 Task: Buy 1 Retainer Keys from Brake System section under best seller category for shipping address: Adam Smith, 319 Chandan Way, Irving, Texas 75063, Cell Number 6823134501. Pay from credit card ending with 6010, CVV 682
Action: Mouse moved to (30, 106)
Screenshot: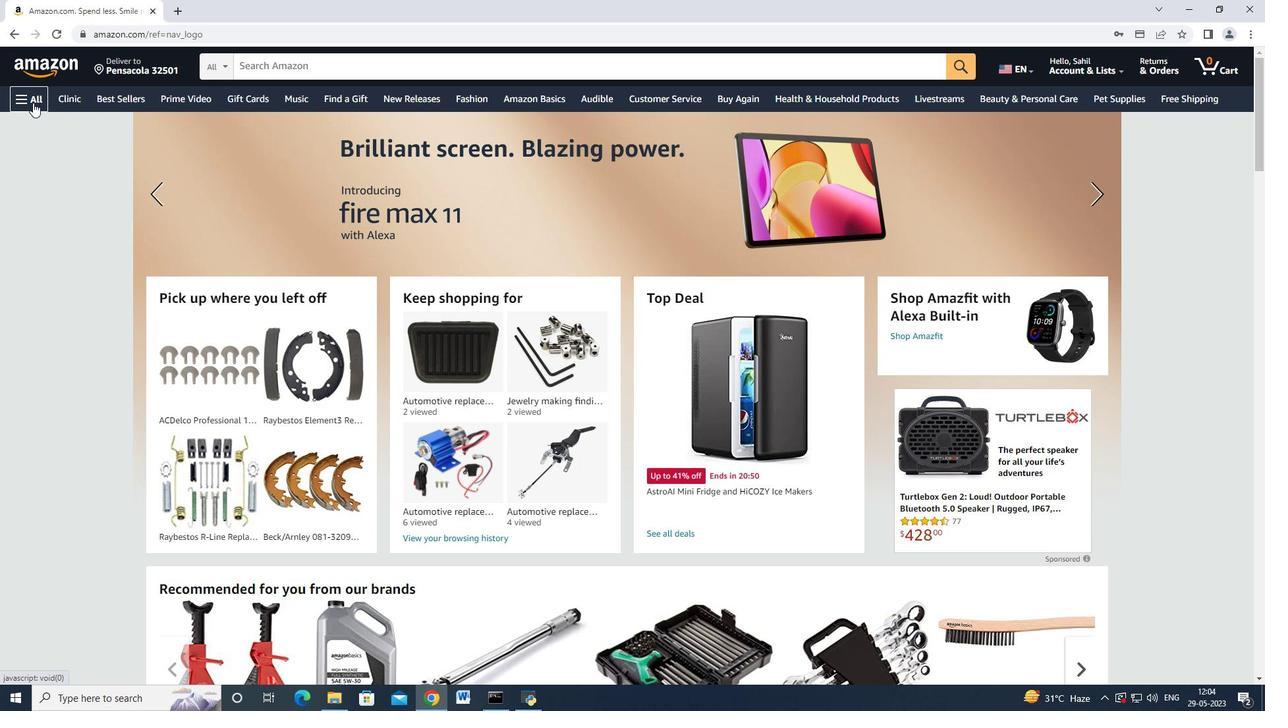 
Action: Mouse pressed left at (30, 106)
Screenshot: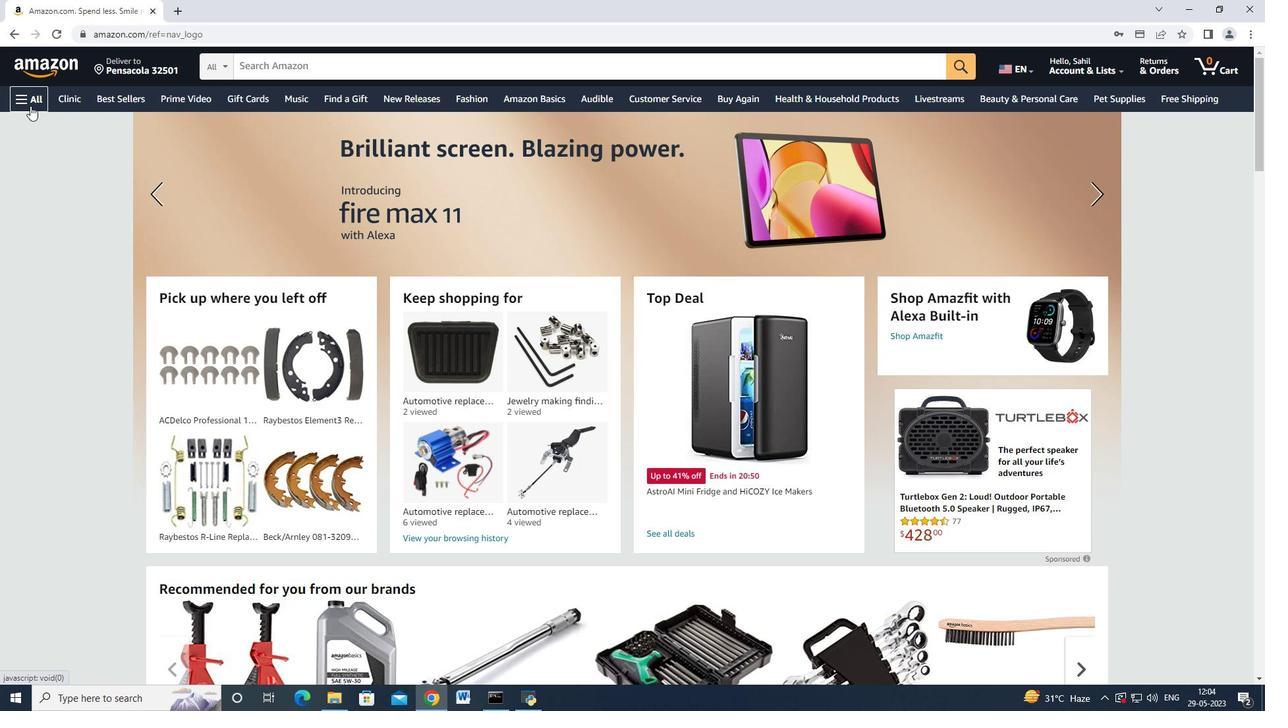 
Action: Mouse moved to (72, 187)
Screenshot: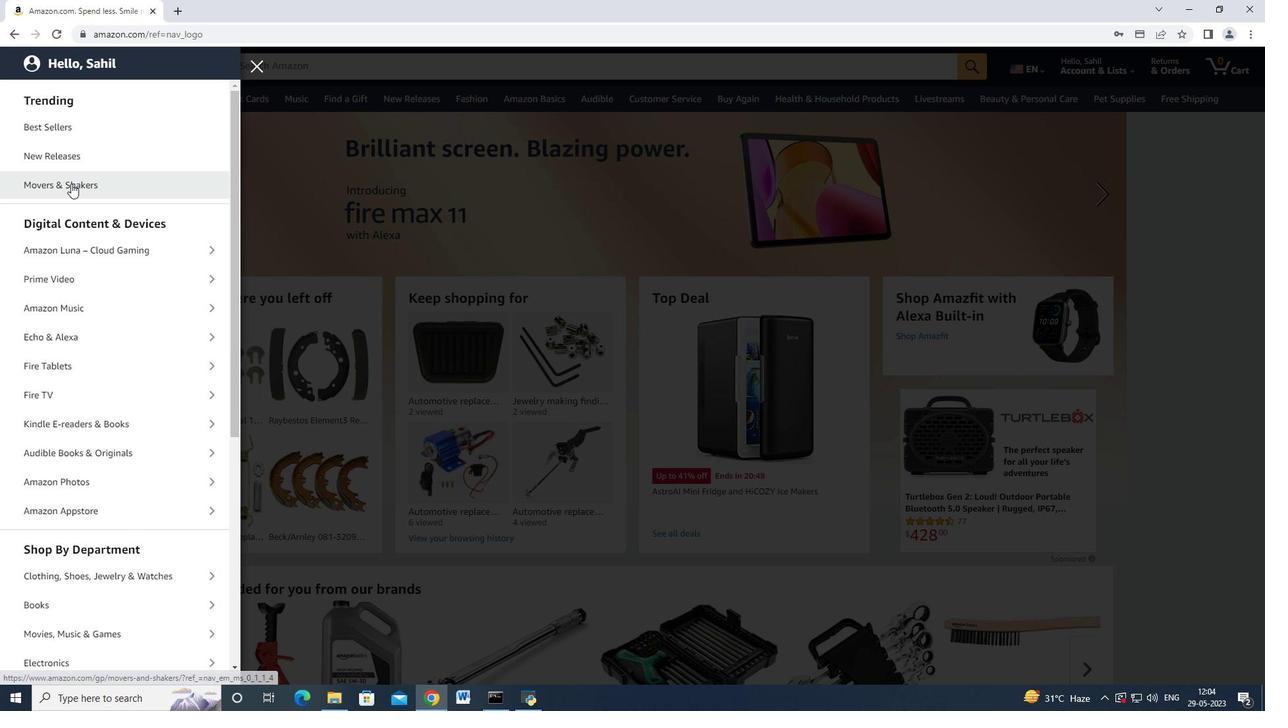 
Action: Mouse scrolled (72, 186) with delta (0, 0)
Screenshot: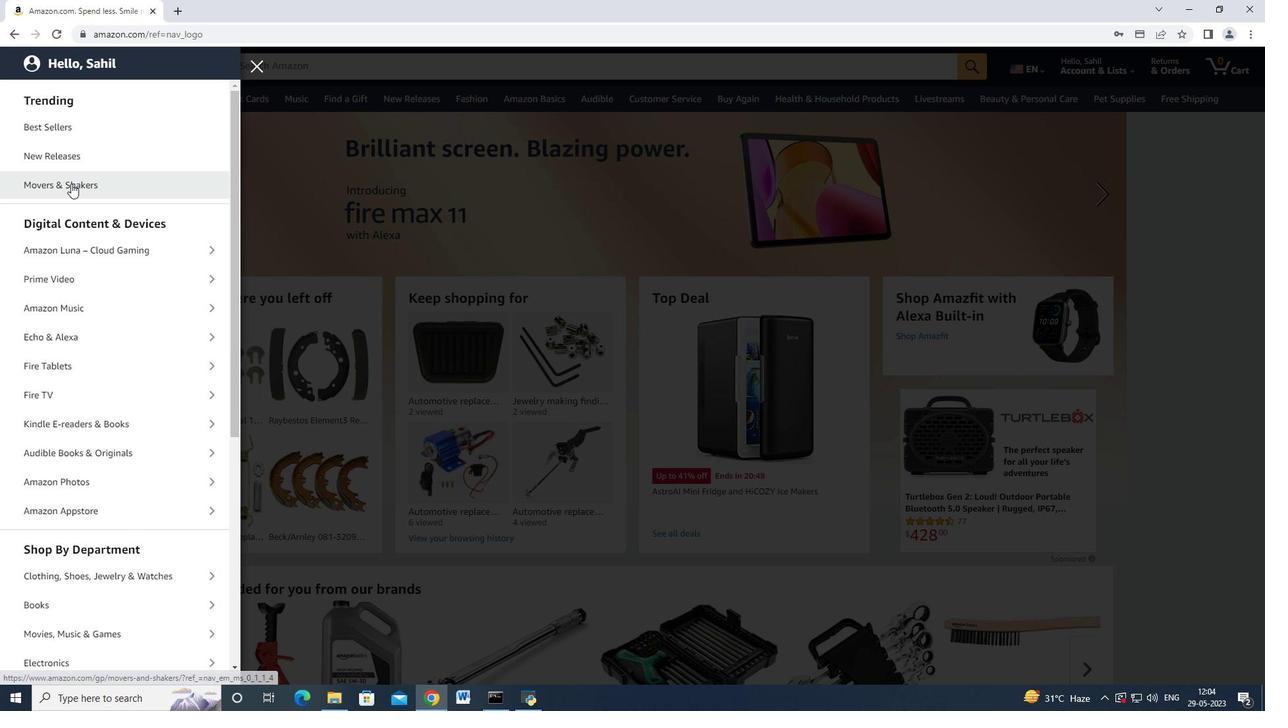 
Action: Mouse moved to (73, 195)
Screenshot: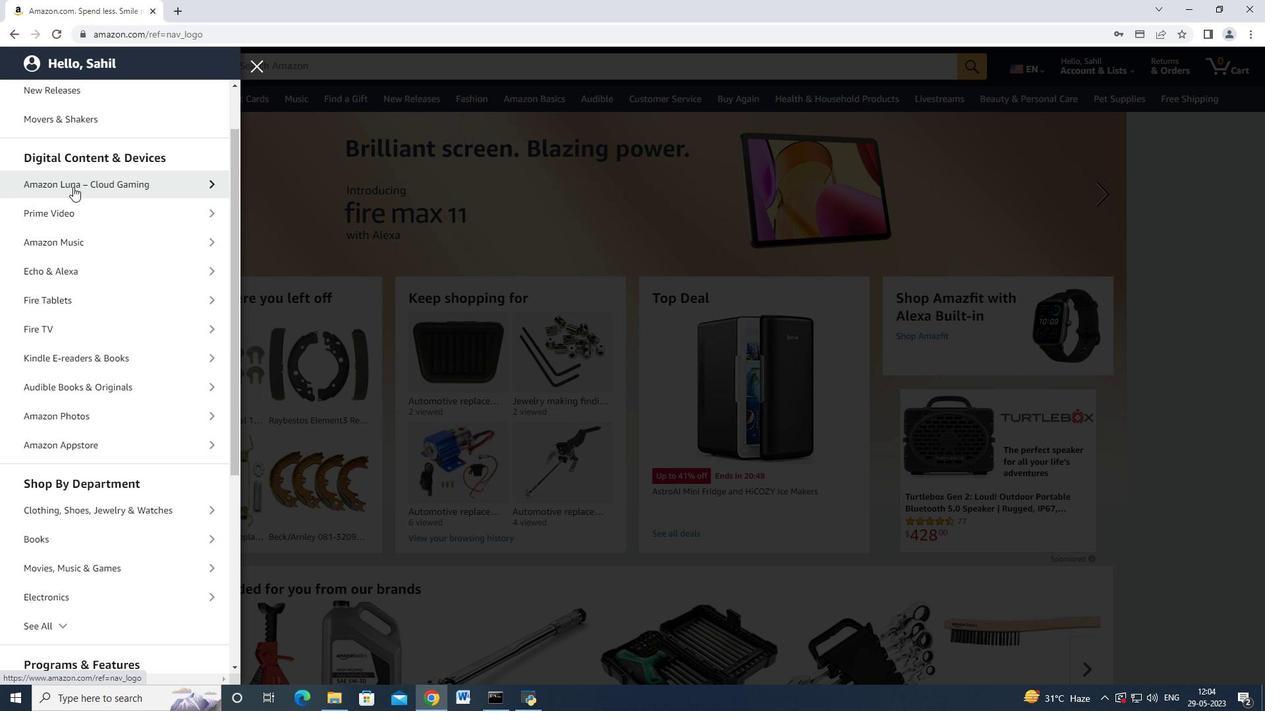 
Action: Mouse scrolled (73, 195) with delta (0, 0)
Screenshot: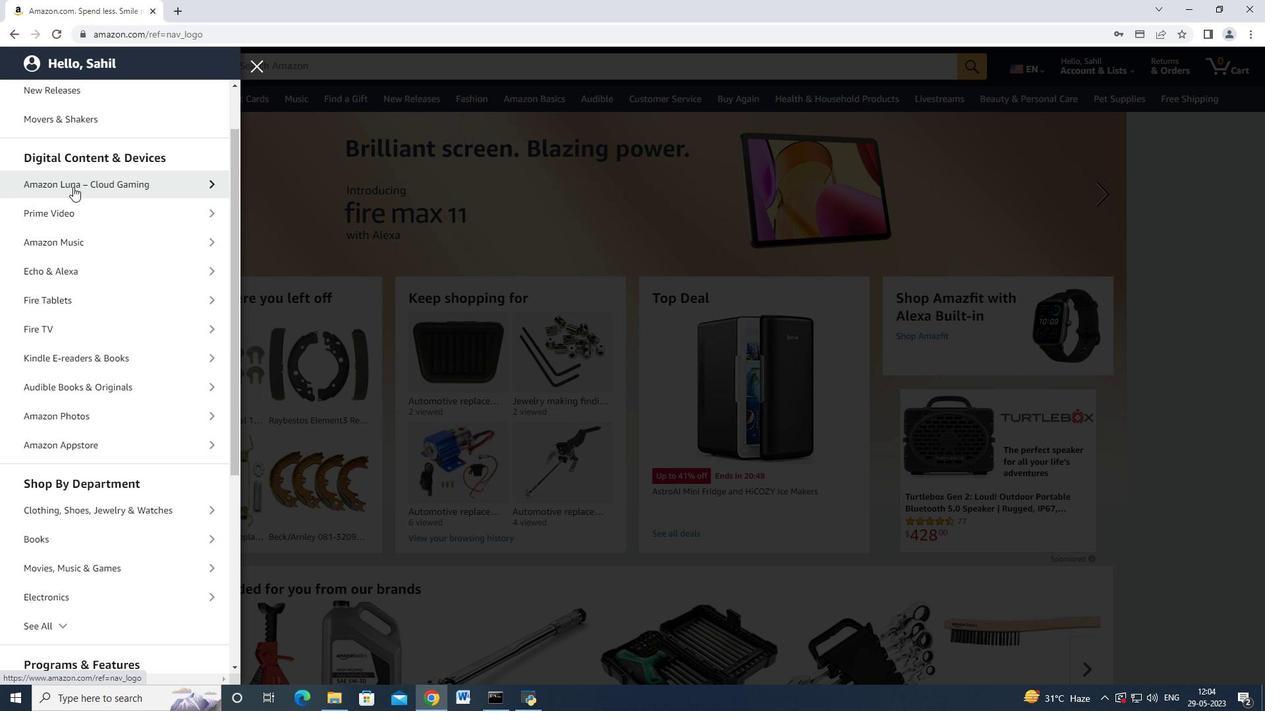 
Action: Mouse moved to (75, 207)
Screenshot: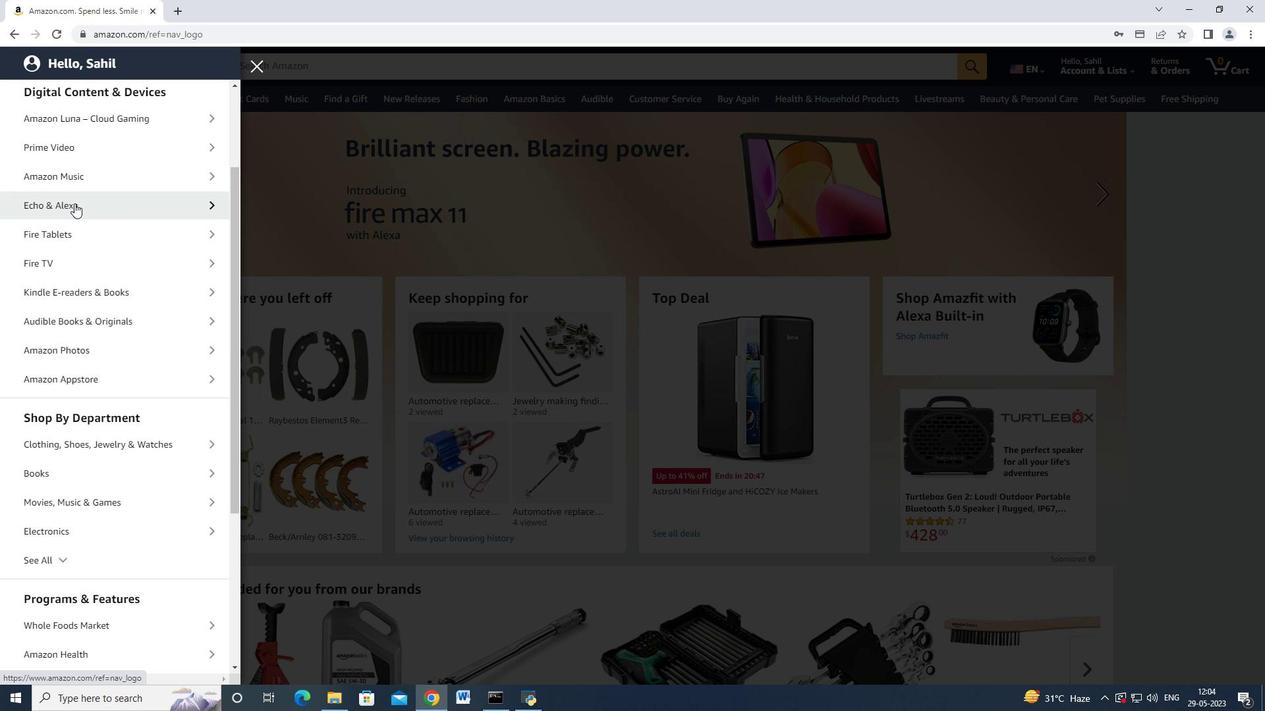 
Action: Mouse scrolled (75, 206) with delta (0, 0)
Screenshot: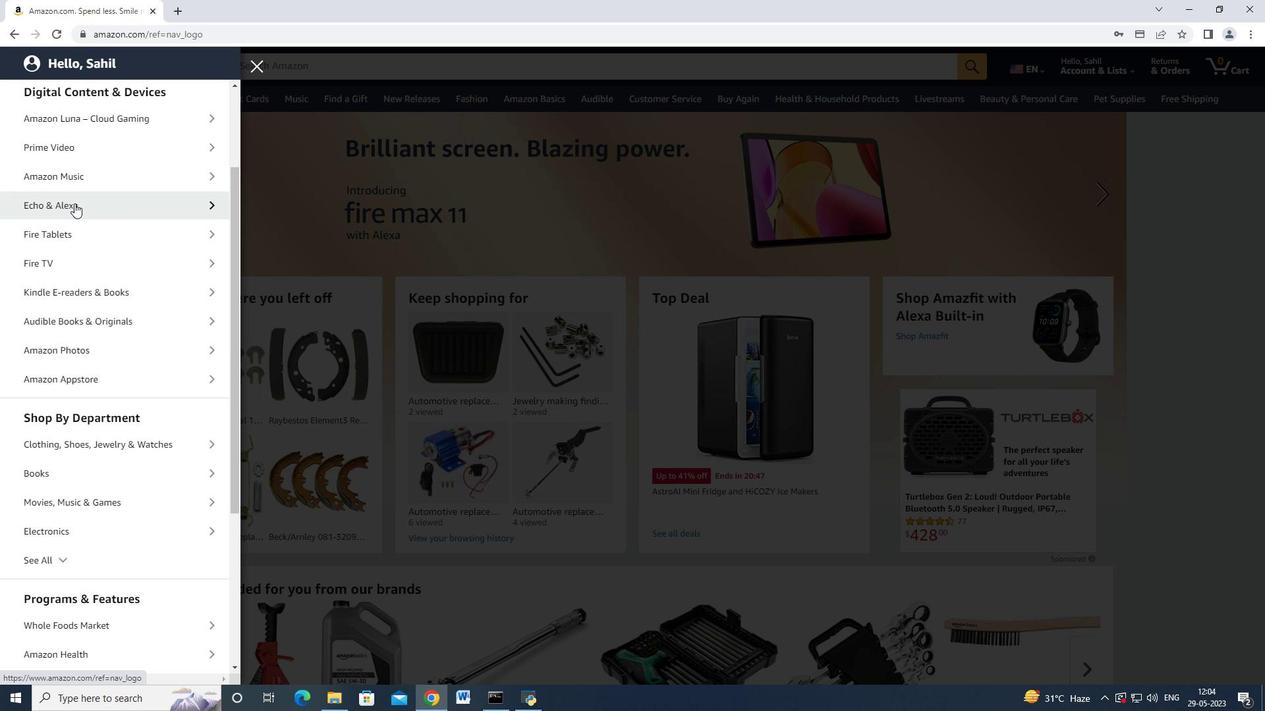 
Action: Mouse moved to (77, 228)
Screenshot: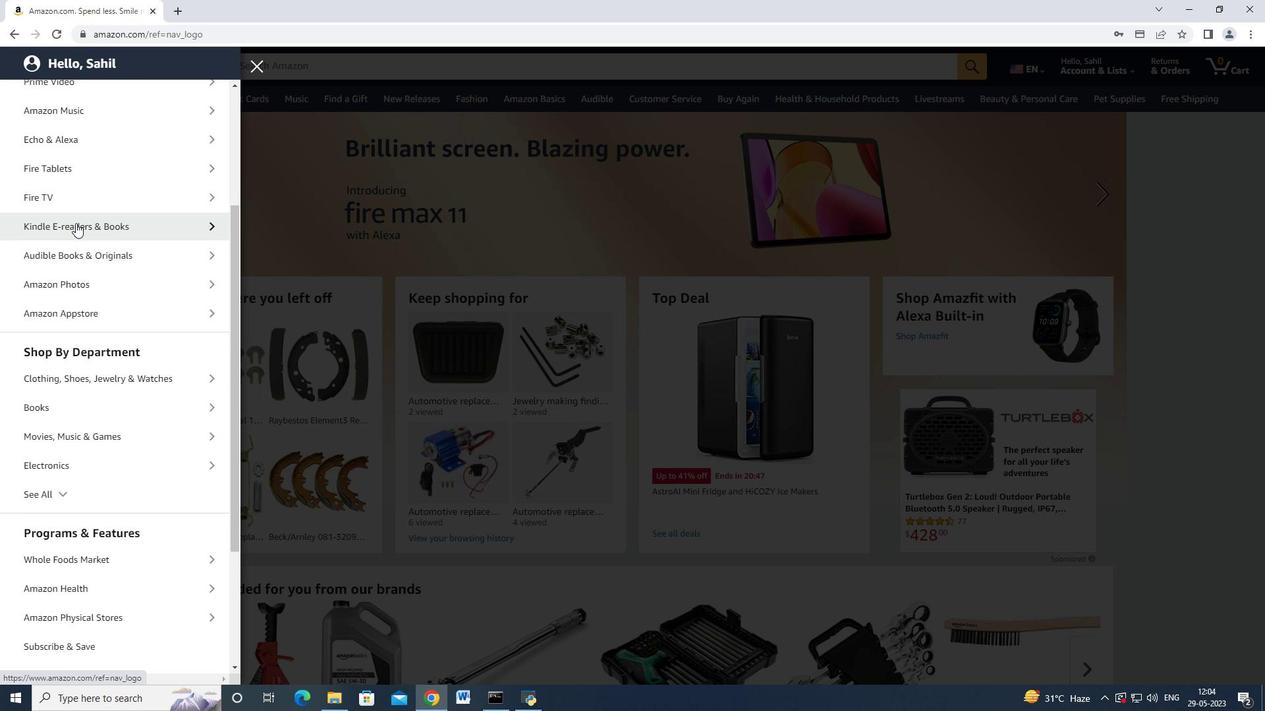
Action: Mouse scrolled (77, 228) with delta (0, 0)
Screenshot: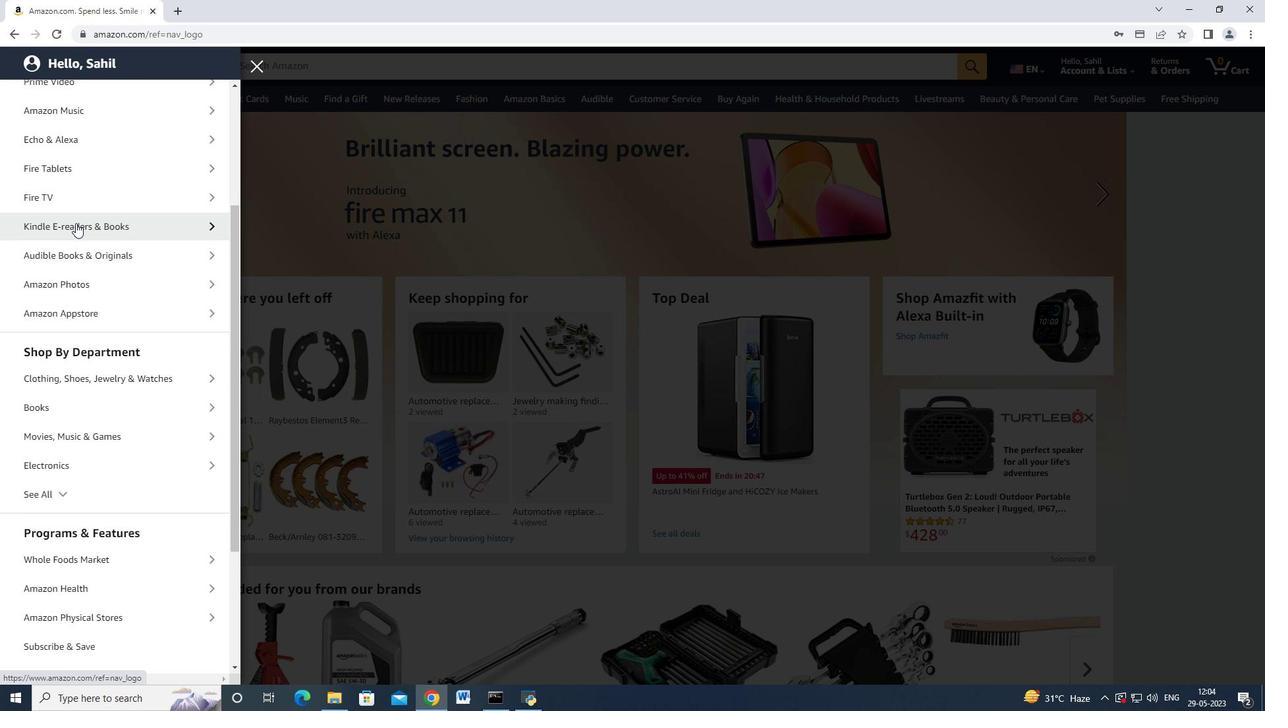 
Action: Mouse moved to (81, 233)
Screenshot: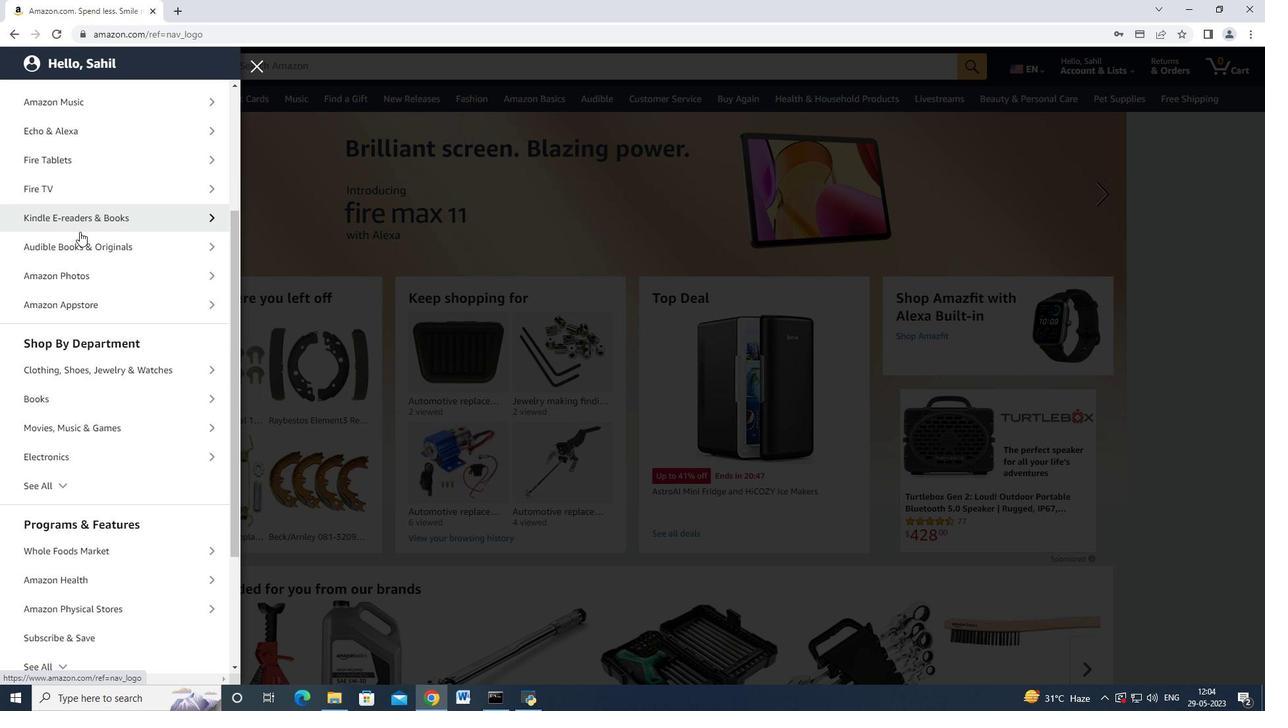 
Action: Mouse scrolled (81, 232) with delta (0, 0)
Screenshot: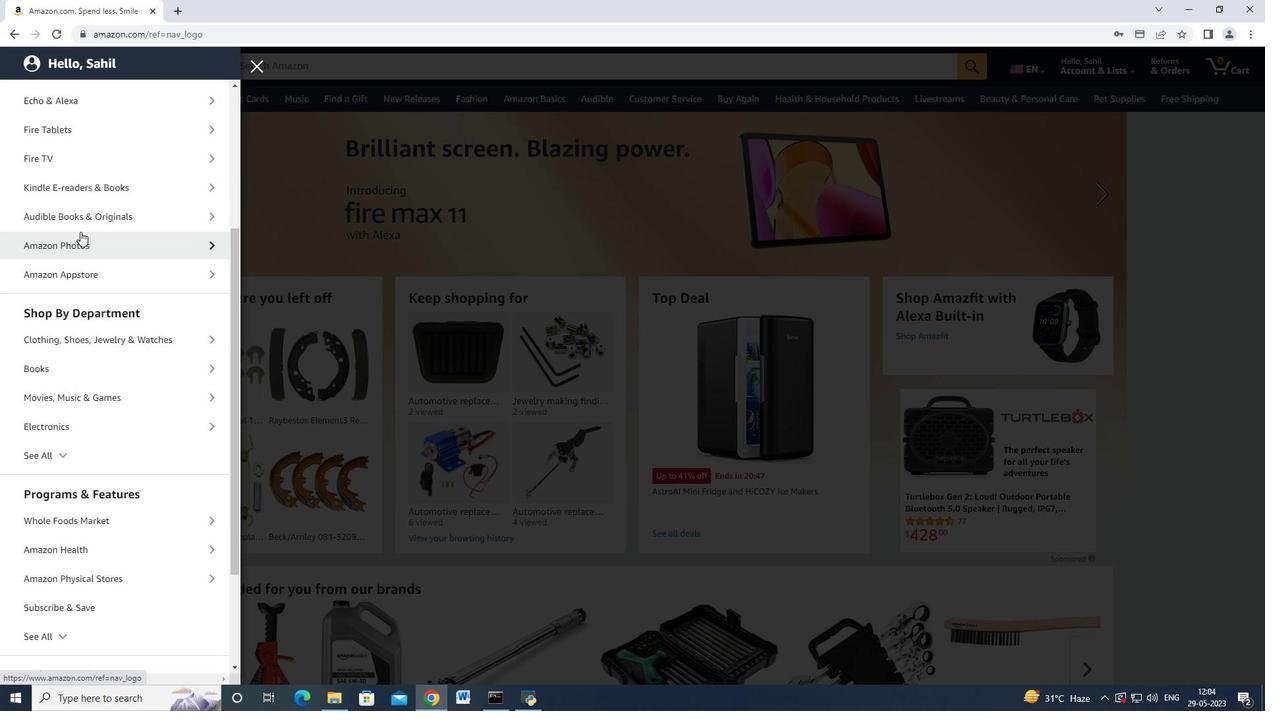 
Action: Mouse moved to (98, 257)
Screenshot: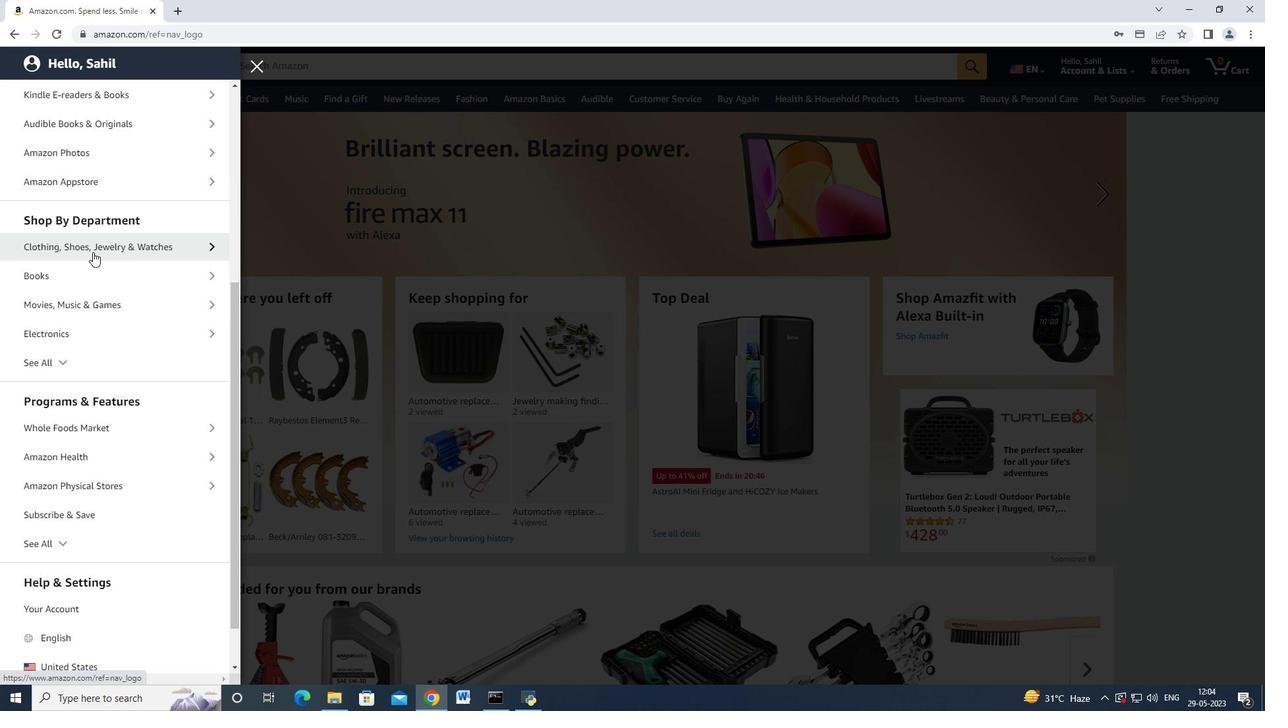 
Action: Mouse scrolled (98, 257) with delta (0, 0)
Screenshot: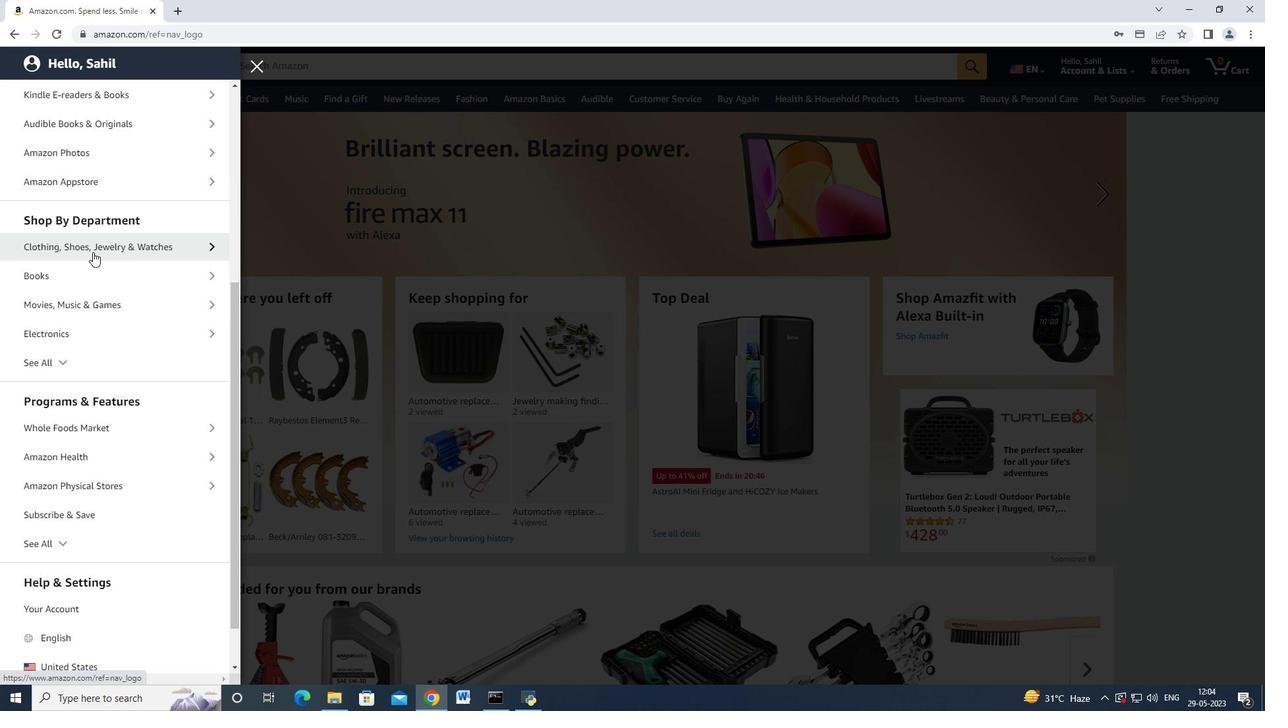 
Action: Mouse moved to (108, 312)
Screenshot: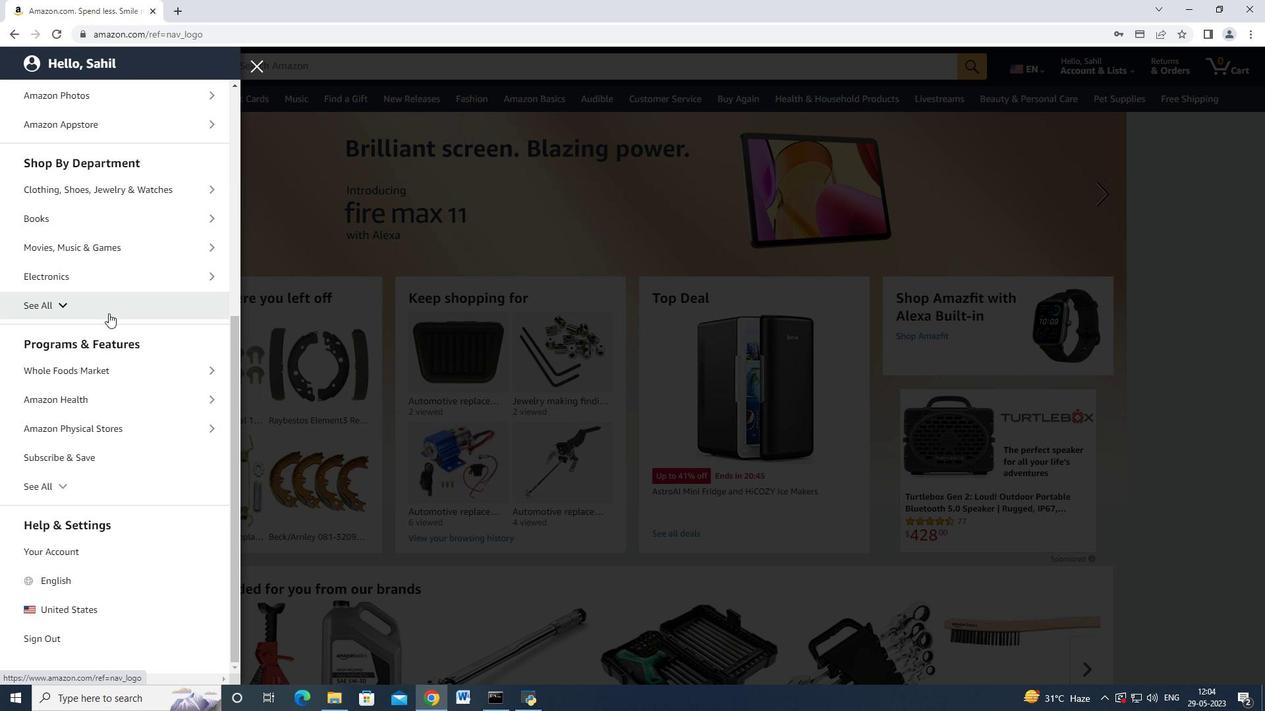 
Action: Mouse pressed left at (108, 312)
Screenshot: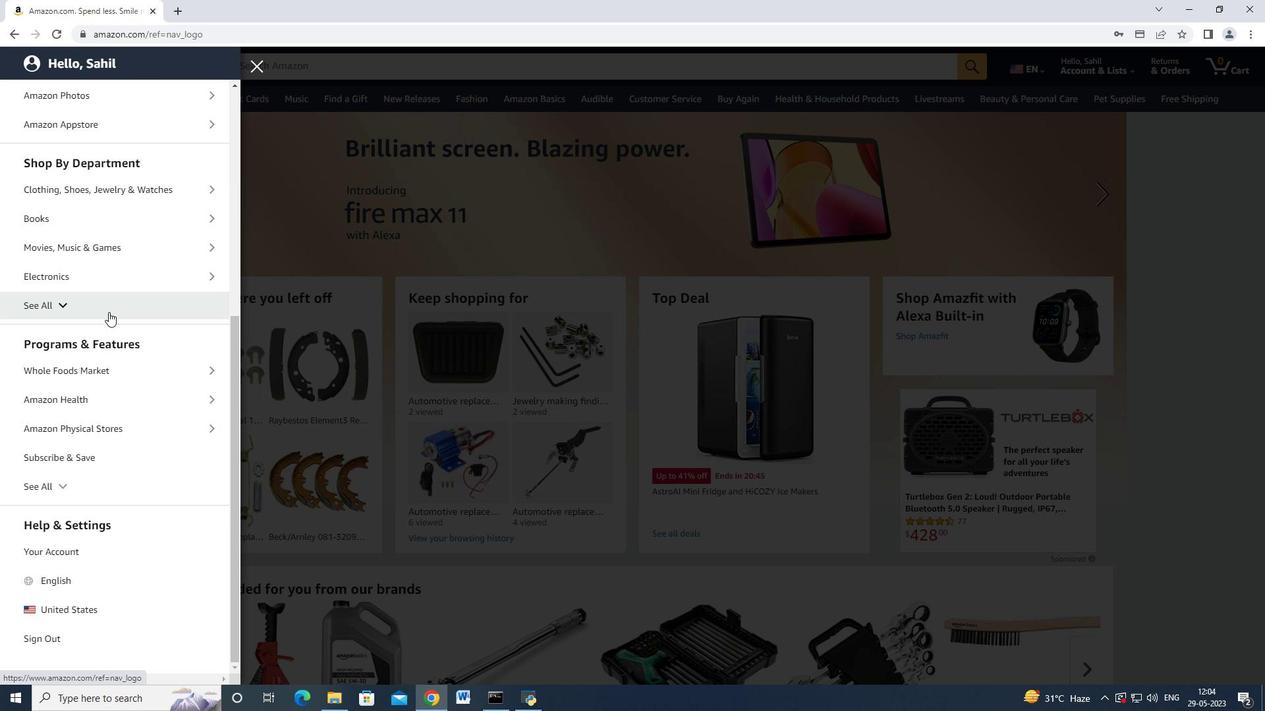 
Action: Mouse moved to (111, 441)
Screenshot: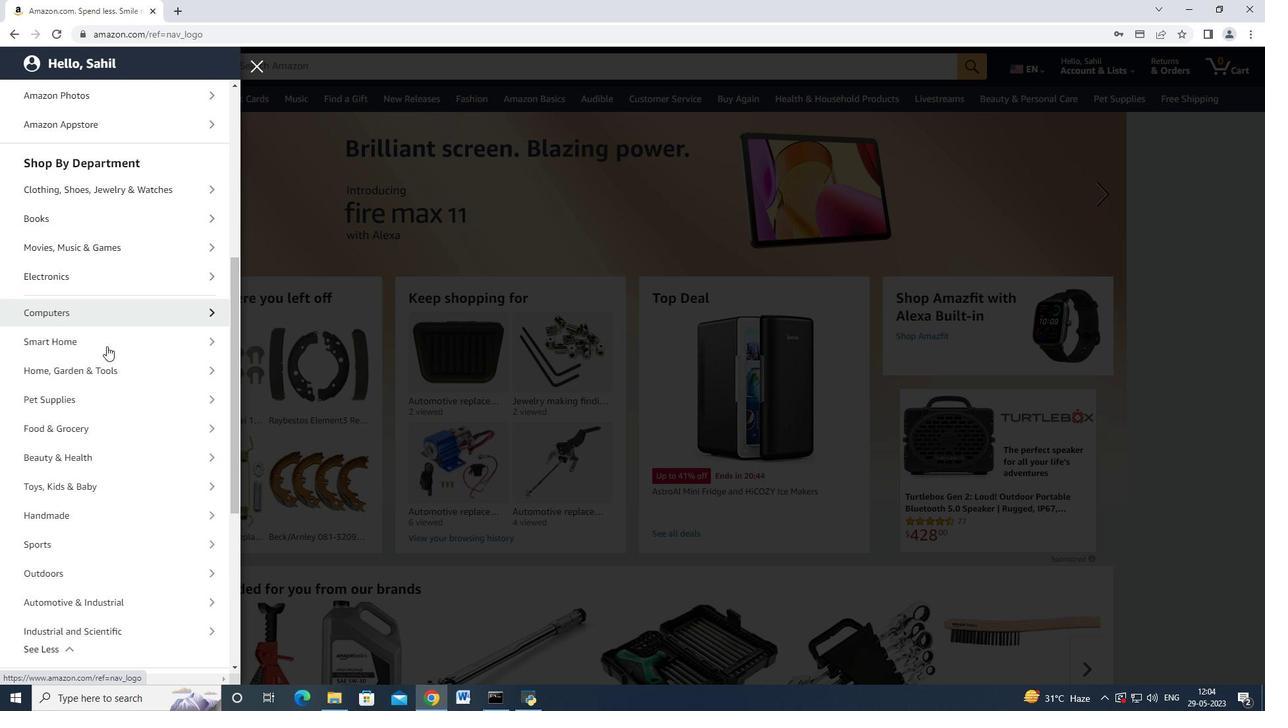 
Action: Mouse scrolled (111, 440) with delta (0, 0)
Screenshot: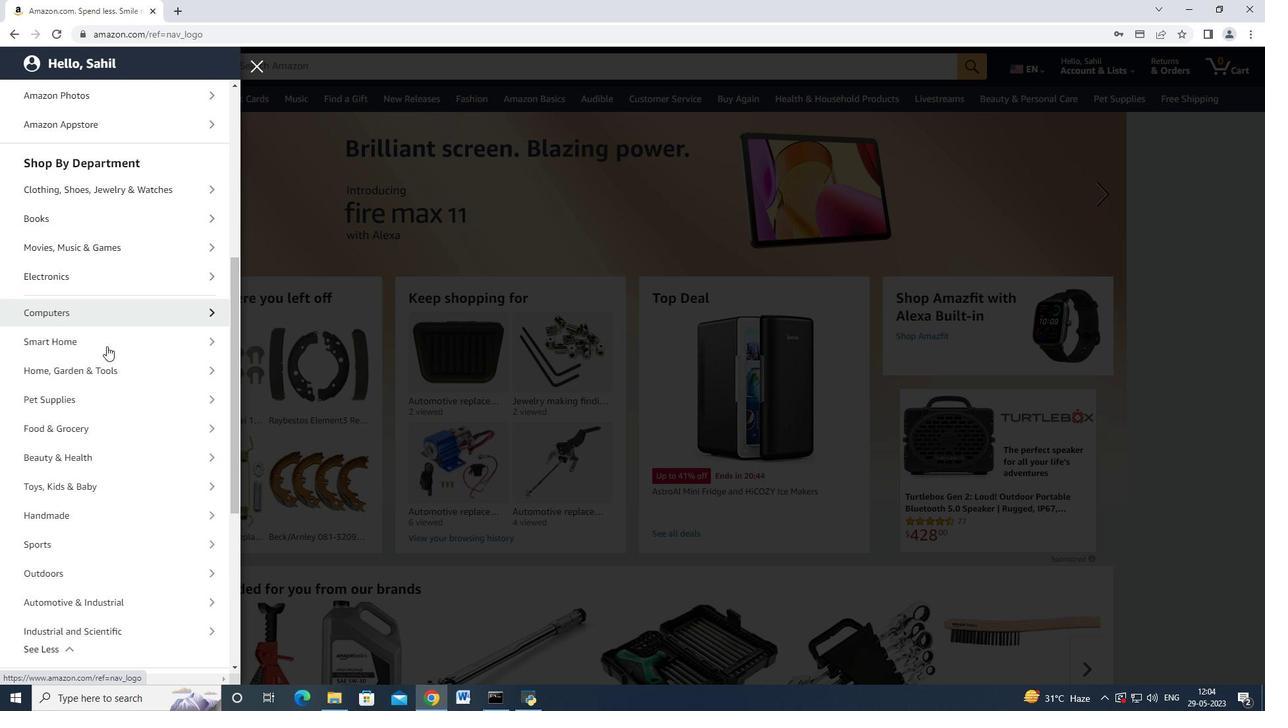 
Action: Mouse moved to (108, 455)
Screenshot: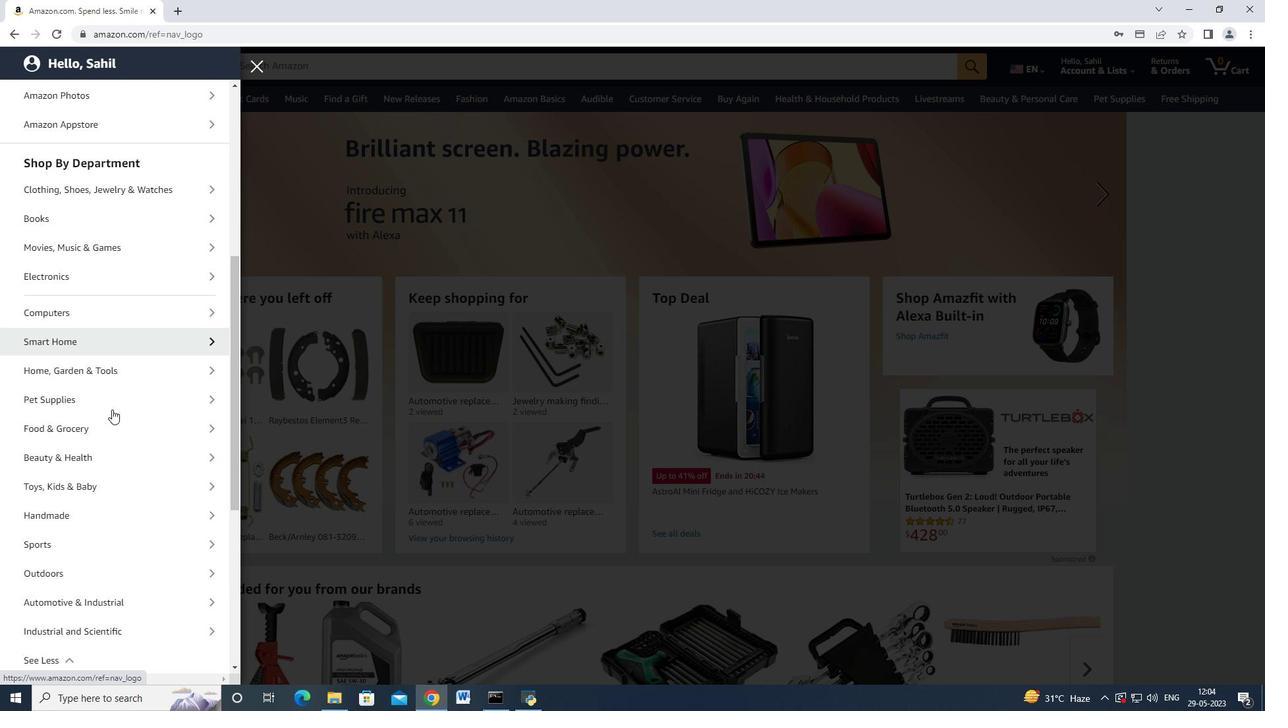 
Action: Mouse scrolled (108, 454) with delta (0, 0)
Screenshot: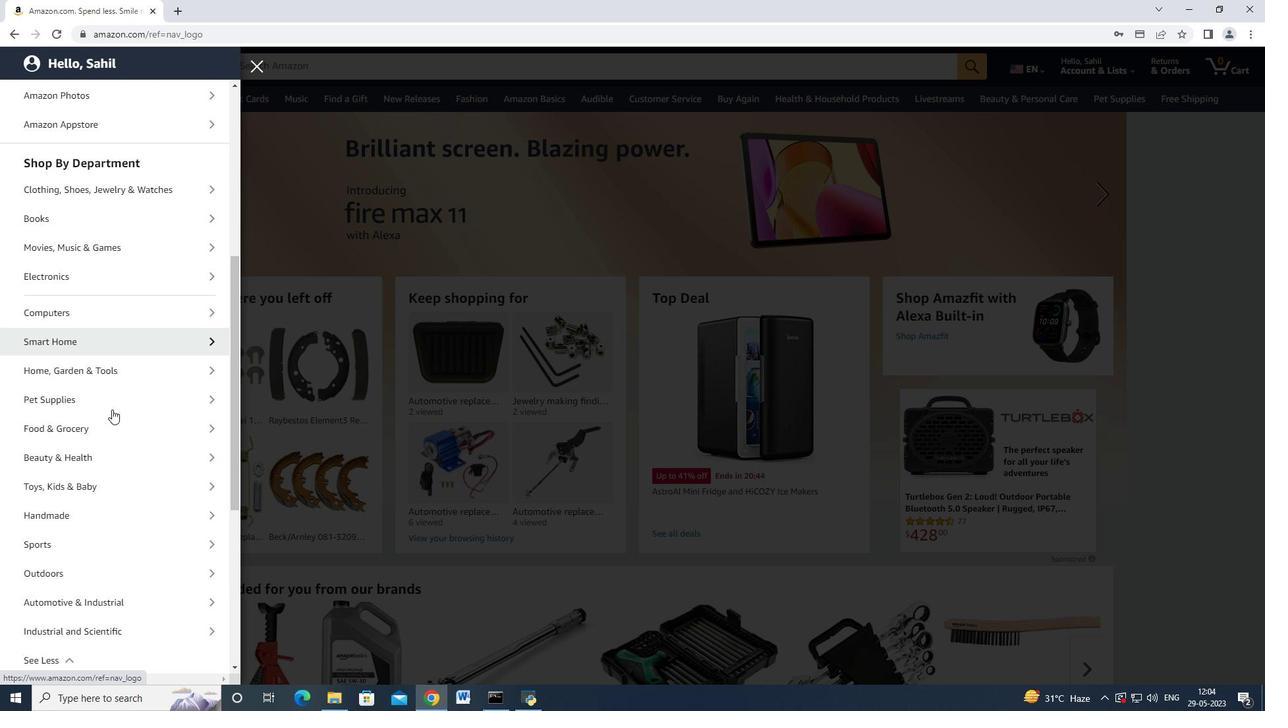
Action: Mouse moved to (112, 456)
Screenshot: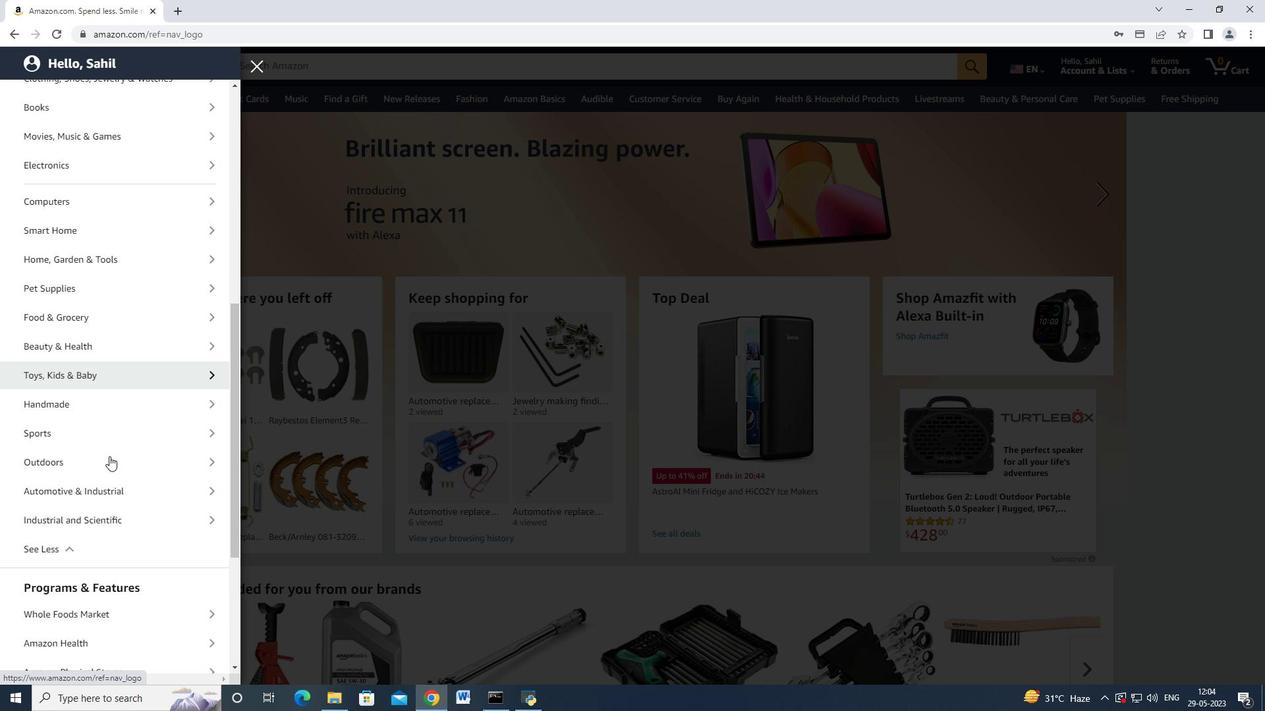 
Action: Mouse scrolled (112, 456) with delta (0, 0)
Screenshot: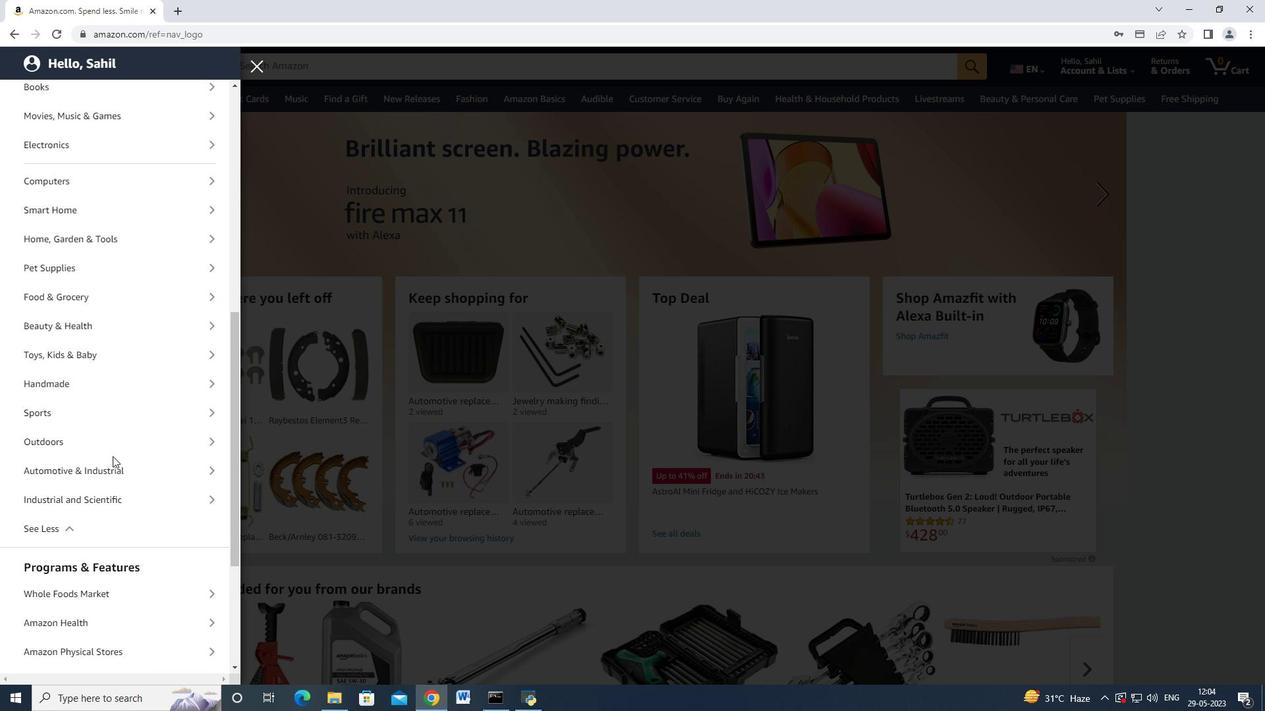 
Action: Mouse moved to (96, 410)
Screenshot: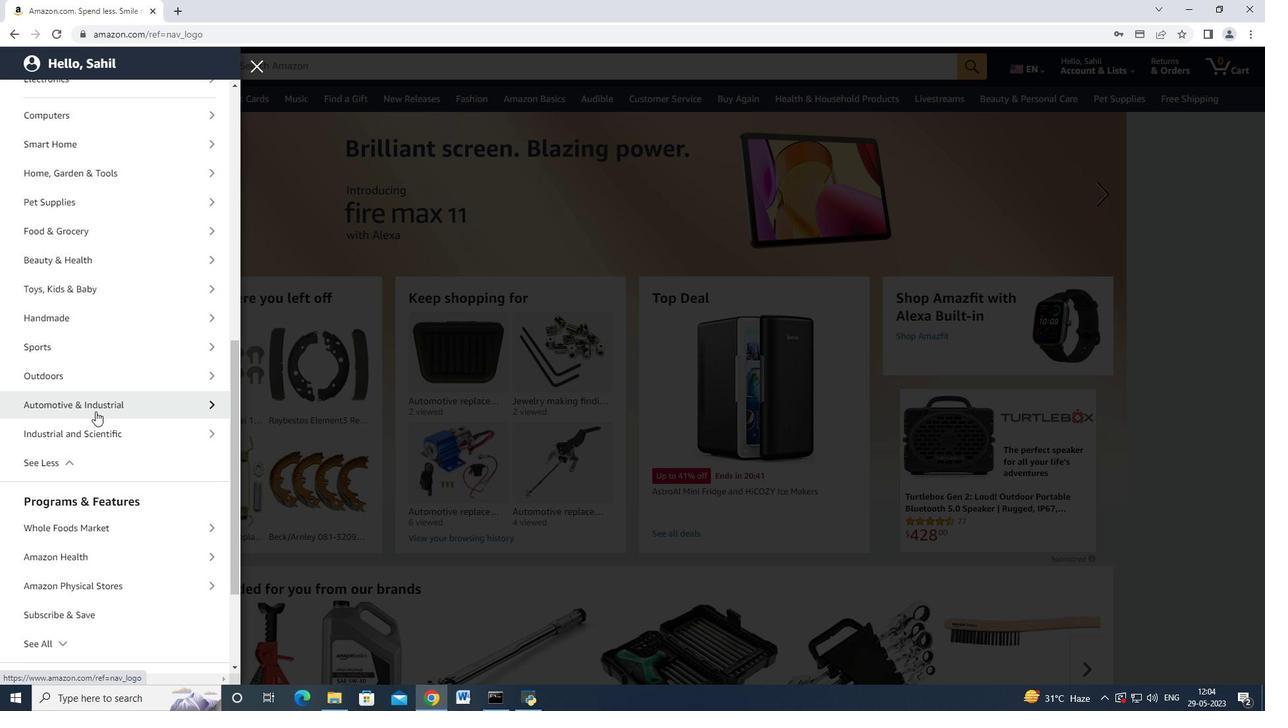 
Action: Mouse pressed left at (96, 410)
Screenshot: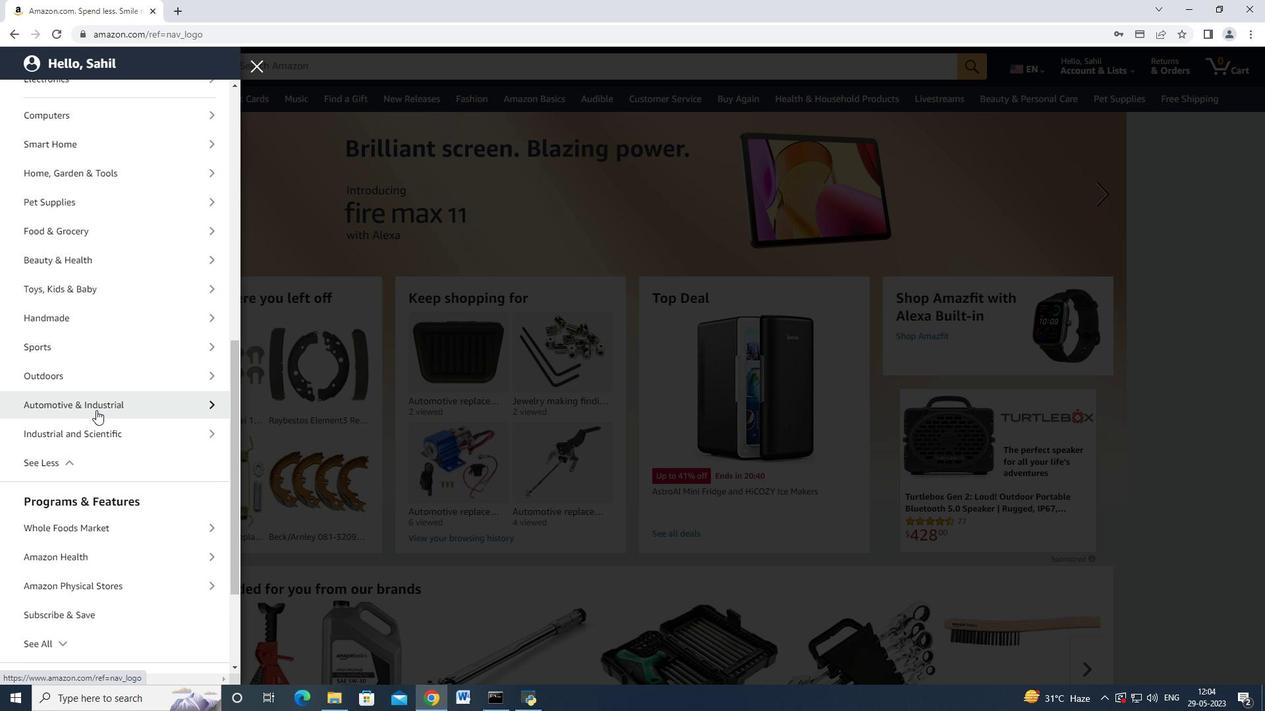 
Action: Mouse moved to (103, 161)
Screenshot: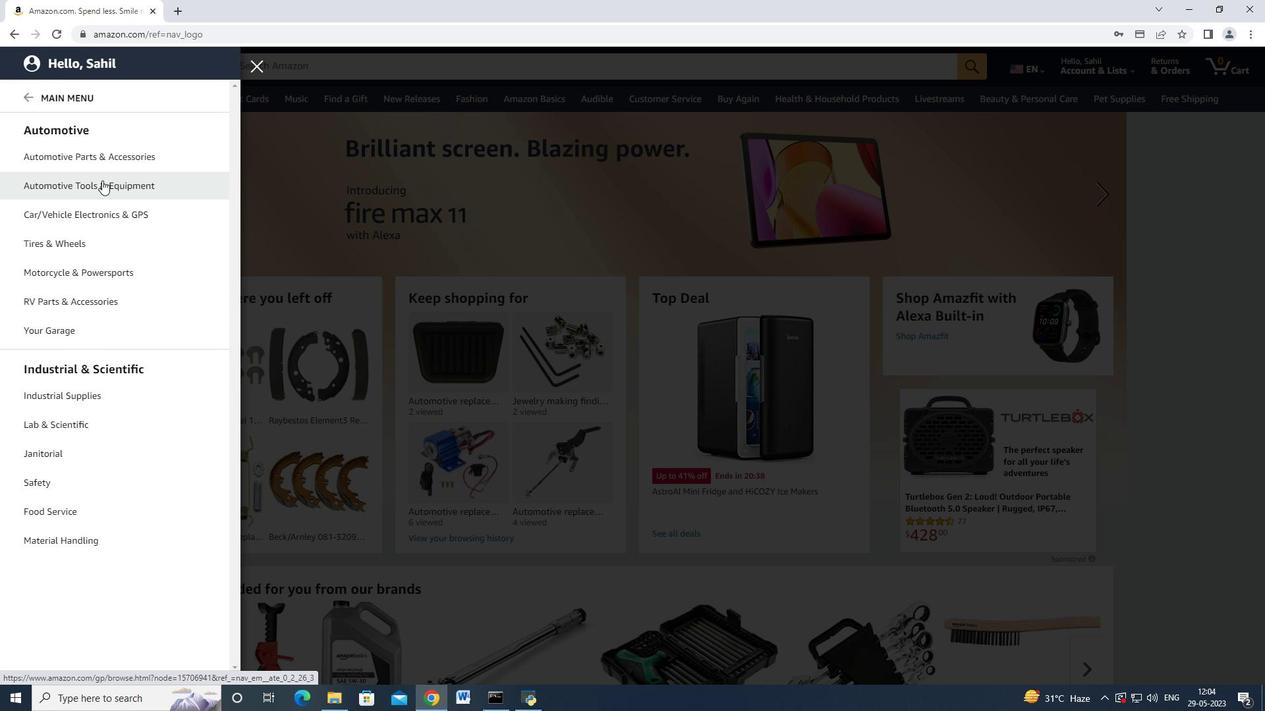 
Action: Mouse pressed left at (103, 161)
Screenshot: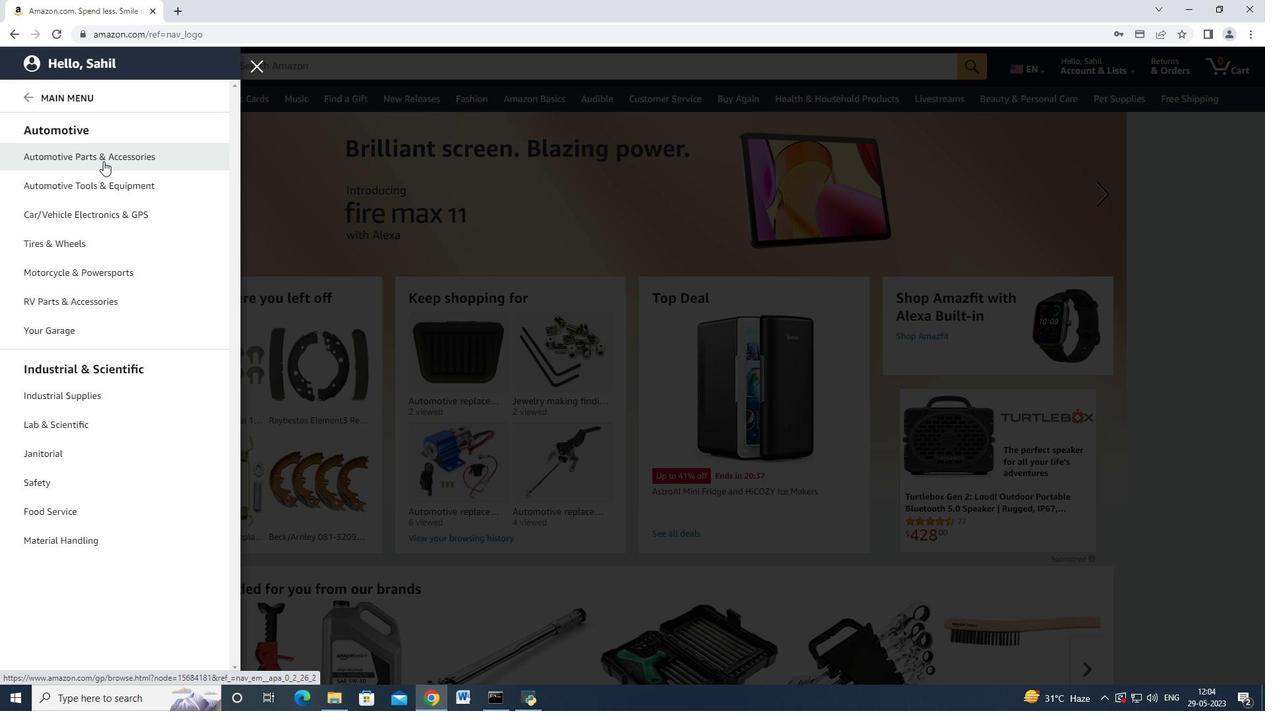 
Action: Mouse moved to (423, 365)
Screenshot: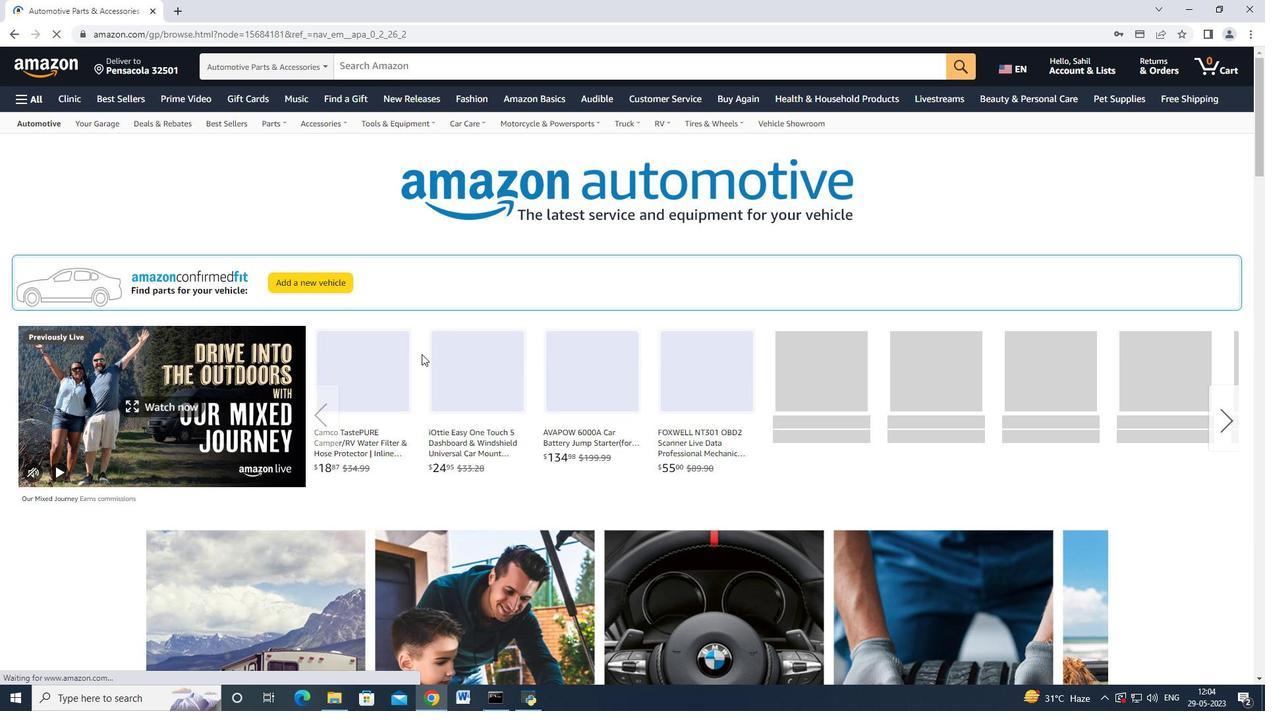 
Action: Mouse scrolled (423, 365) with delta (0, 0)
Screenshot: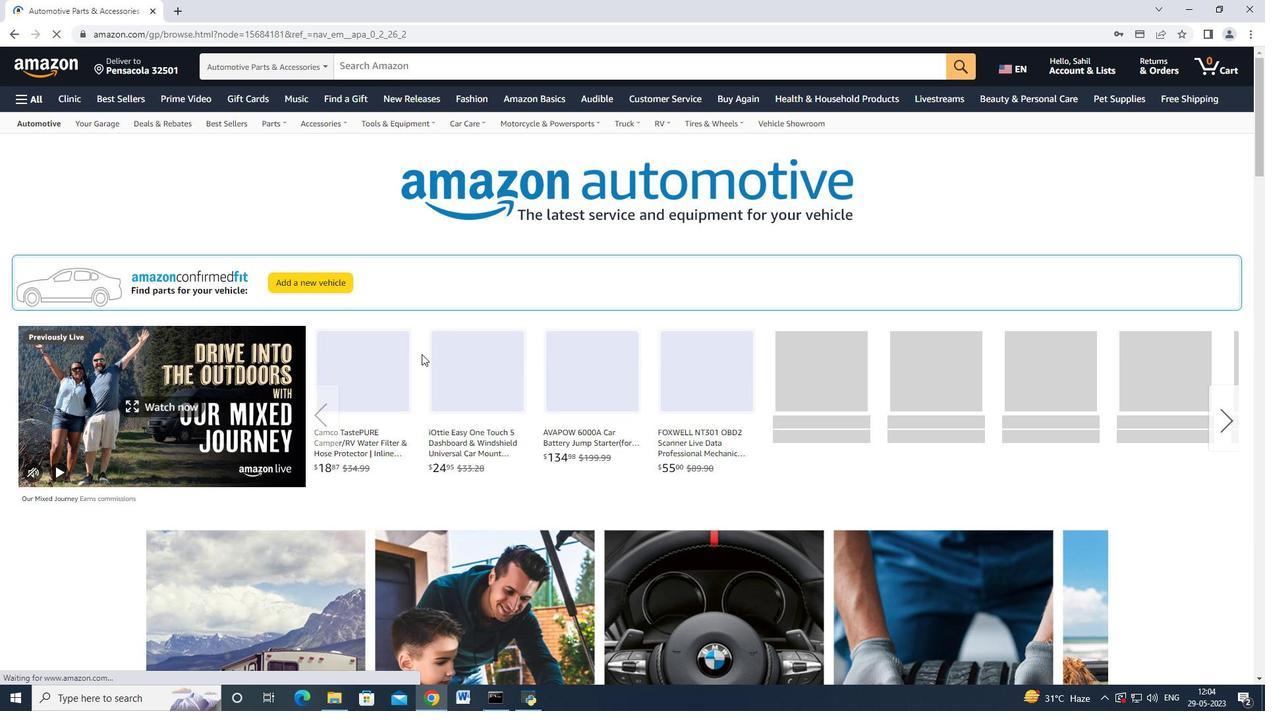 
Action: Mouse scrolled (423, 365) with delta (0, 0)
Screenshot: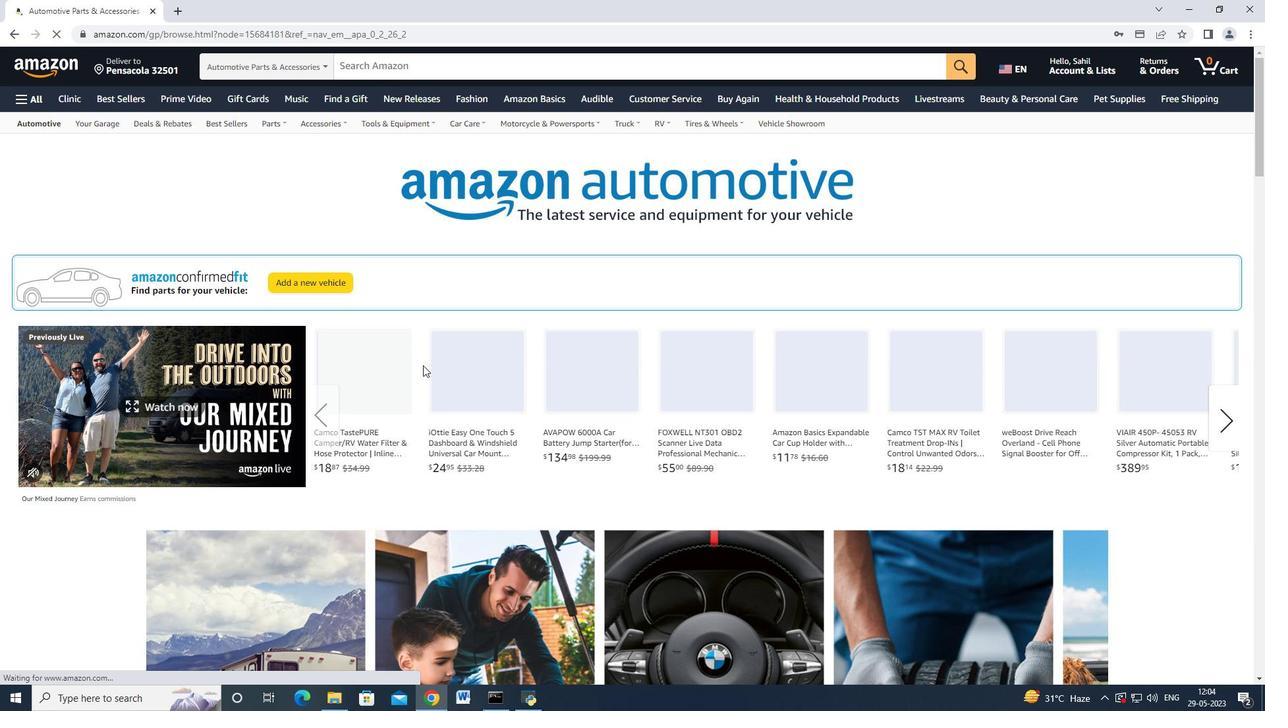 
Action: Mouse moved to (435, 363)
Screenshot: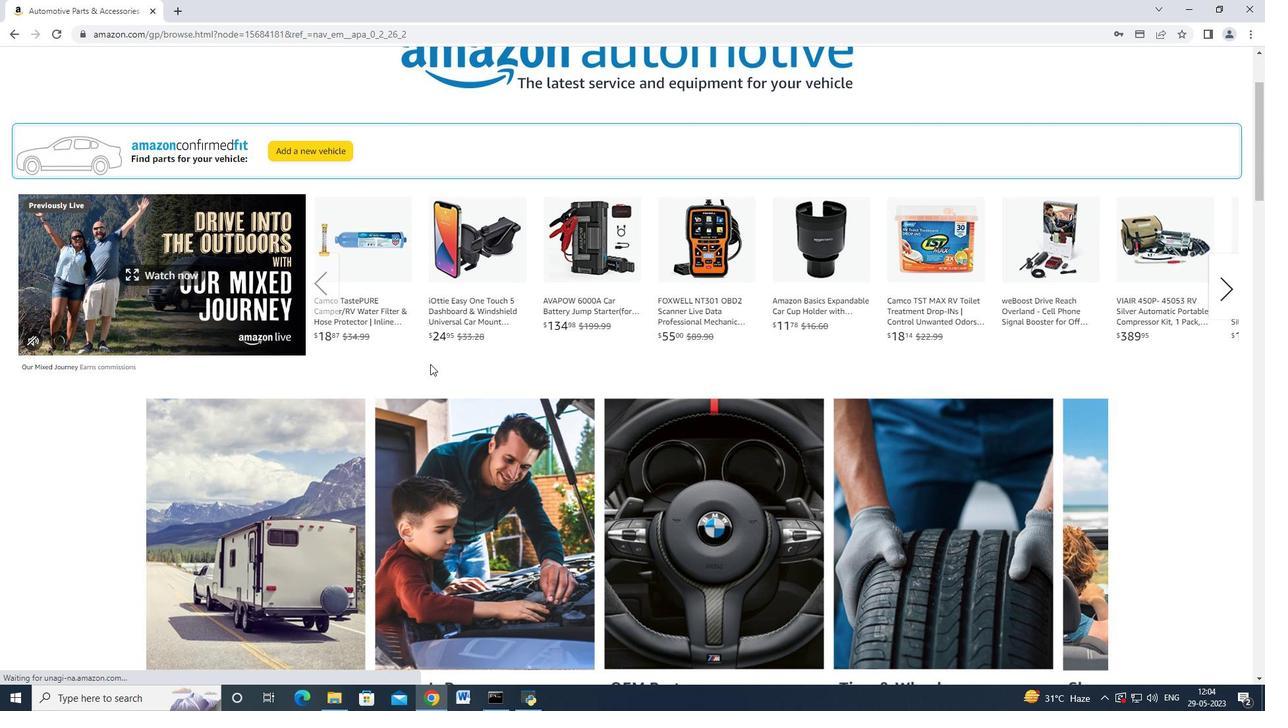 
Action: Mouse scrolled (435, 362) with delta (0, 0)
Screenshot: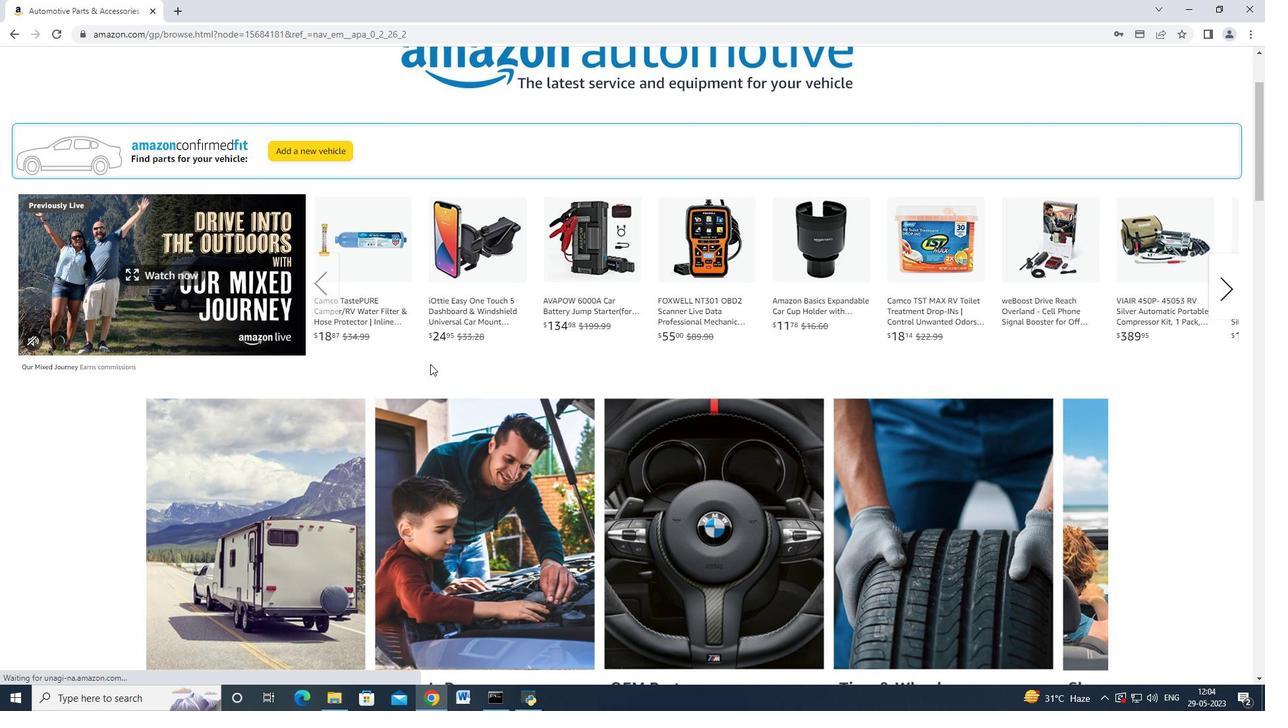 
Action: Mouse moved to (456, 330)
Screenshot: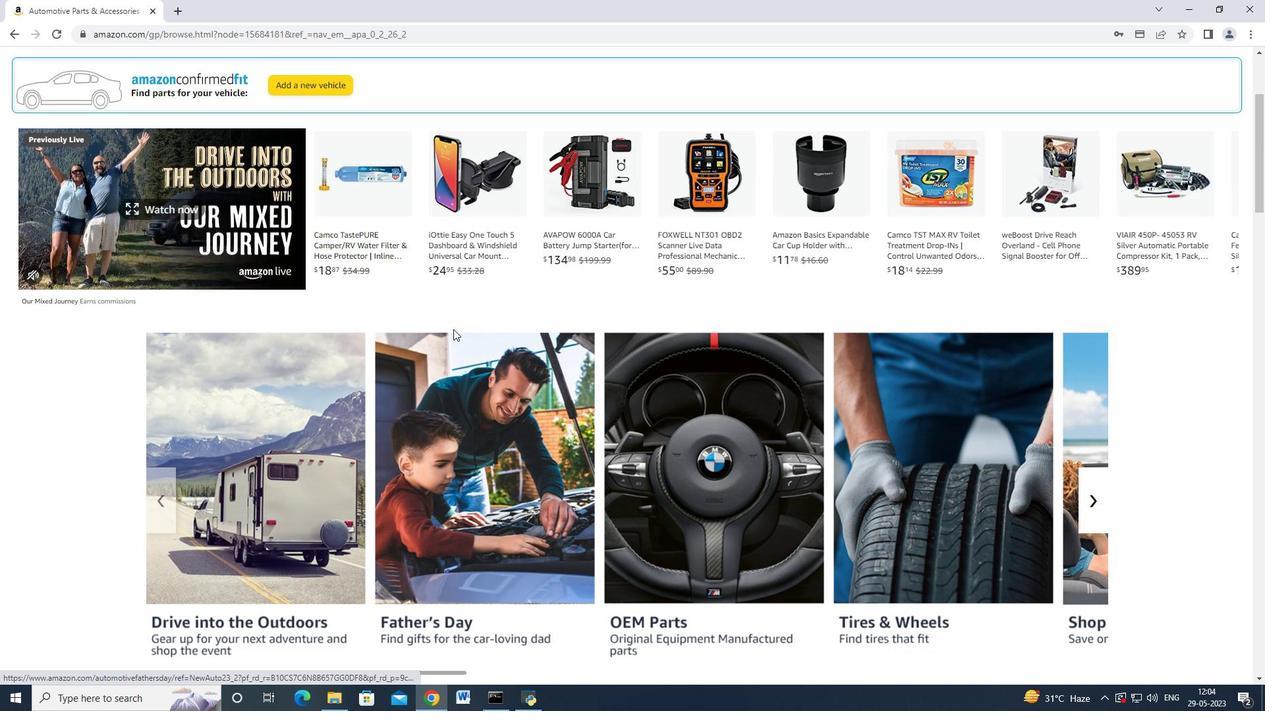 
Action: Mouse scrolled (456, 329) with delta (0, 0)
Screenshot: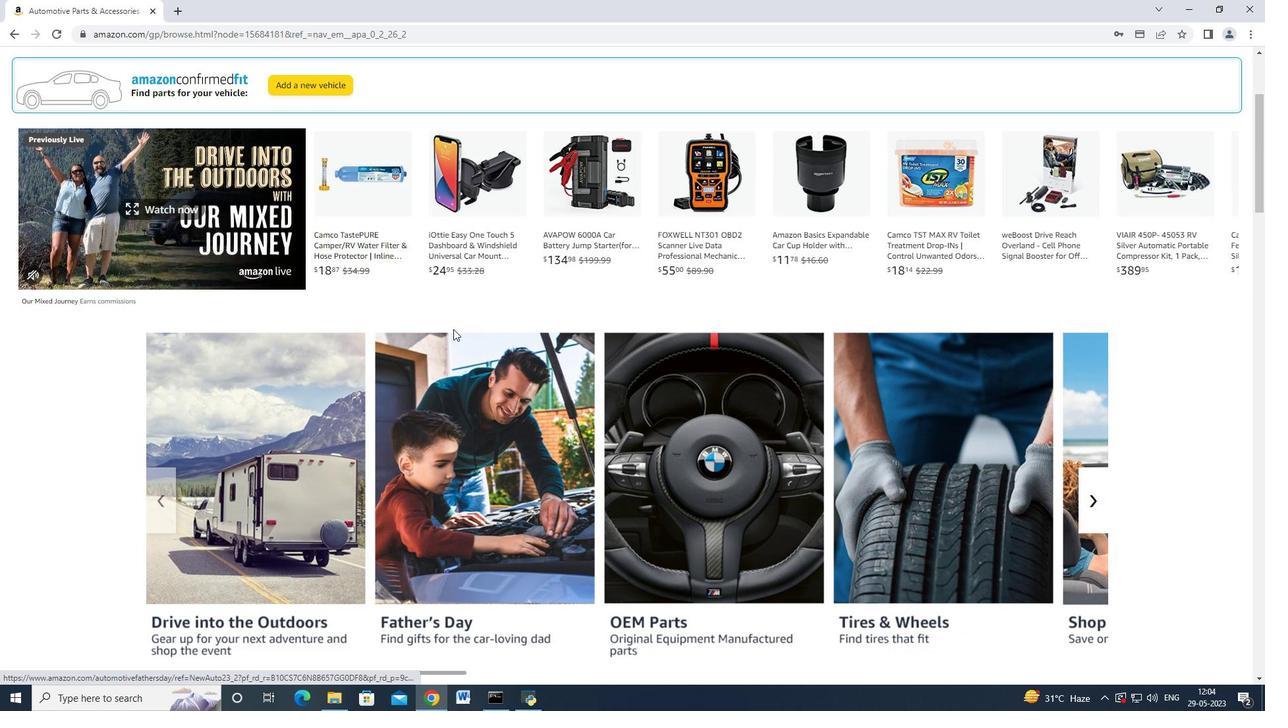 
Action: Mouse moved to (466, 305)
Screenshot: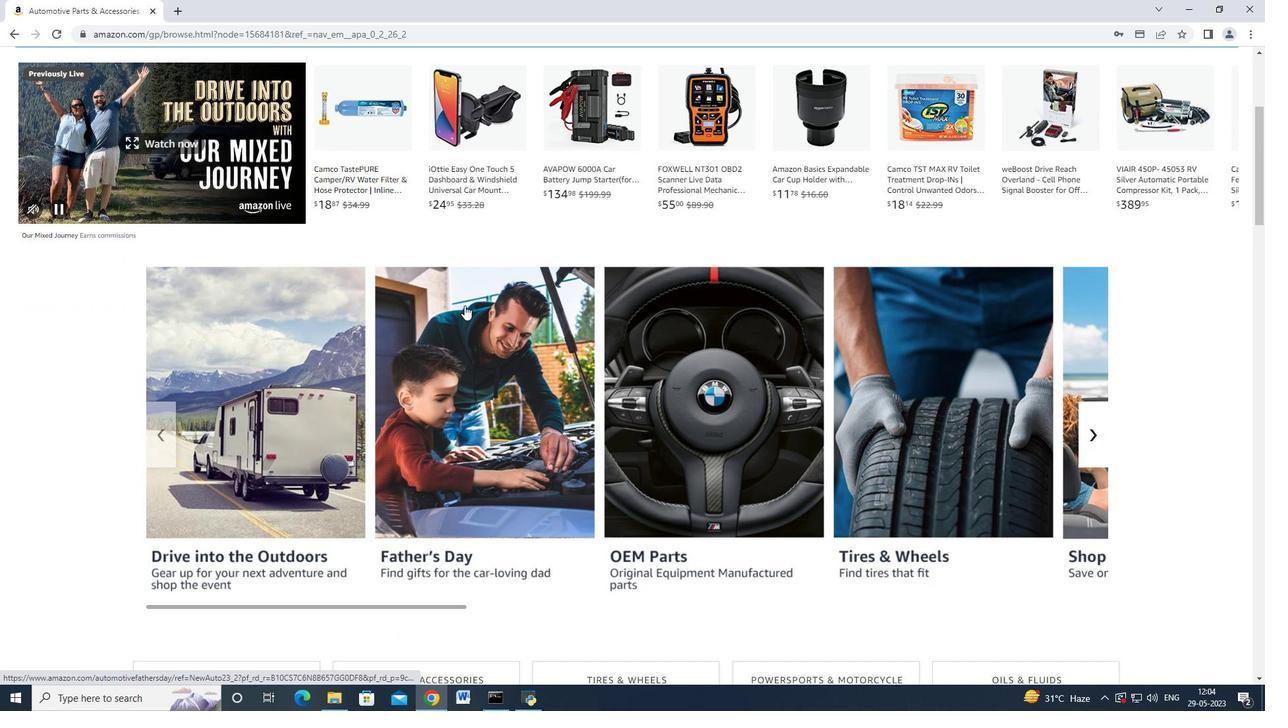 
Action: Mouse scrolled (466, 304) with delta (0, 0)
Screenshot: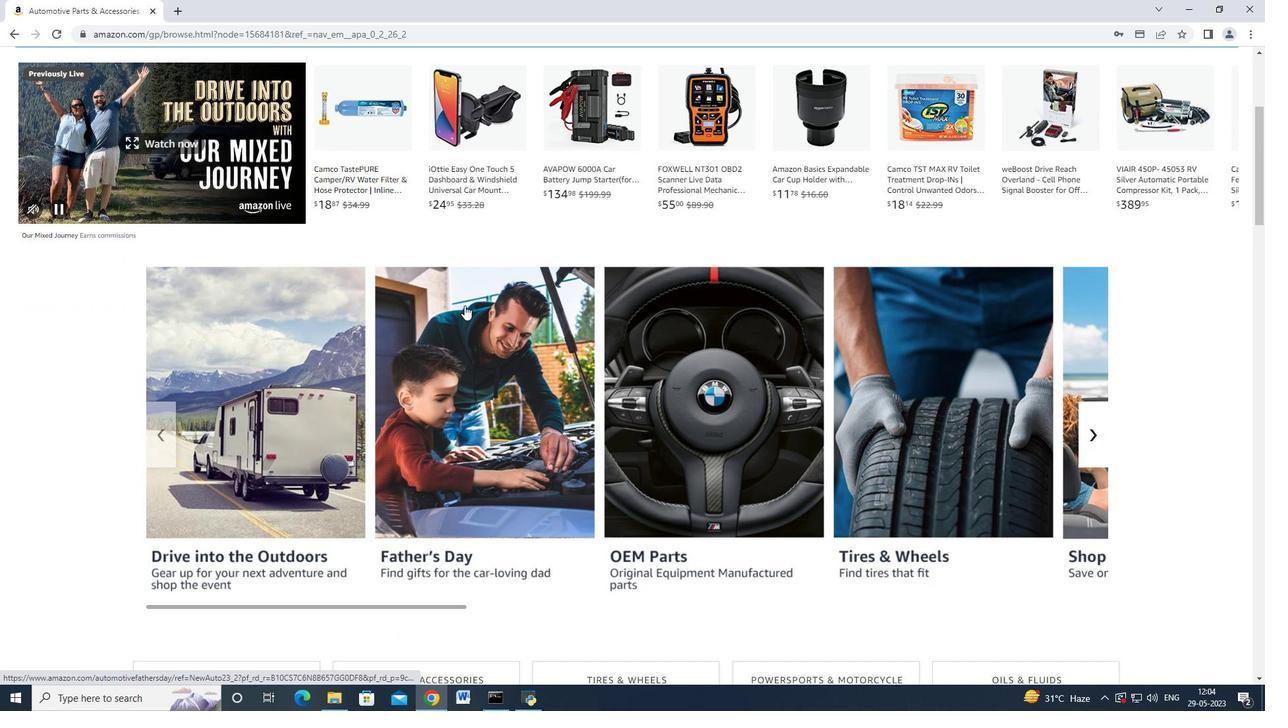 
Action: Mouse moved to (467, 290)
Screenshot: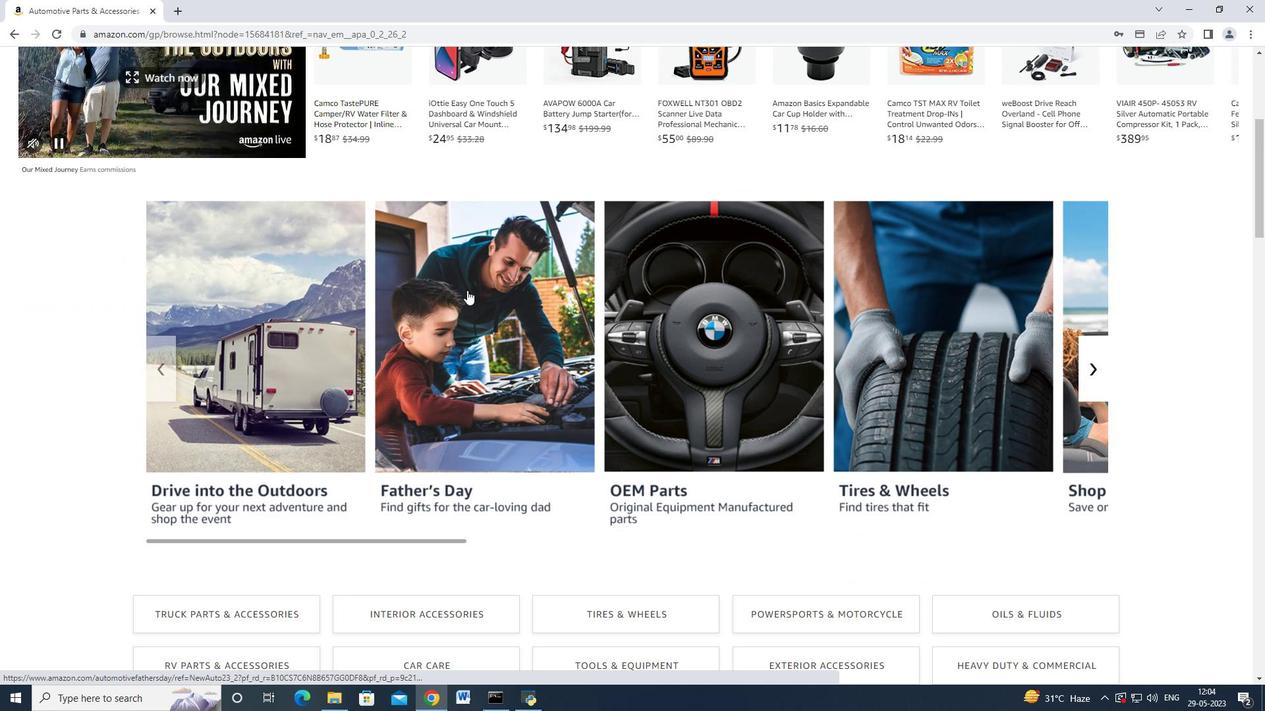 
Action: Mouse scrolled (467, 290) with delta (0, 0)
Screenshot: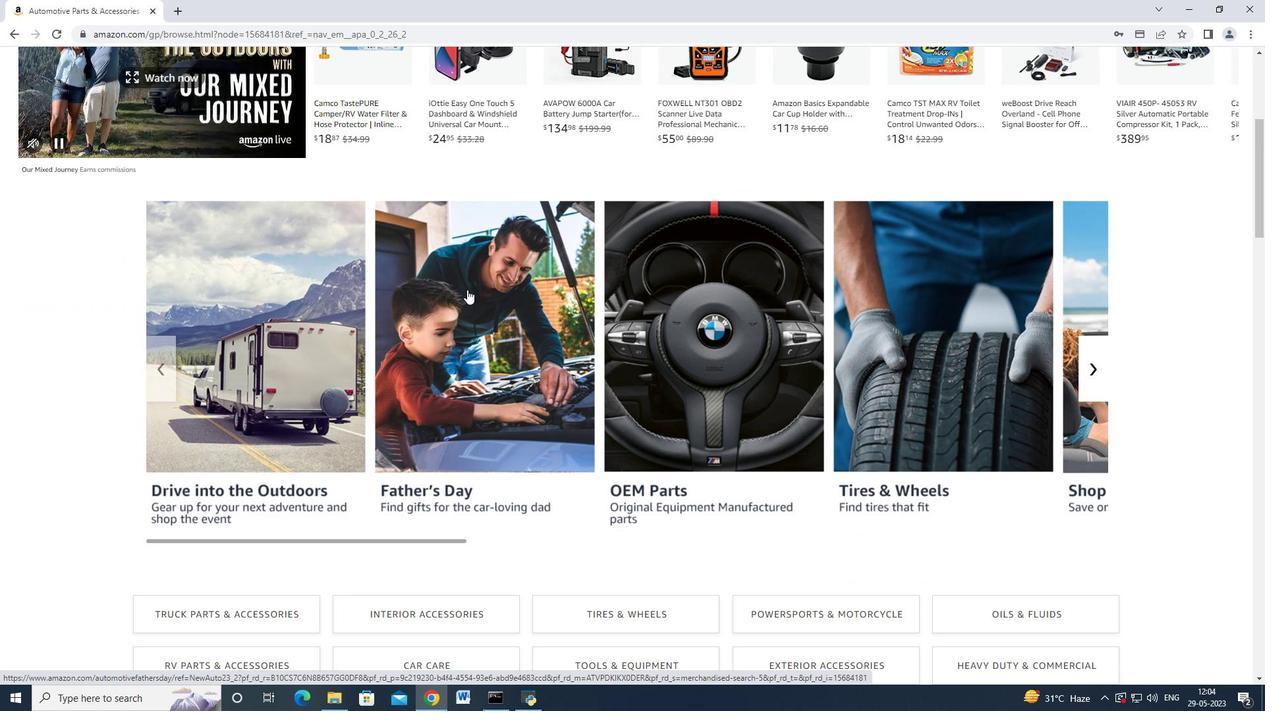 
Action: Mouse scrolled (467, 290) with delta (0, 0)
Screenshot: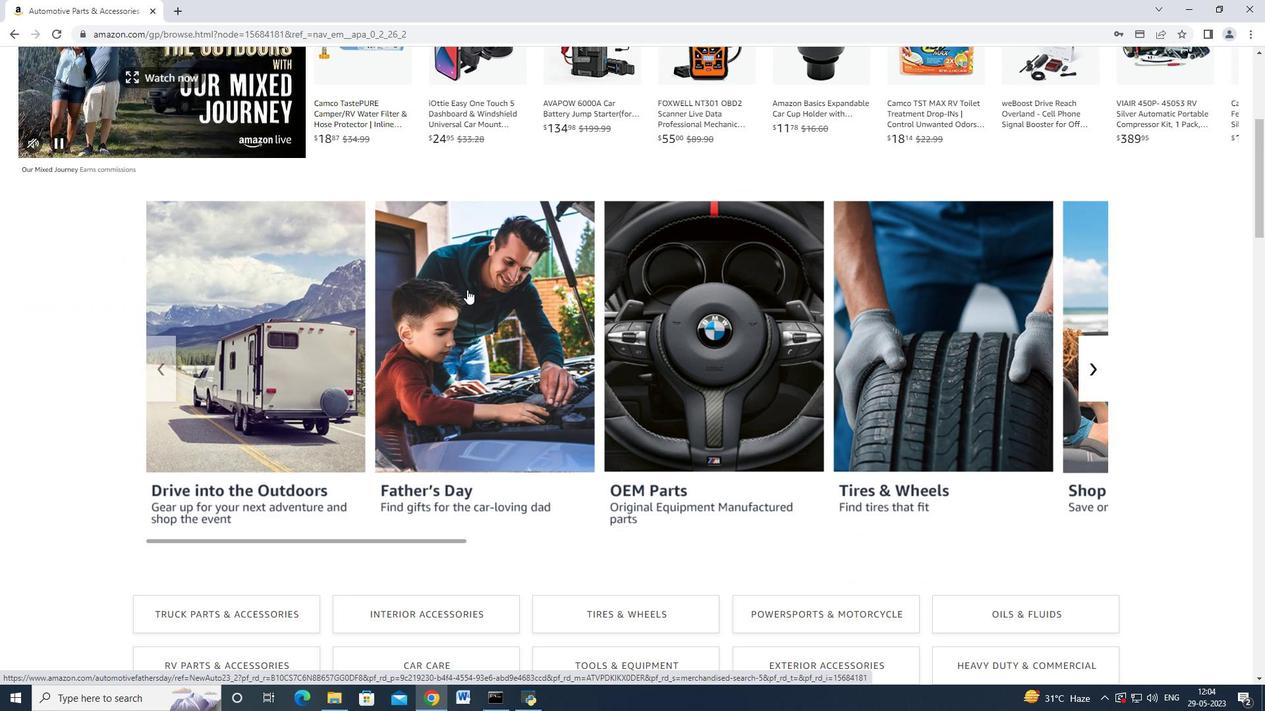 
Action: Mouse scrolled (467, 290) with delta (0, 0)
Screenshot: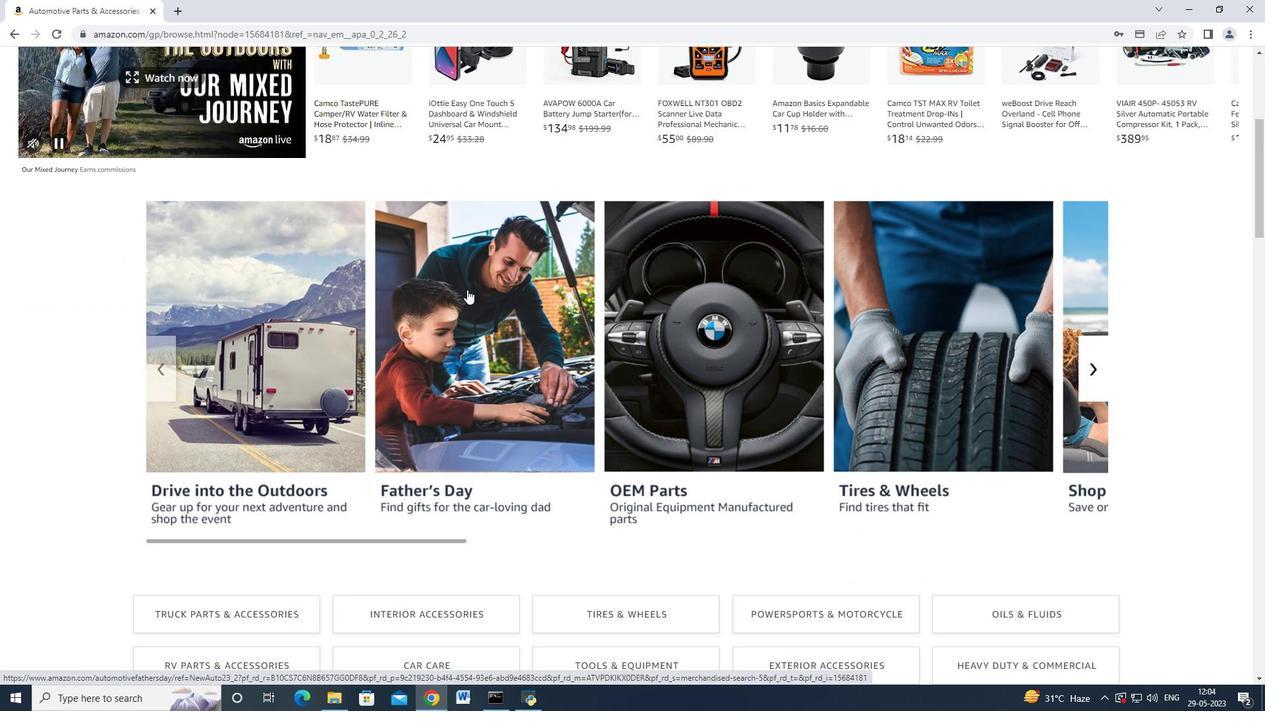 
Action: Mouse scrolled (467, 290) with delta (0, 0)
Screenshot: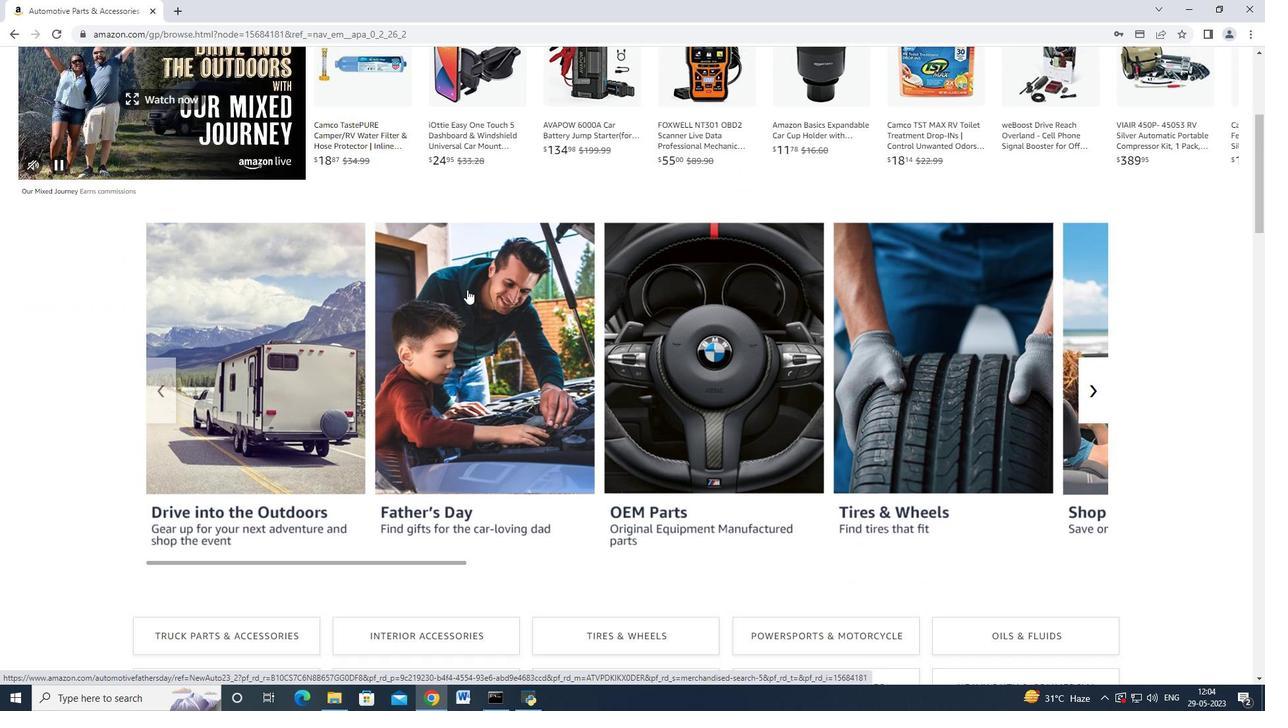 
Action: Mouse moved to (467, 285)
Screenshot: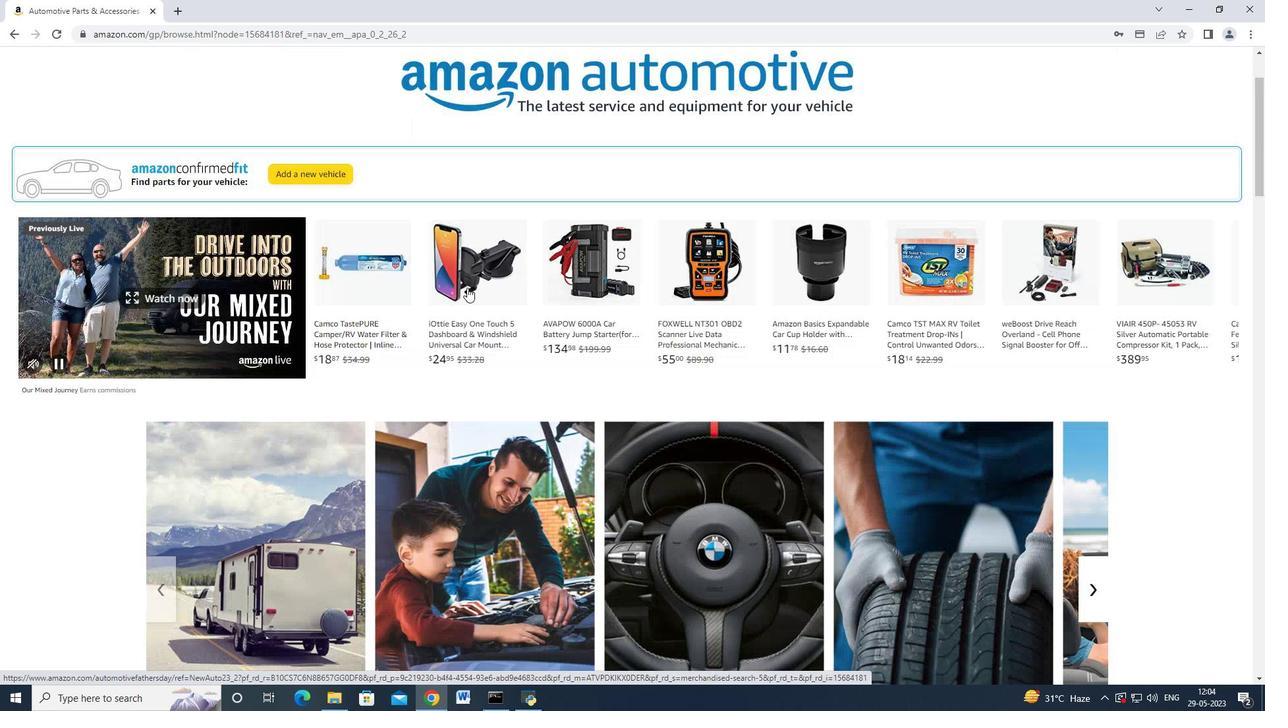 
Action: Mouse scrolled (467, 286) with delta (0, 0)
Screenshot: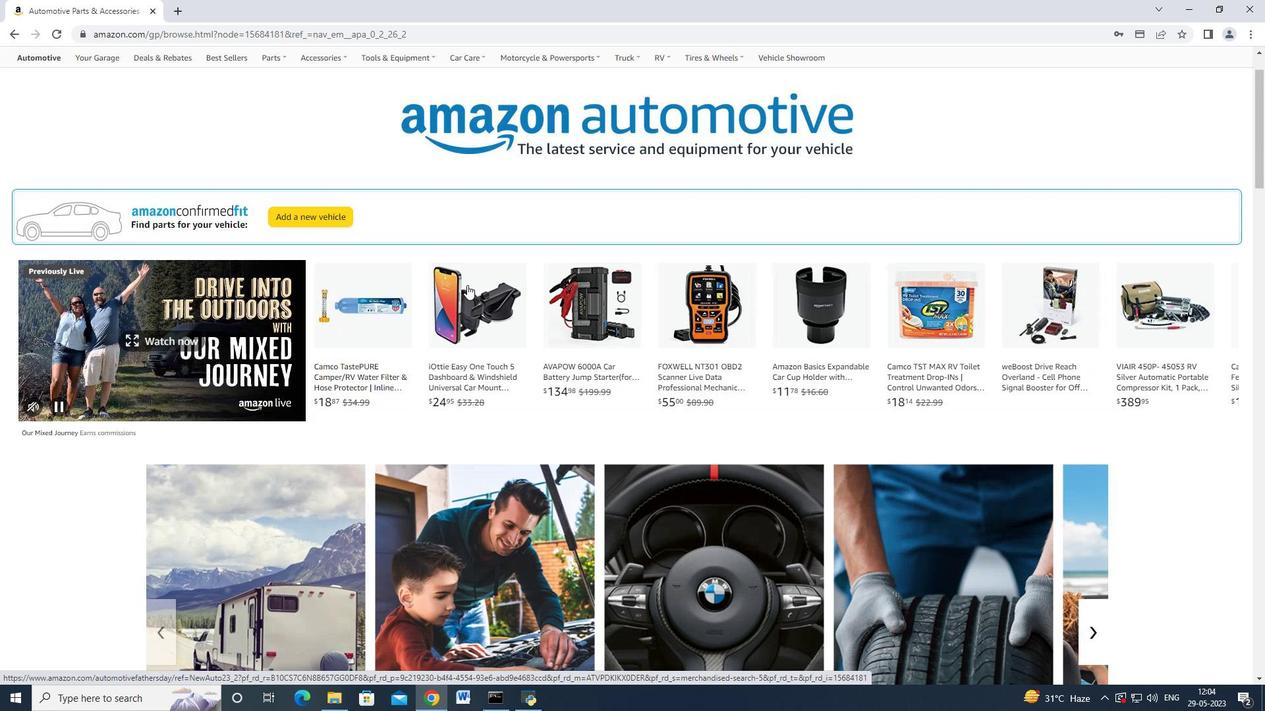 
Action: Mouse scrolled (467, 286) with delta (0, 0)
Screenshot: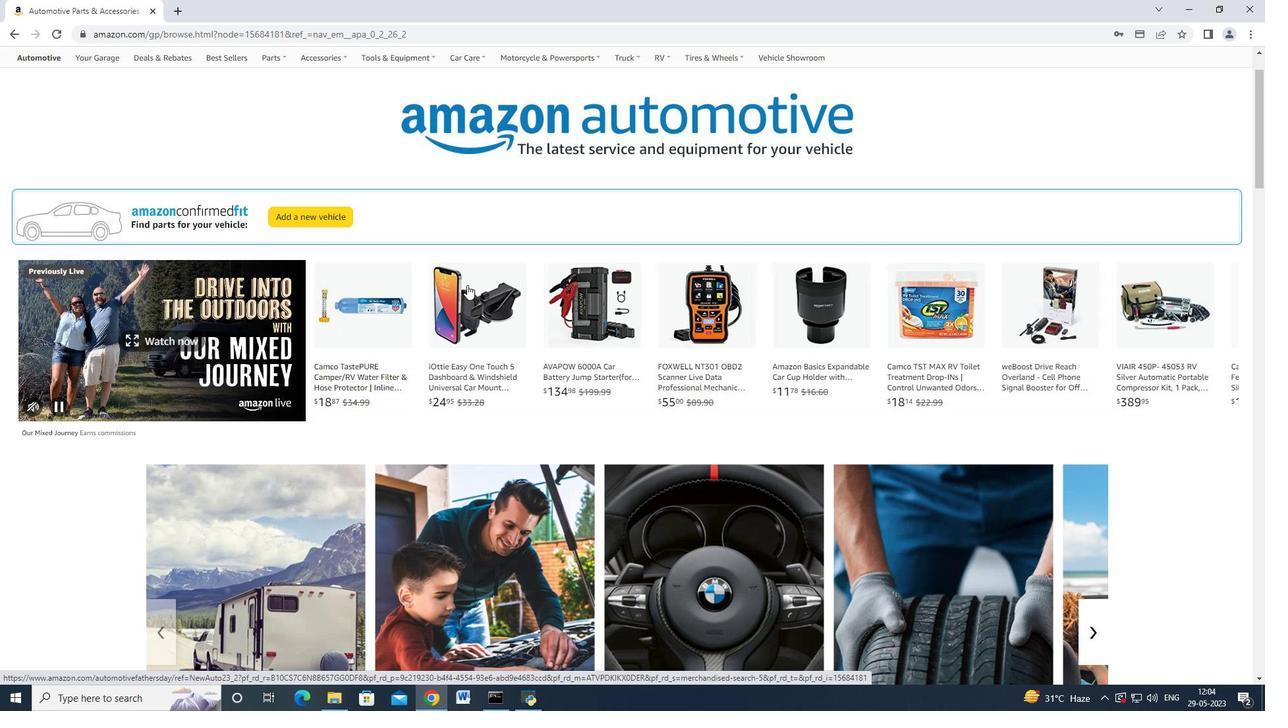
Action: Mouse scrolled (467, 286) with delta (0, 0)
Screenshot: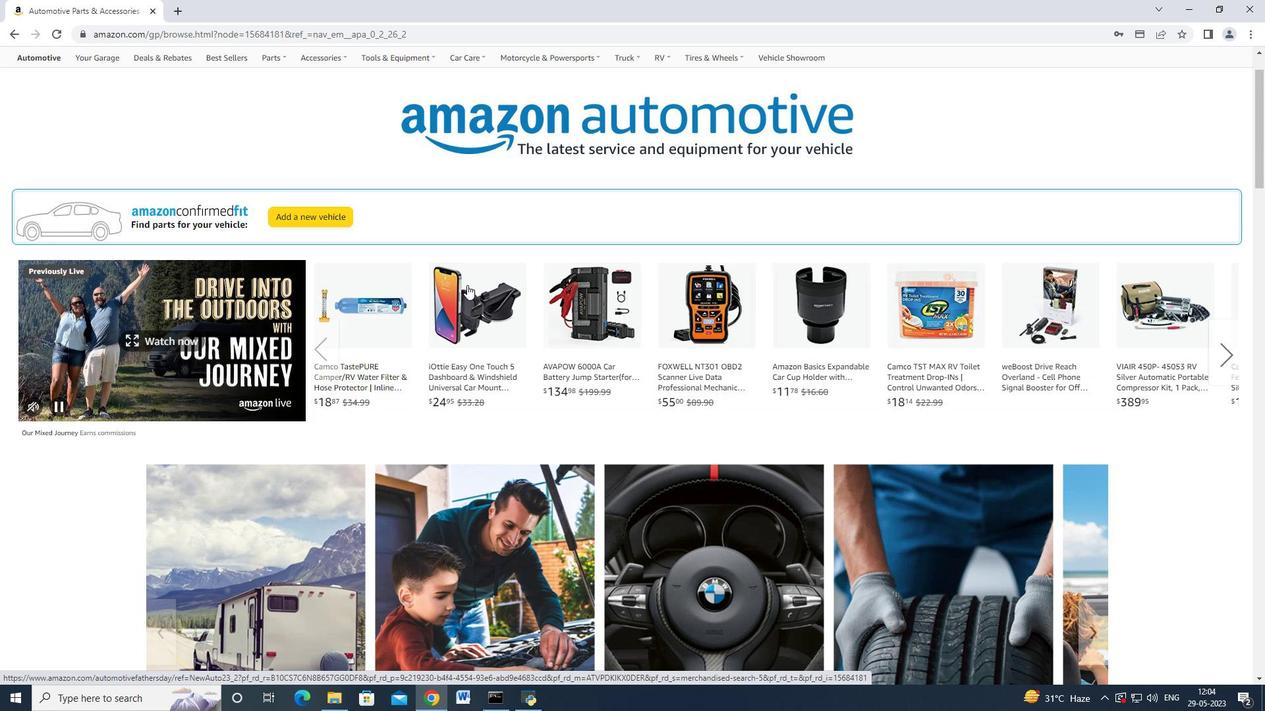 
Action: Mouse moved to (467, 278)
Screenshot: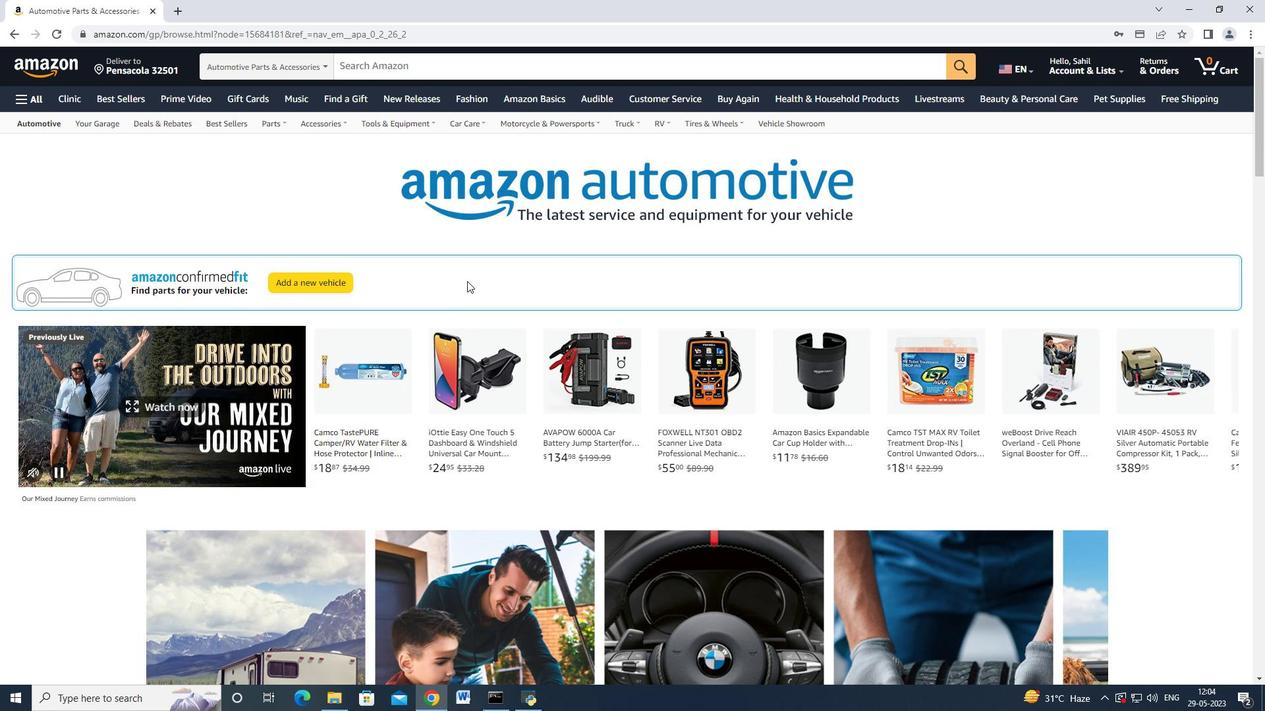 
Action: Mouse scrolled (467, 278) with delta (0, 0)
Screenshot: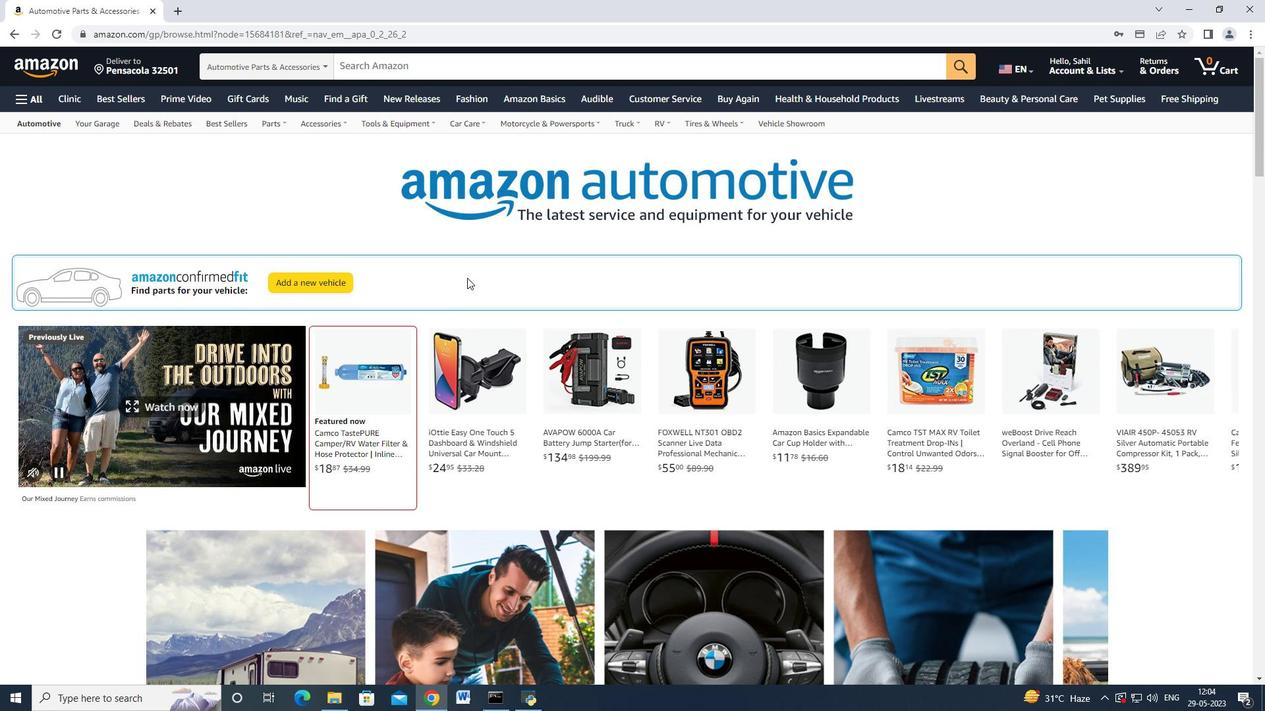 
Action: Mouse moved to (467, 276)
Screenshot: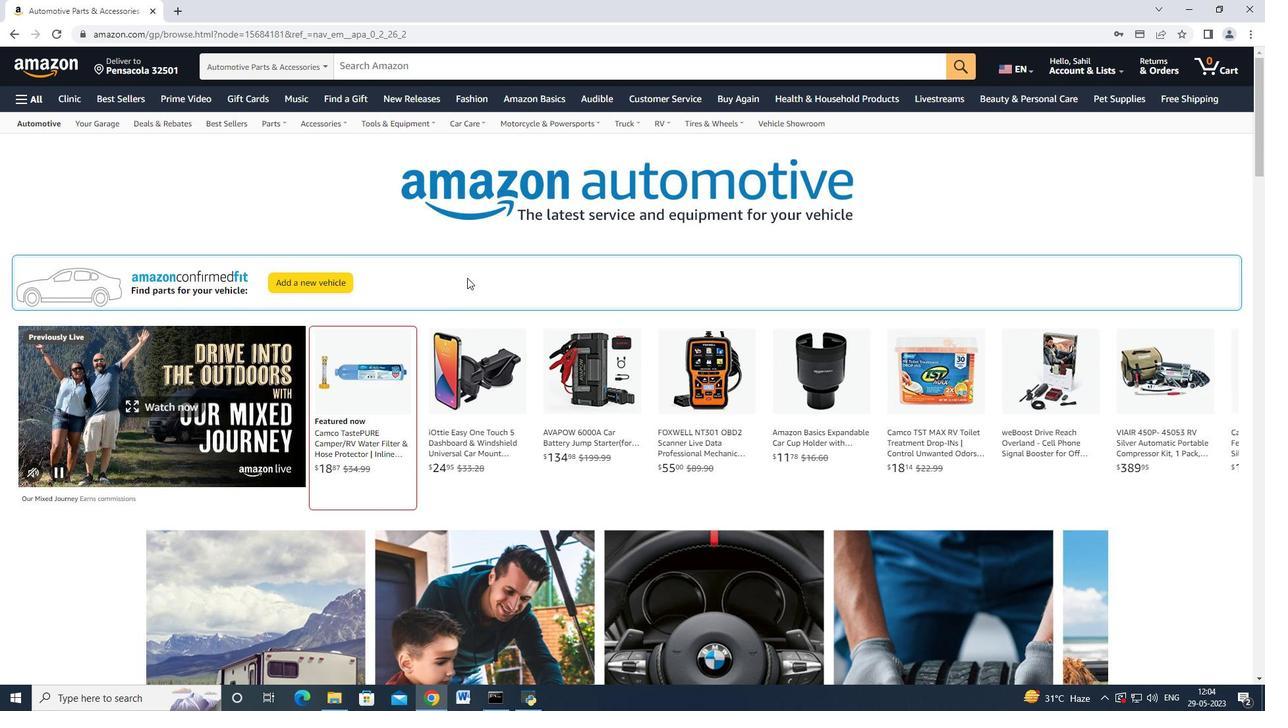 
Action: Mouse scrolled (467, 275) with delta (0, 0)
Screenshot: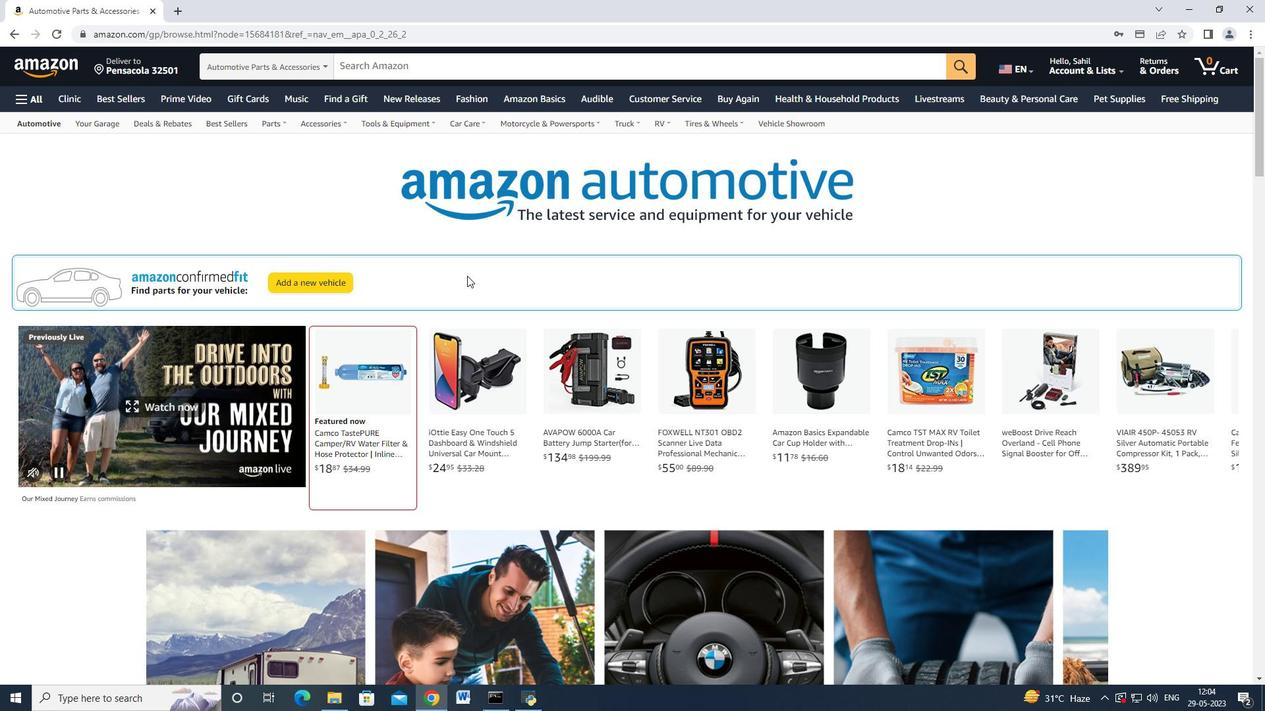 
Action: Mouse scrolled (467, 275) with delta (0, 0)
Screenshot: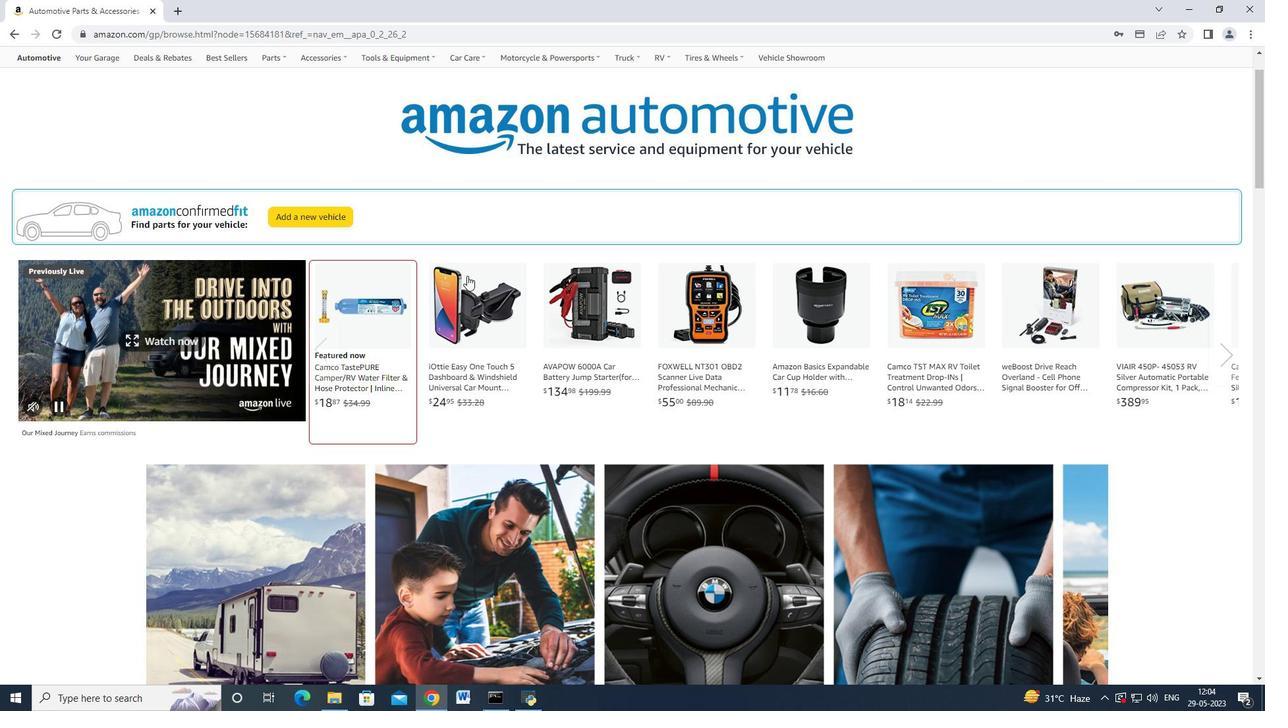 
Action: Mouse scrolled (467, 275) with delta (0, 0)
Screenshot: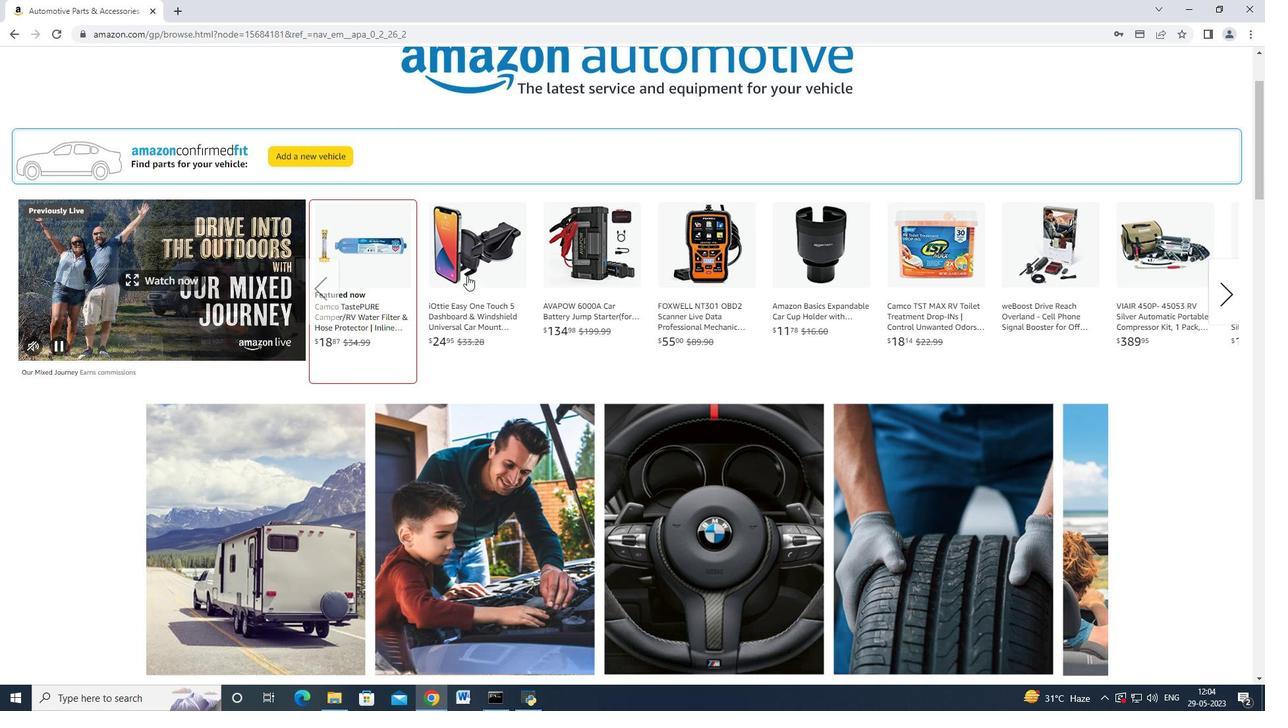 
Action: Mouse scrolled (467, 275) with delta (0, 0)
Screenshot: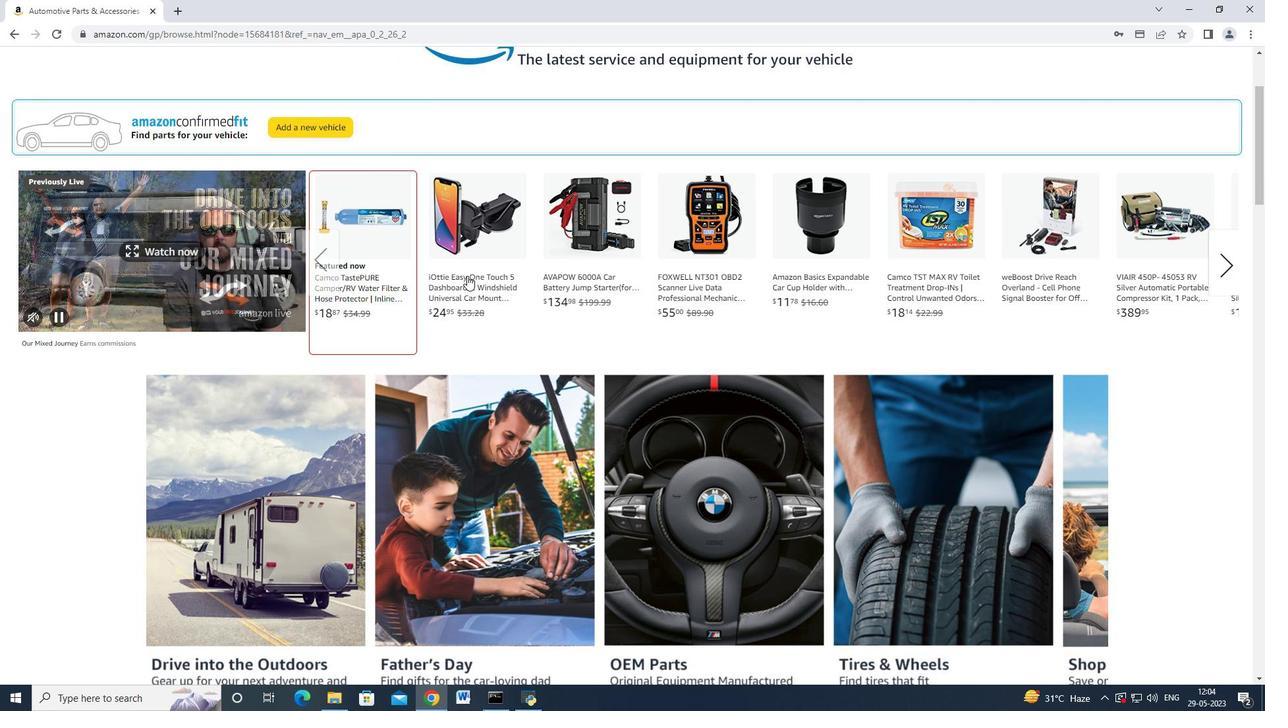 
Action: Mouse scrolled (467, 275) with delta (0, 0)
Screenshot: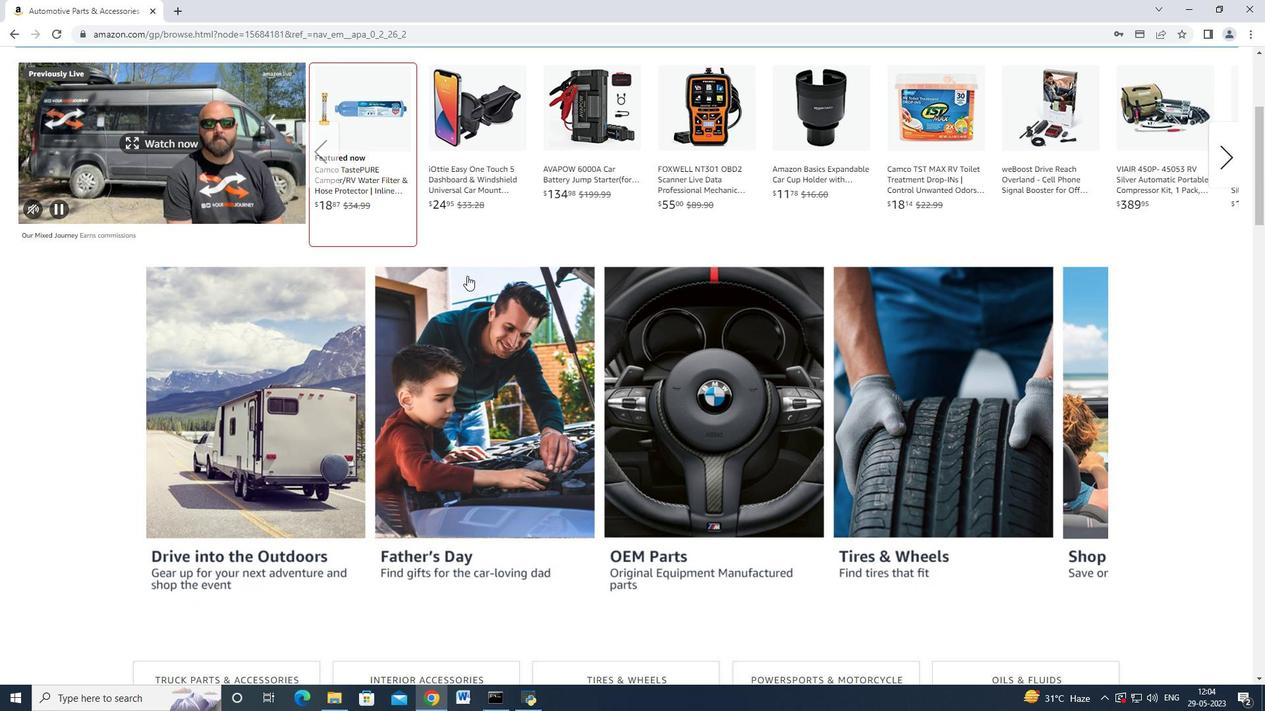 
Action: Mouse scrolled (467, 275) with delta (0, 0)
Screenshot: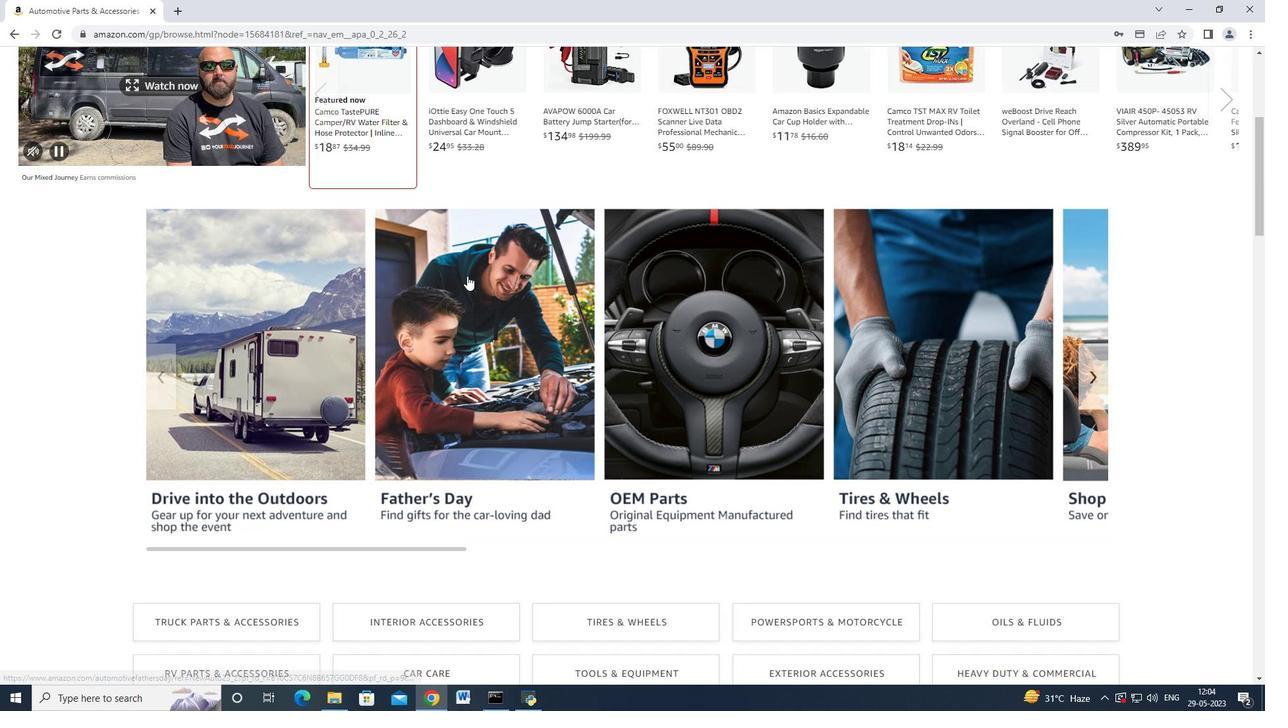 
Action: Mouse scrolled (467, 275) with delta (0, 0)
Screenshot: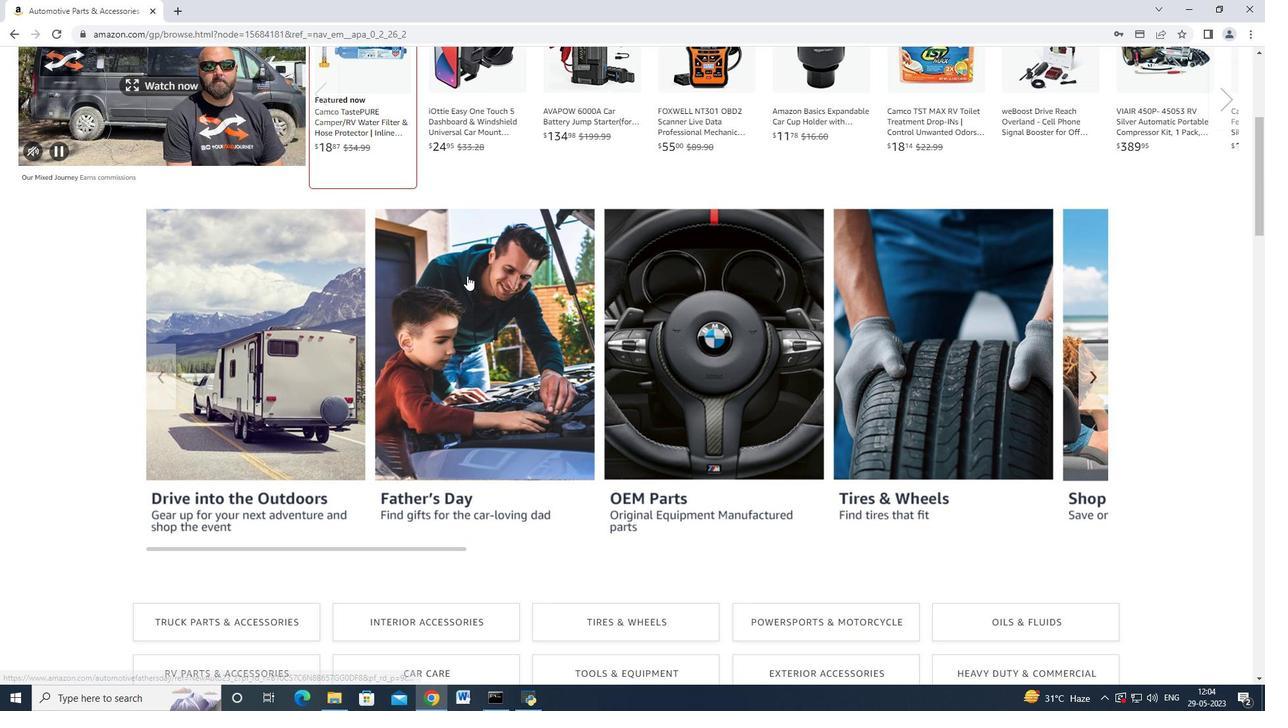 
Action: Mouse moved to (468, 271)
Screenshot: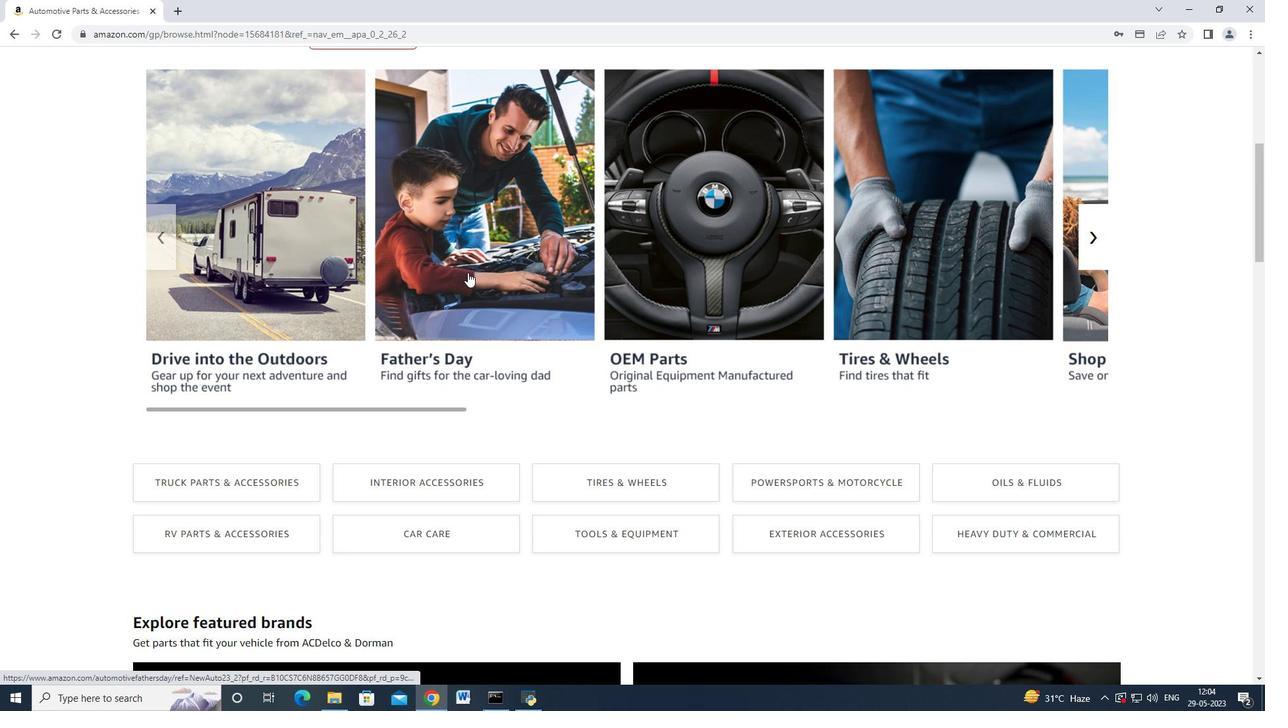 
Action: Mouse scrolled (468, 270) with delta (0, 0)
Screenshot: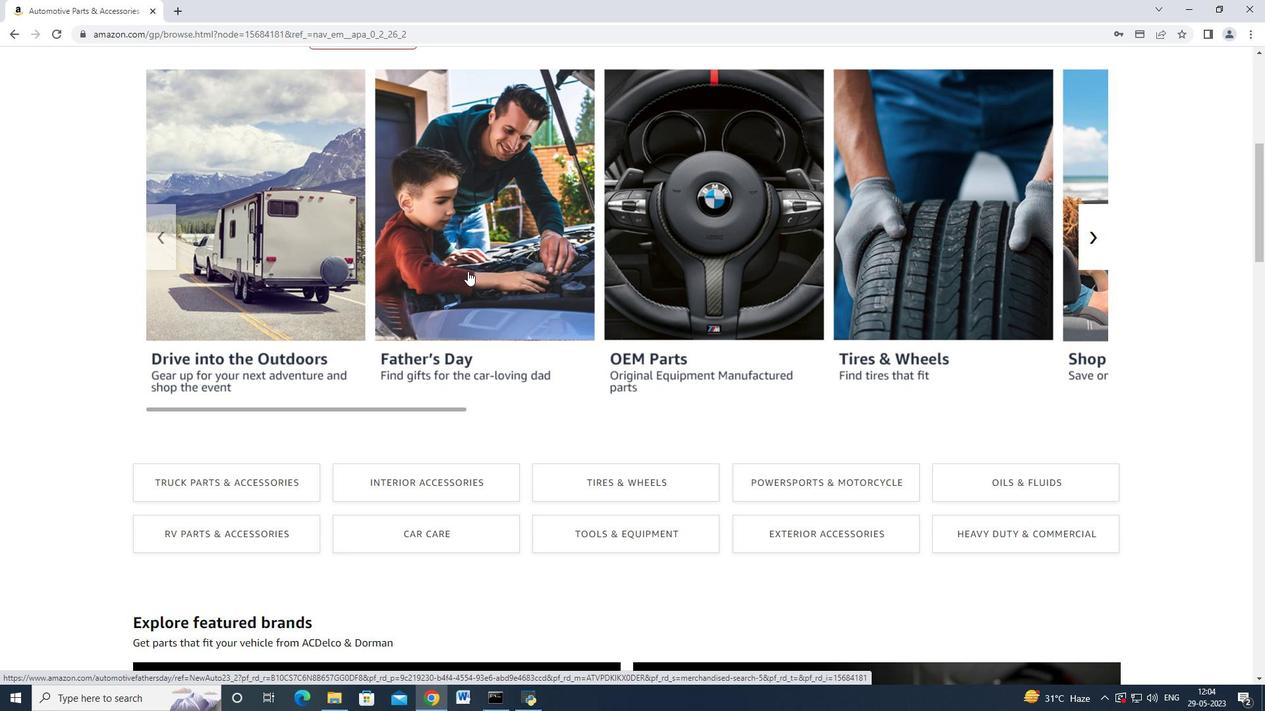 
Action: Mouse scrolled (468, 270) with delta (0, 0)
Screenshot: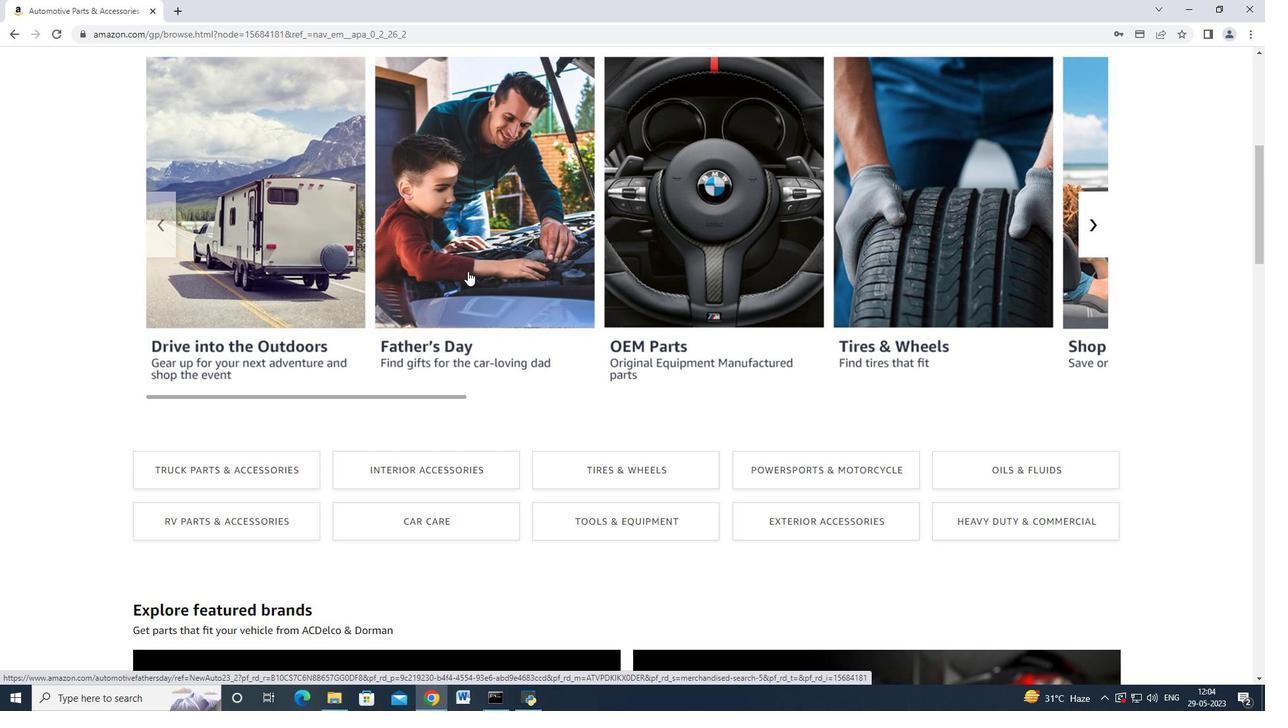 
Action: Mouse moved to (466, 264)
Screenshot: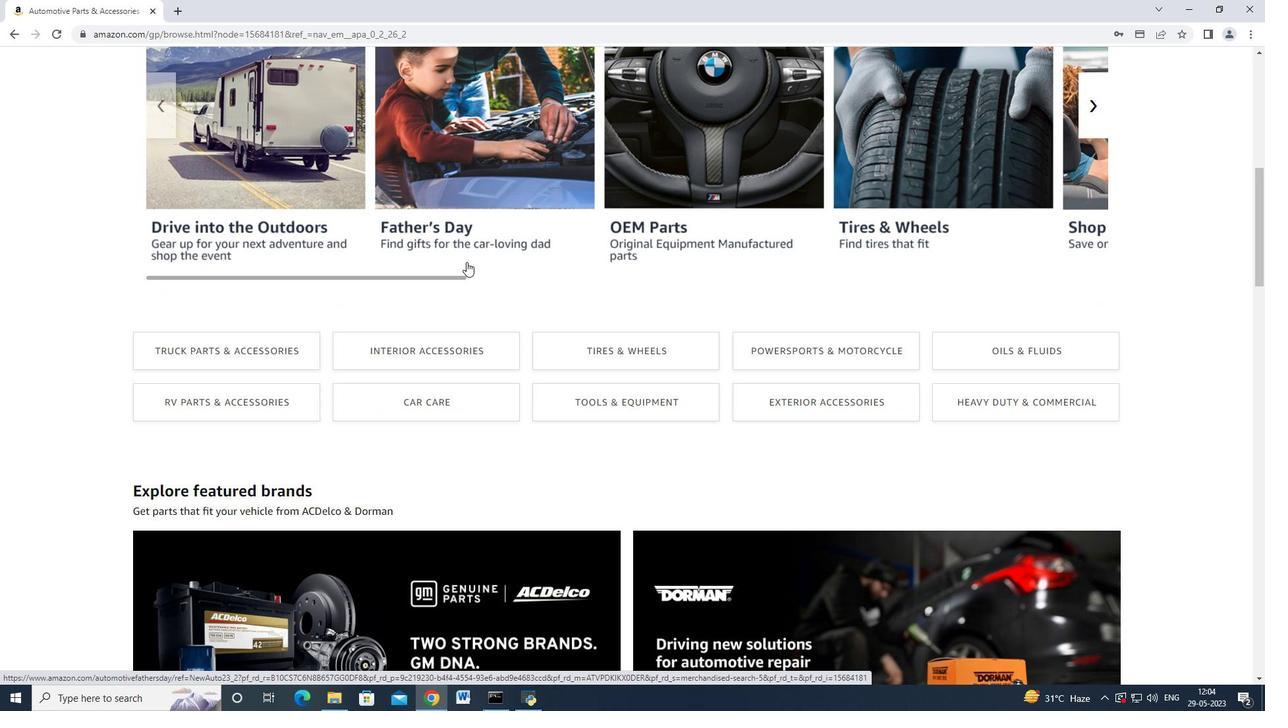 
Action: Mouse scrolled (466, 264) with delta (0, 0)
Screenshot: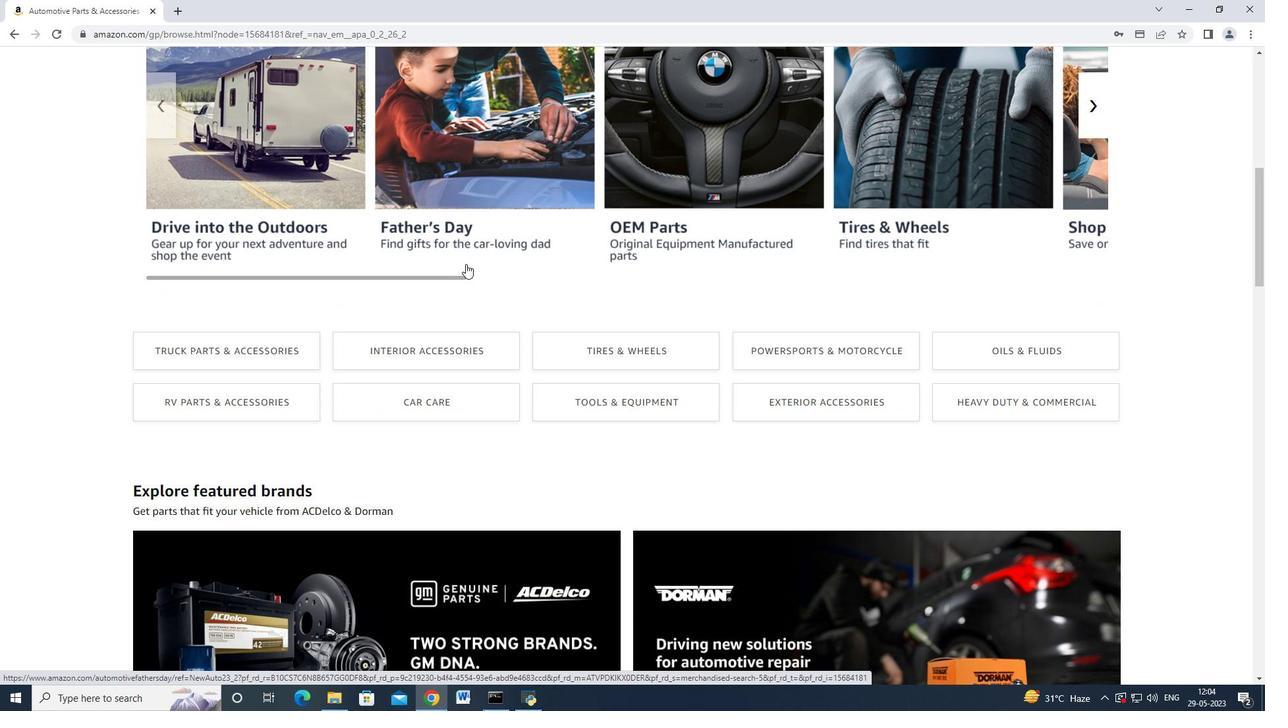 
Action: Mouse scrolled (466, 264) with delta (0, 0)
Screenshot: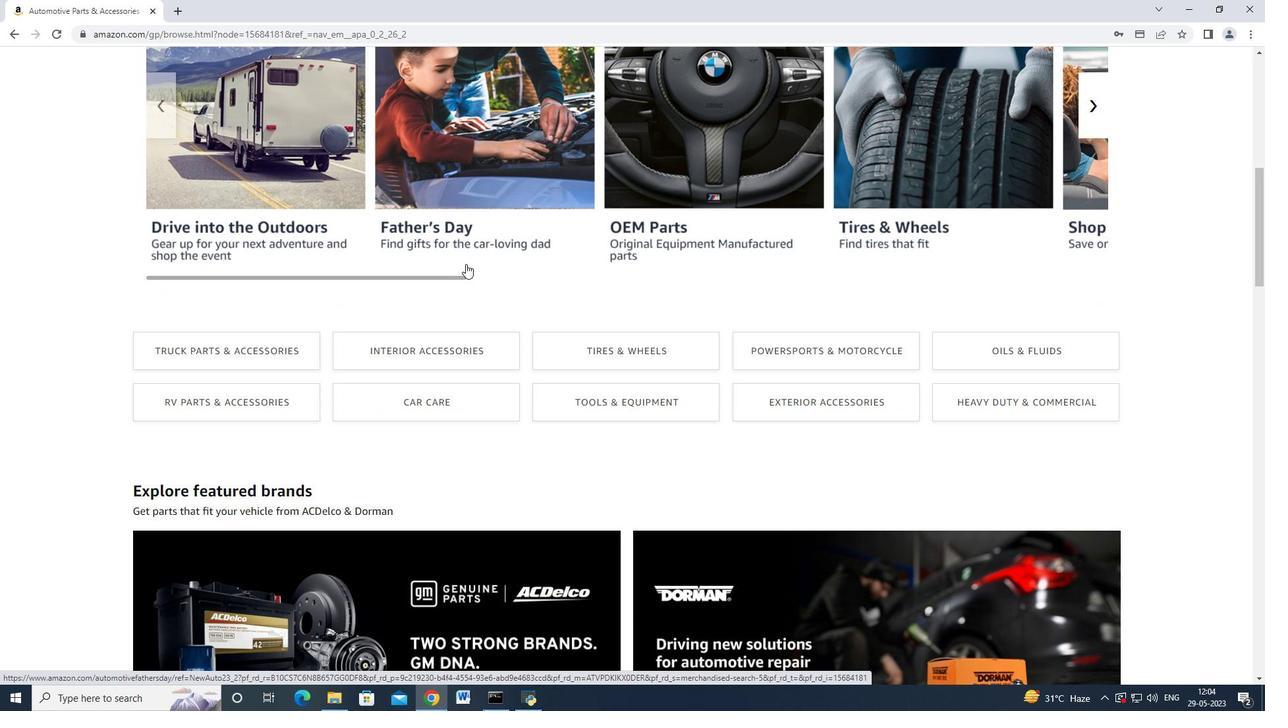
Action: Mouse scrolled (466, 264) with delta (0, 0)
Screenshot: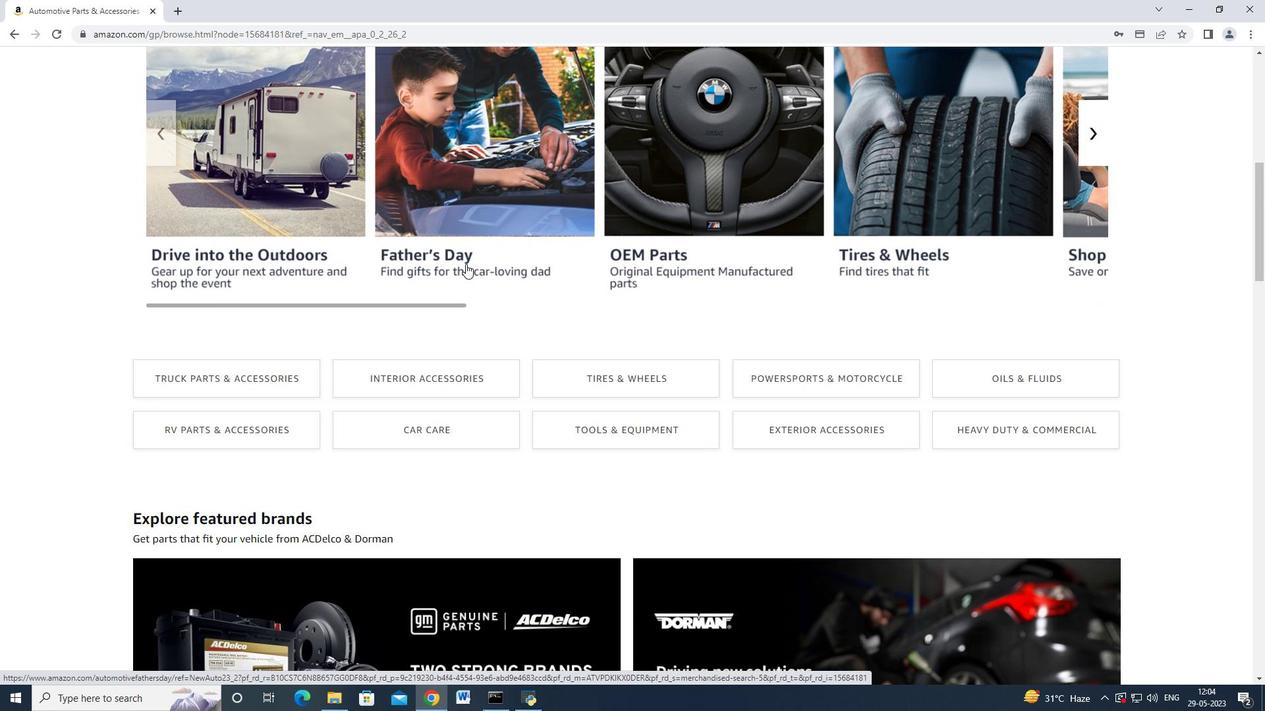 
Action: Mouse scrolled (466, 264) with delta (0, 0)
Screenshot: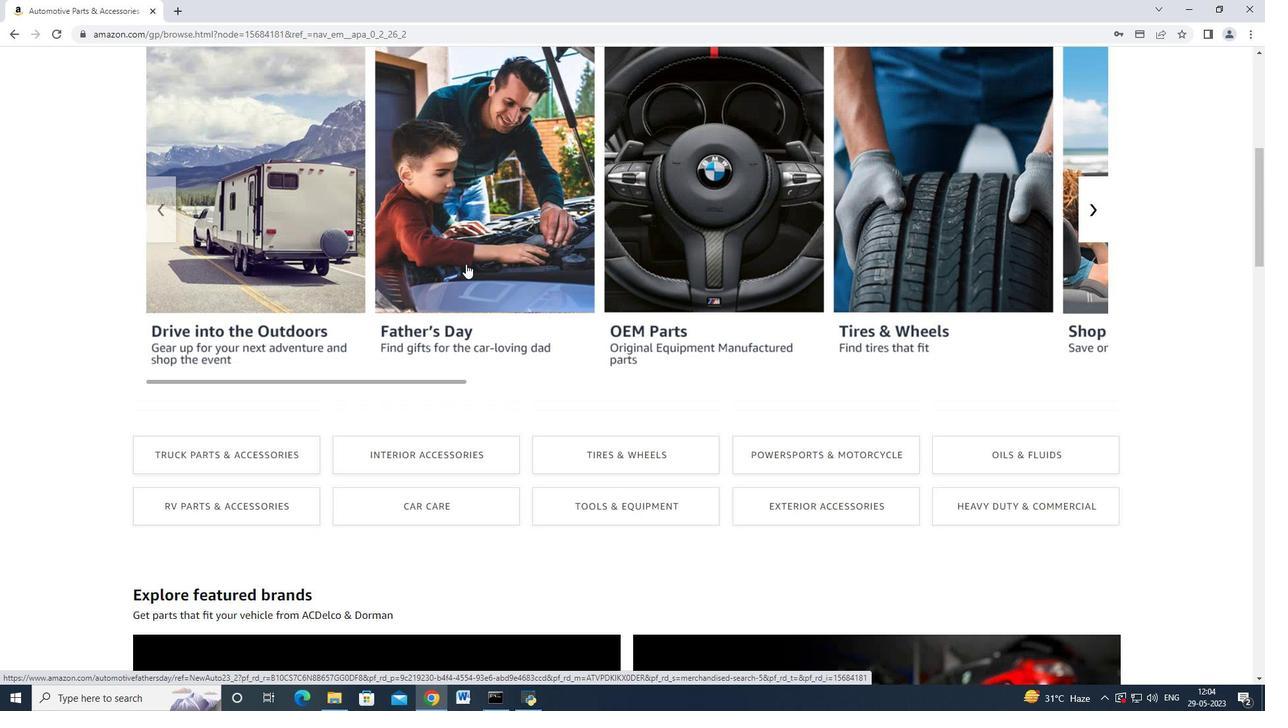 
Action: Mouse moved to (456, 260)
Screenshot: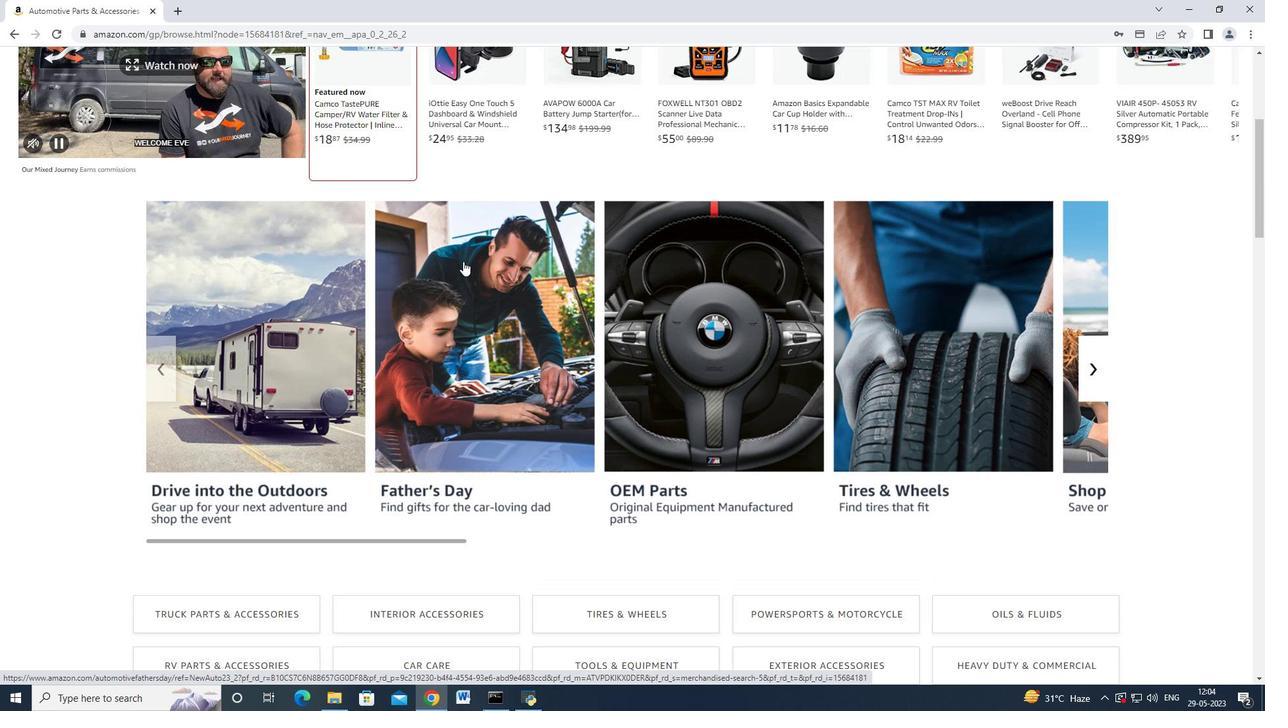 
Action: Mouse scrolled (456, 261) with delta (0, 0)
Screenshot: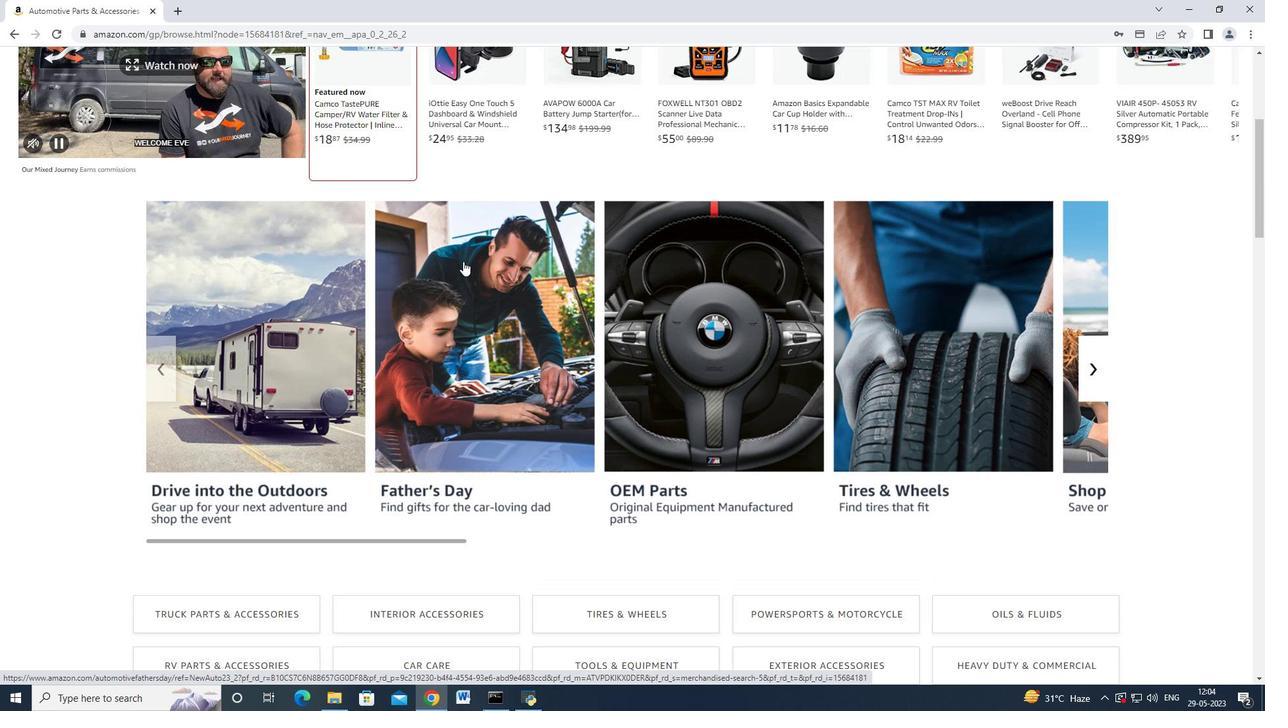 
Action: Mouse scrolled (456, 261) with delta (0, 0)
Screenshot: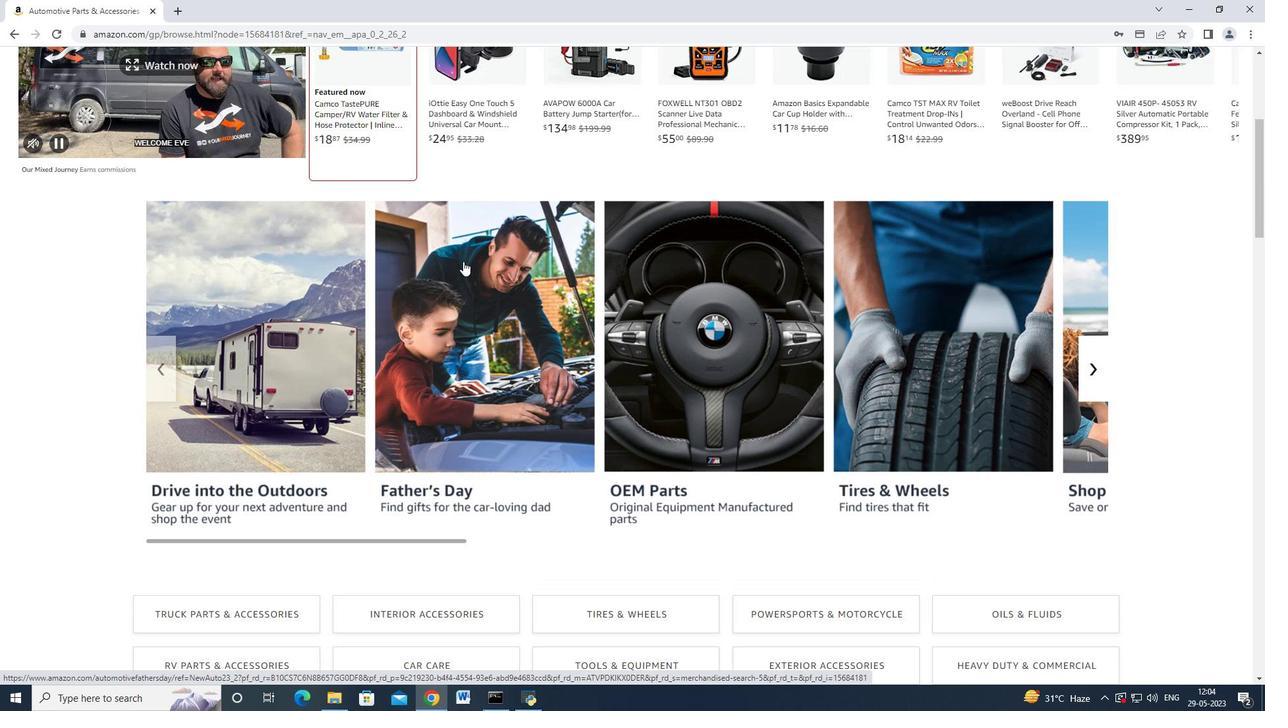 
Action: Mouse scrolled (456, 261) with delta (0, 0)
Screenshot: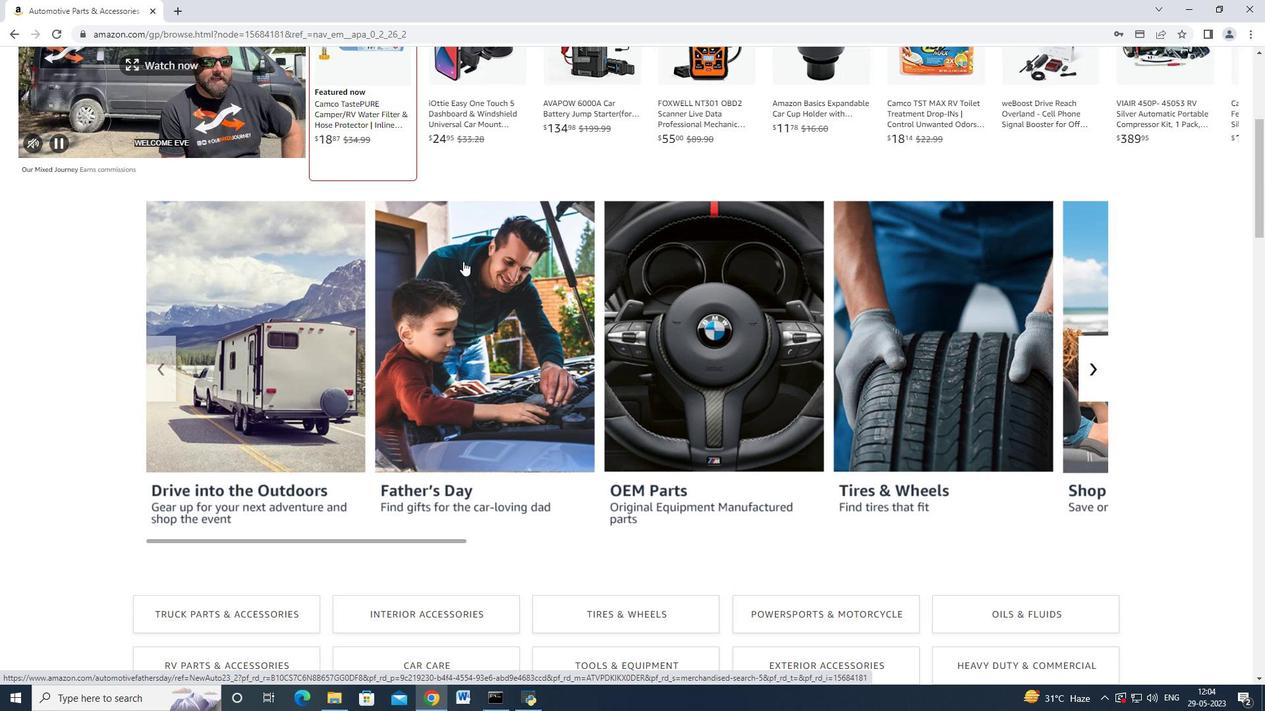 
Action: Mouse moved to (455, 260)
Screenshot: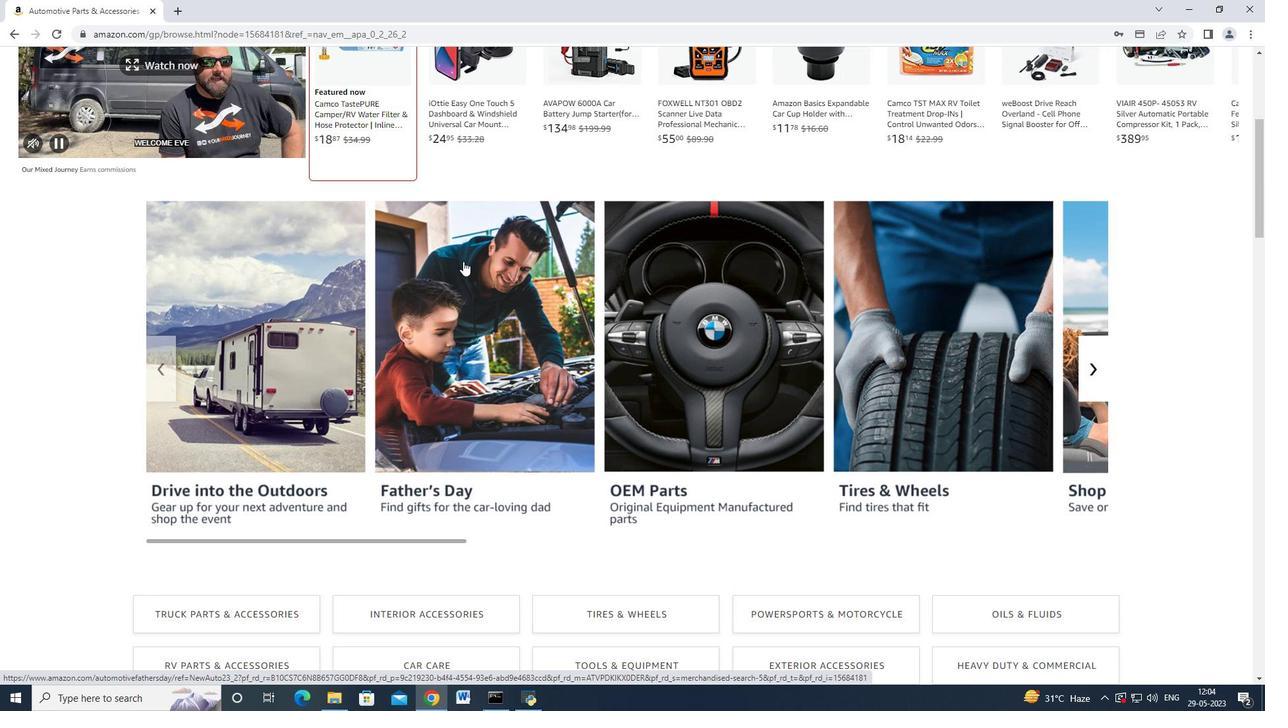 
Action: Mouse scrolled (455, 261) with delta (0, 0)
Screenshot: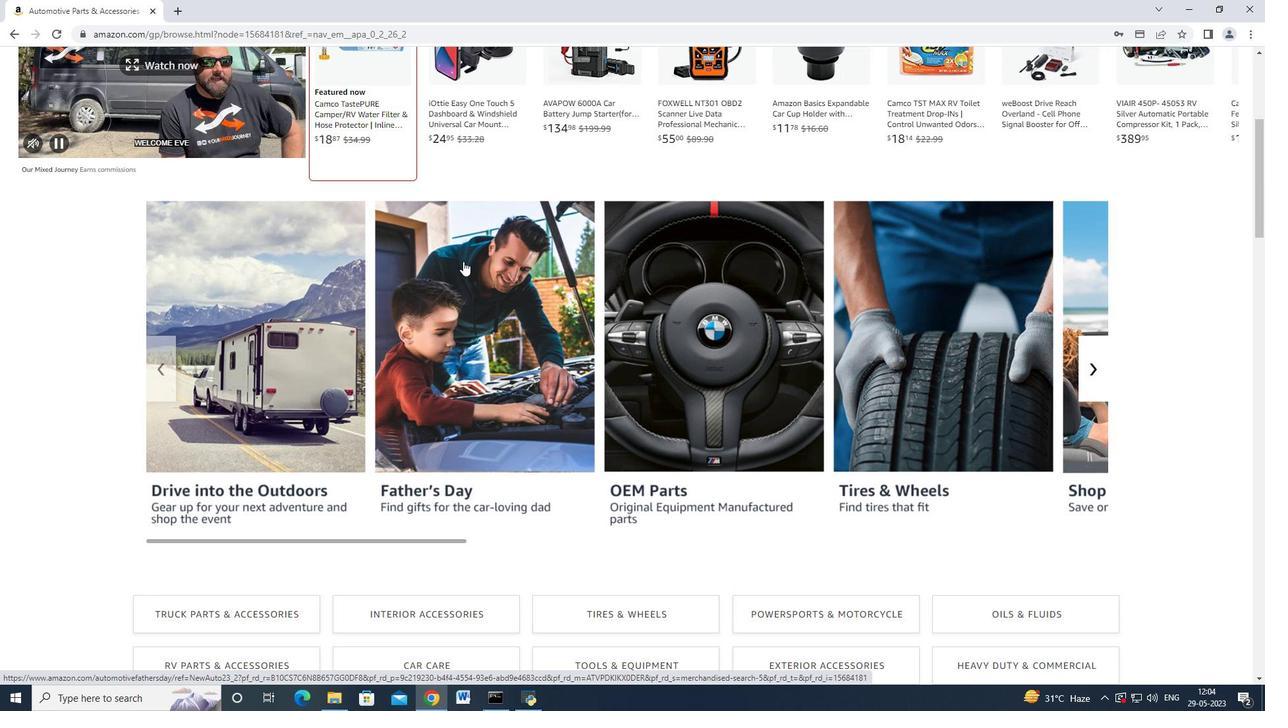 
Action: Mouse scrolled (455, 261) with delta (0, 0)
Screenshot: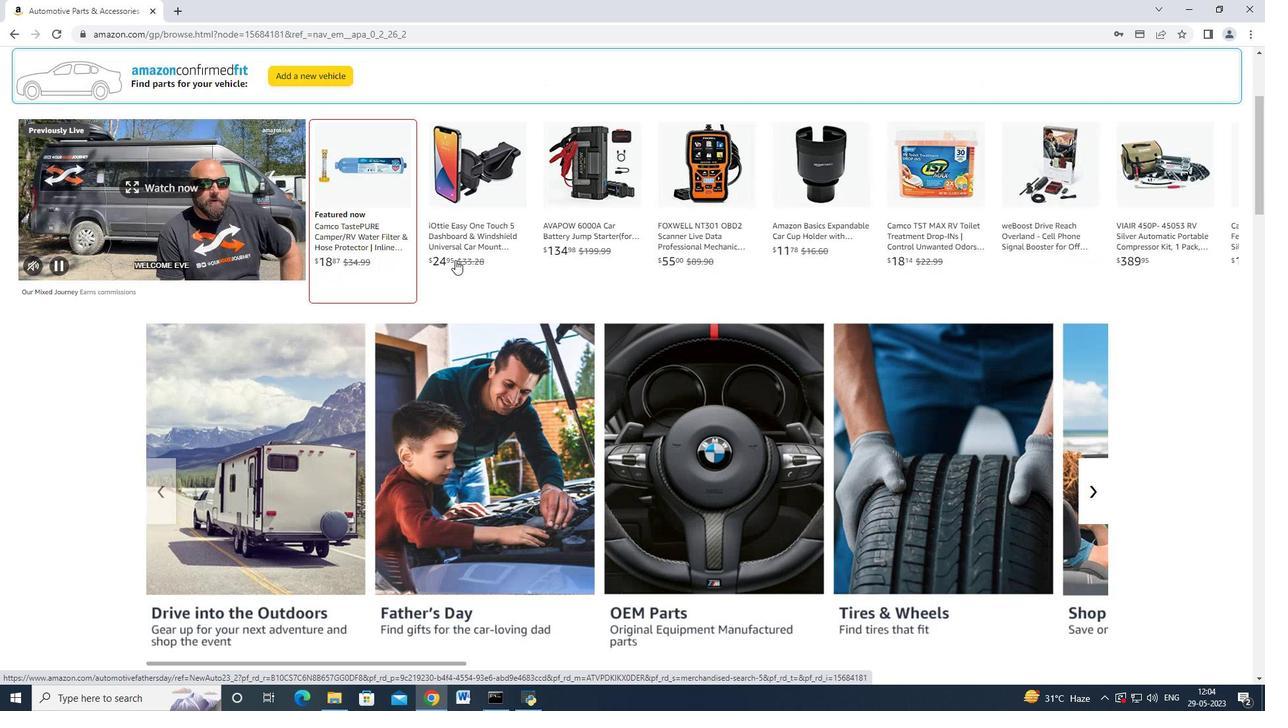 
Action: Mouse scrolled (455, 261) with delta (0, 0)
Screenshot: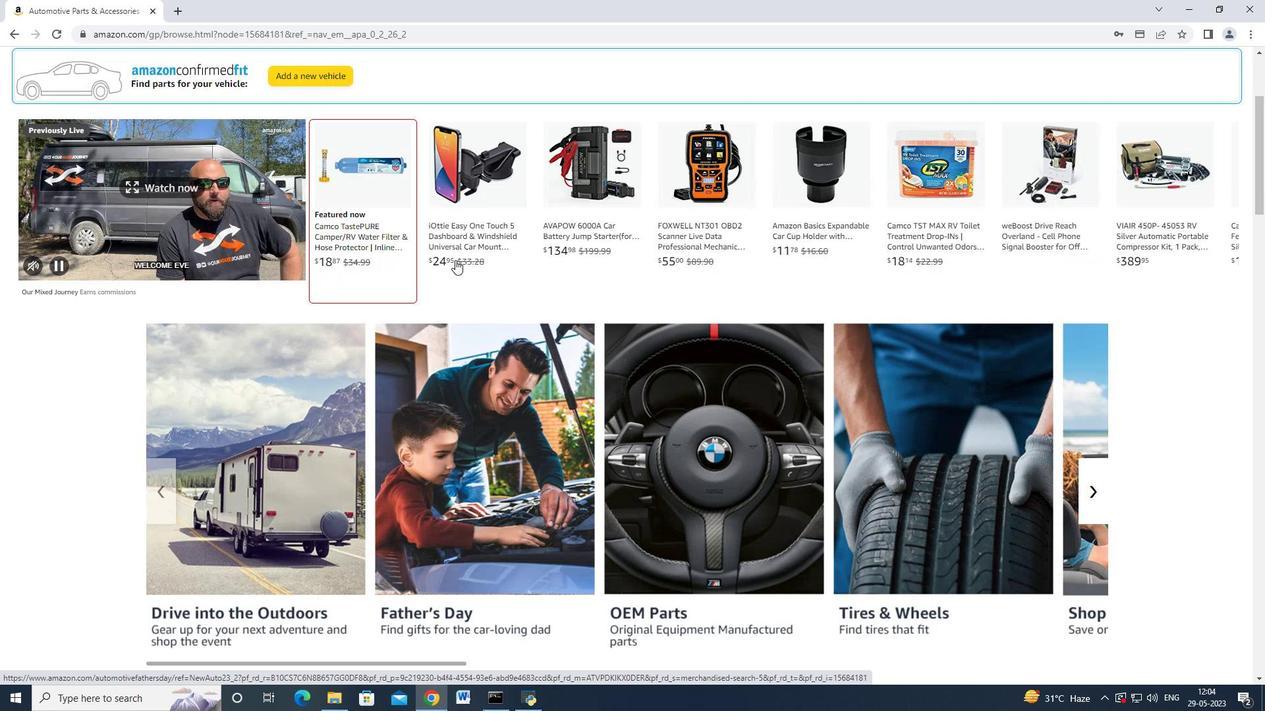 
Action: Mouse scrolled (455, 261) with delta (0, 0)
Screenshot: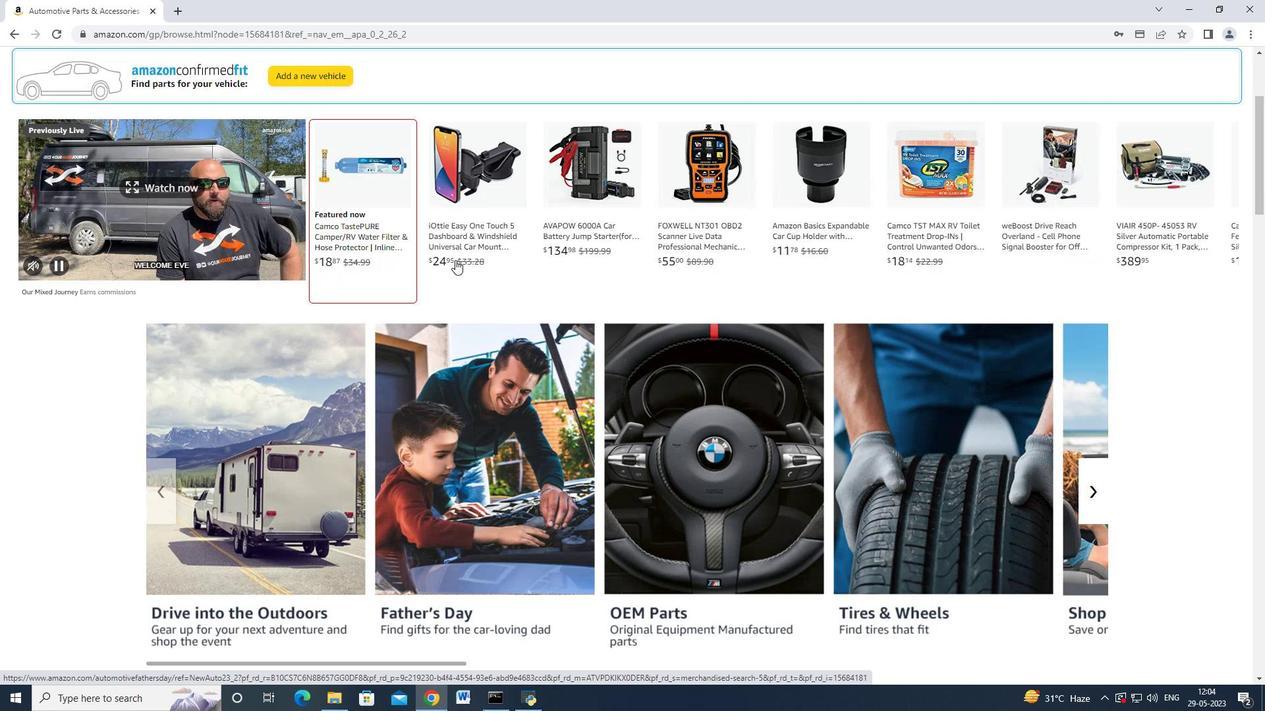 
Action: Mouse scrolled (455, 261) with delta (0, 0)
Screenshot: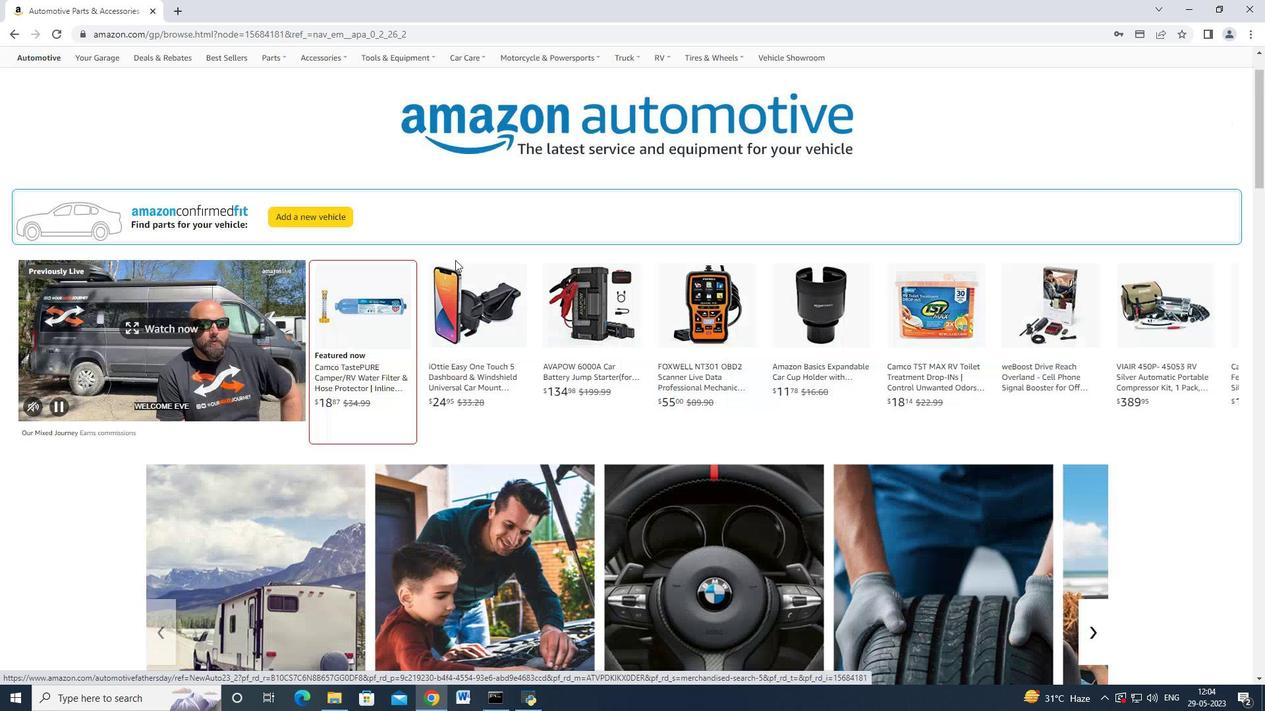
Action: Mouse scrolled (455, 261) with delta (0, 0)
Screenshot: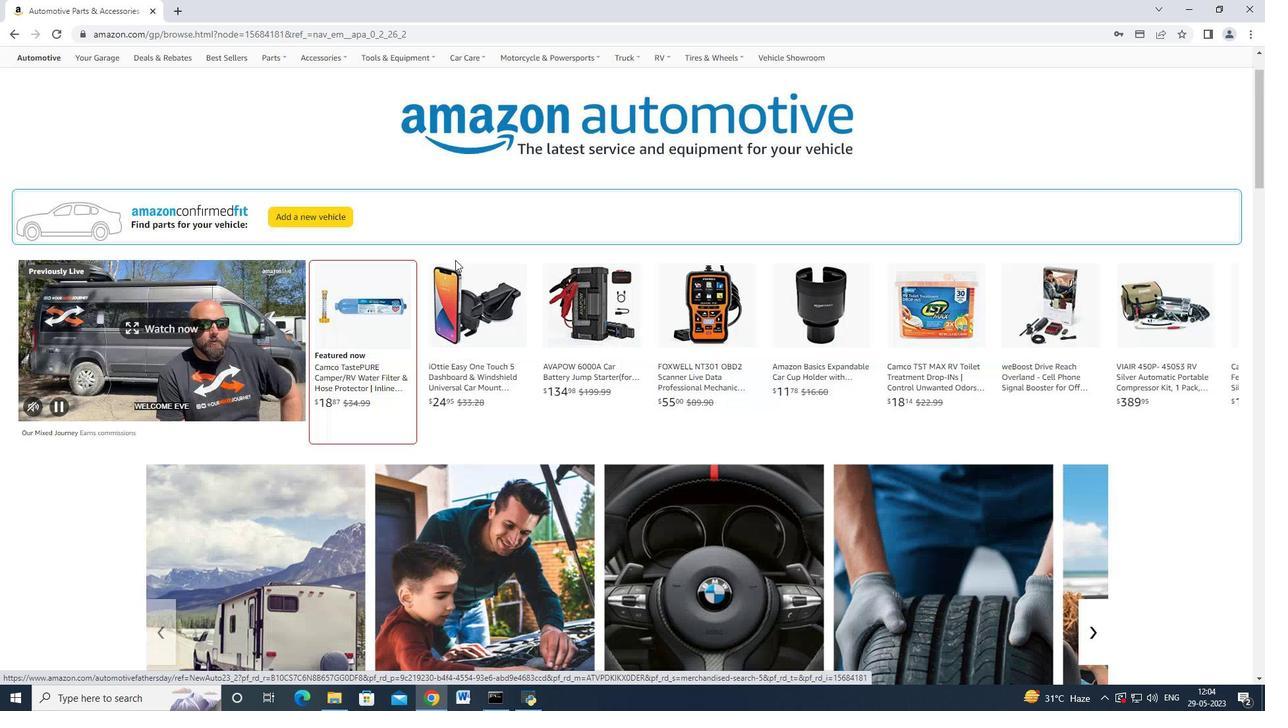 
Action: Mouse scrolled (455, 261) with delta (0, 0)
Screenshot: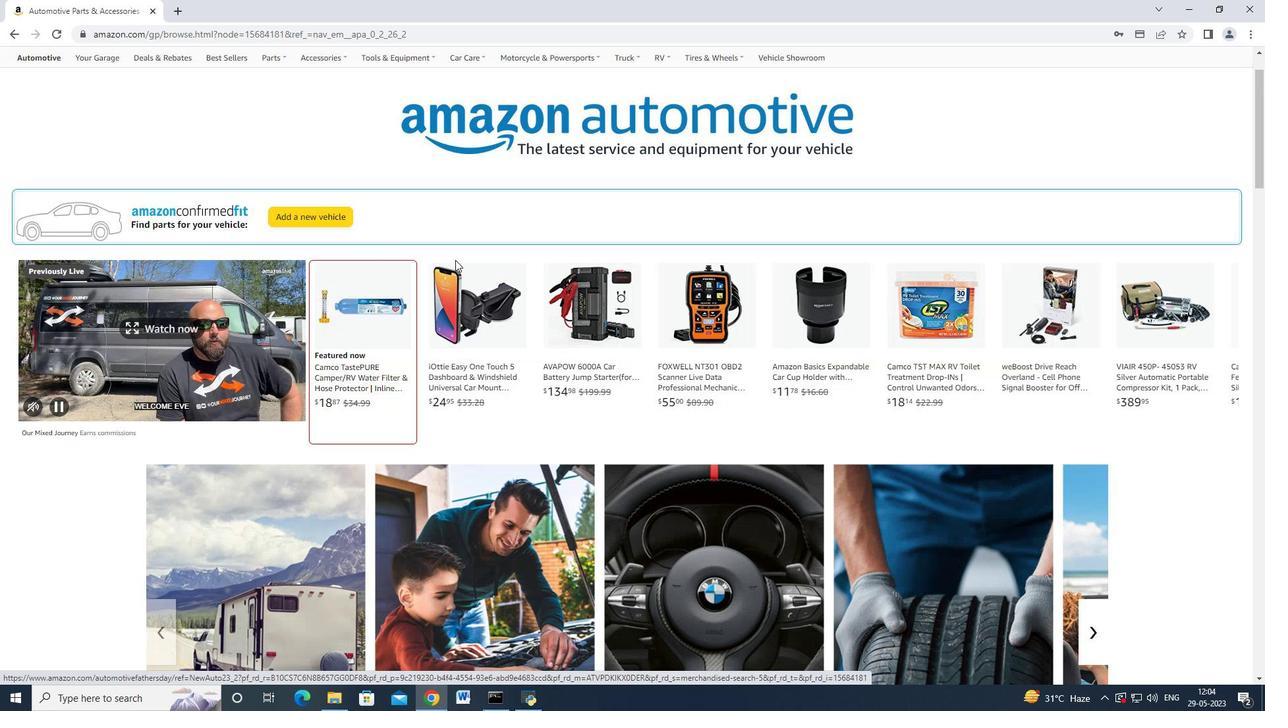 
Action: Mouse moved to (229, 119)
Screenshot: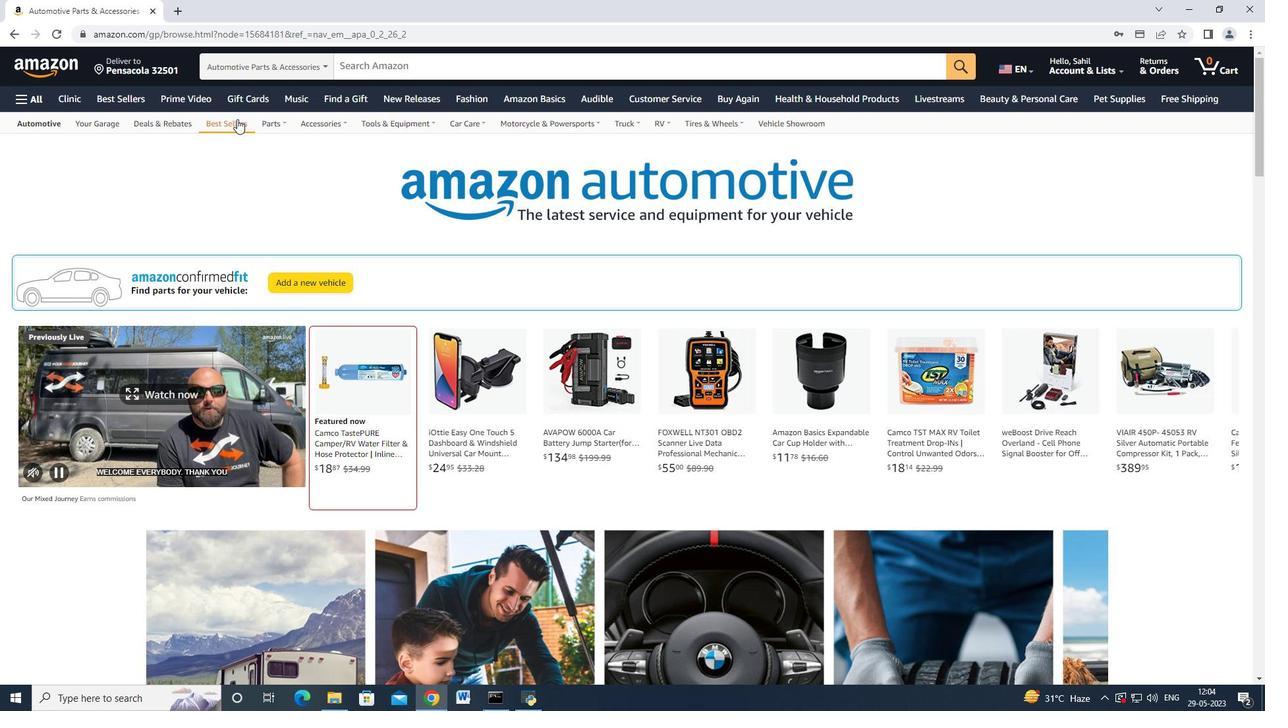 
Action: Mouse pressed left at (229, 119)
Screenshot: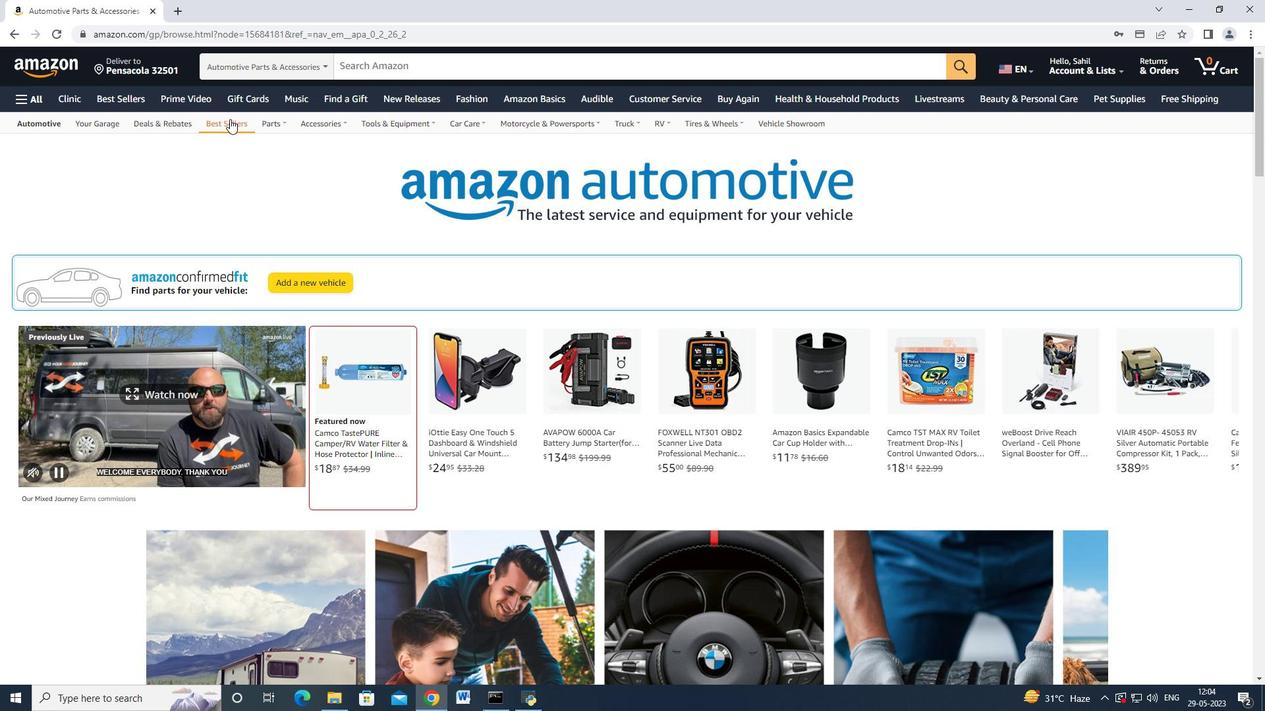 
Action: Mouse moved to (85, 386)
Screenshot: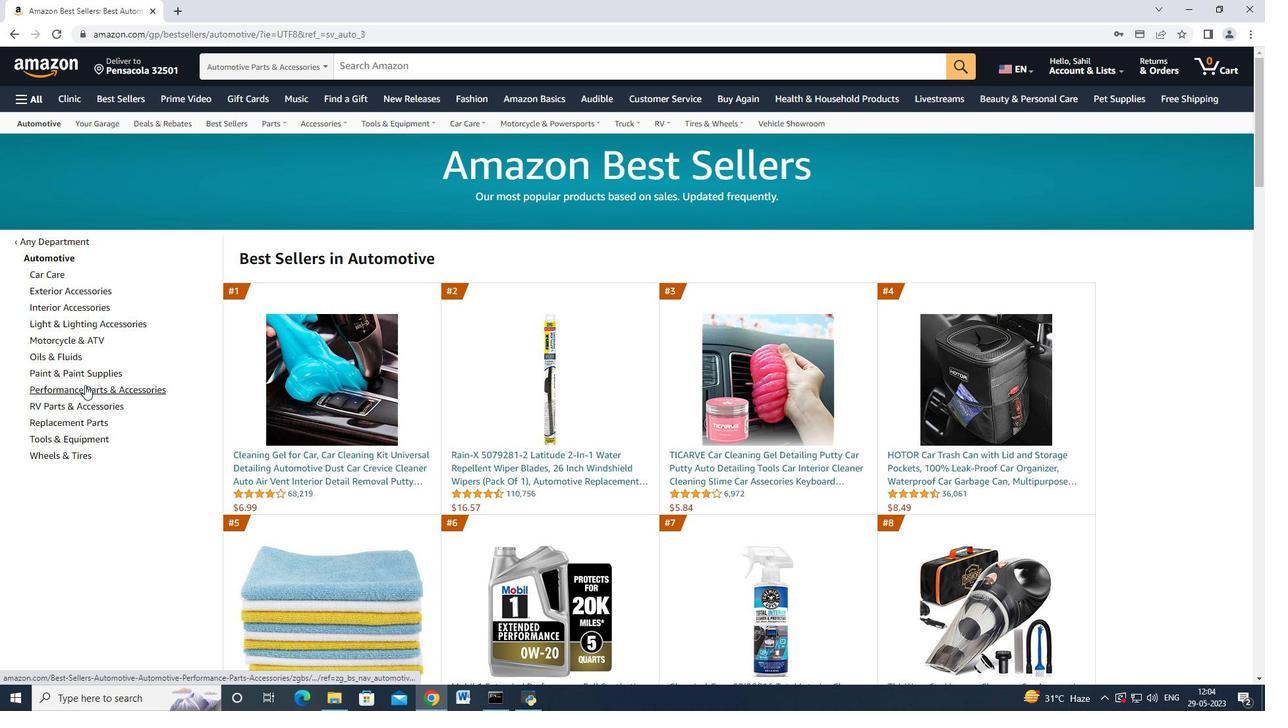 
Action: Mouse pressed left at (85, 386)
Screenshot: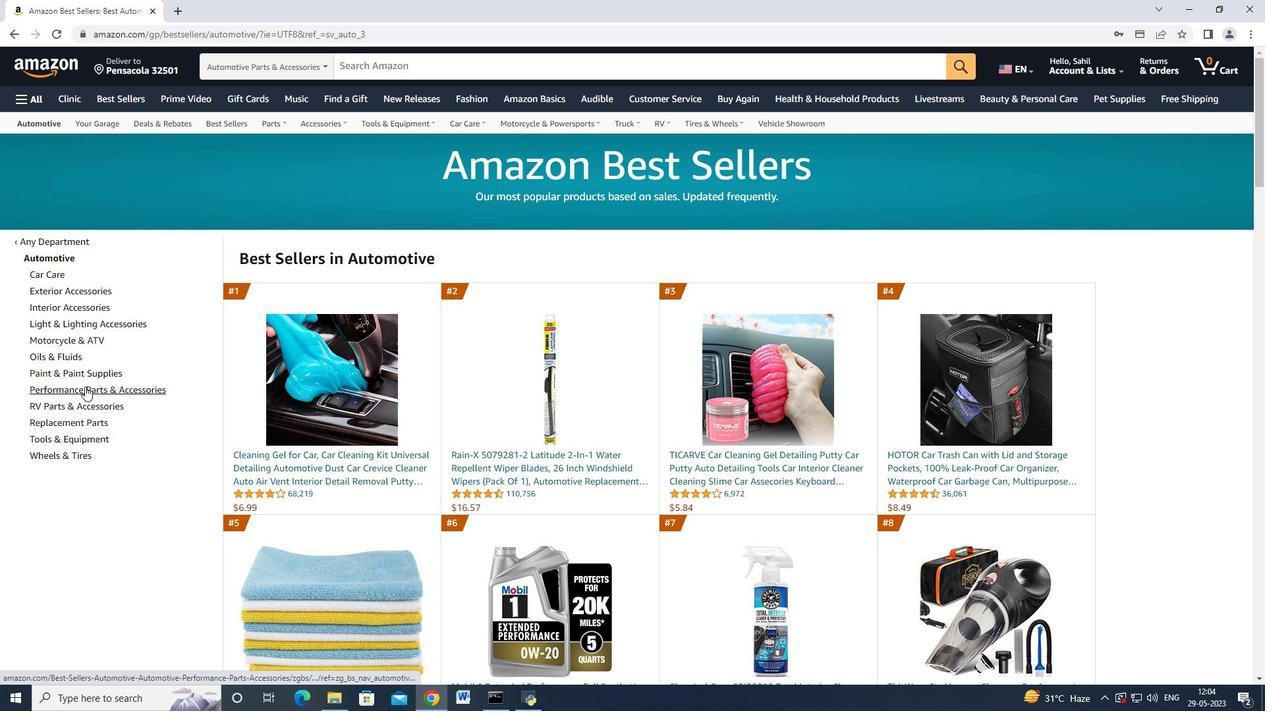 
Action: Mouse moved to (11, 34)
Screenshot: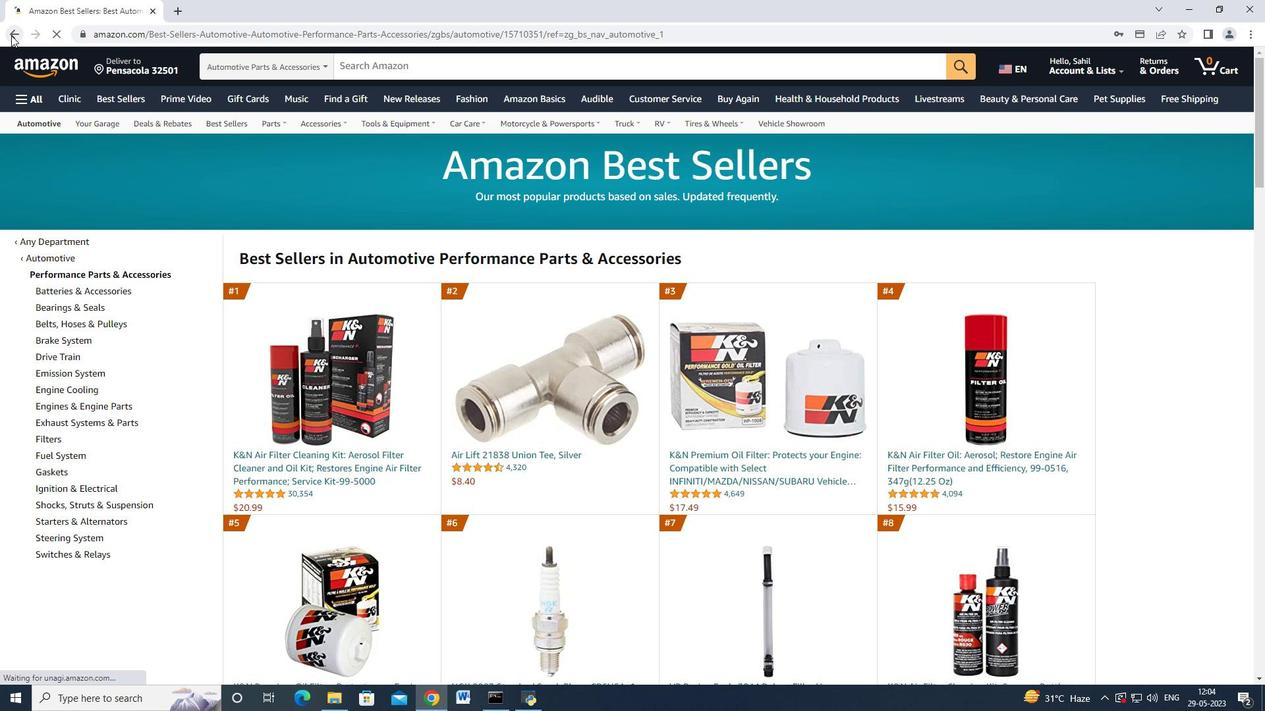 
Action: Mouse pressed left at (11, 34)
Screenshot: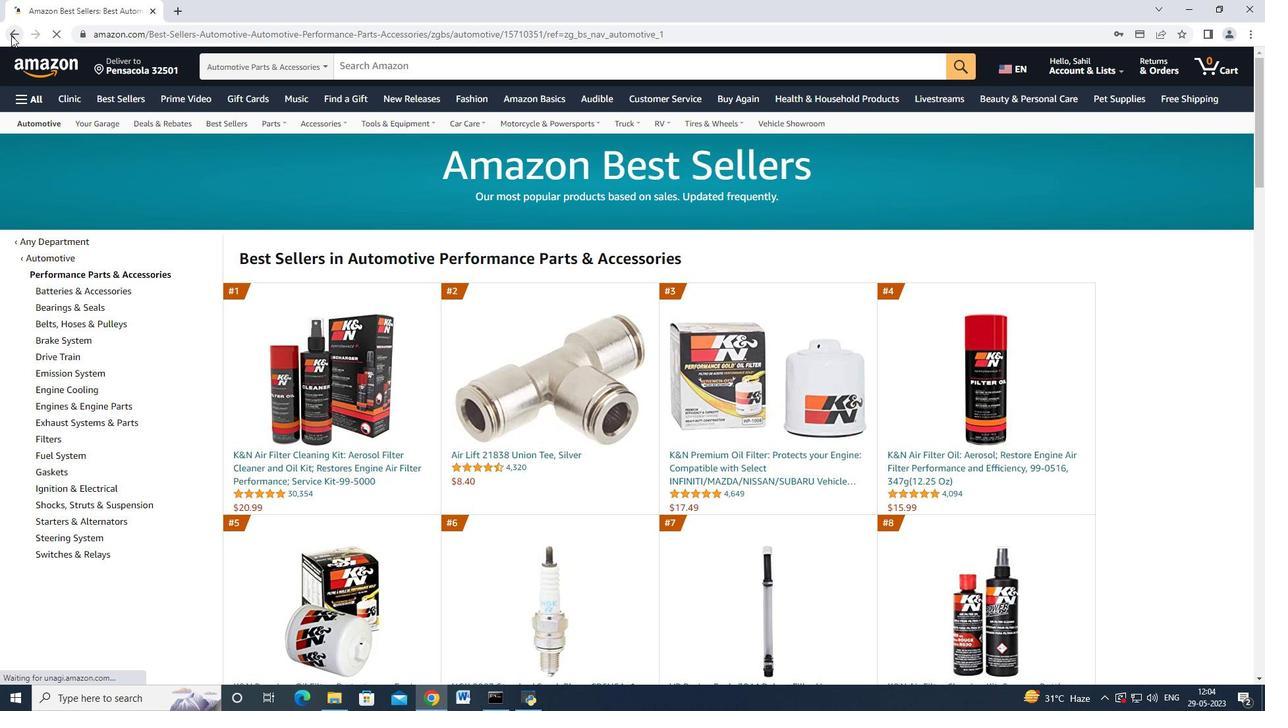 
Action: Mouse moved to (71, 423)
Screenshot: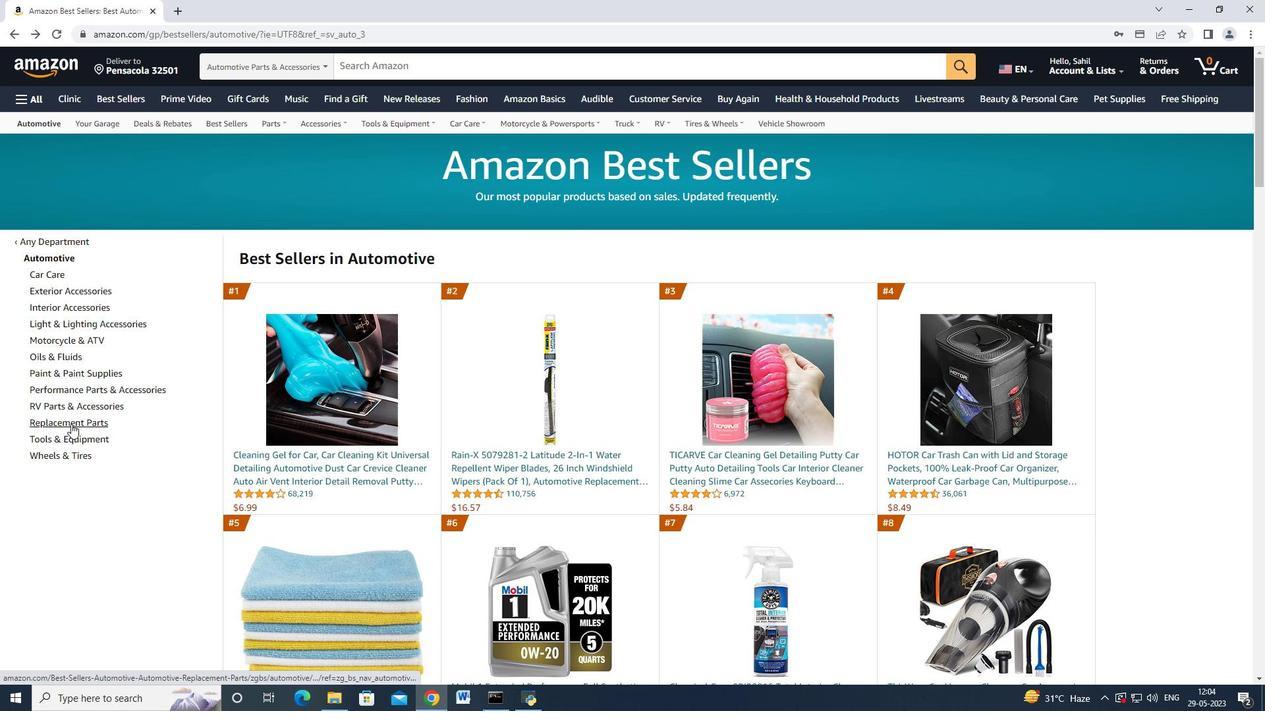 
Action: Mouse pressed left at (71, 423)
Screenshot: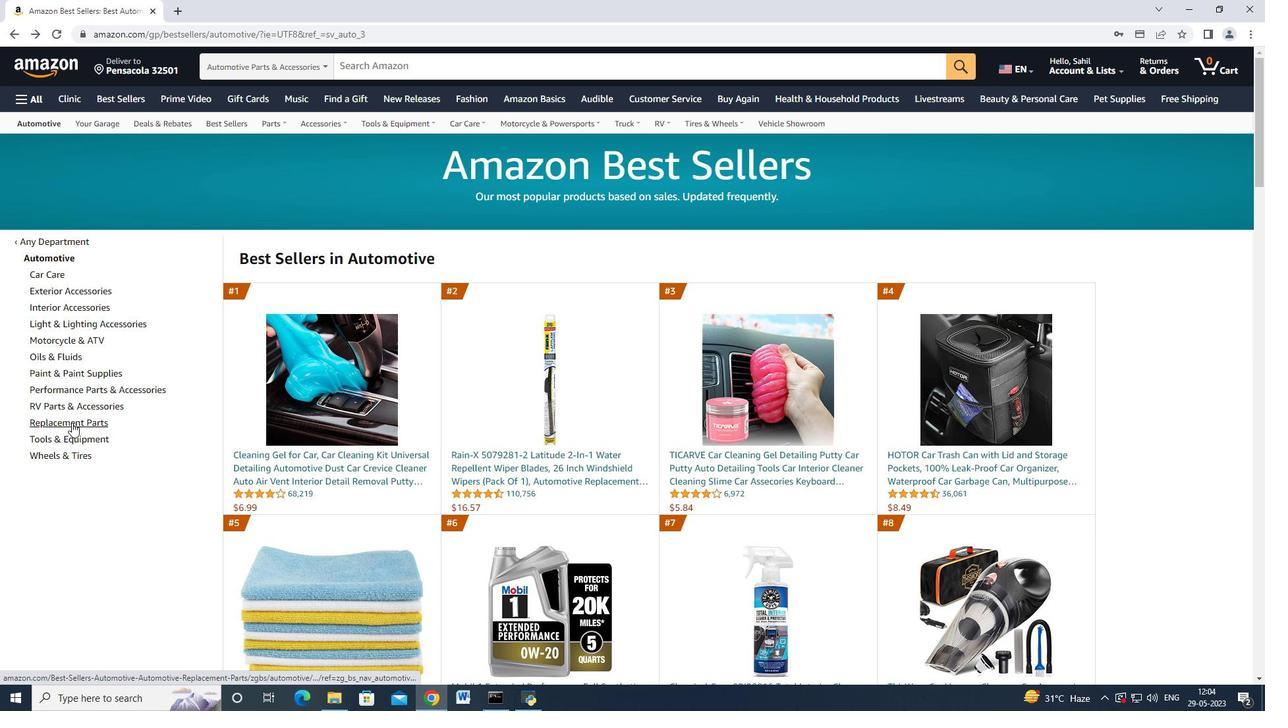 
Action: Mouse moved to (191, 412)
Screenshot: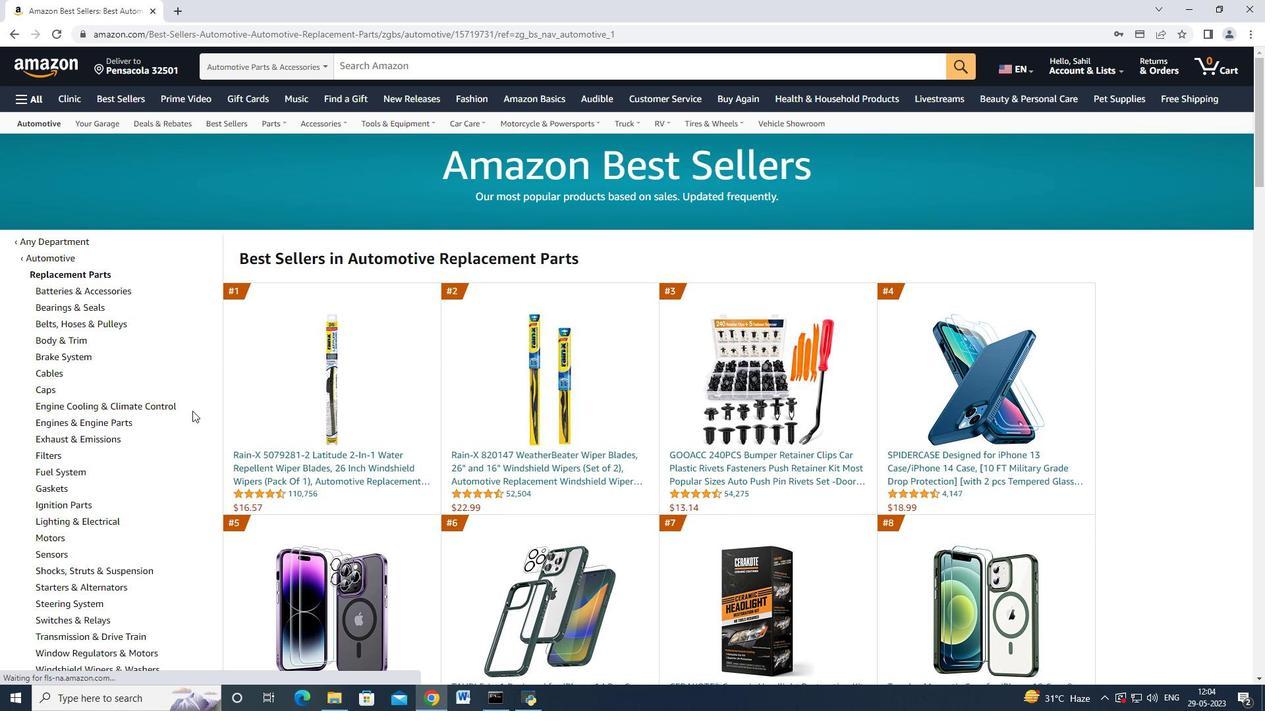 
Action: Mouse scrolled (191, 411) with delta (0, 0)
Screenshot: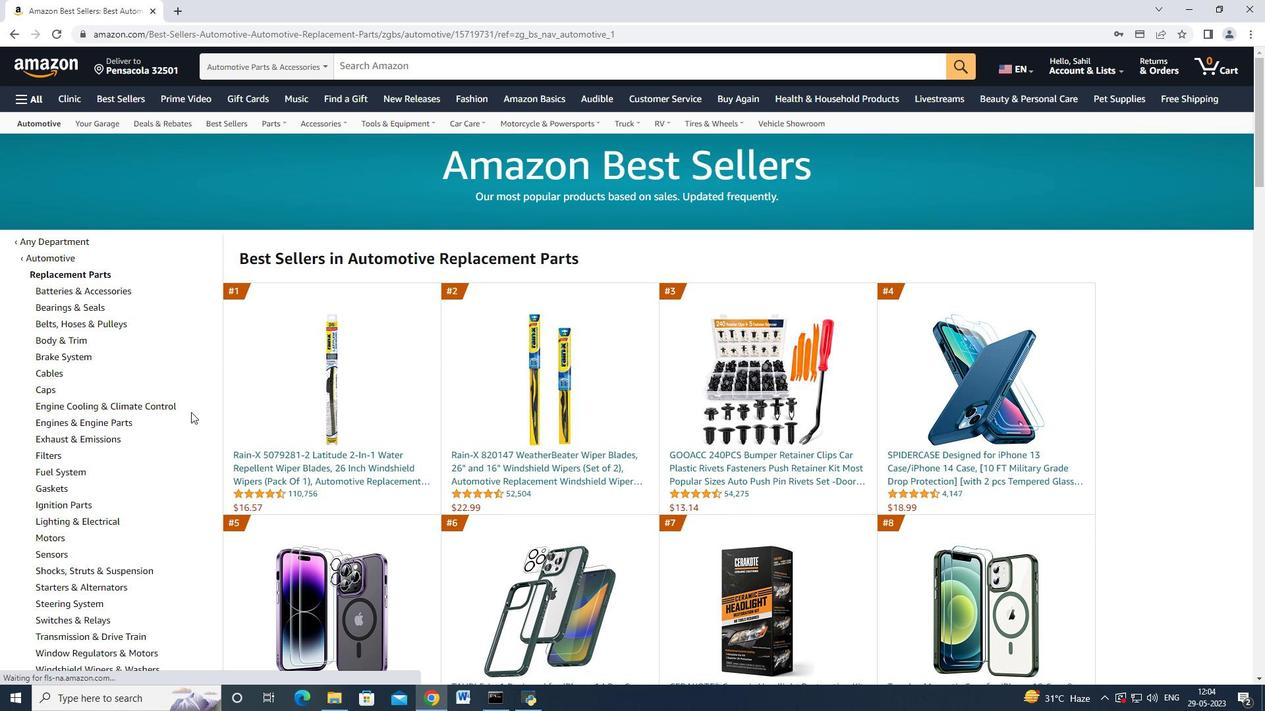 
Action: Mouse scrolled (191, 411) with delta (0, 0)
Screenshot: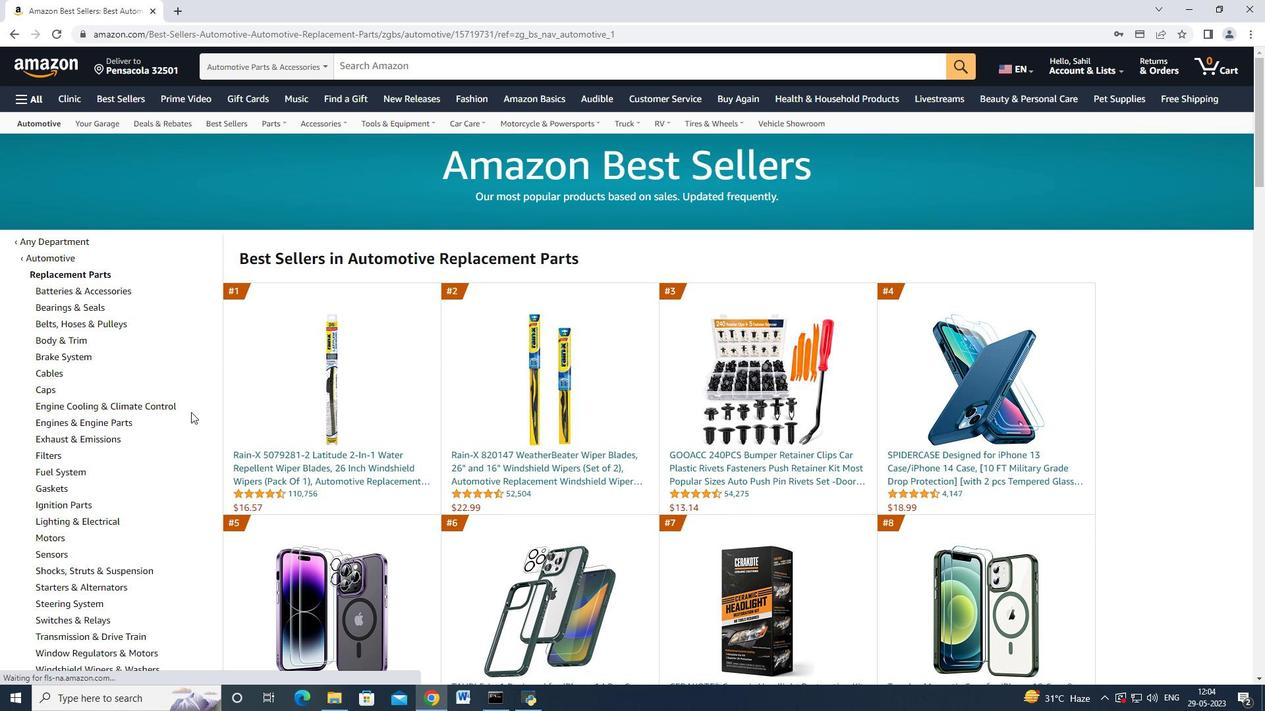 
Action: Mouse moved to (57, 222)
Screenshot: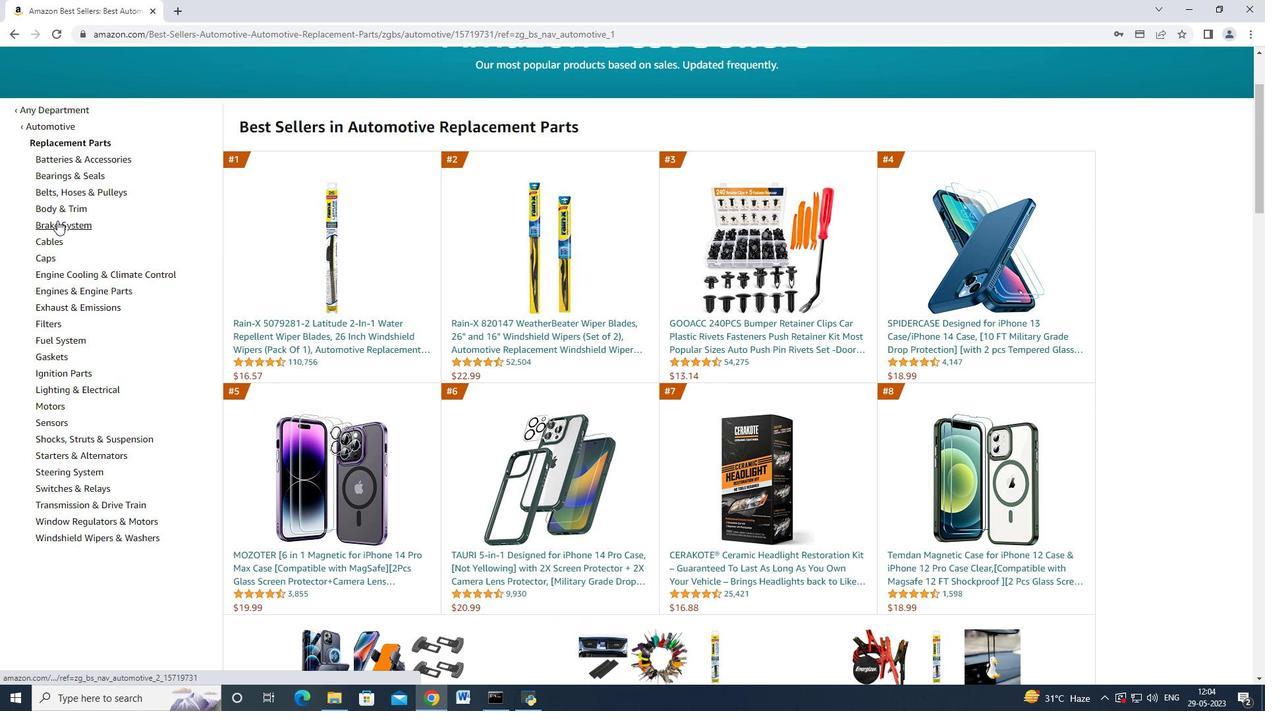 
Action: Mouse pressed left at (57, 222)
Screenshot: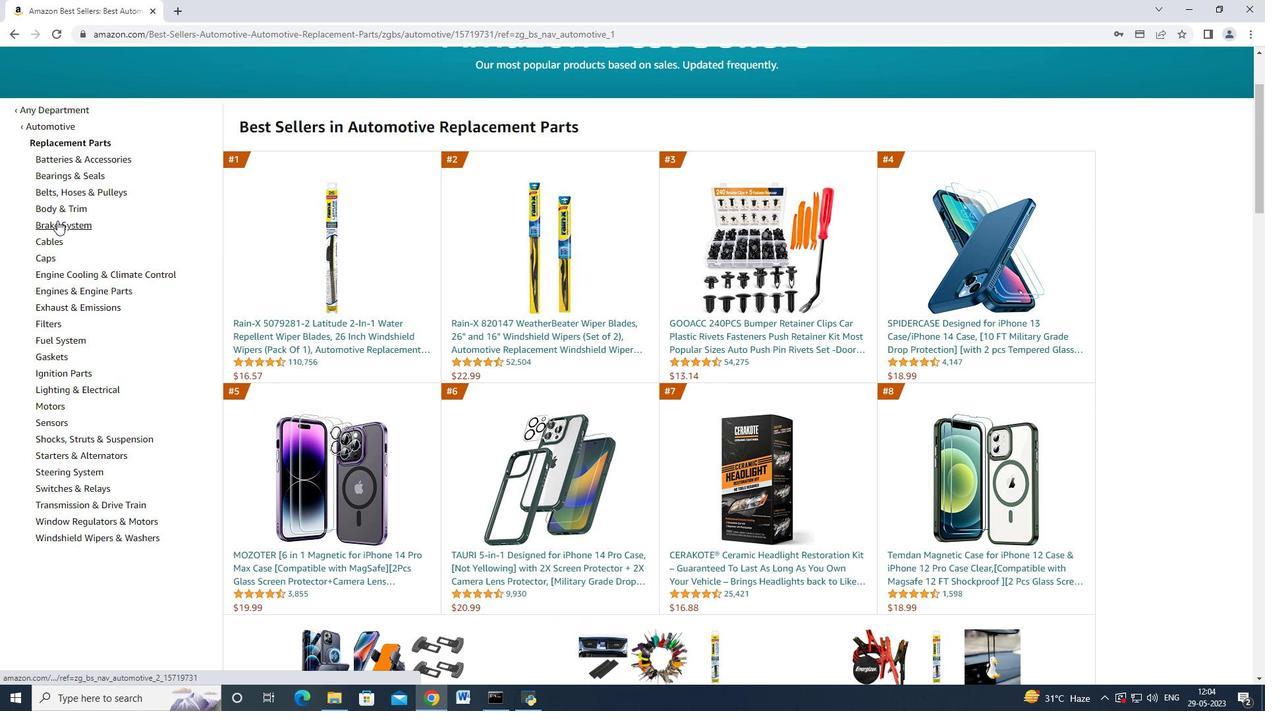 
Action: Mouse moved to (45, 395)
Screenshot: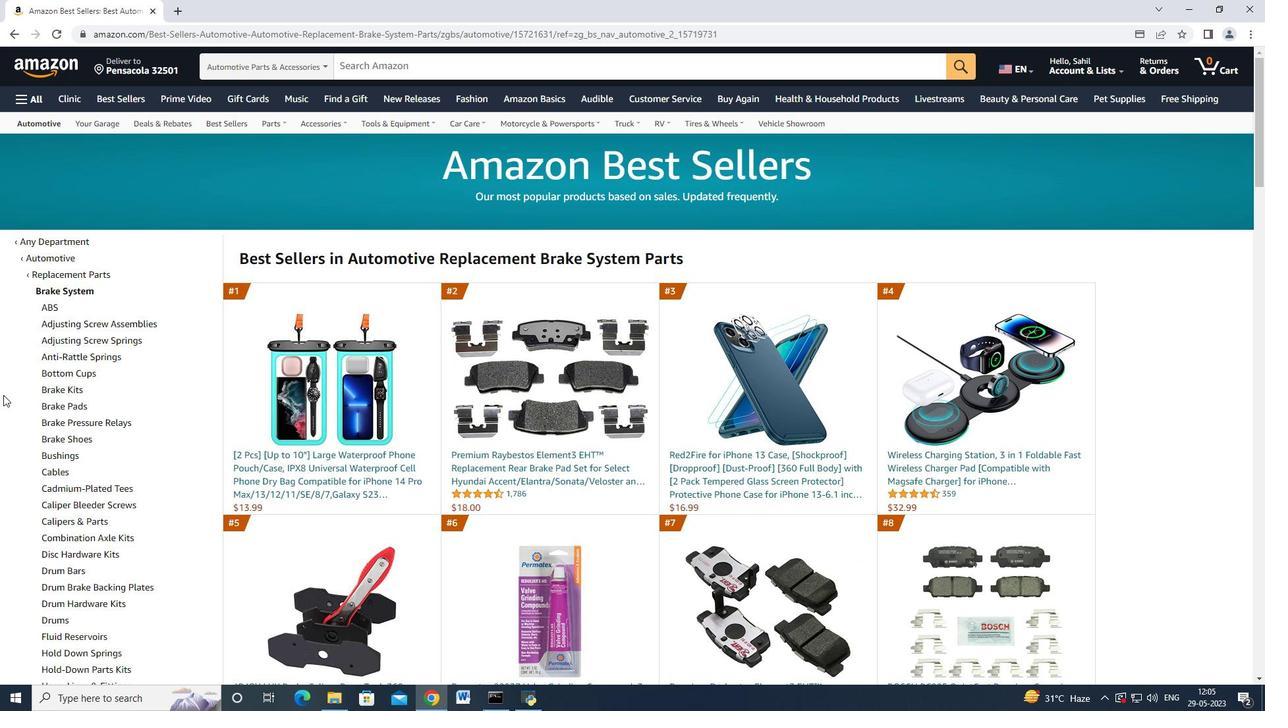 
Action: Mouse scrolled (45, 394) with delta (0, 0)
Screenshot: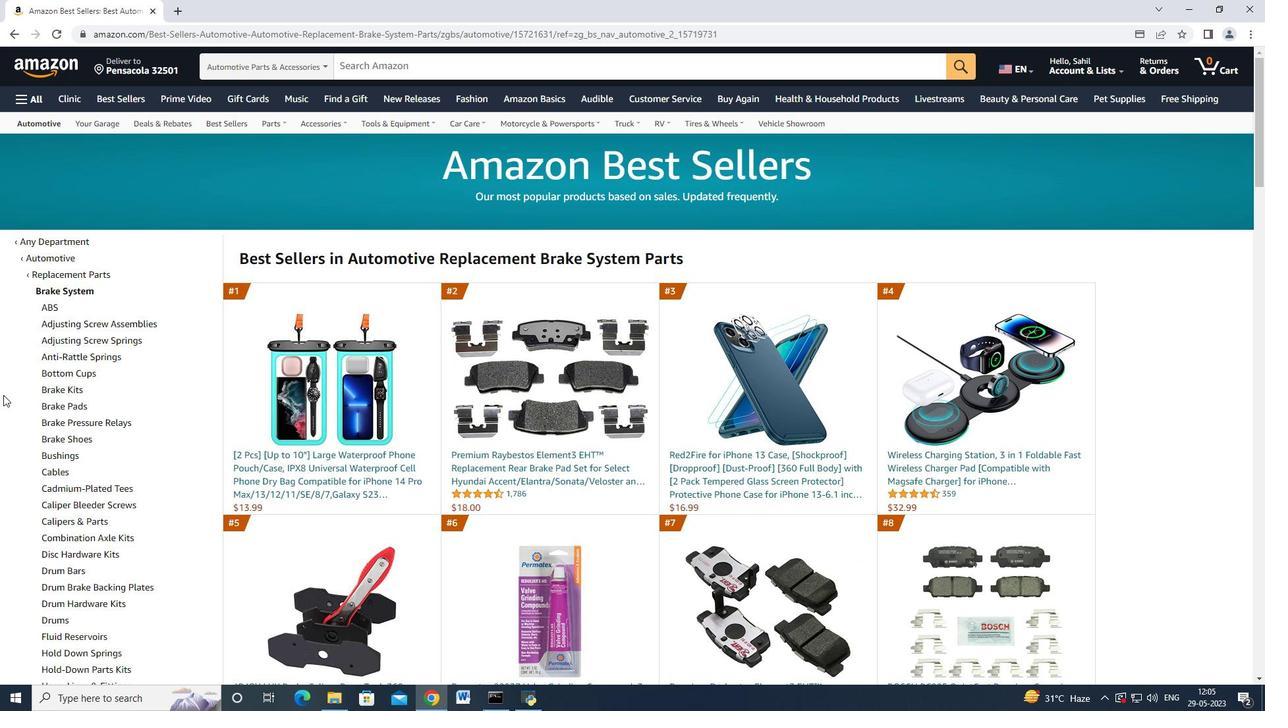 
Action: Mouse moved to (52, 396)
Screenshot: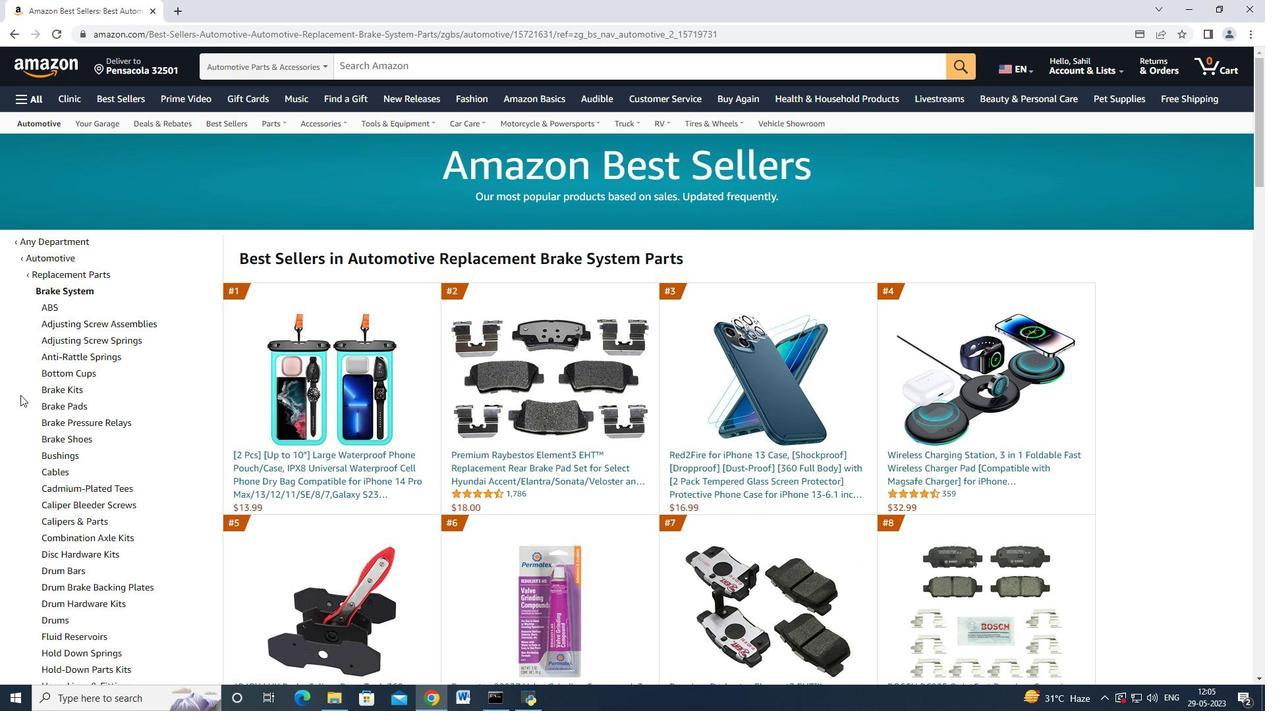 
Action: Mouse scrolled (52, 395) with delta (0, 0)
Screenshot: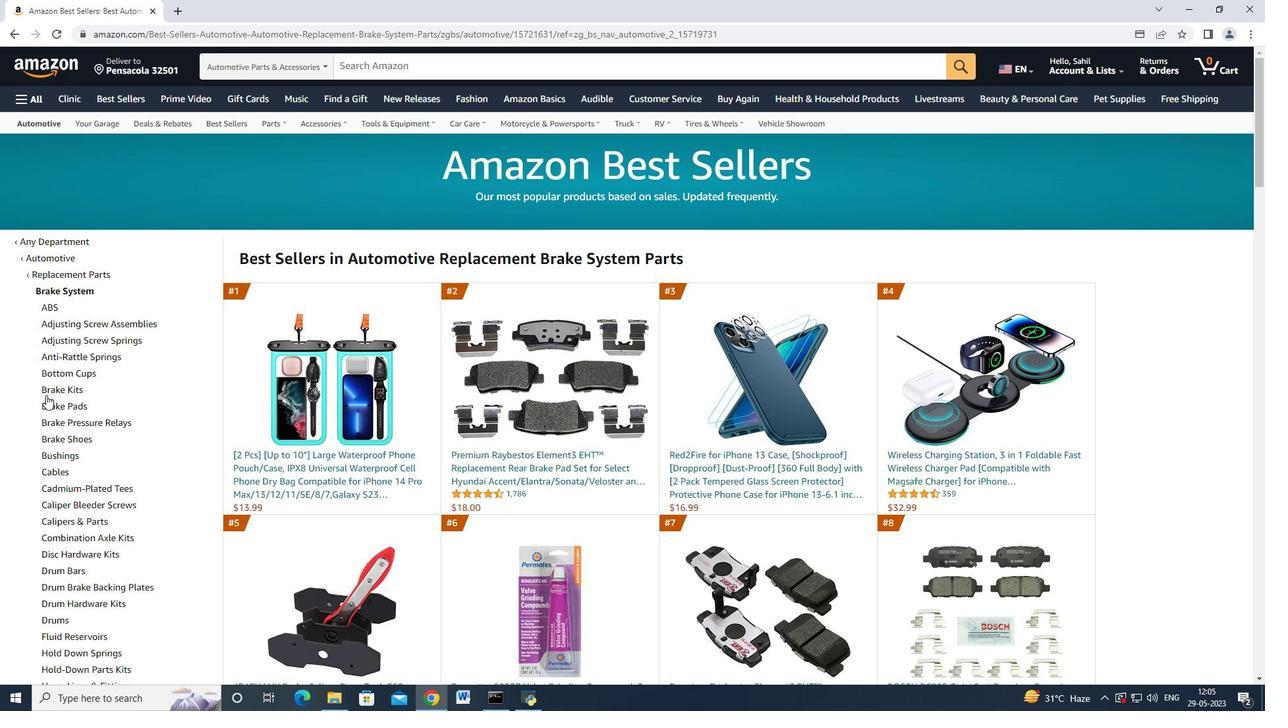 
Action: Mouse moved to (51, 398)
Screenshot: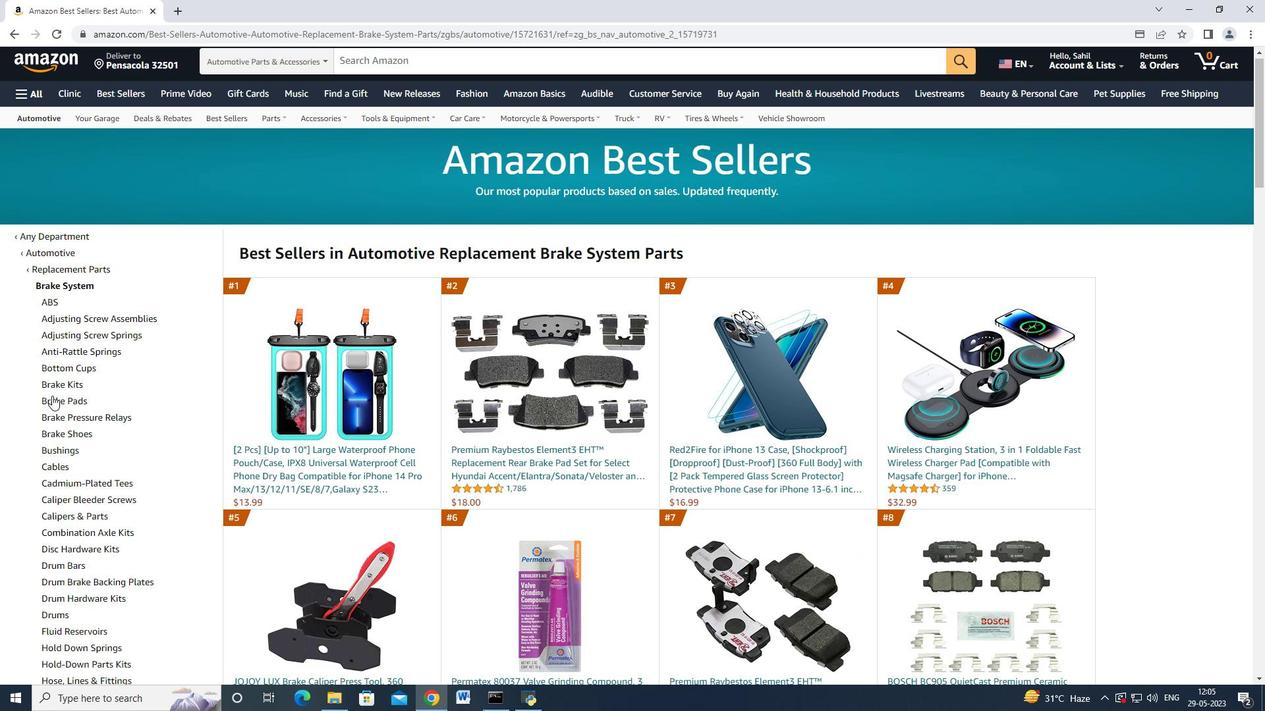 
Action: Mouse scrolled (51, 398) with delta (0, 0)
Screenshot: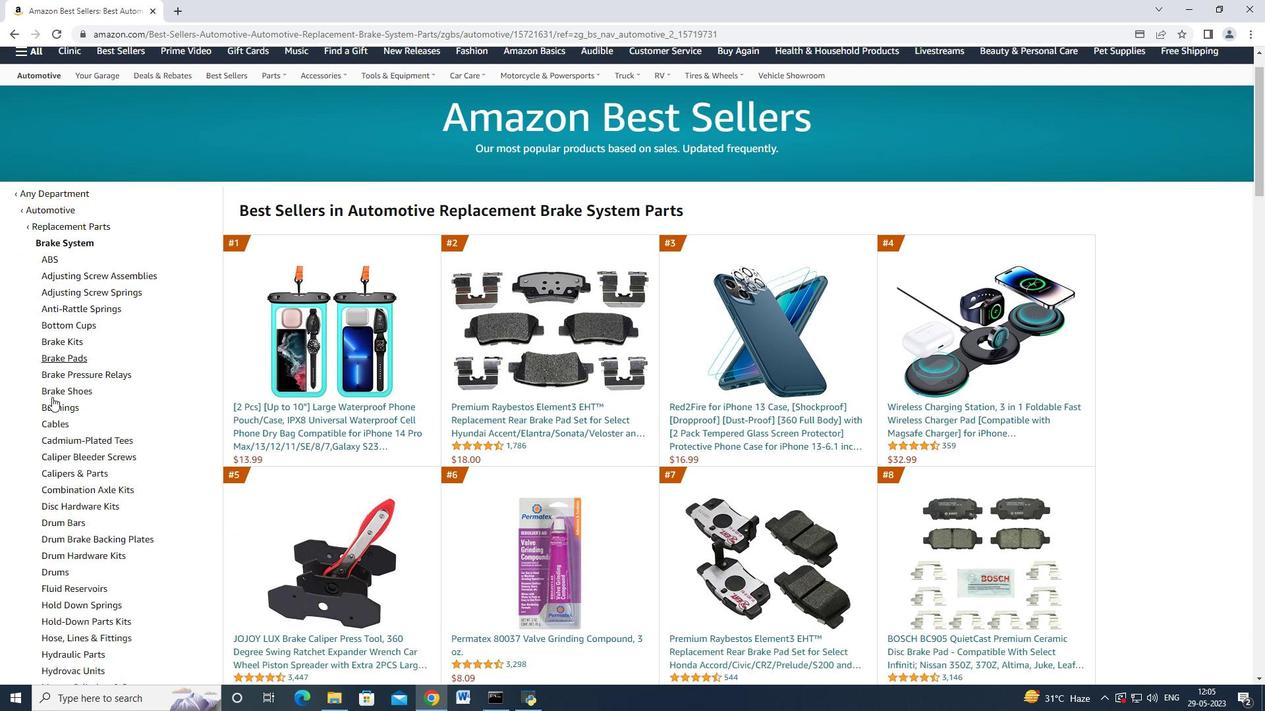 
Action: Mouse scrolled (51, 398) with delta (0, 0)
Screenshot: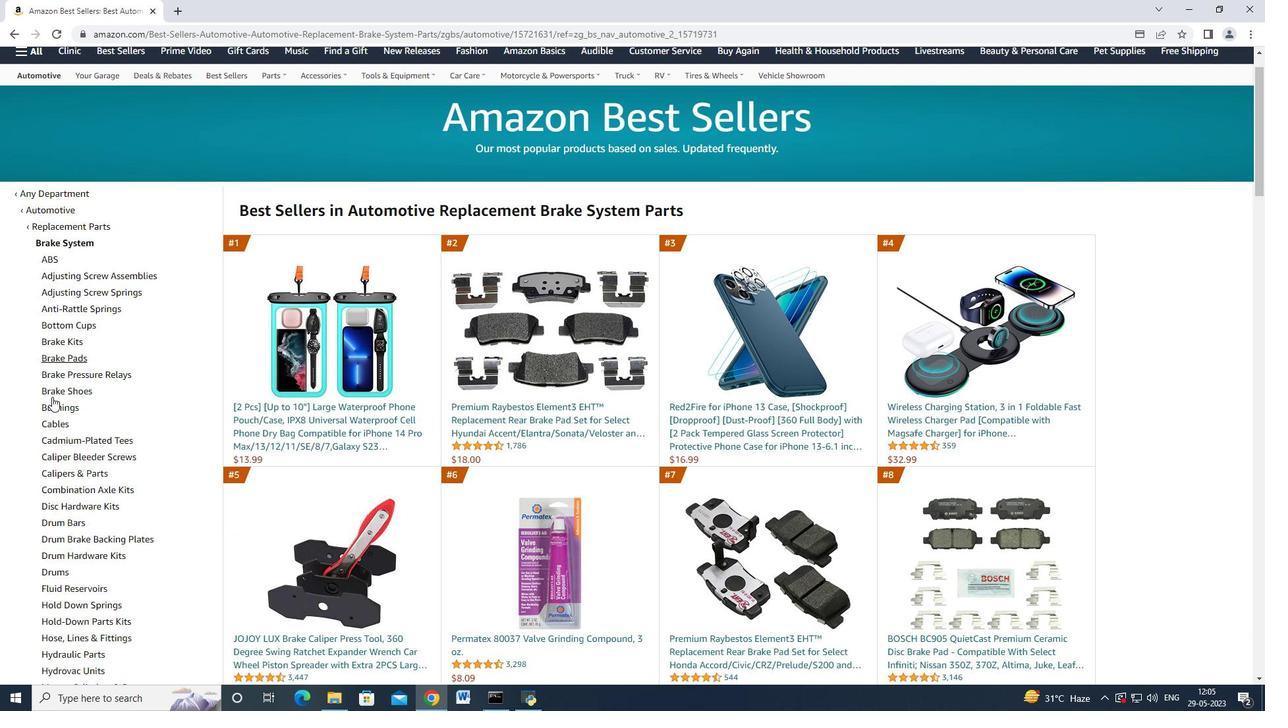 
Action: Mouse moved to (51, 399)
Screenshot: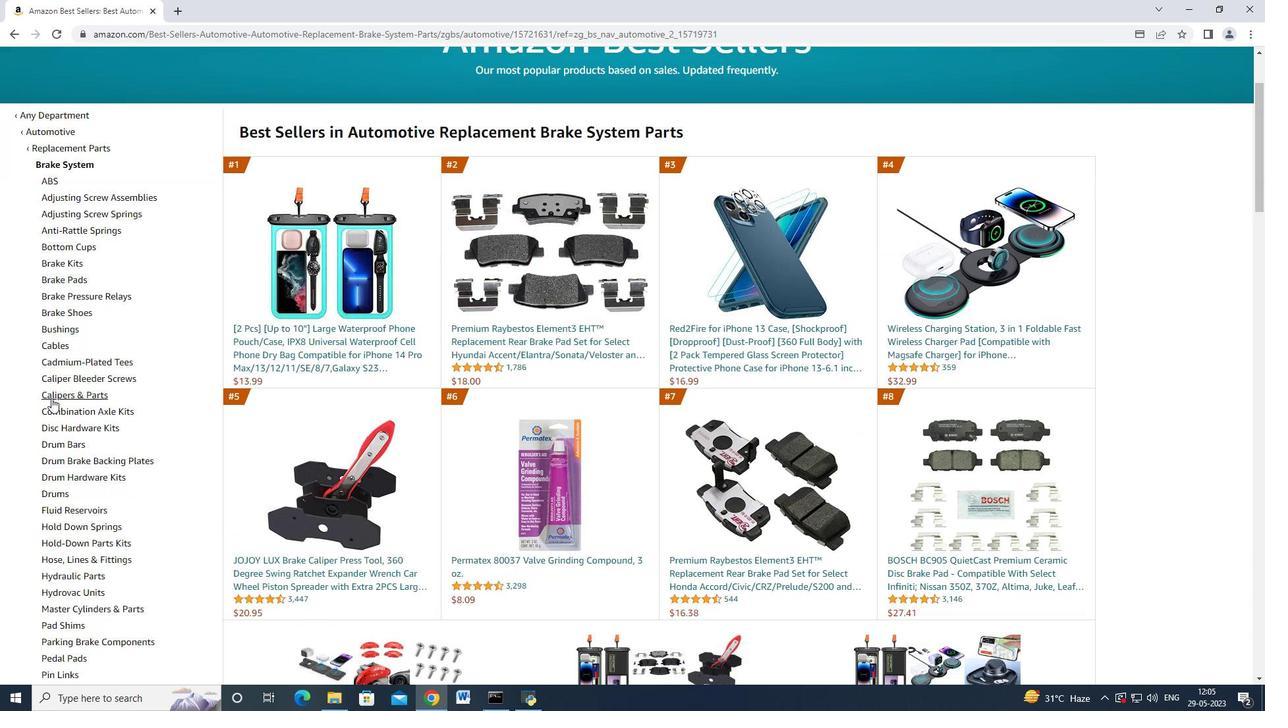 
Action: Mouse scrolled (51, 398) with delta (0, 0)
Screenshot: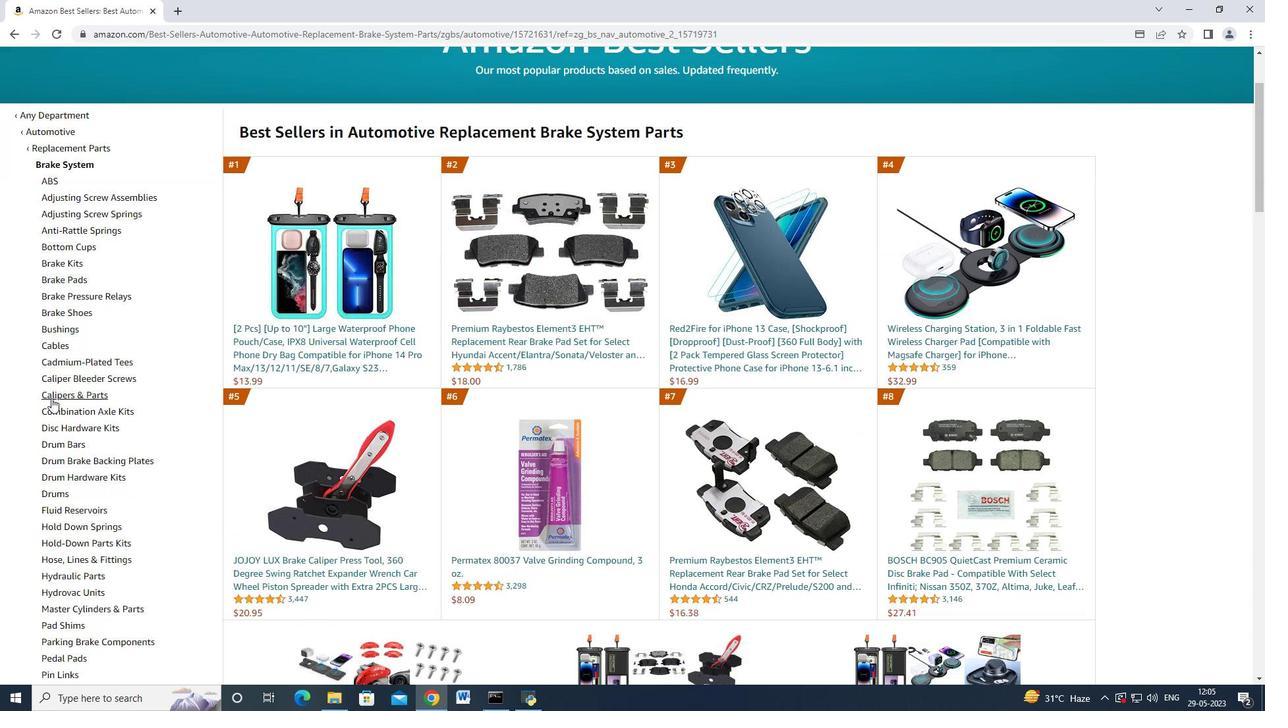 
Action: Mouse moved to (73, 471)
Screenshot: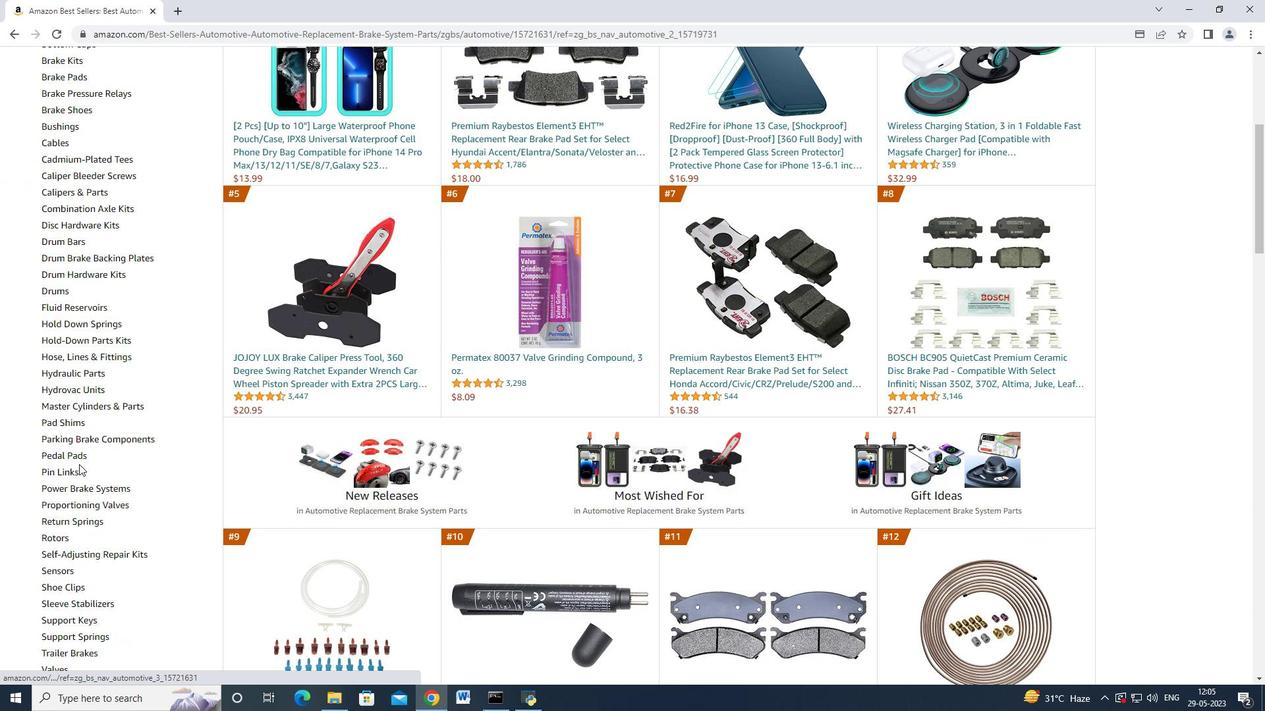 
Action: Mouse pressed left at (73, 471)
Screenshot: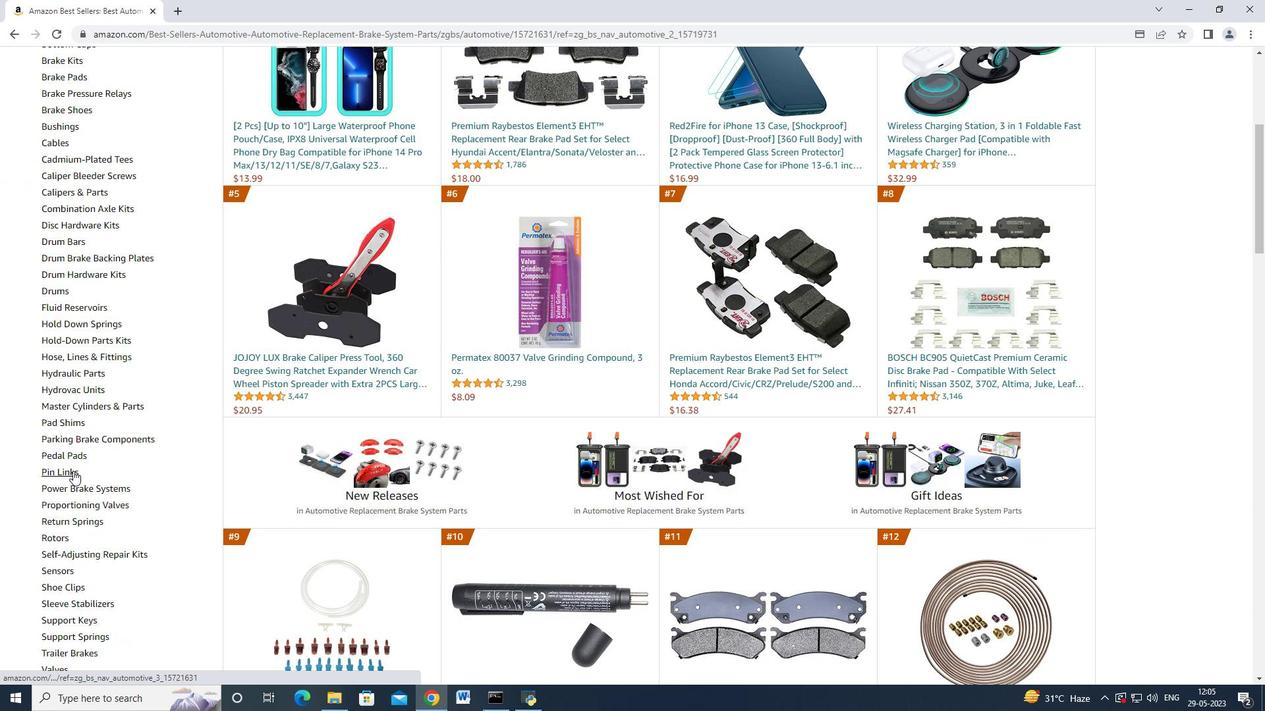 
Action: Mouse moved to (81, 345)
Screenshot: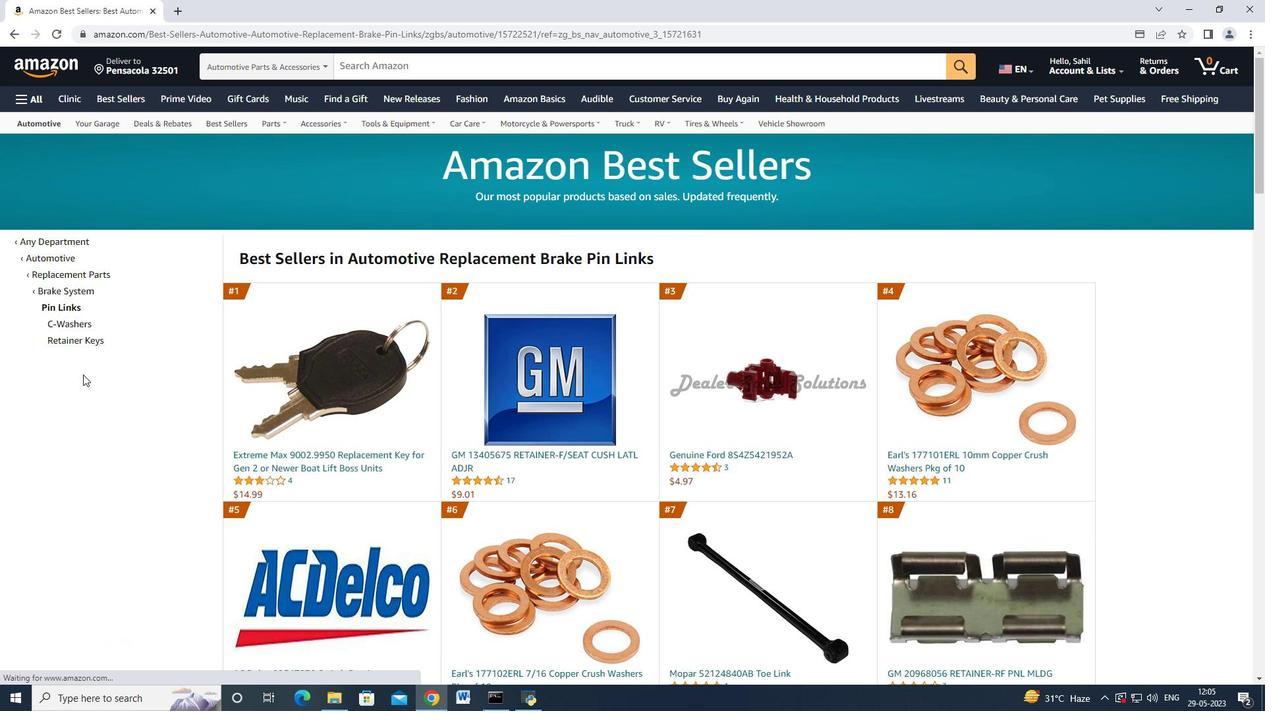 
Action: Mouse pressed left at (81, 345)
Screenshot: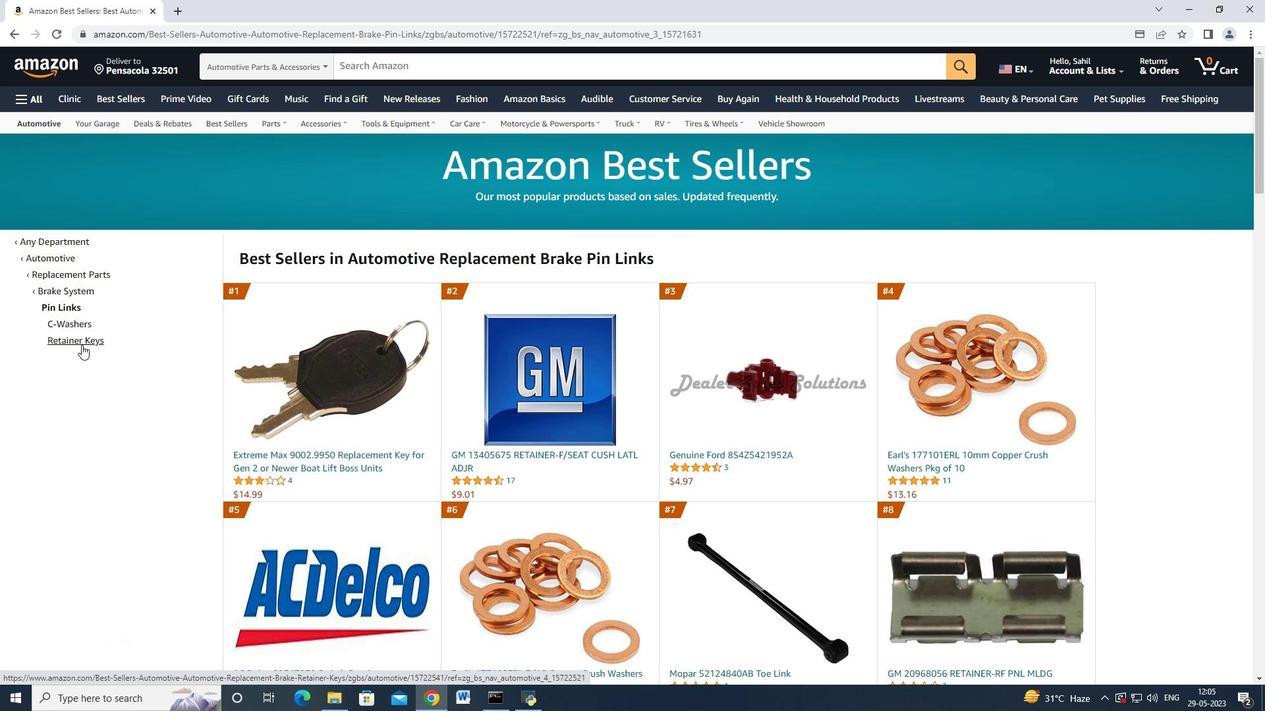 
Action: Mouse moved to (506, 351)
Screenshot: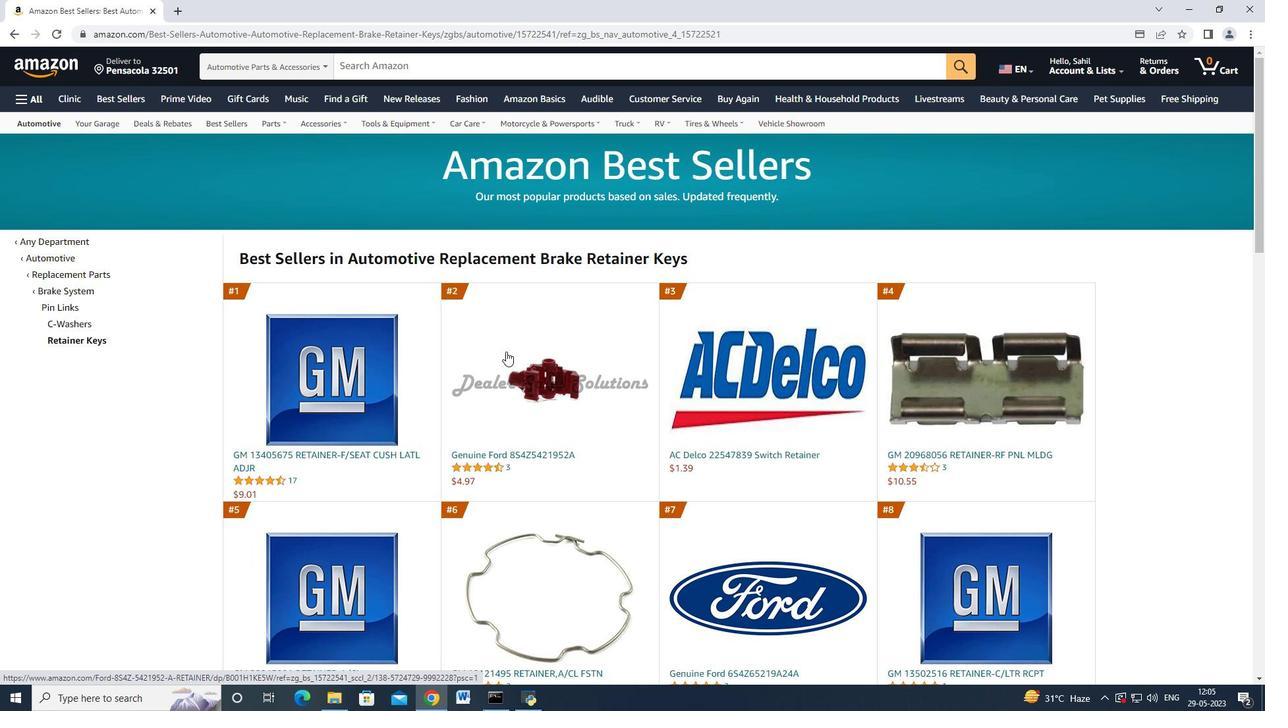 
Action: Mouse scrolled (506, 351) with delta (0, 0)
Screenshot: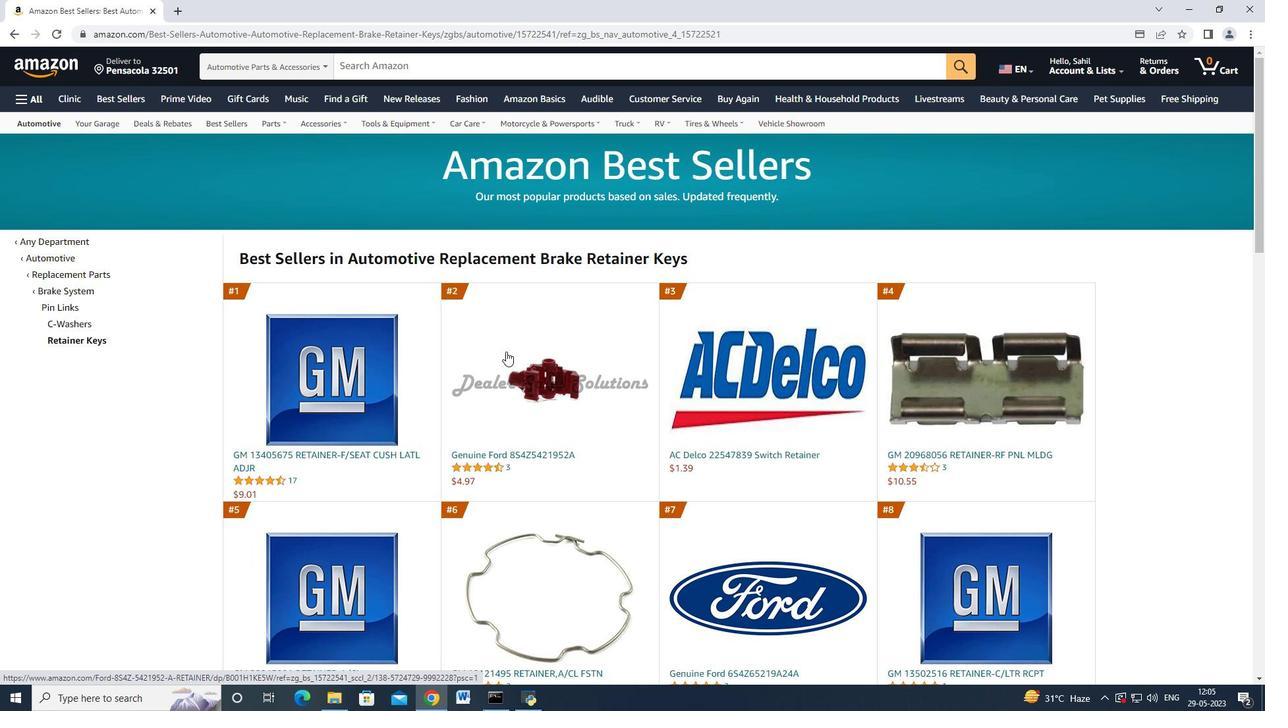 
Action: Mouse scrolled (506, 351) with delta (0, 0)
Screenshot: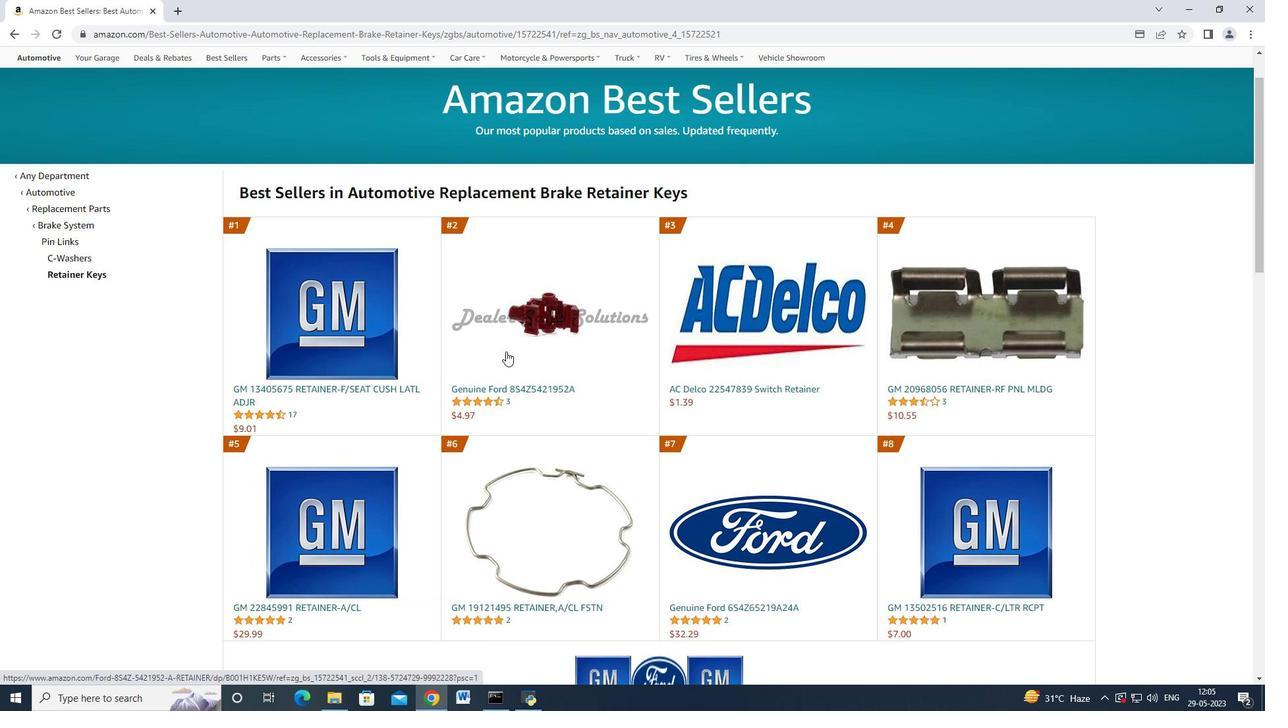 
Action: Mouse scrolled (506, 351) with delta (0, 0)
Screenshot: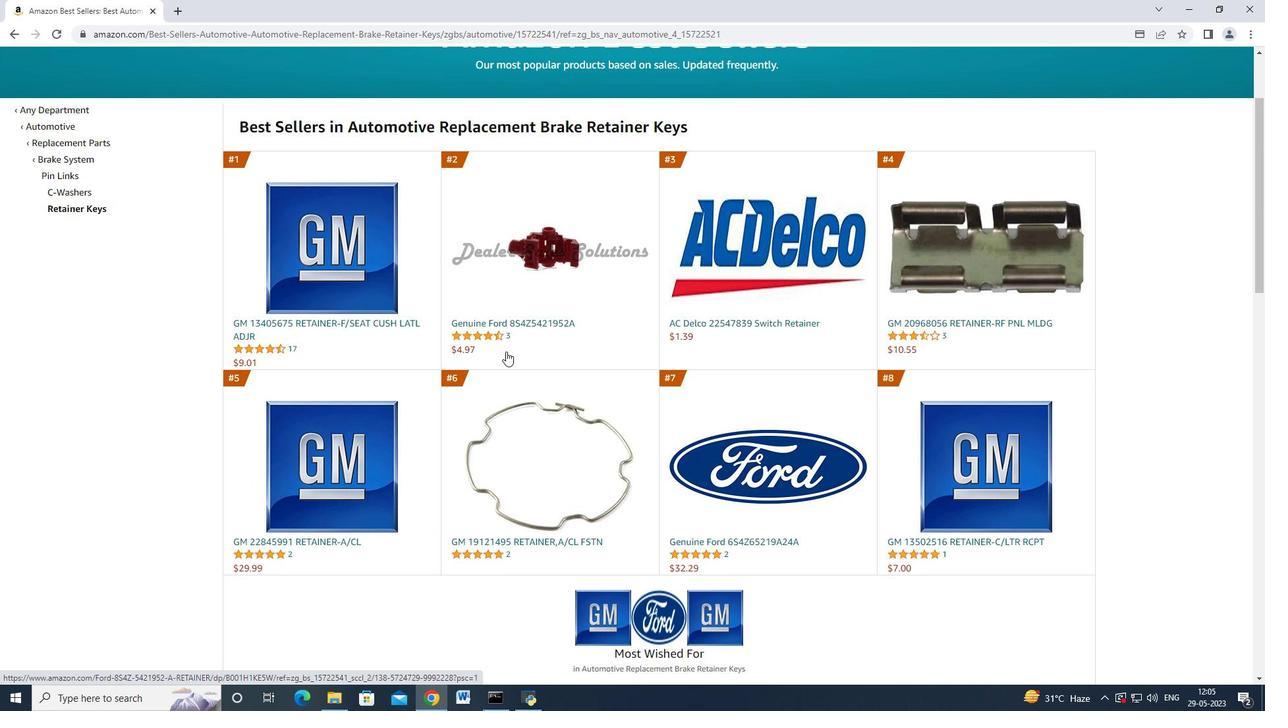 
Action: Mouse moved to (375, 280)
Screenshot: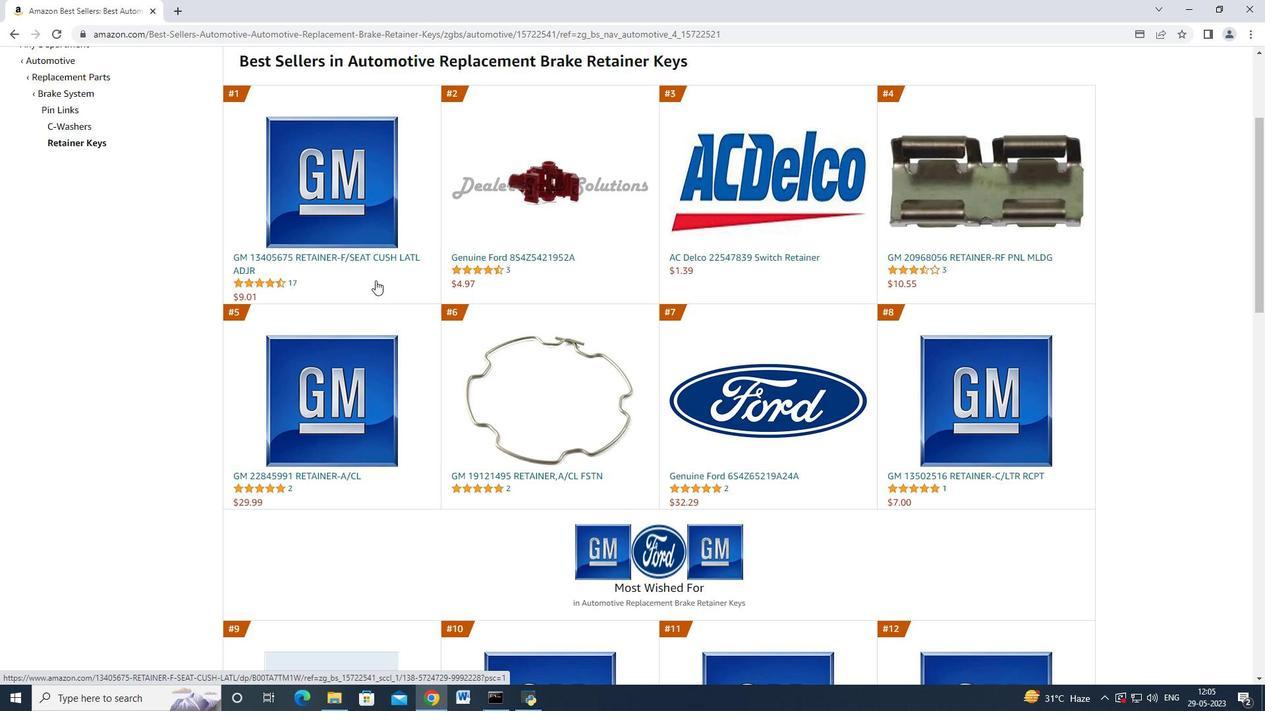 
Action: Mouse scrolled (375, 281) with delta (0, 0)
Screenshot: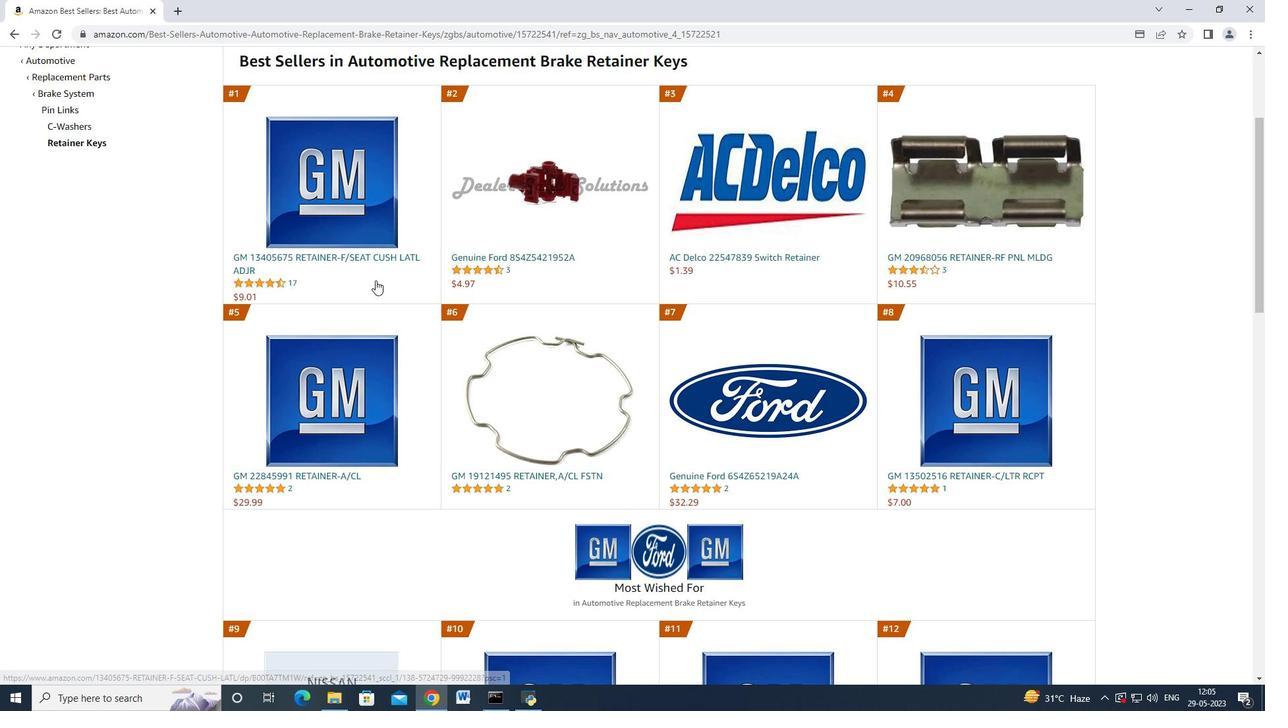 
Action: Mouse moved to (378, 282)
Screenshot: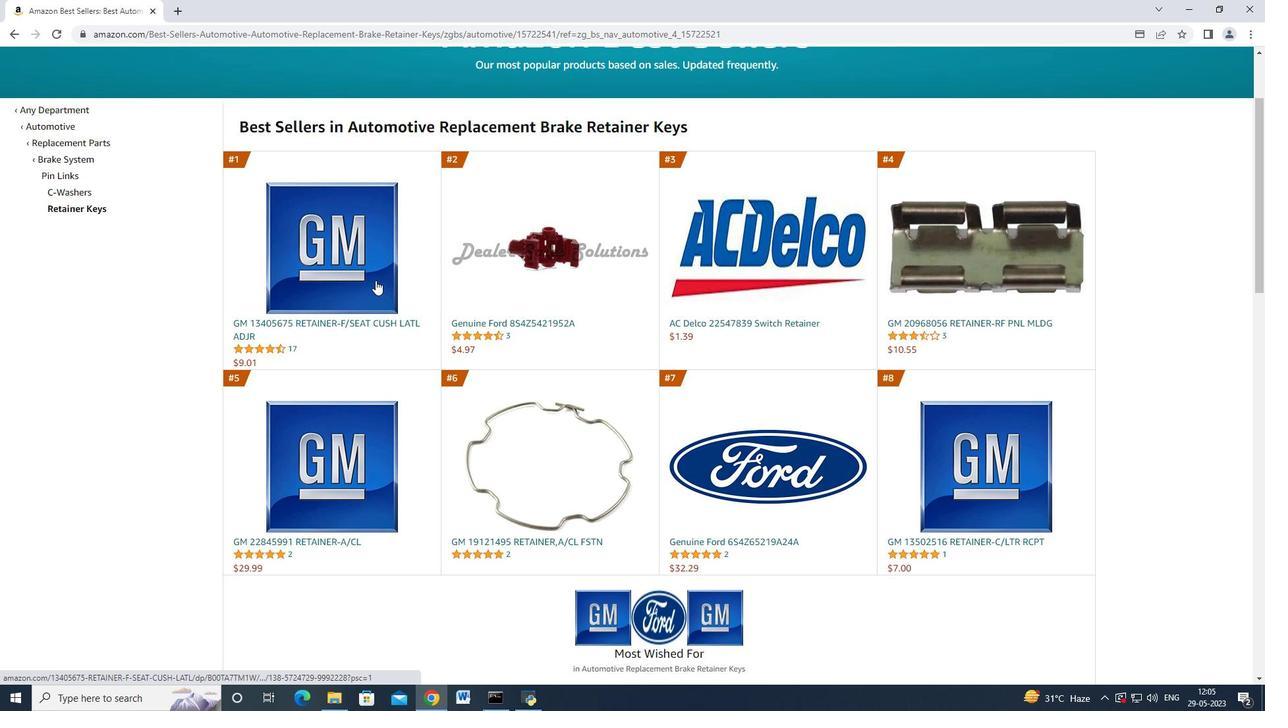
Action: Mouse scrolled (378, 281) with delta (0, 0)
Screenshot: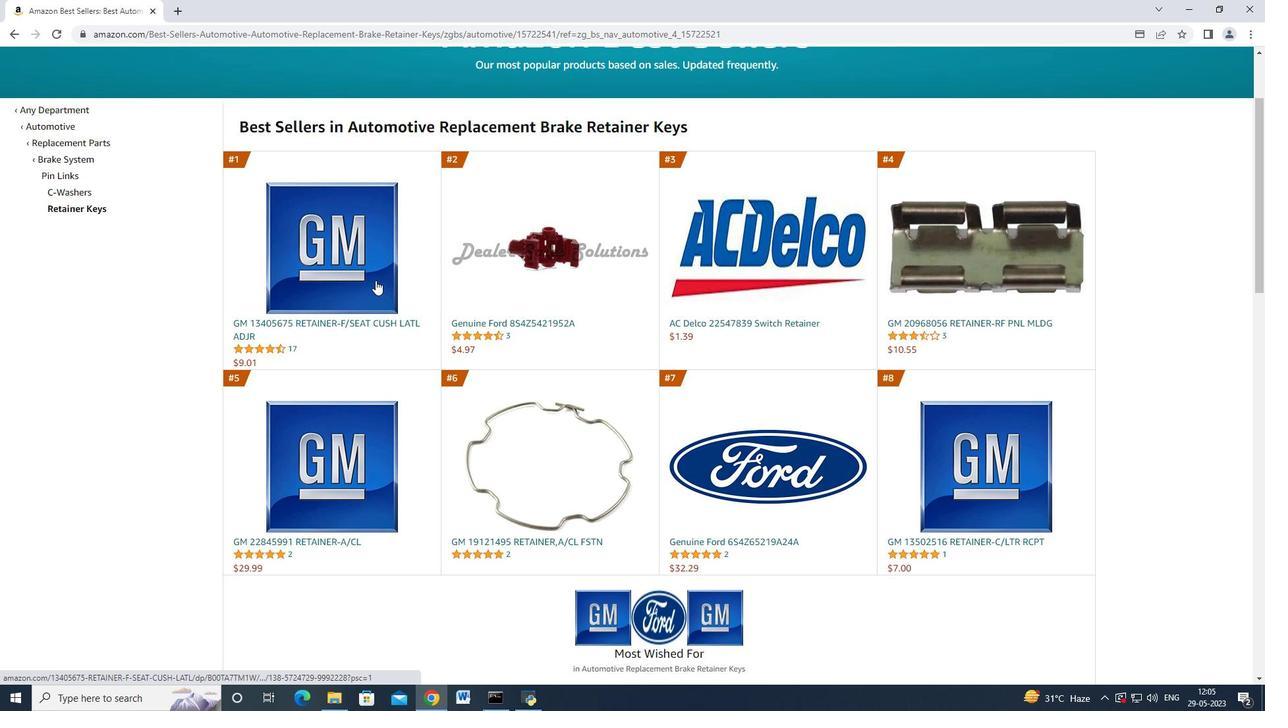 
Action: Mouse moved to (547, 472)
Screenshot: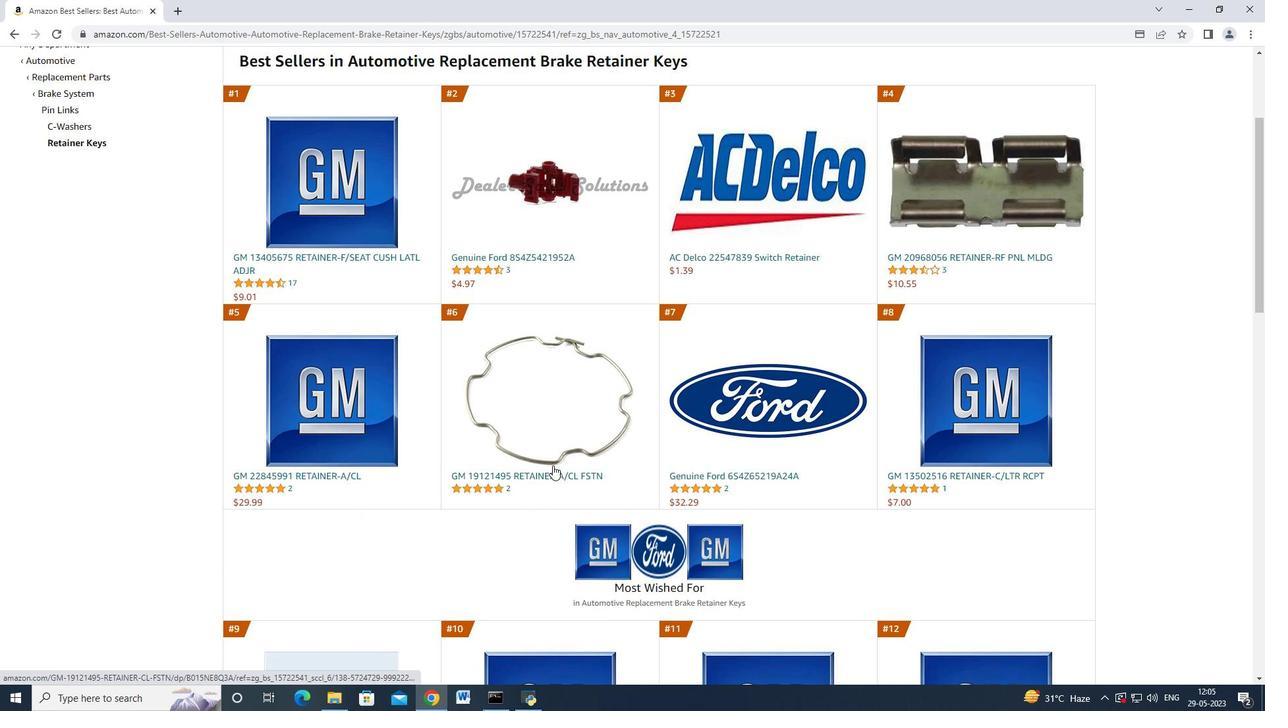 
Action: Mouse pressed left at (547, 472)
Screenshot: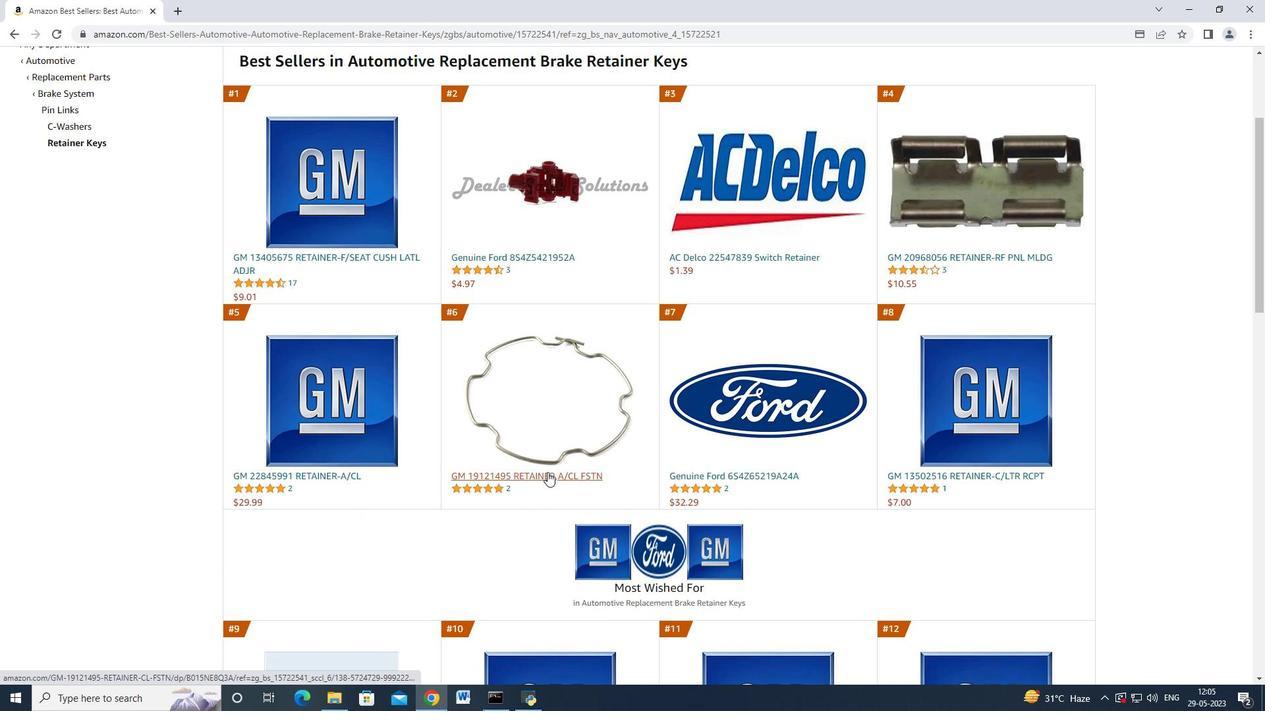 
Action: Mouse moved to (5, 30)
Screenshot: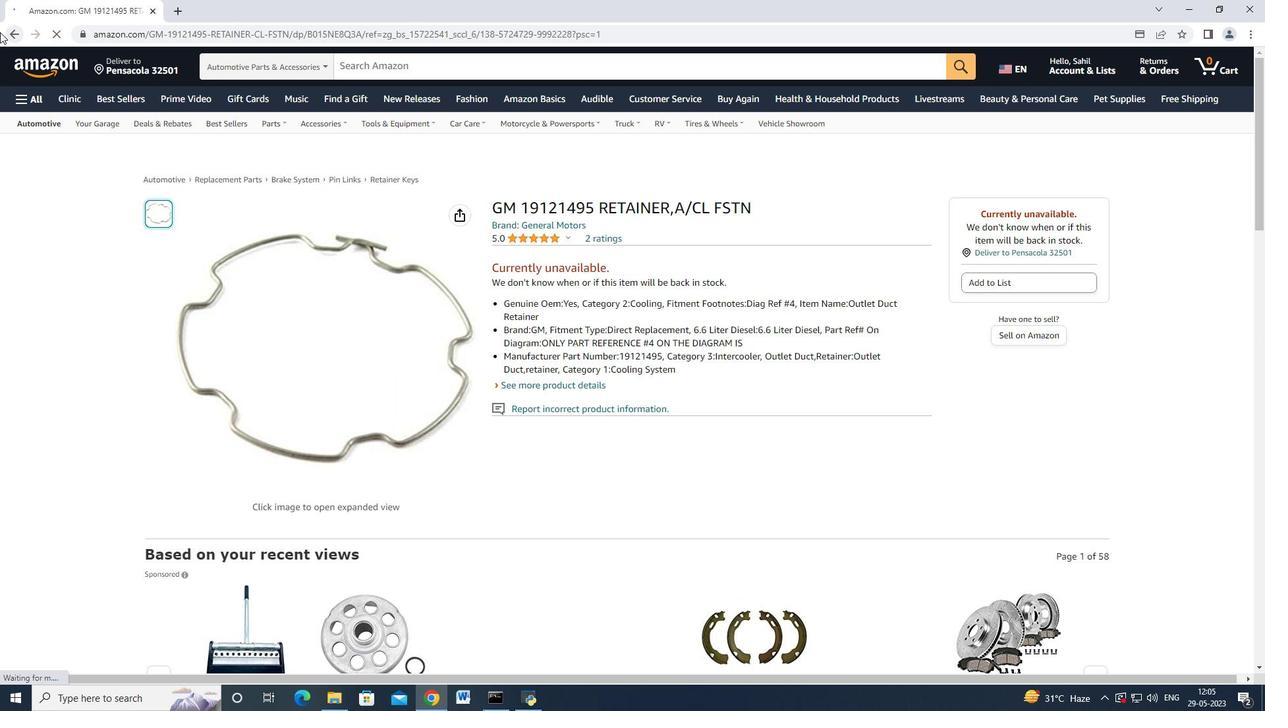 
Action: Mouse pressed left at (5, 30)
Screenshot: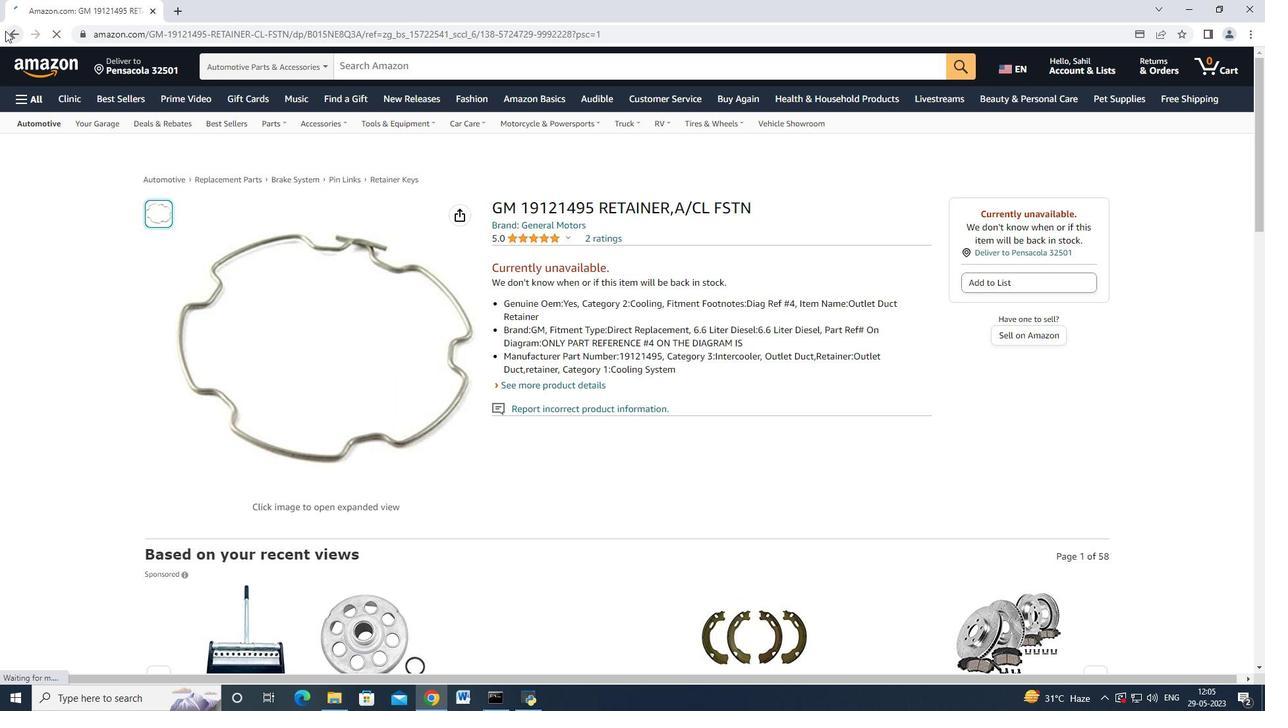 
Action: Mouse moved to (404, 261)
Screenshot: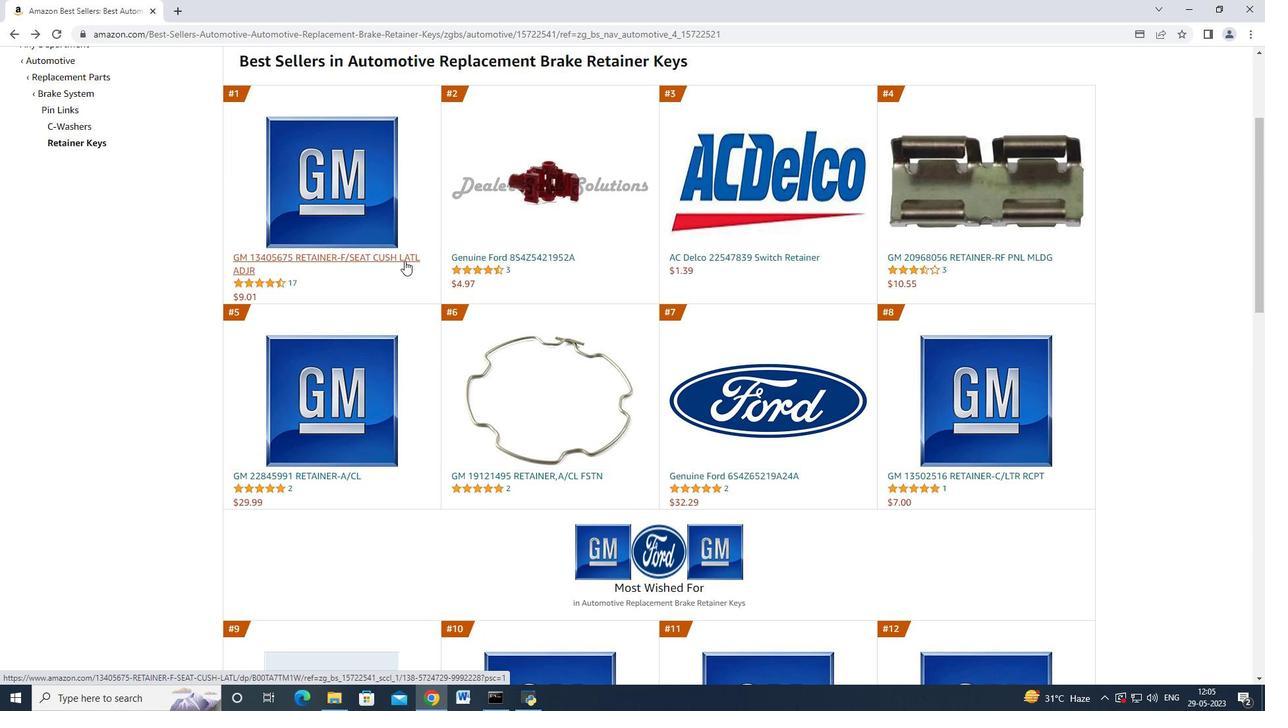 
Action: Mouse scrolled (404, 261) with delta (0, 0)
Screenshot: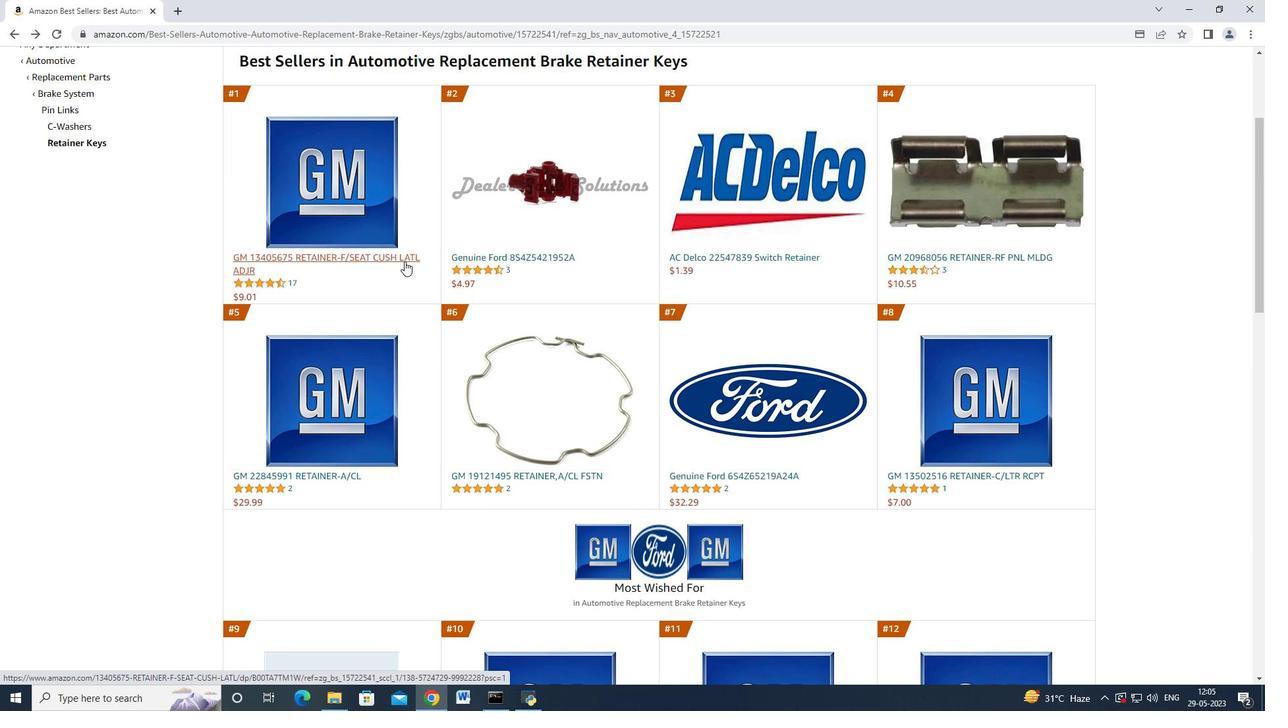 
Action: Mouse scrolled (404, 261) with delta (0, 0)
Screenshot: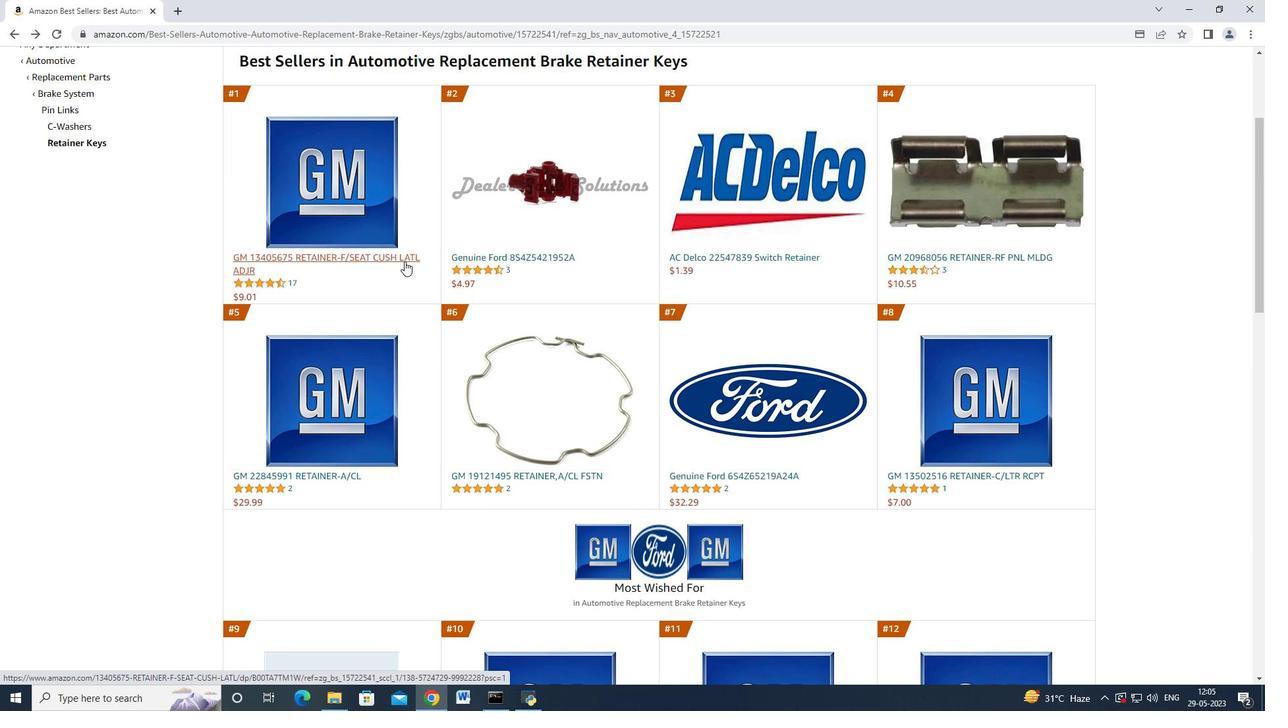 
Action: Mouse scrolled (404, 261) with delta (0, 0)
Screenshot: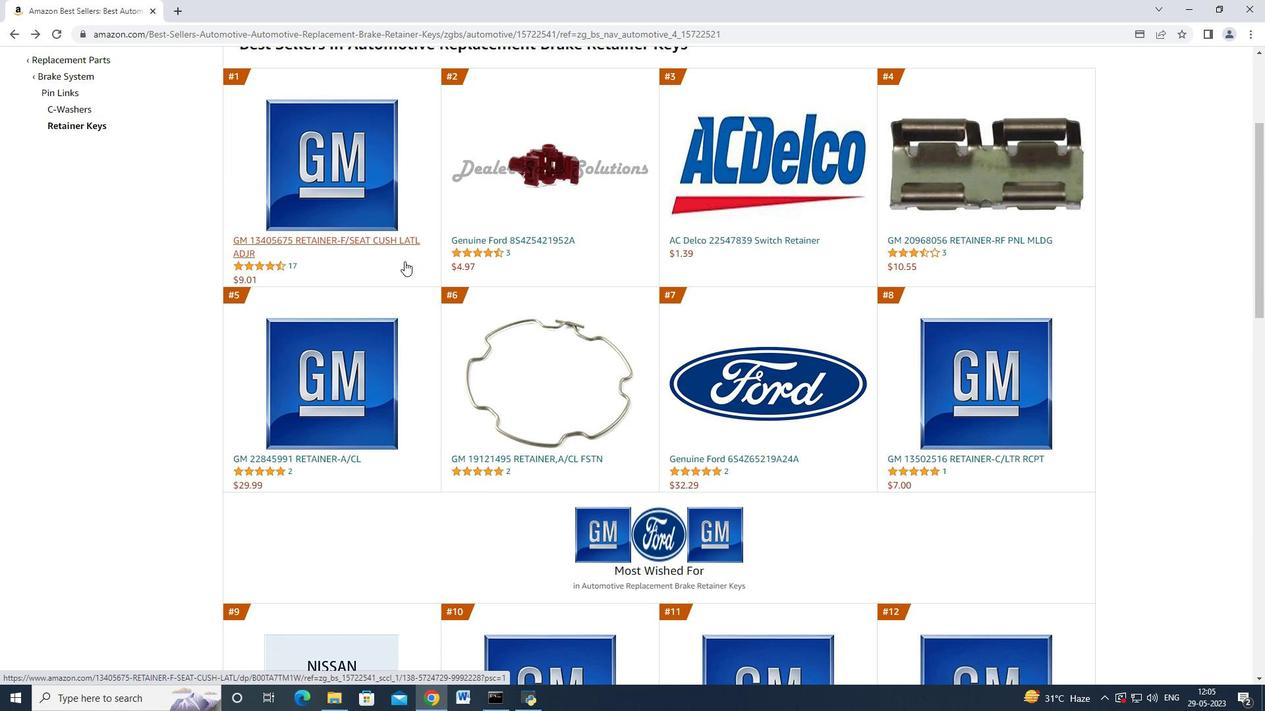 
Action: Mouse scrolled (404, 261) with delta (0, 0)
Screenshot: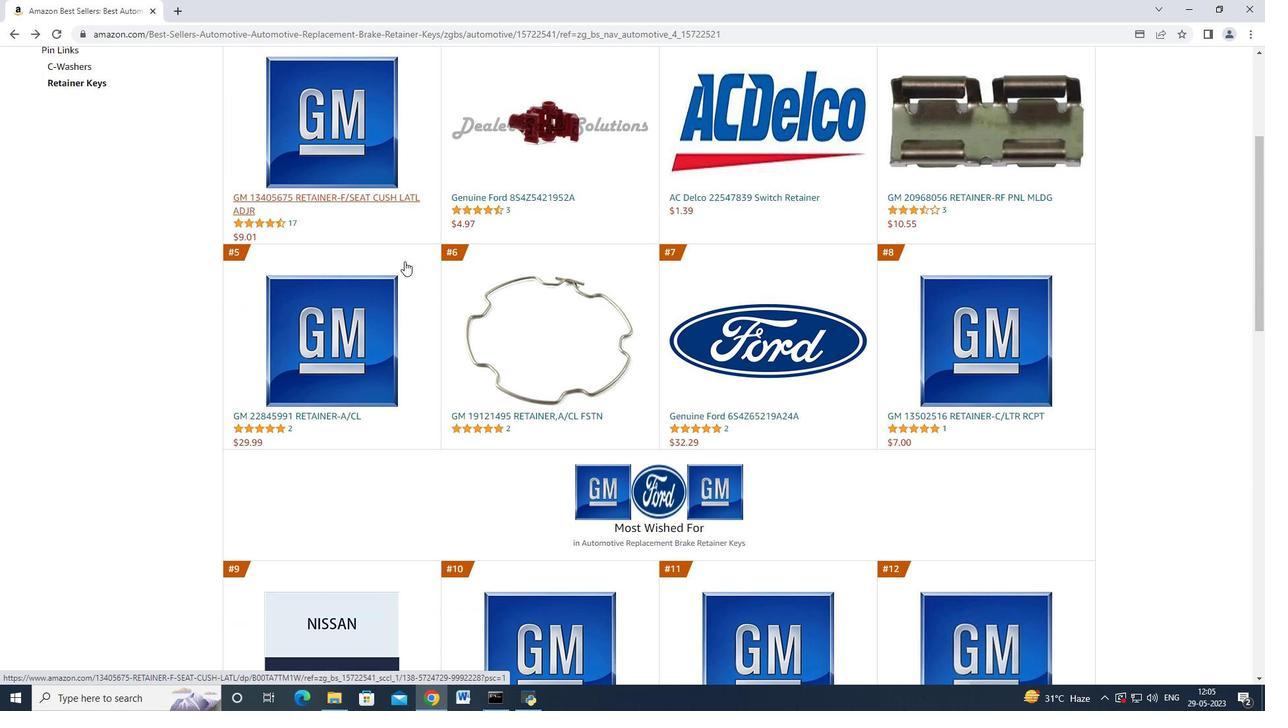 
Action: Mouse scrolled (404, 261) with delta (0, 0)
Screenshot: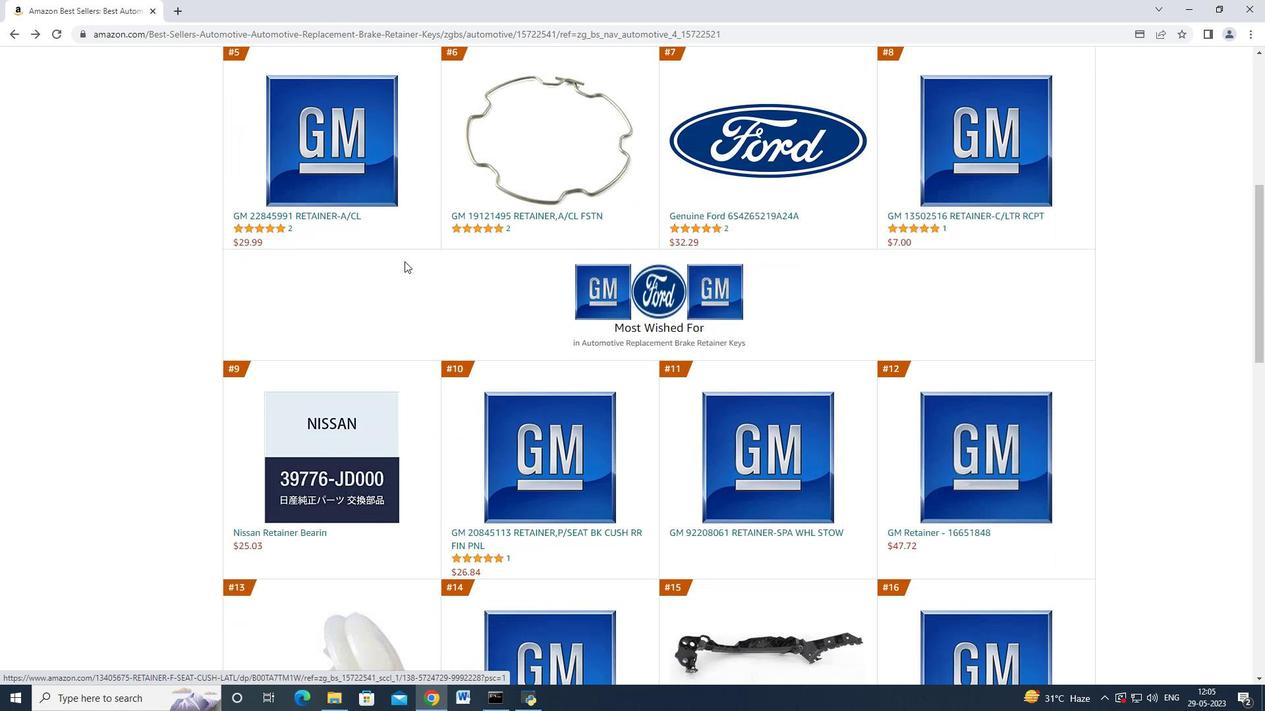 
Action: Mouse scrolled (404, 262) with delta (0, 0)
Screenshot: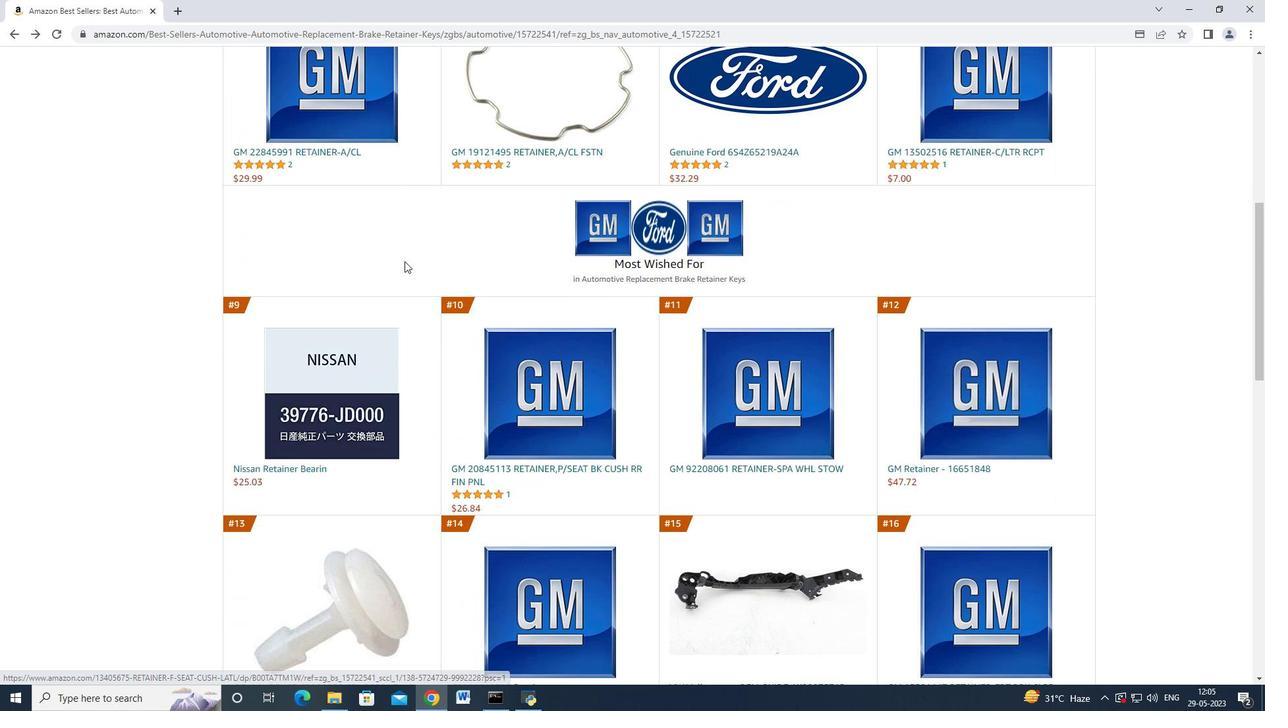 
Action: Mouse scrolled (404, 262) with delta (0, 0)
Screenshot: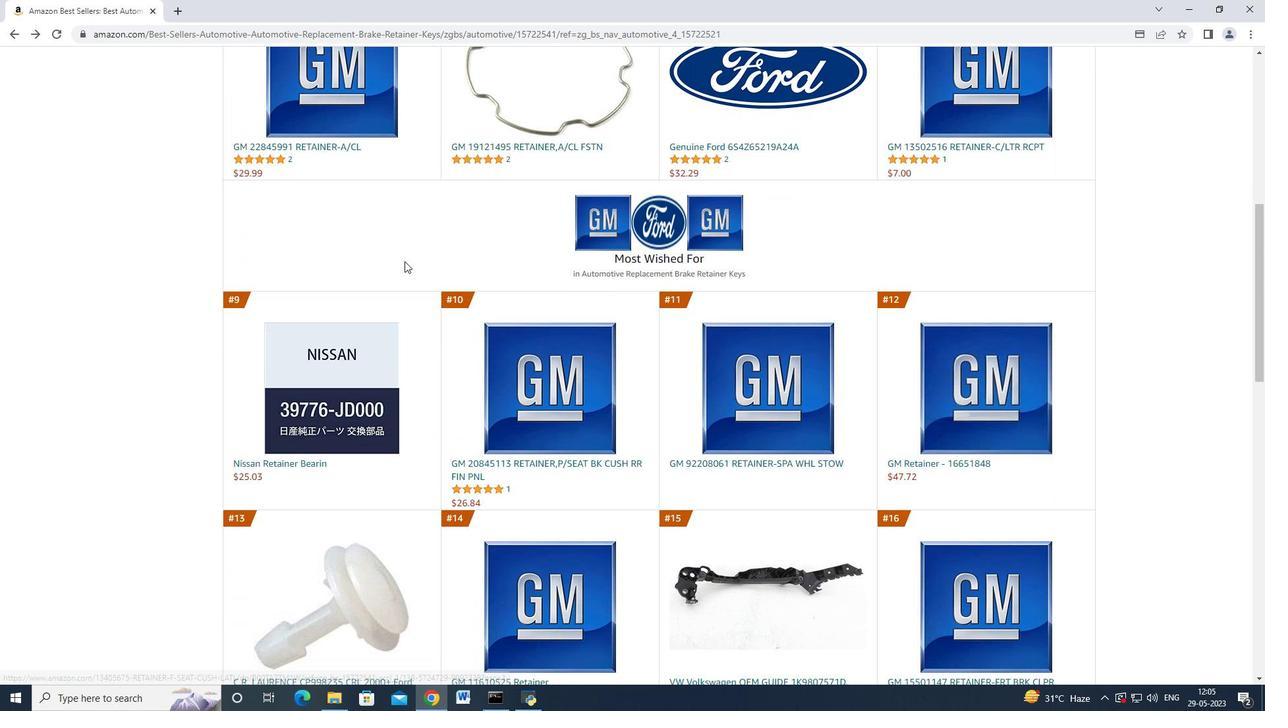 
Action: Mouse scrolled (404, 262) with delta (0, 0)
Screenshot: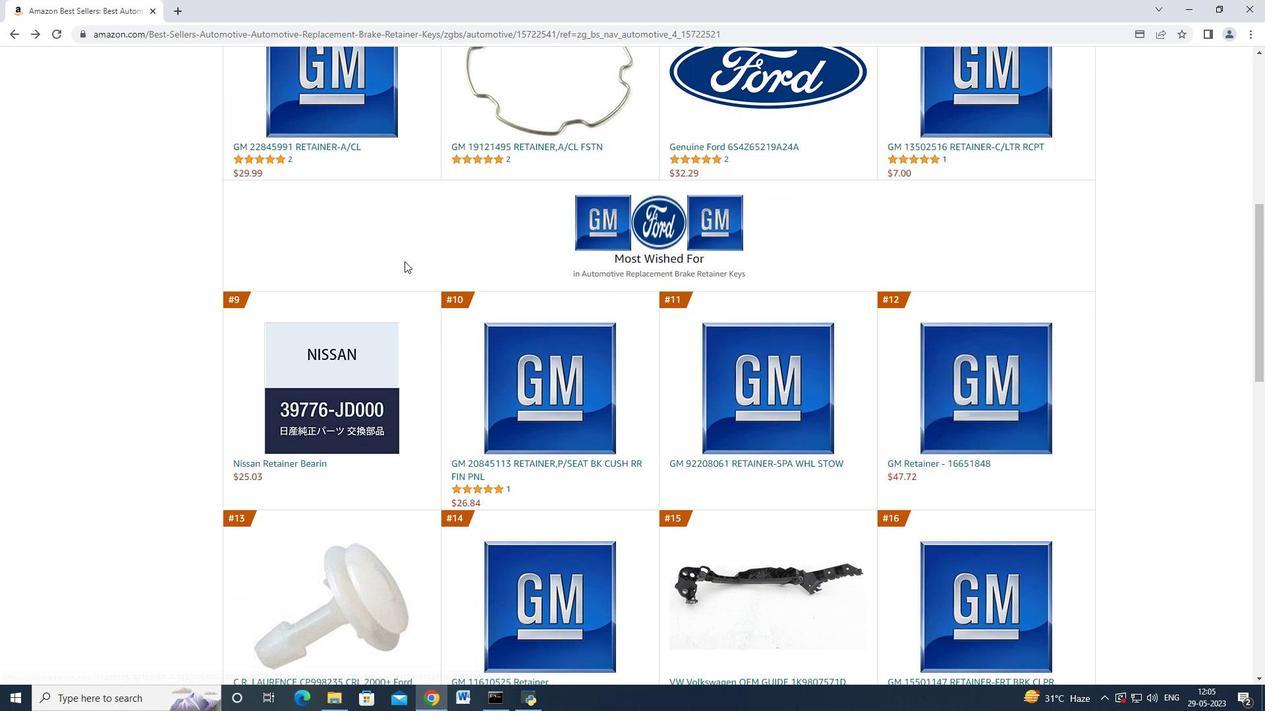
Action: Mouse scrolled (404, 262) with delta (0, 0)
Screenshot: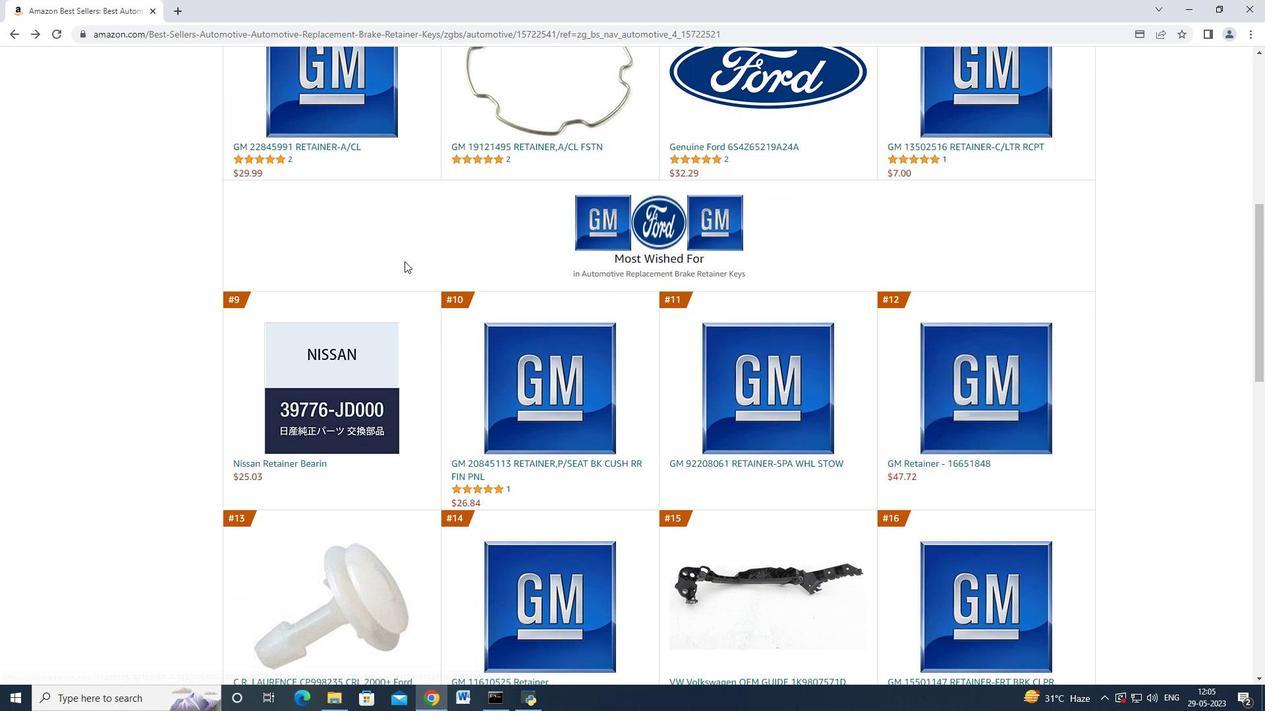 
Action: Mouse scrolled (404, 262) with delta (0, 0)
Screenshot: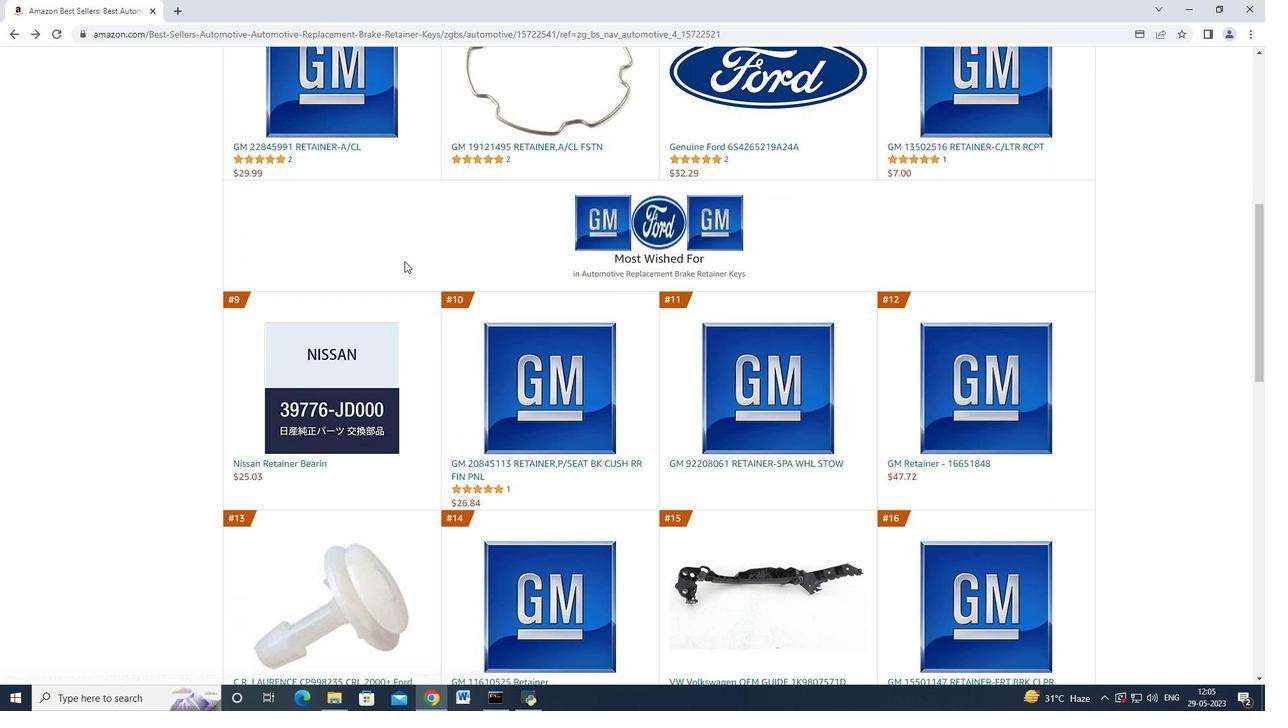 
Action: Mouse scrolled (404, 261) with delta (0, 0)
Screenshot: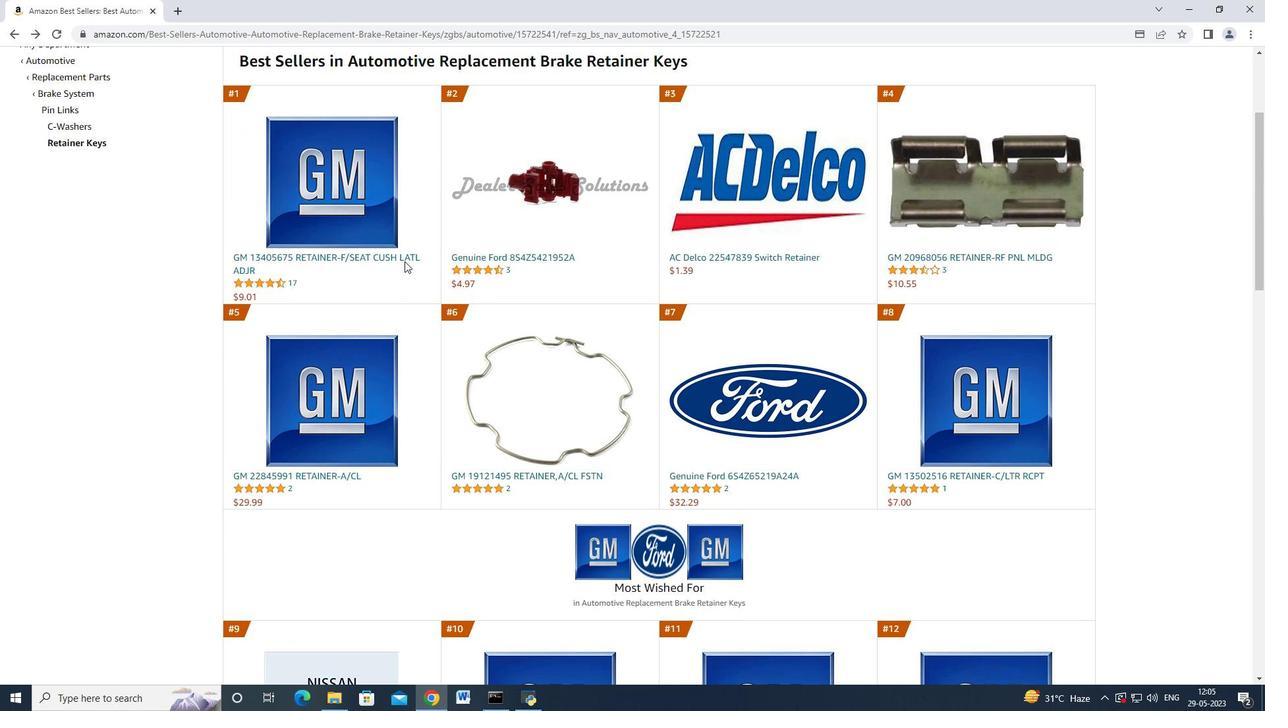 
Action: Mouse scrolled (404, 261) with delta (0, 0)
Screenshot: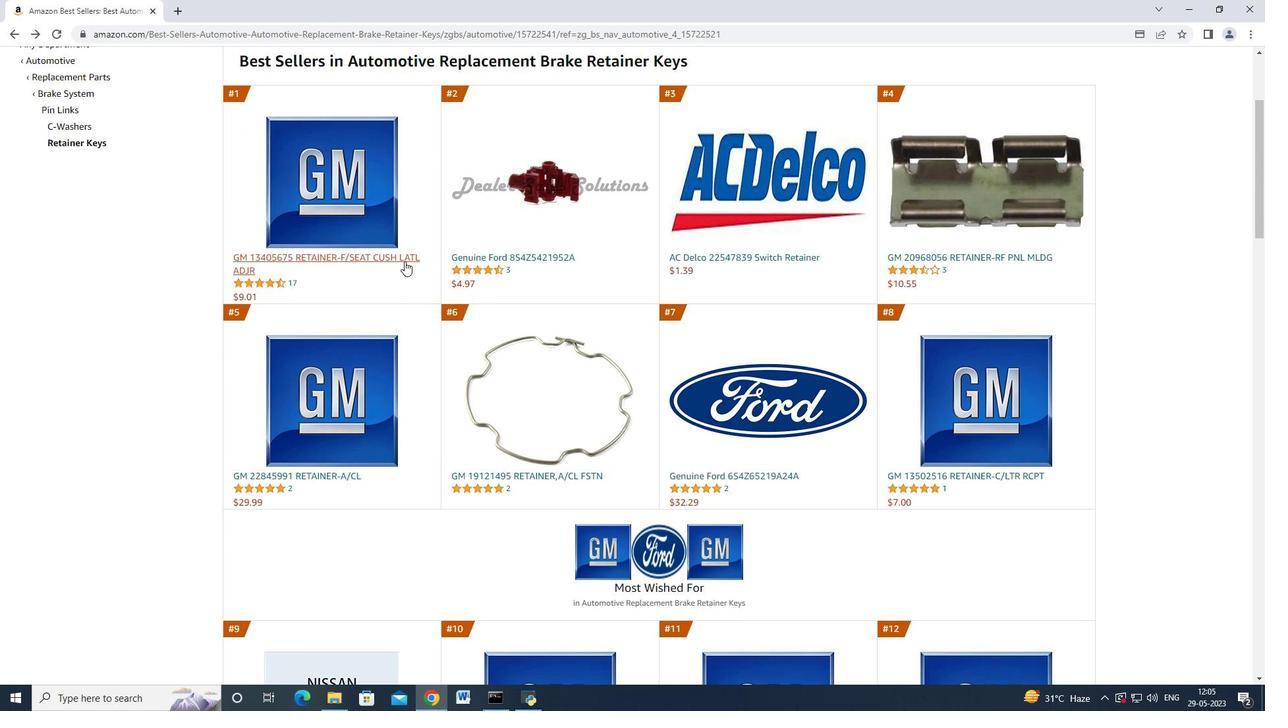 
Action: Mouse scrolled (404, 261) with delta (0, 0)
Screenshot: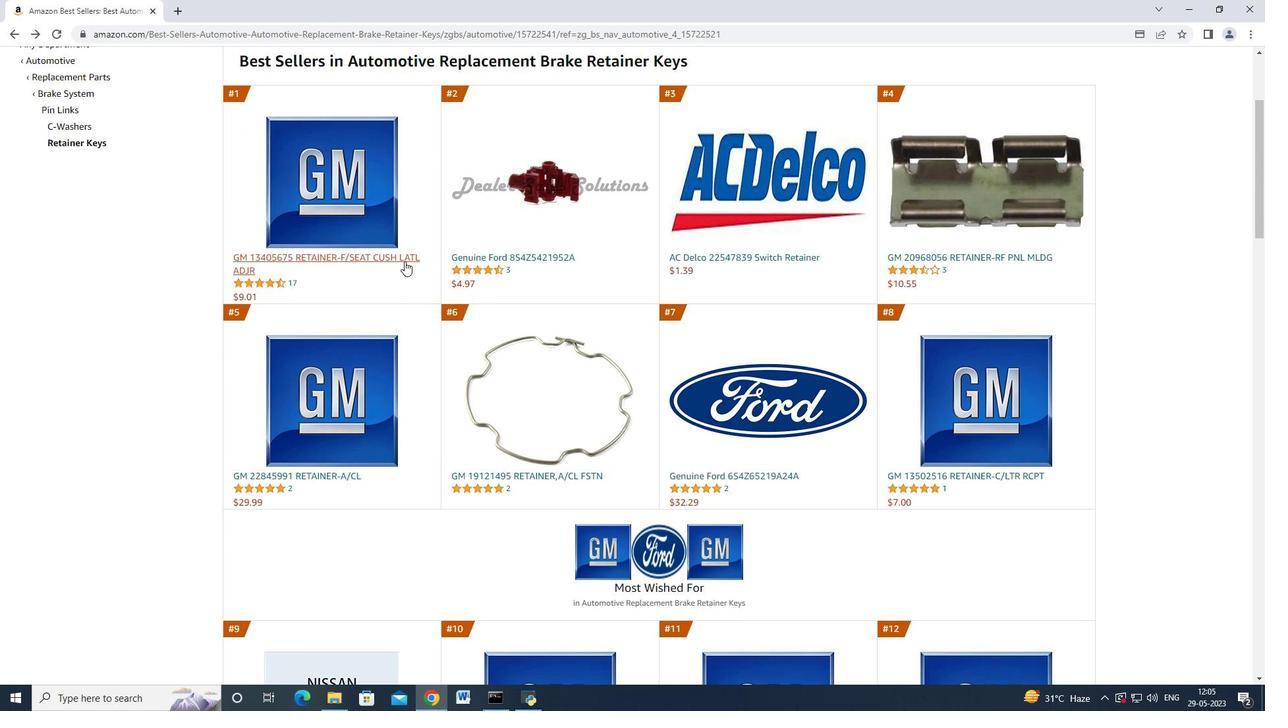 
Action: Mouse scrolled (404, 261) with delta (0, 0)
Screenshot: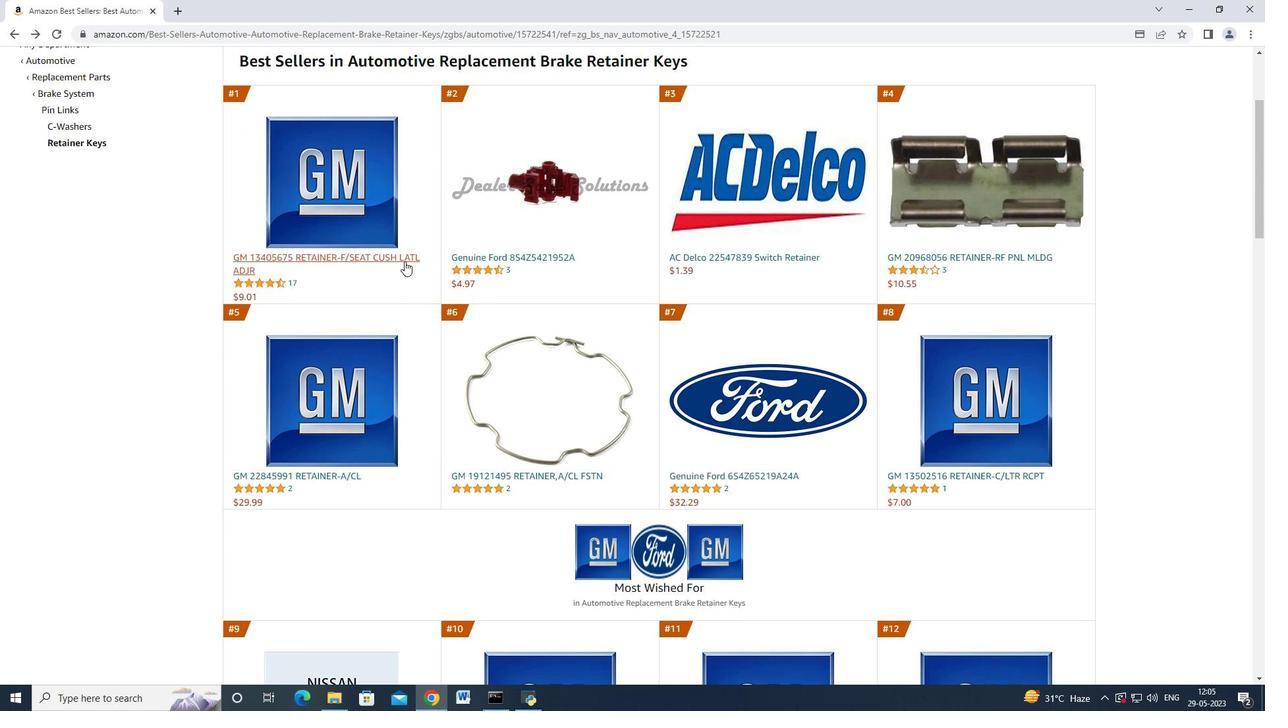 
Action: Mouse scrolled (404, 261) with delta (0, 0)
Screenshot: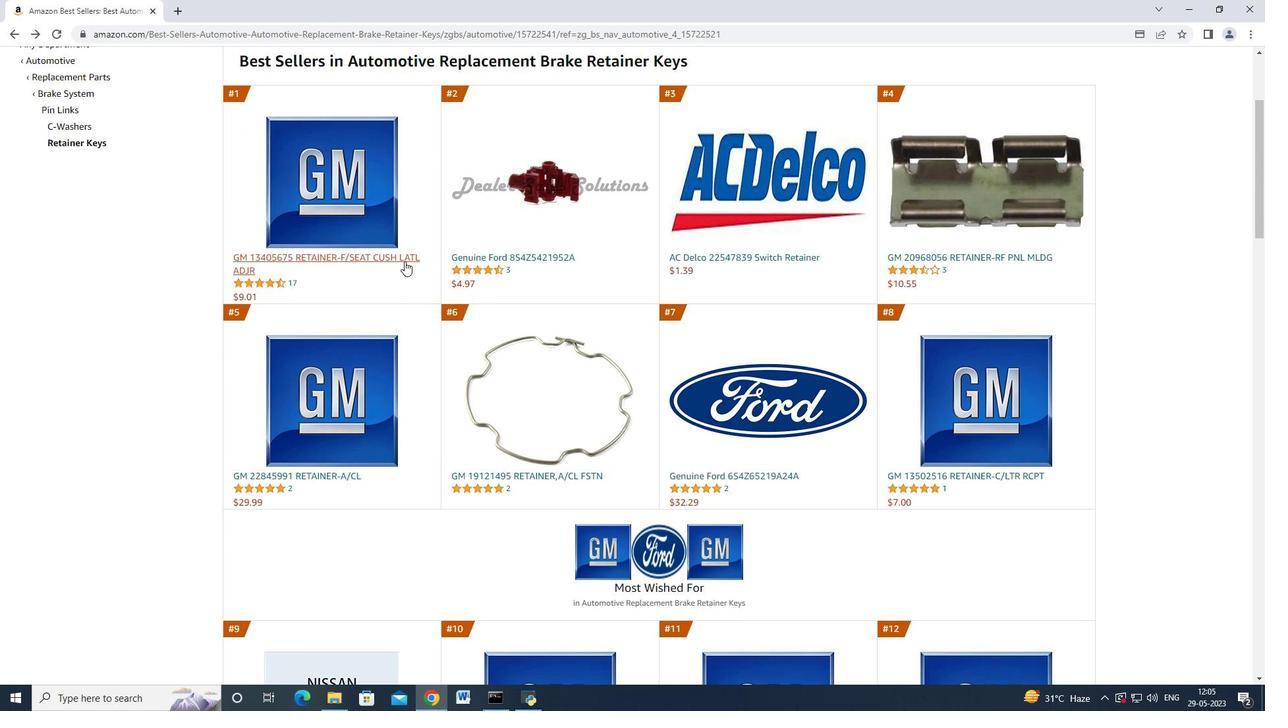 
Action: Mouse scrolled (404, 261) with delta (0, 0)
Screenshot: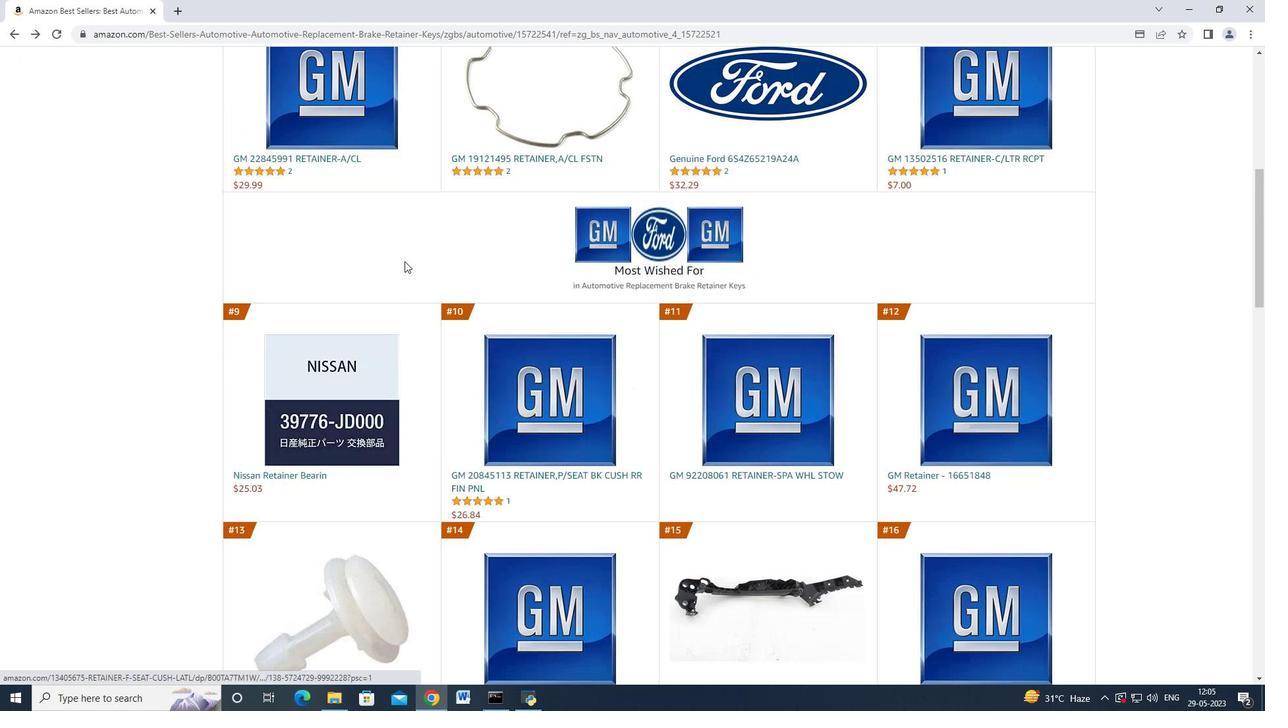 
Action: Mouse scrolled (404, 261) with delta (0, 0)
Screenshot: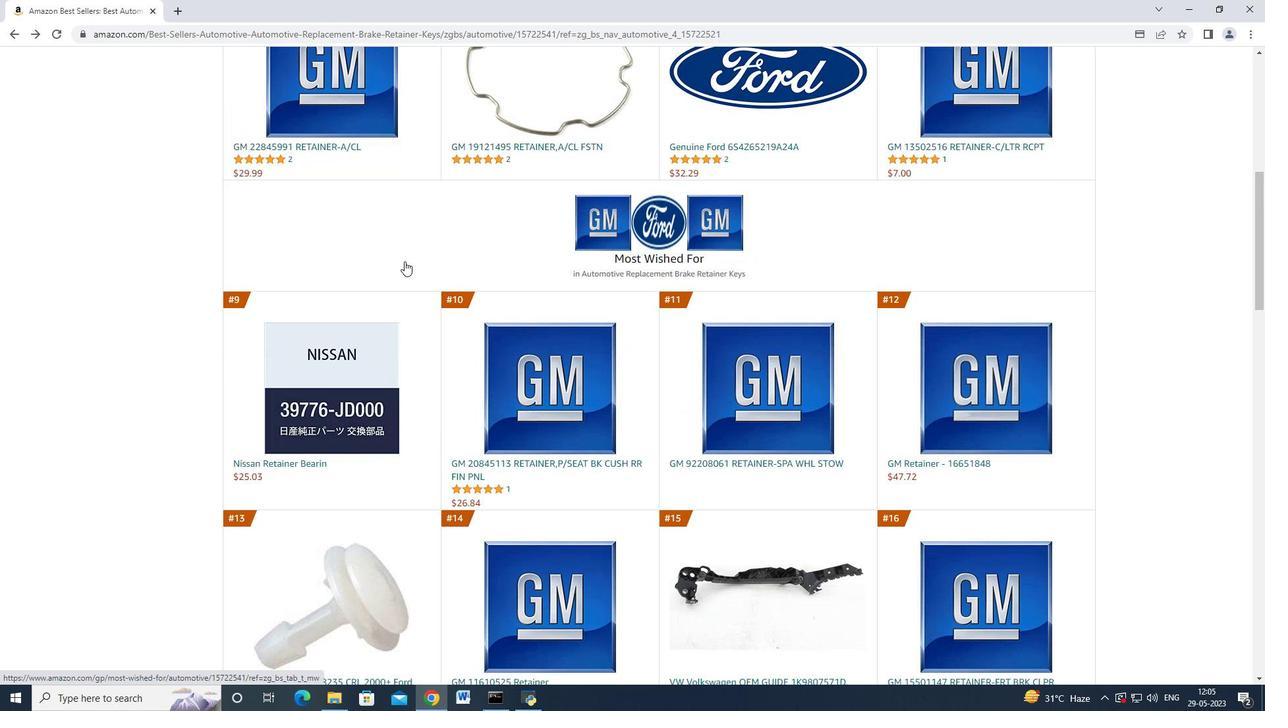 
Action: Mouse scrolled (404, 261) with delta (0, 0)
Screenshot: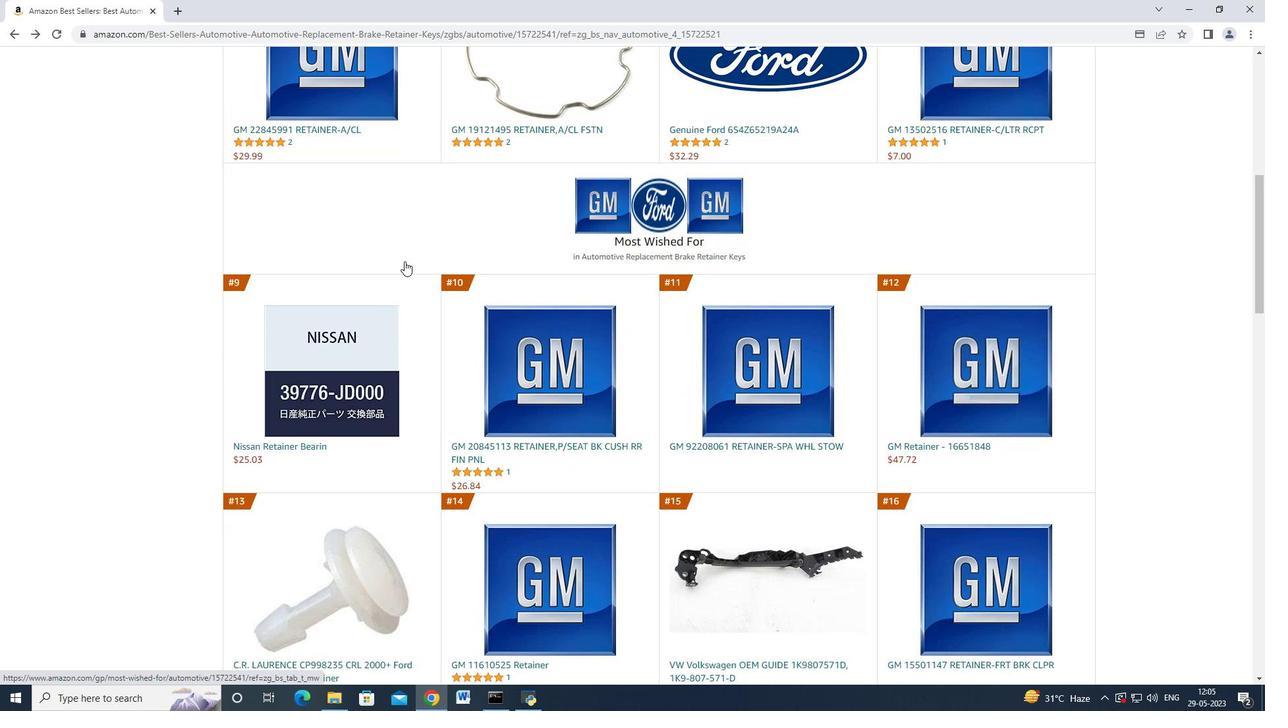 
Action: Mouse scrolled (404, 262) with delta (0, 0)
Screenshot: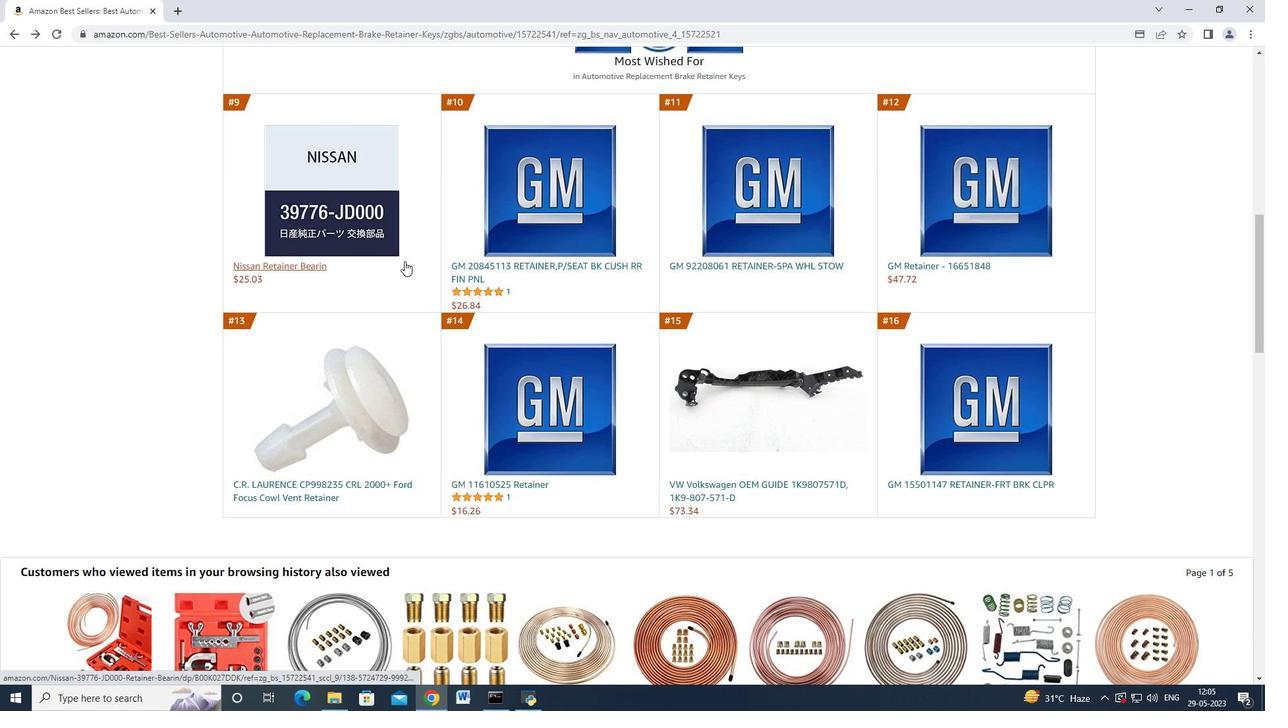 
Action: Mouse scrolled (404, 262) with delta (0, 0)
Screenshot: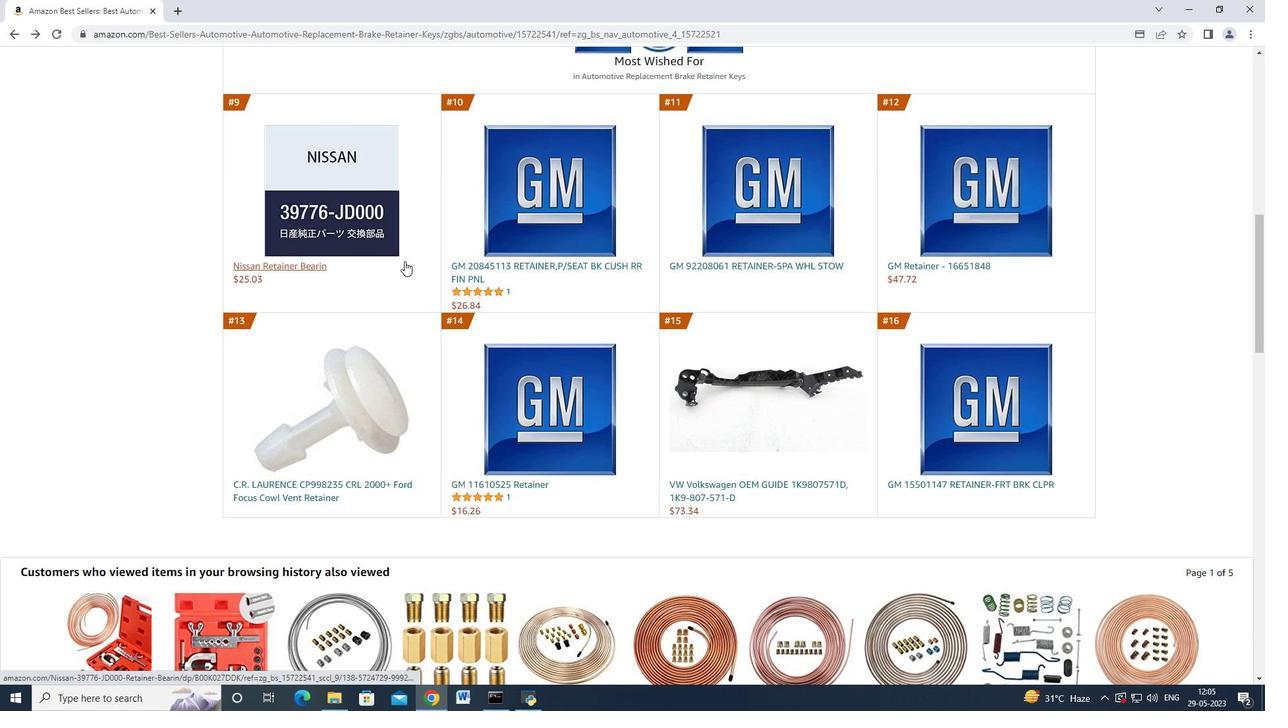 
Action: Mouse scrolled (404, 262) with delta (0, 0)
Screenshot: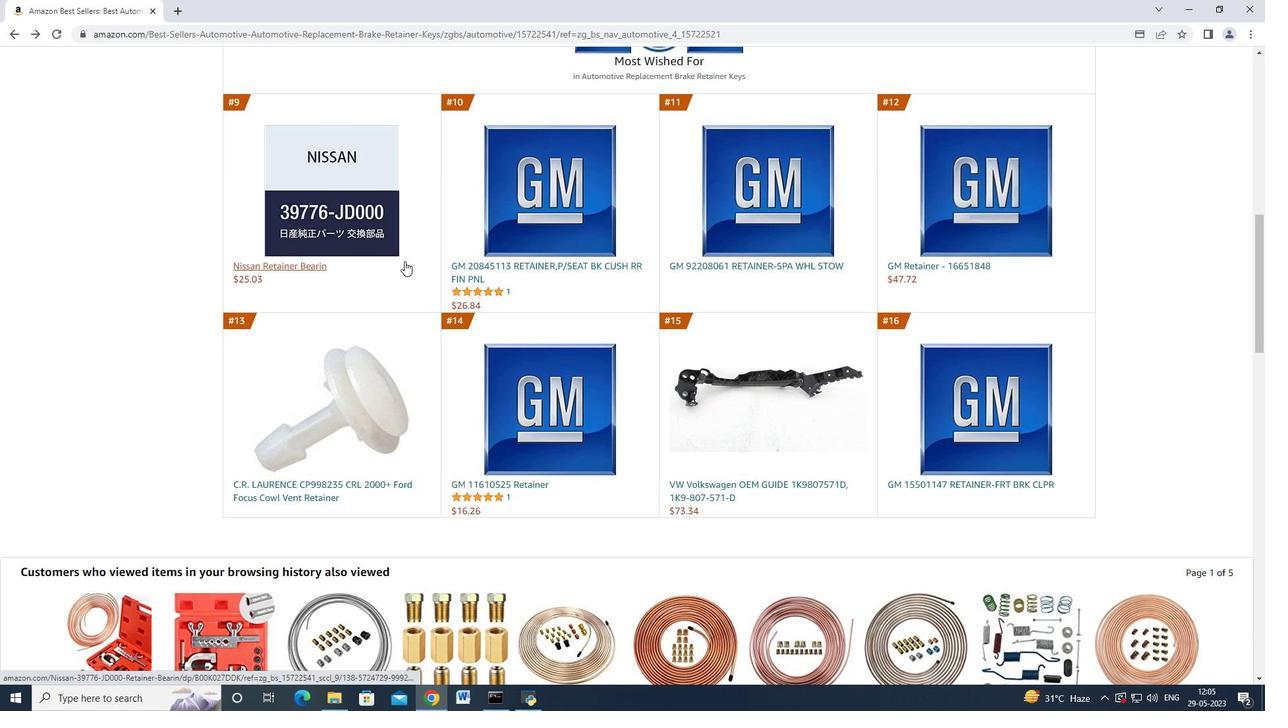 
Action: Mouse scrolled (404, 262) with delta (0, 0)
Screenshot: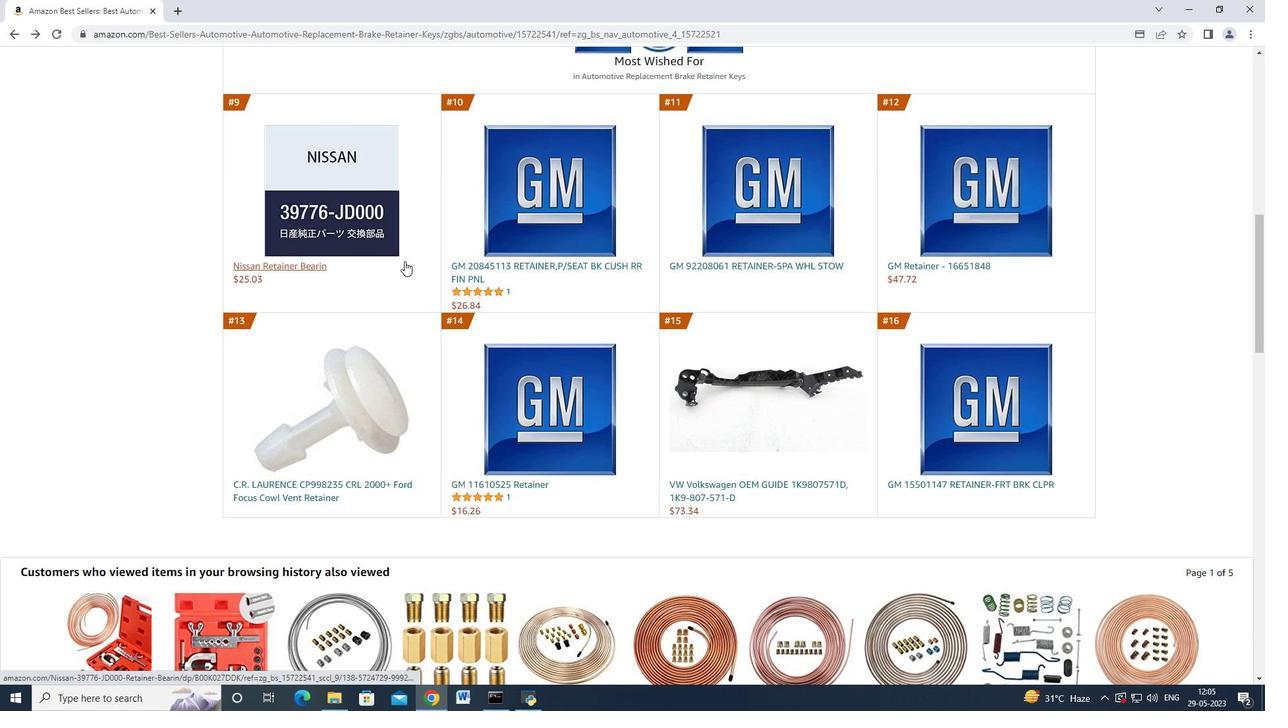 
Action: Mouse moved to (404, 261)
Screenshot: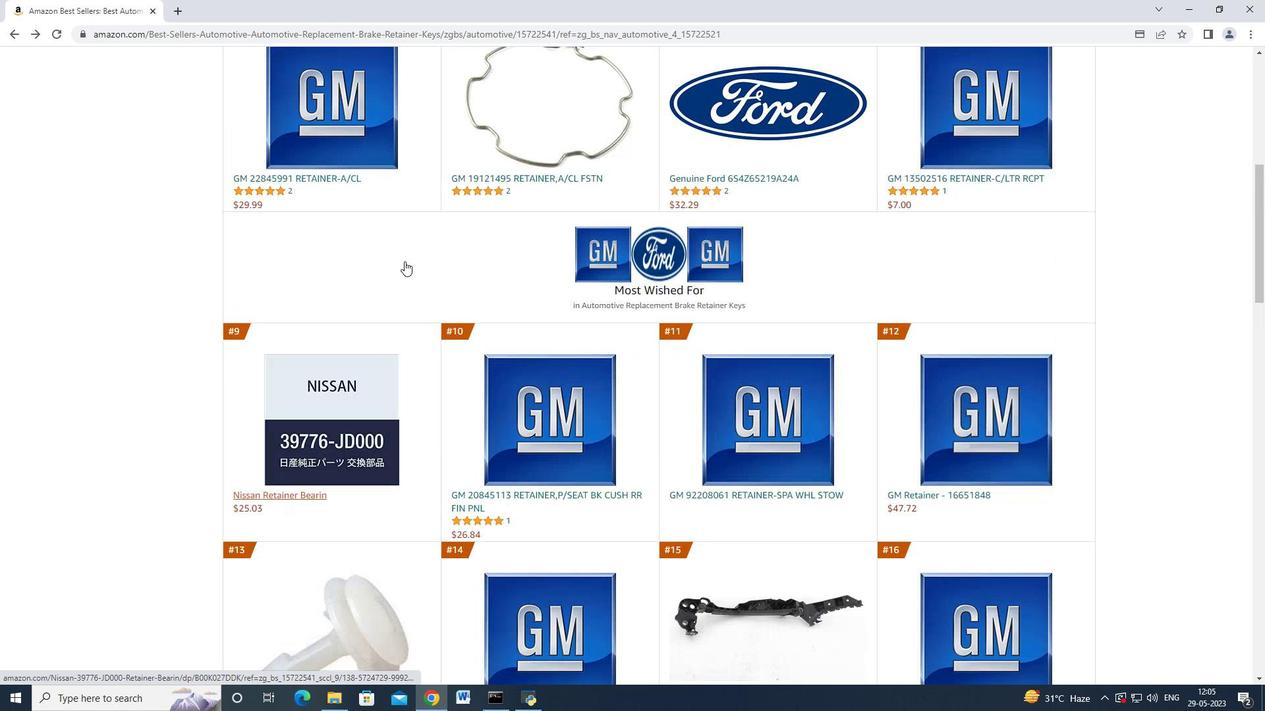 
Action: Mouse scrolled (404, 262) with delta (0, 0)
Screenshot: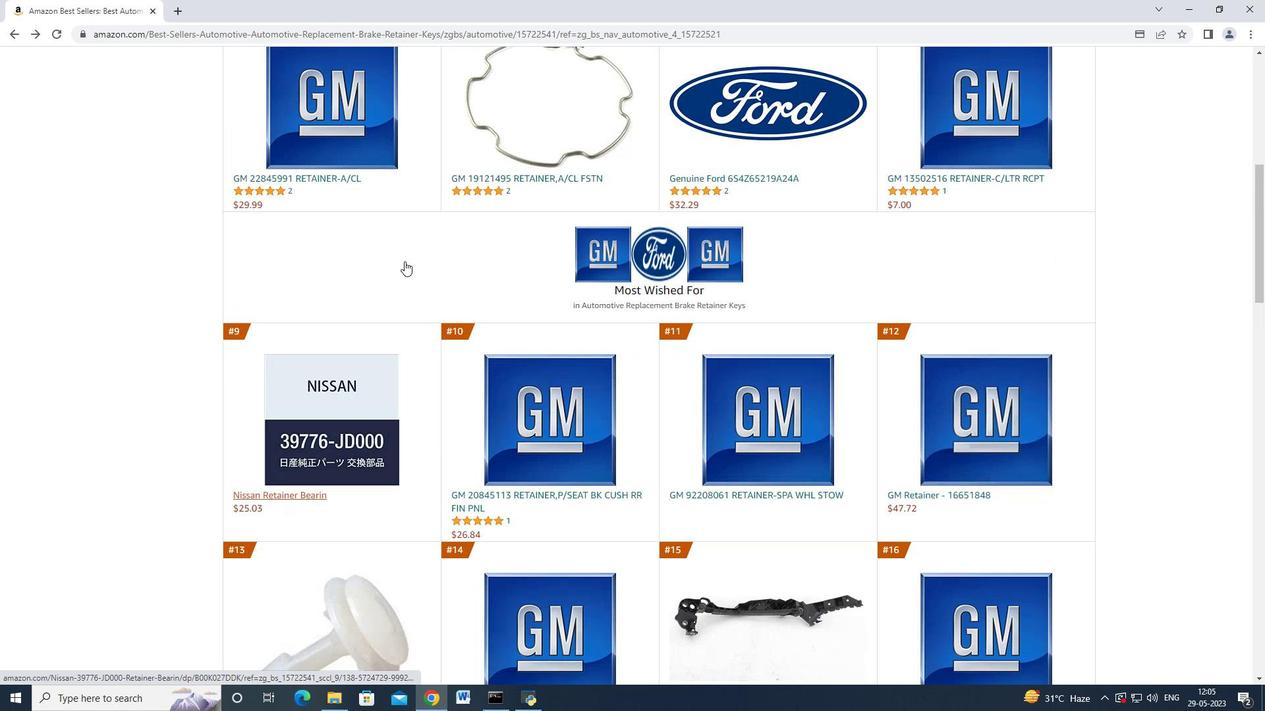 
Action: Mouse scrolled (404, 262) with delta (0, 0)
Screenshot: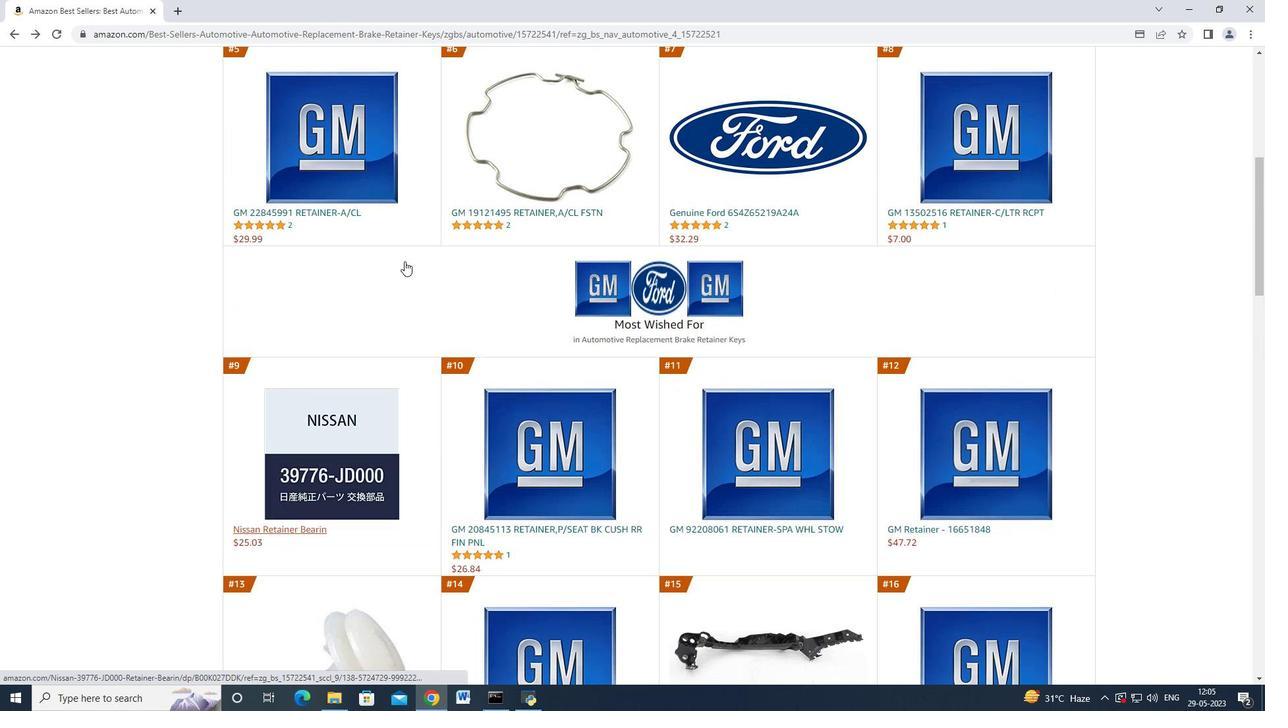 
Action: Mouse scrolled (404, 262) with delta (0, 0)
Screenshot: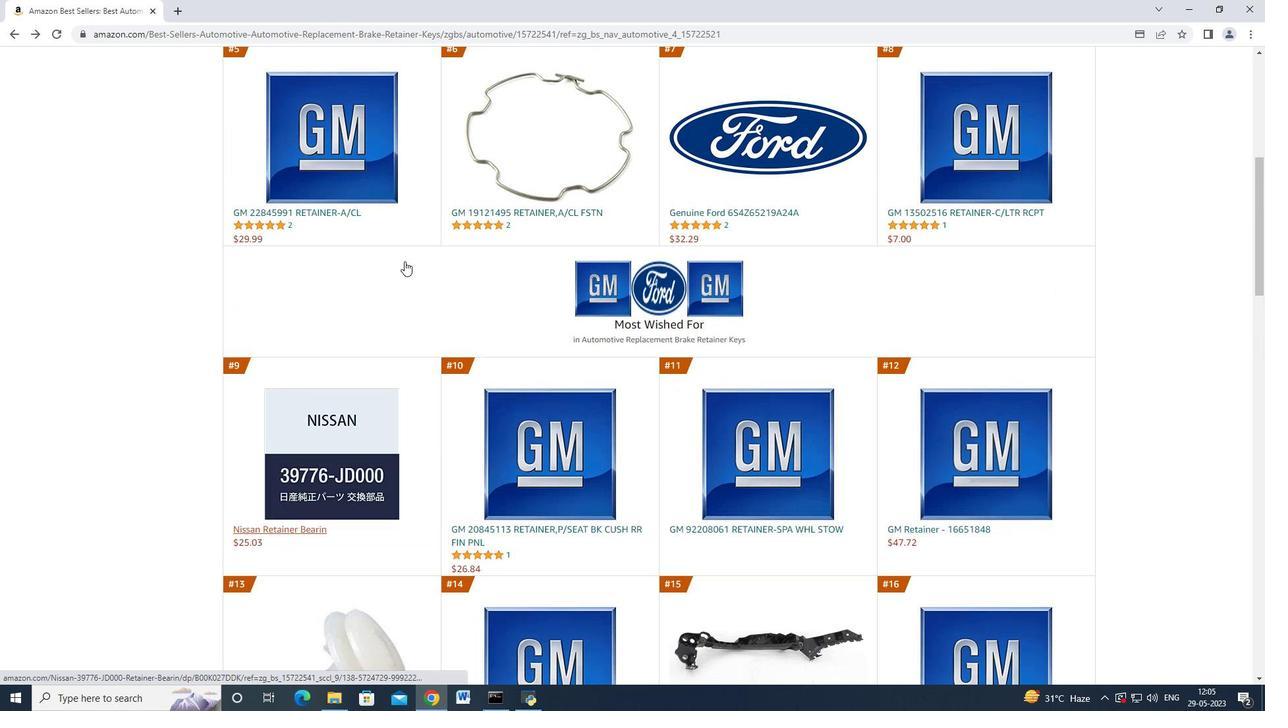 
Action: Mouse scrolled (404, 262) with delta (0, 0)
Screenshot: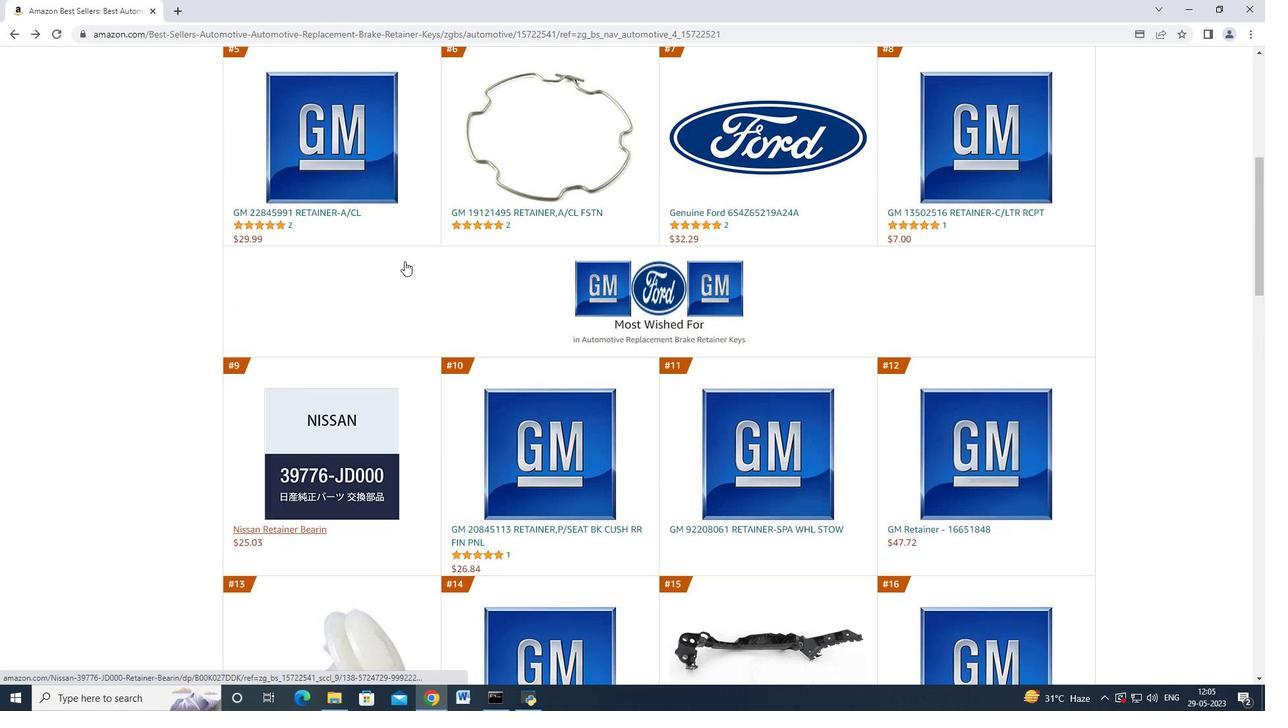 
Action: Mouse scrolled (404, 262) with delta (0, 0)
Screenshot: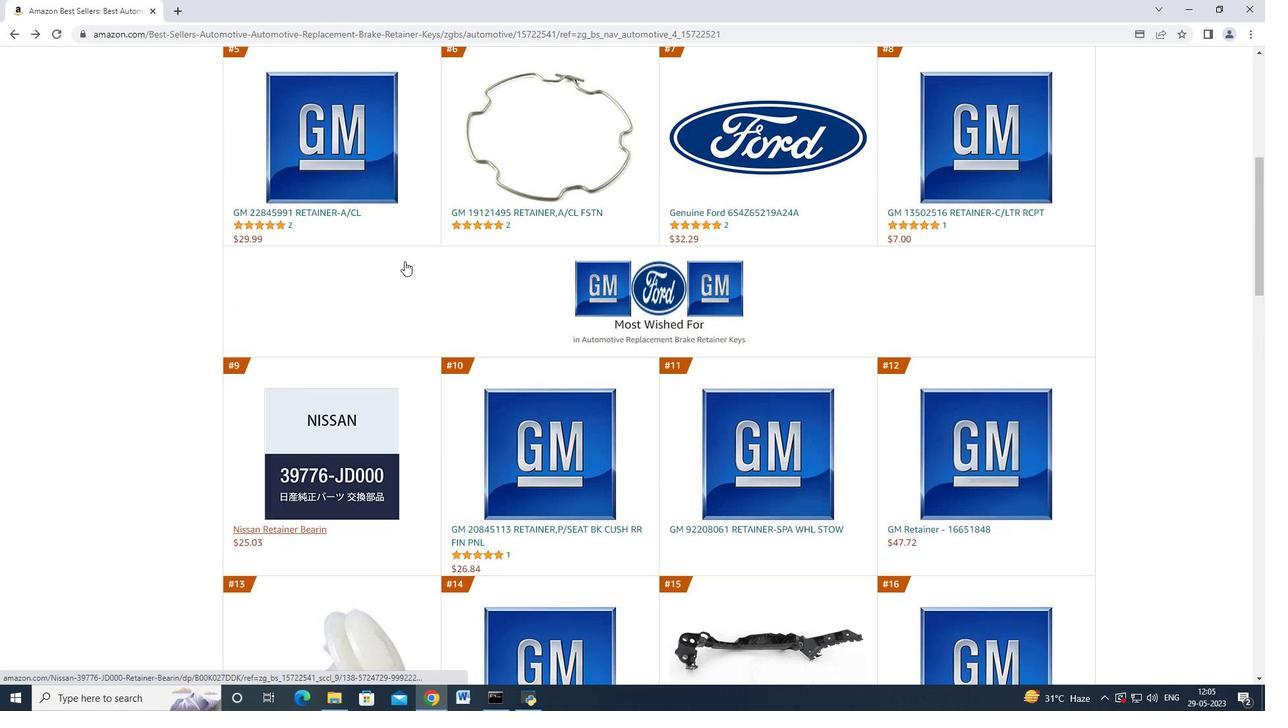 
Action: Mouse moved to (404, 261)
Screenshot: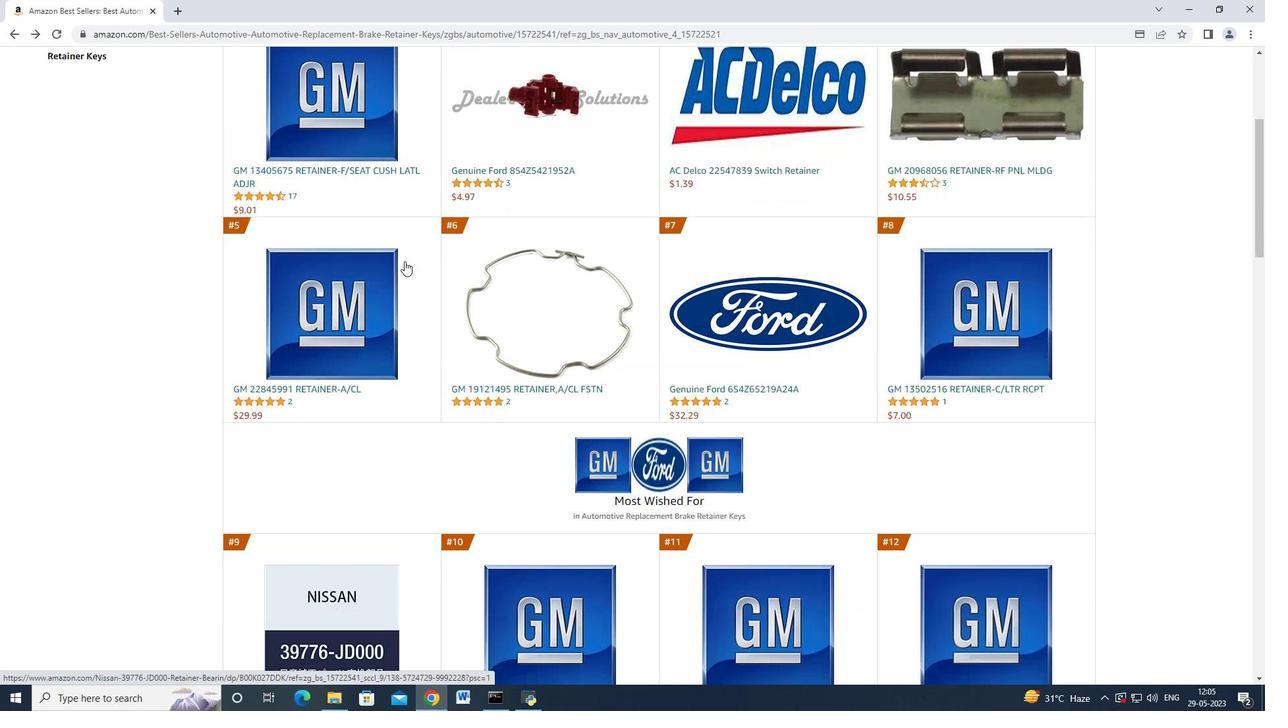
Action: Mouse scrolled (404, 261) with delta (0, 0)
Screenshot: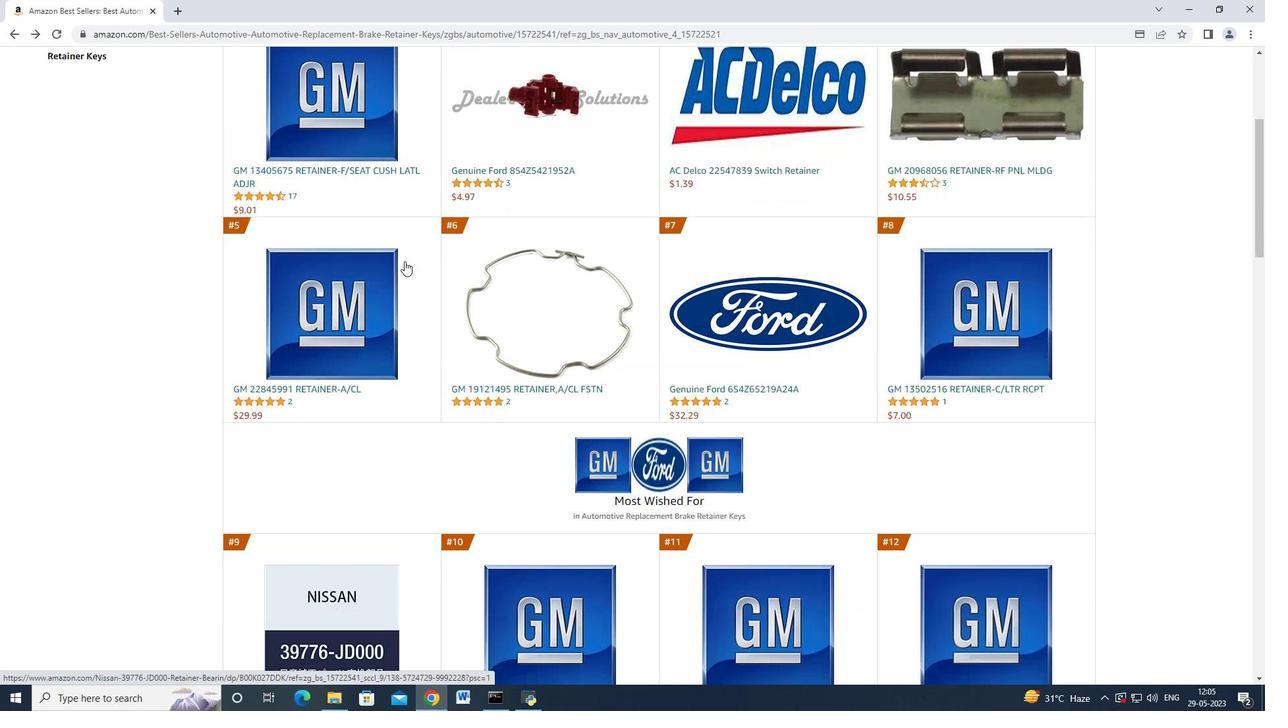 
Action: Mouse moved to (405, 261)
Screenshot: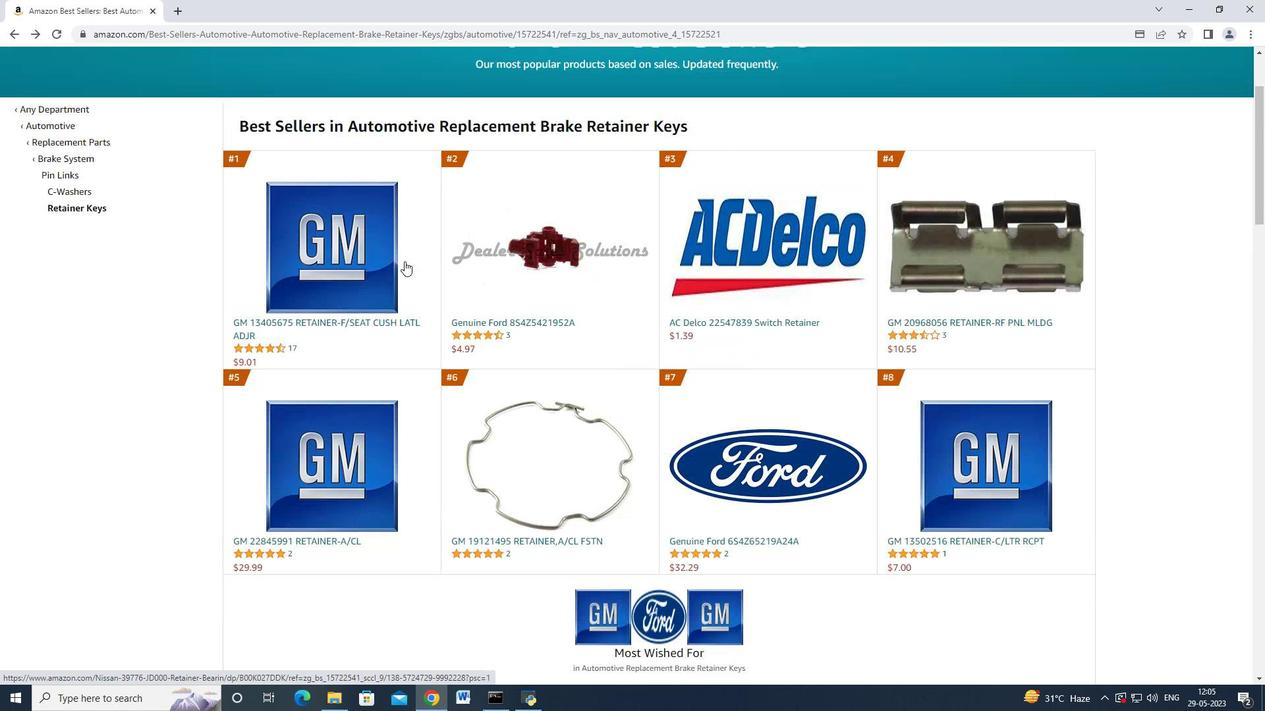 
Action: Mouse scrolled (405, 261) with delta (0, 0)
Screenshot: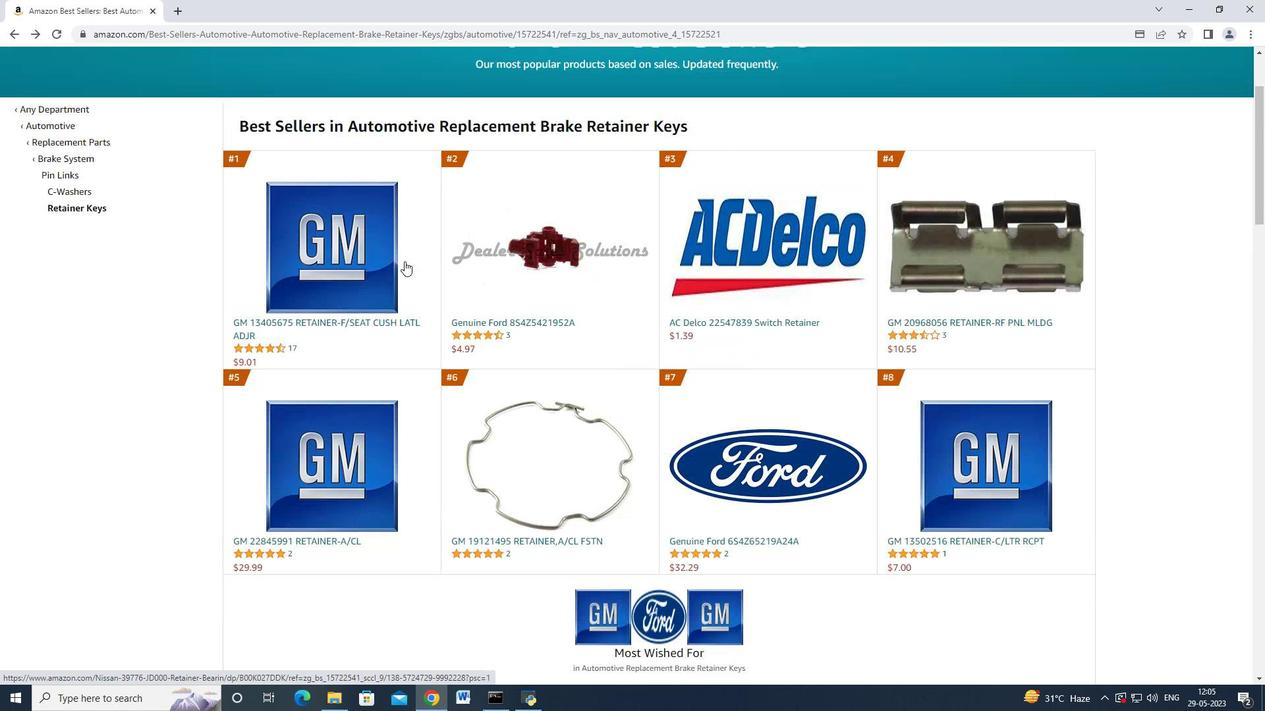
Action: Mouse scrolled (405, 261) with delta (0, 0)
Screenshot: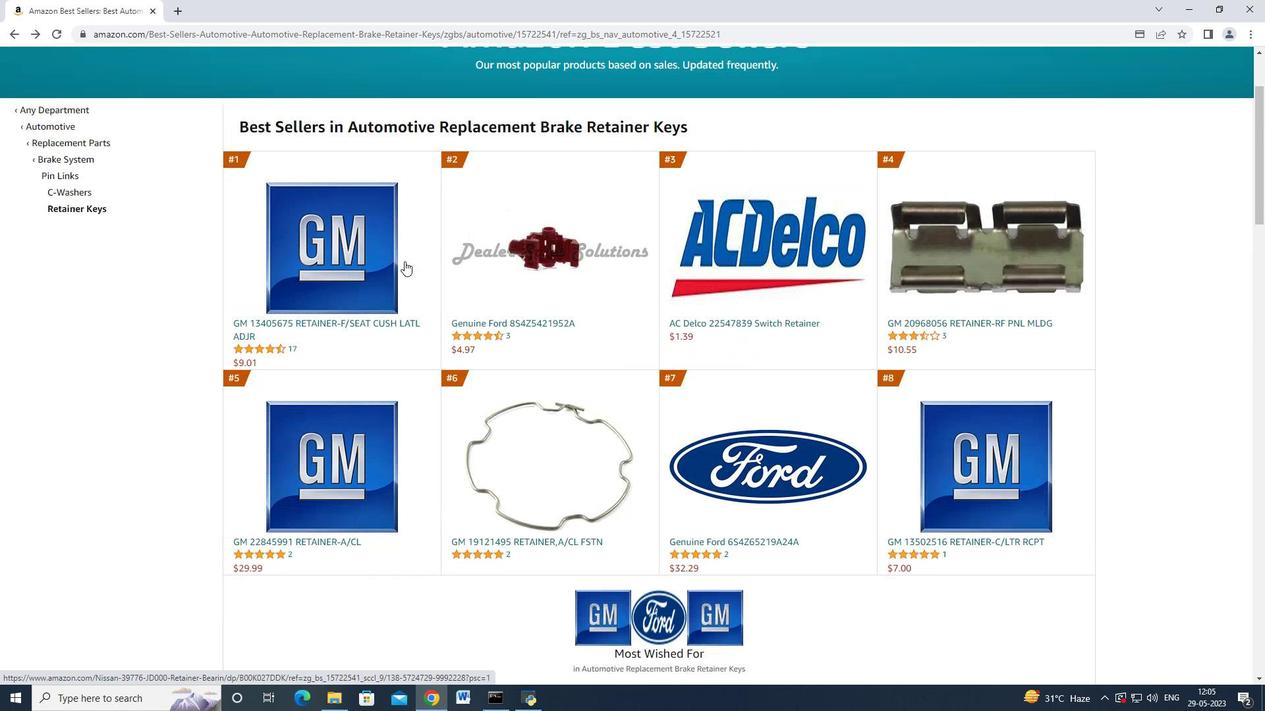 
Action: Mouse scrolled (405, 261) with delta (0, 0)
Screenshot: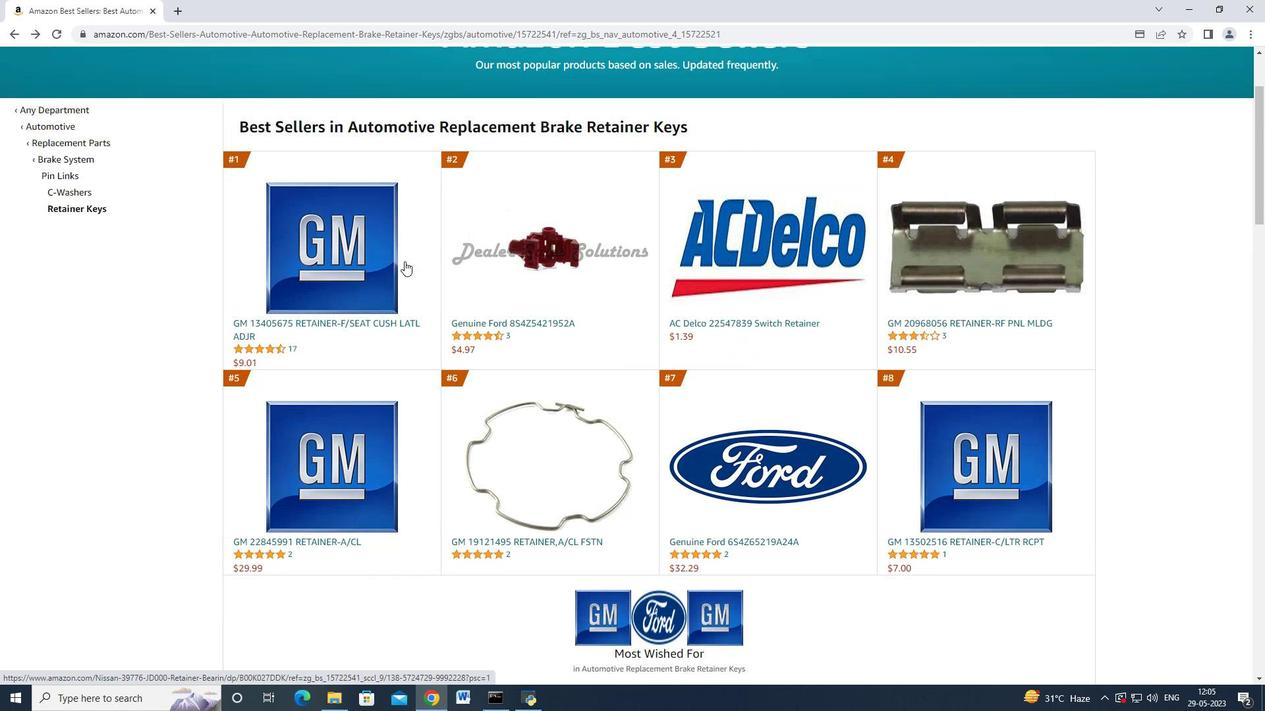 
Action: Mouse moved to (355, 452)
Screenshot: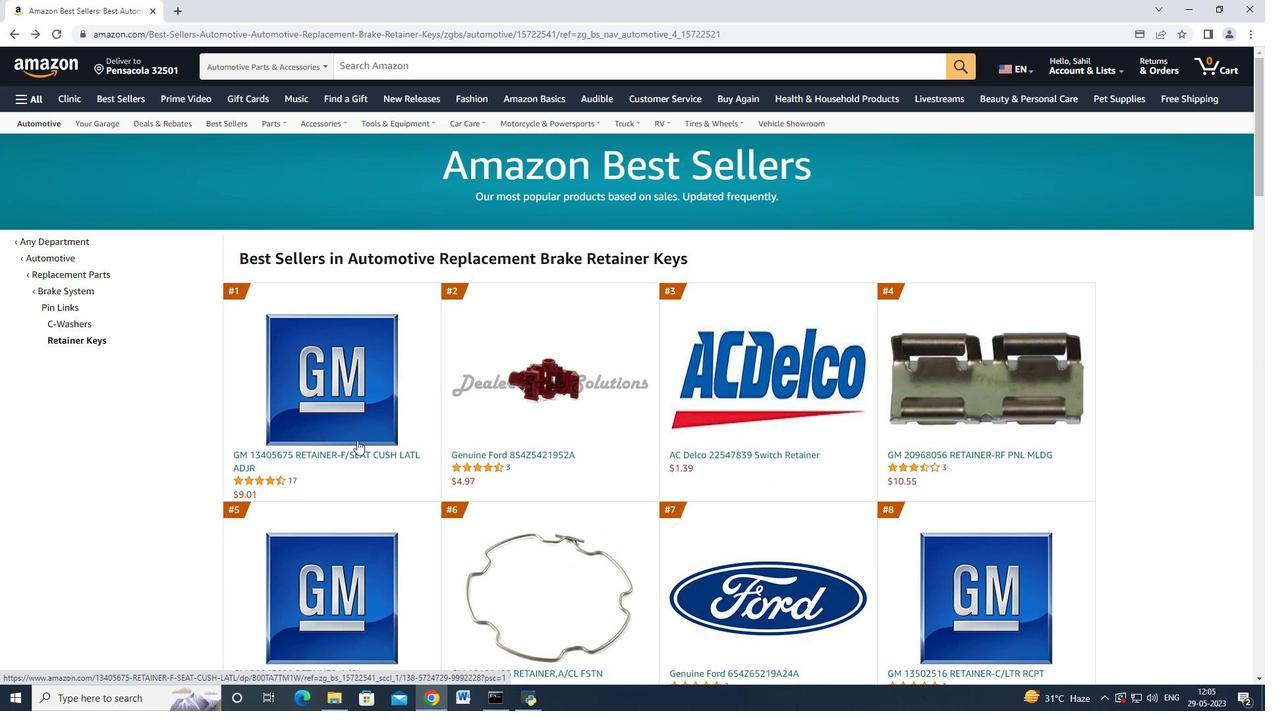 
Action: Mouse pressed left at (355, 452)
Screenshot: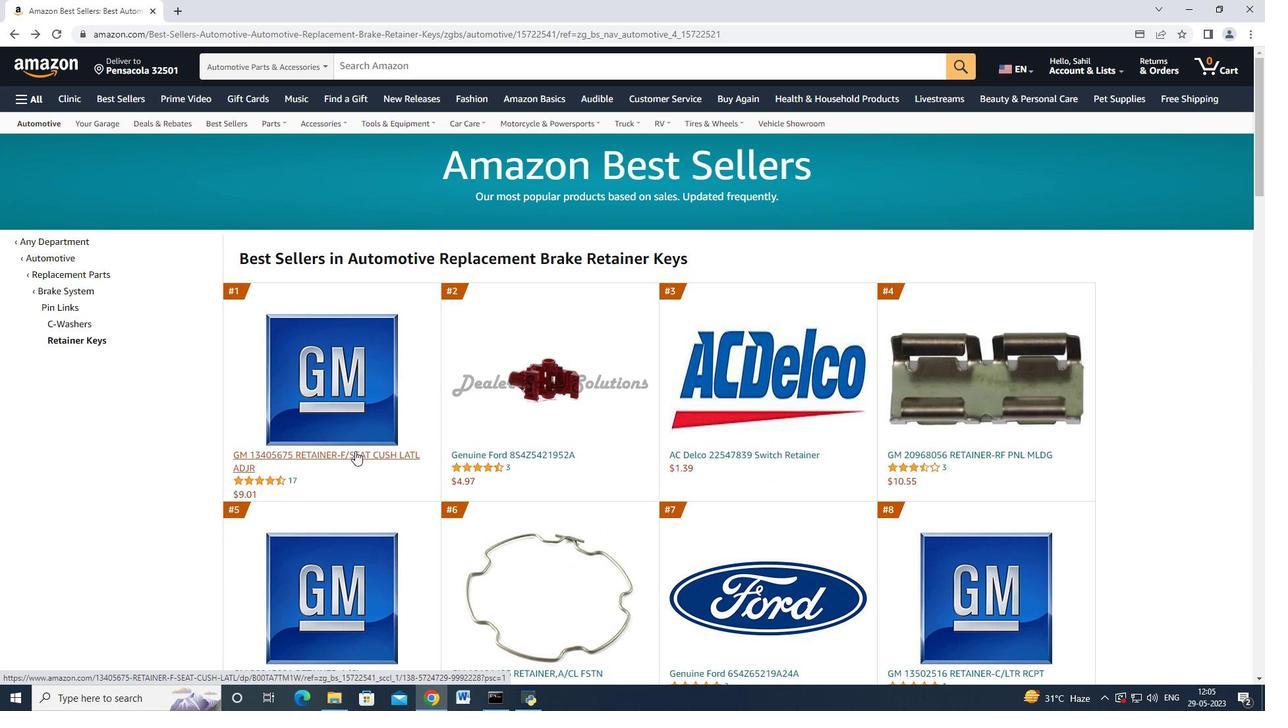 
Action: Mouse moved to (1001, 342)
Screenshot: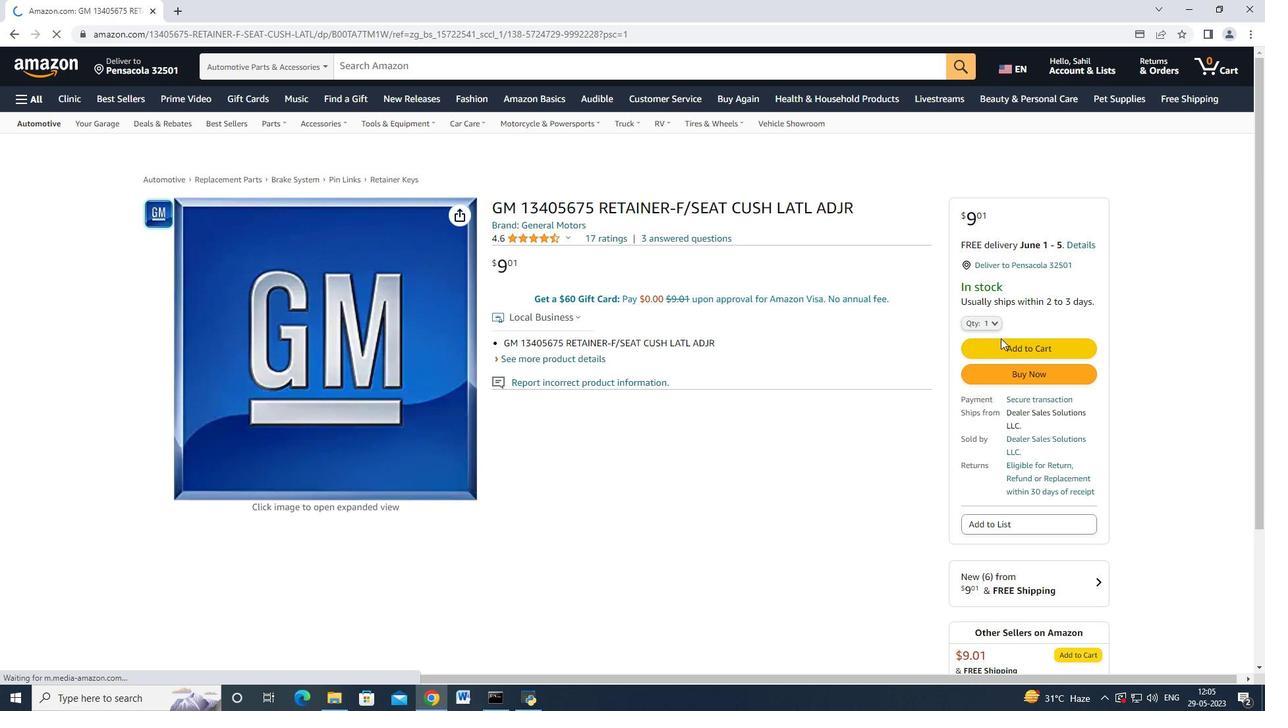 
Action: Mouse pressed left at (1001, 342)
Screenshot: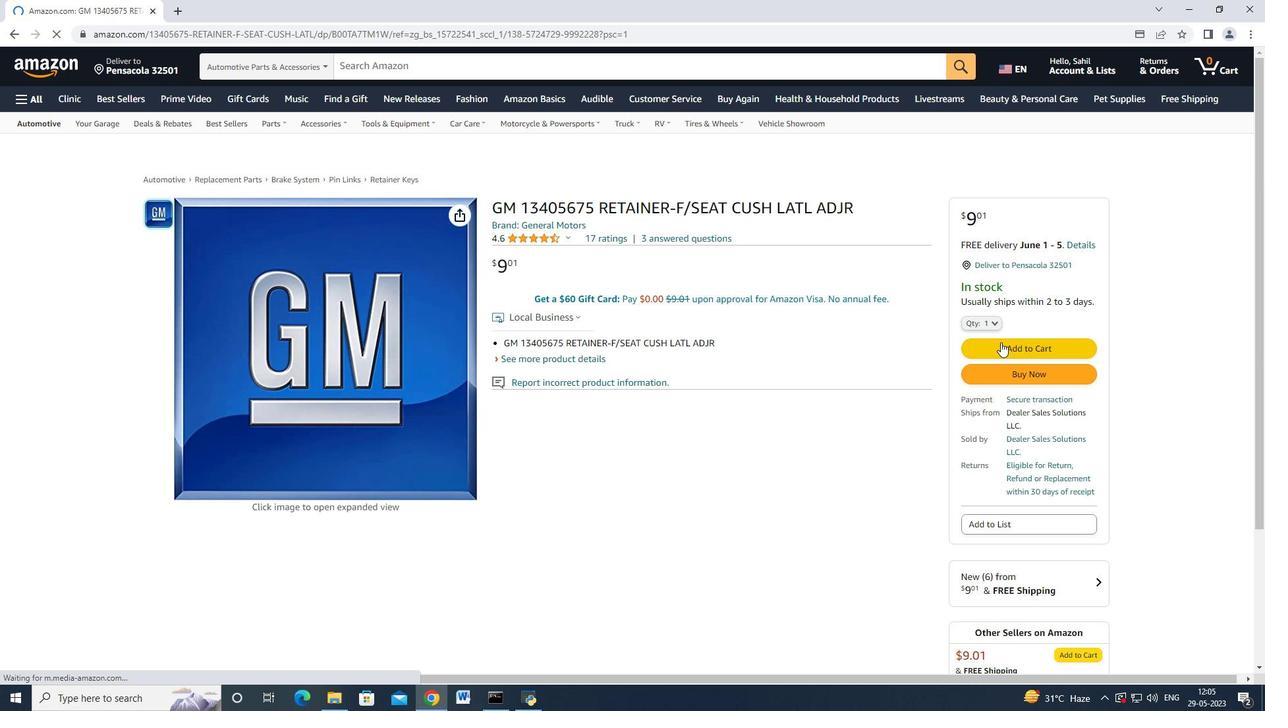 
Action: Mouse moved to (1120, 168)
Screenshot: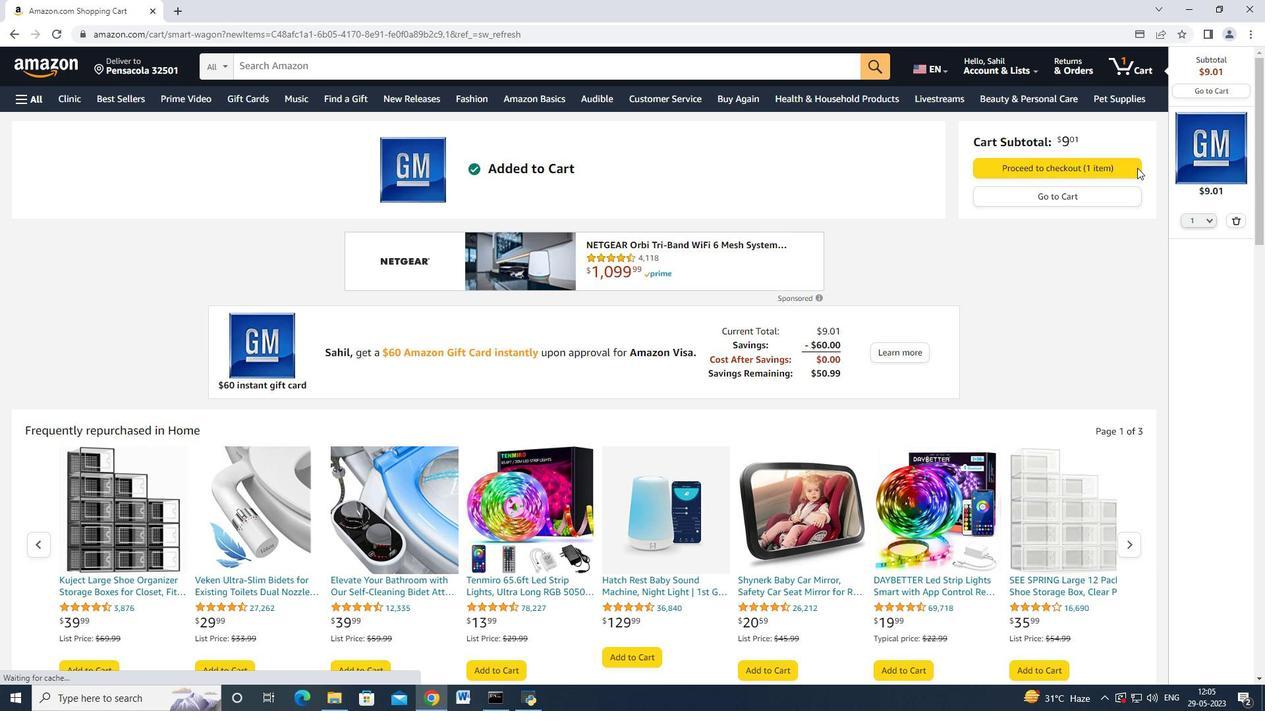 
Action: Mouse pressed left at (1120, 168)
Screenshot: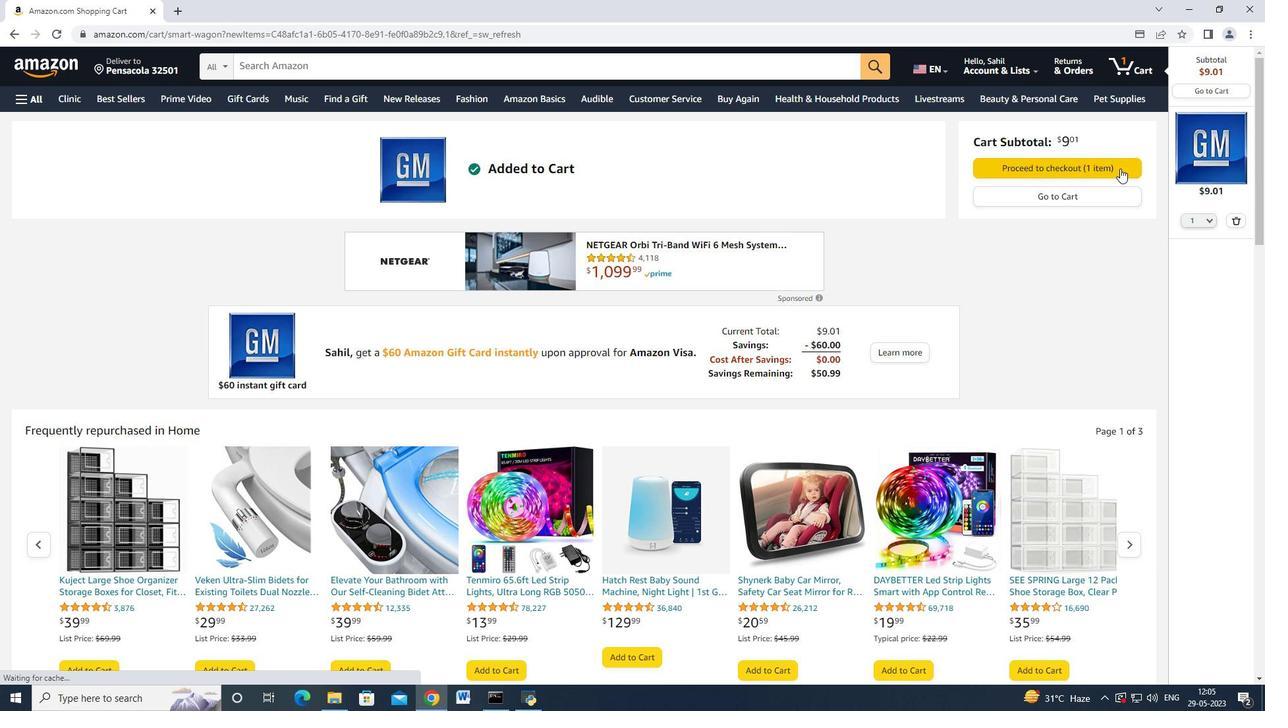 
Action: Mouse moved to (306, 437)
Screenshot: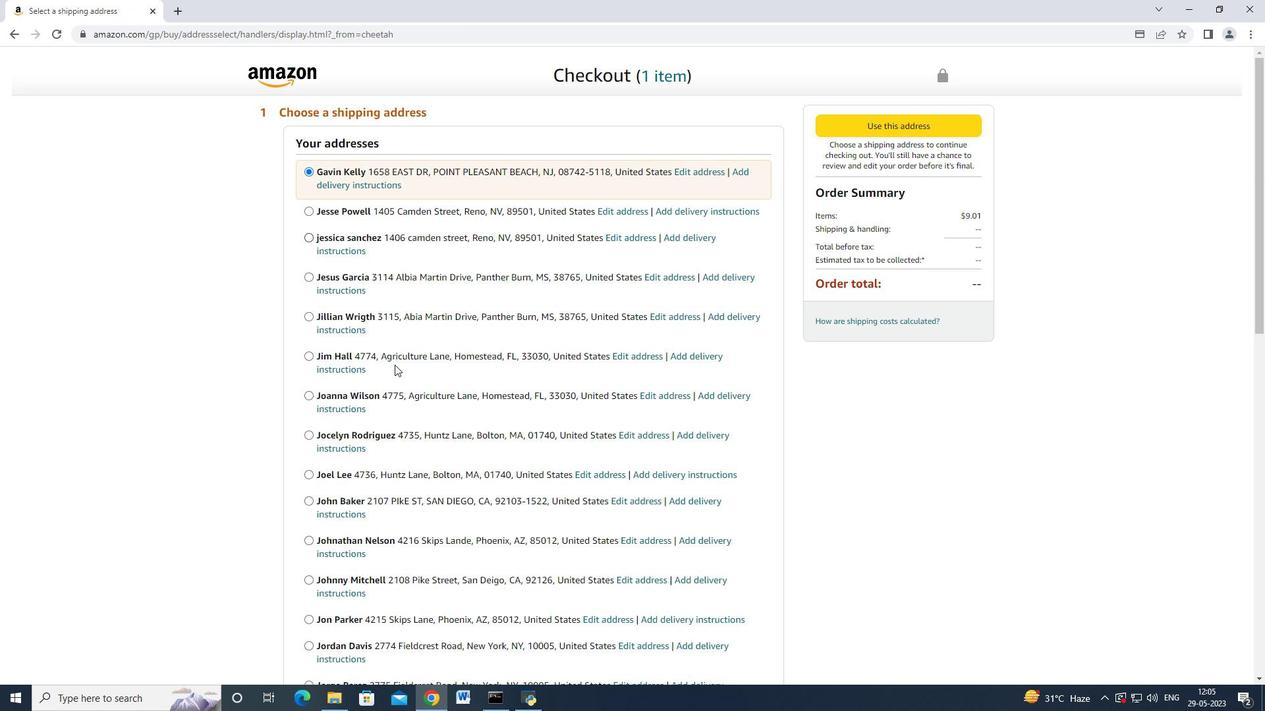 
Action: Mouse scrolled (306, 437) with delta (0, 0)
Screenshot: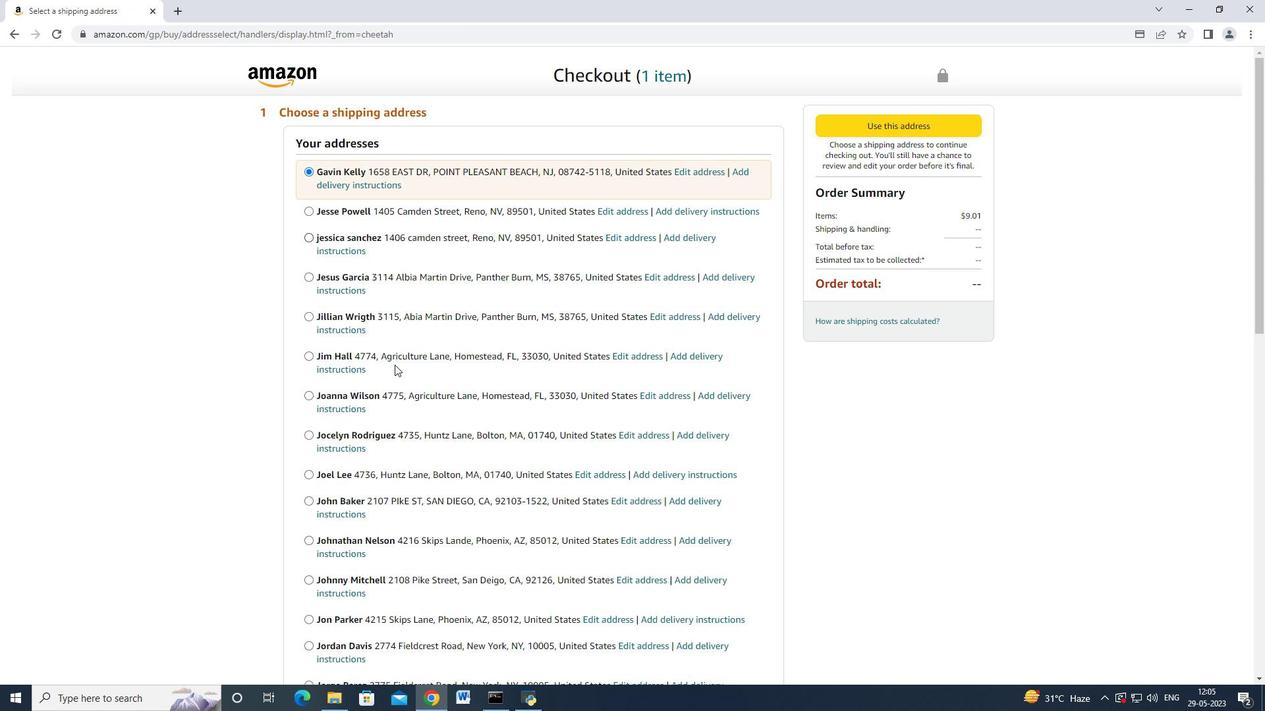 
Action: Mouse scrolled (306, 437) with delta (0, 0)
Screenshot: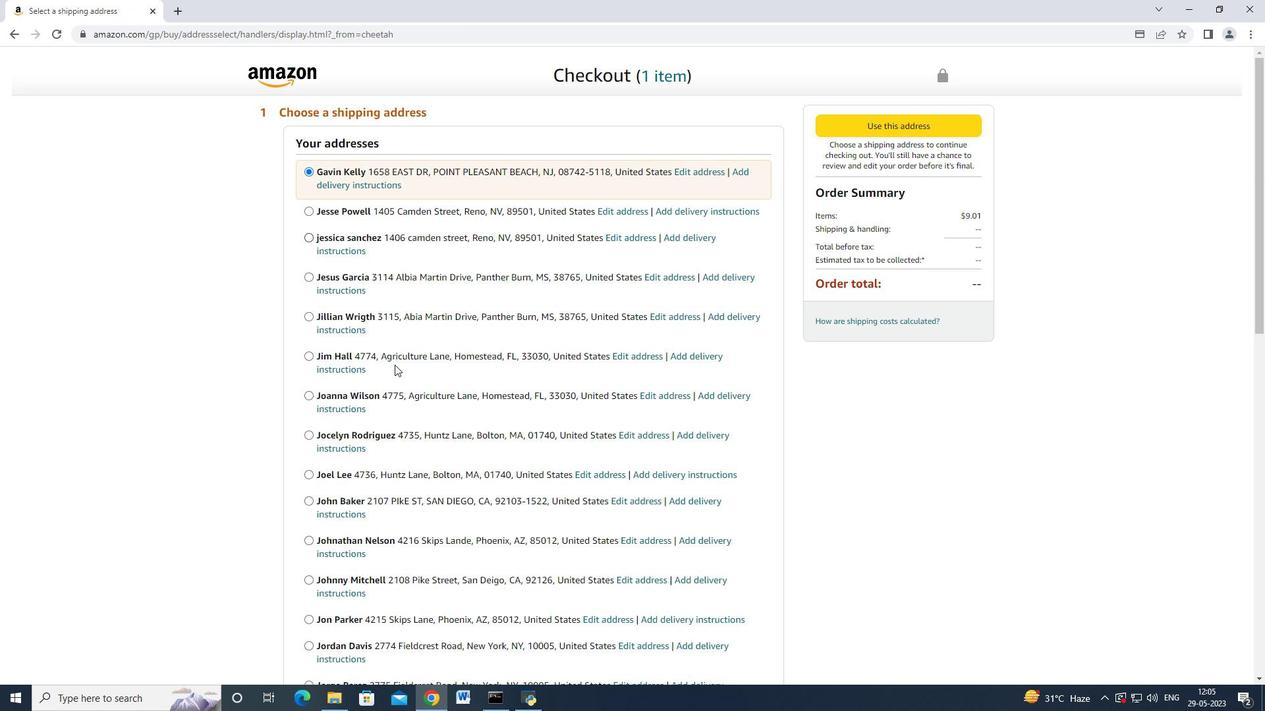 
Action: Mouse moved to (306, 438)
Screenshot: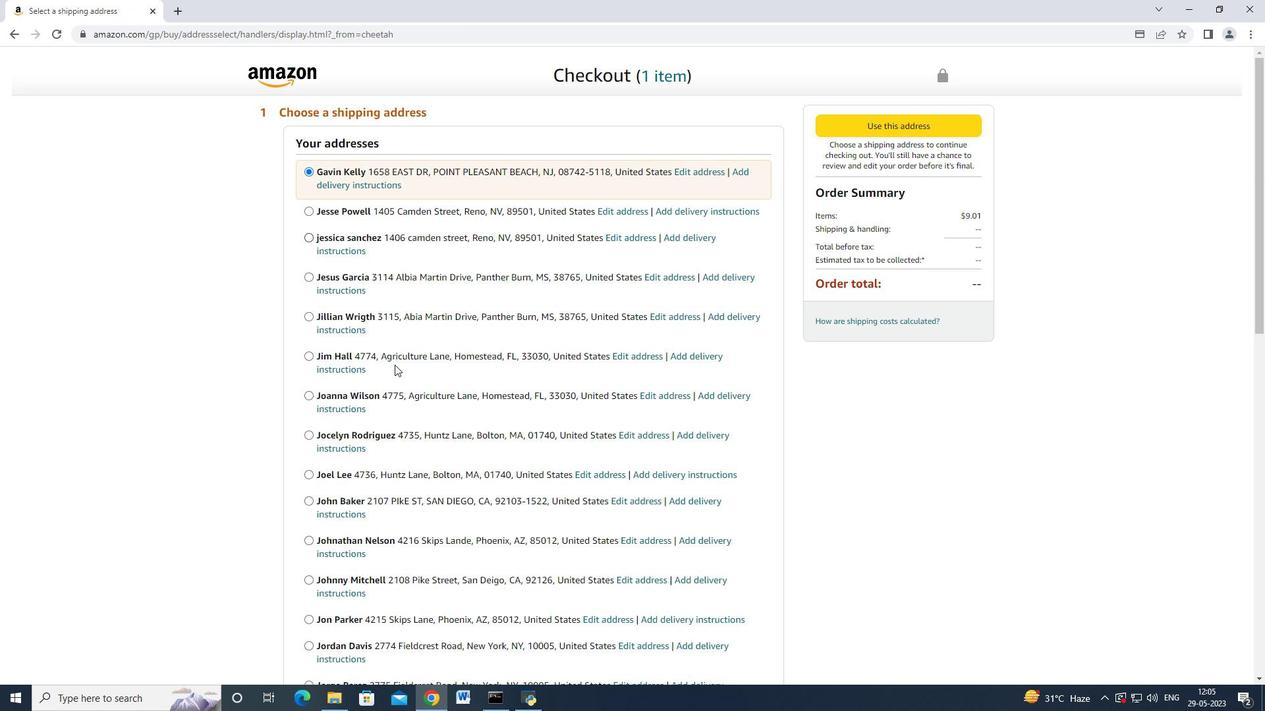 
Action: Mouse scrolled (306, 437) with delta (0, 0)
Screenshot: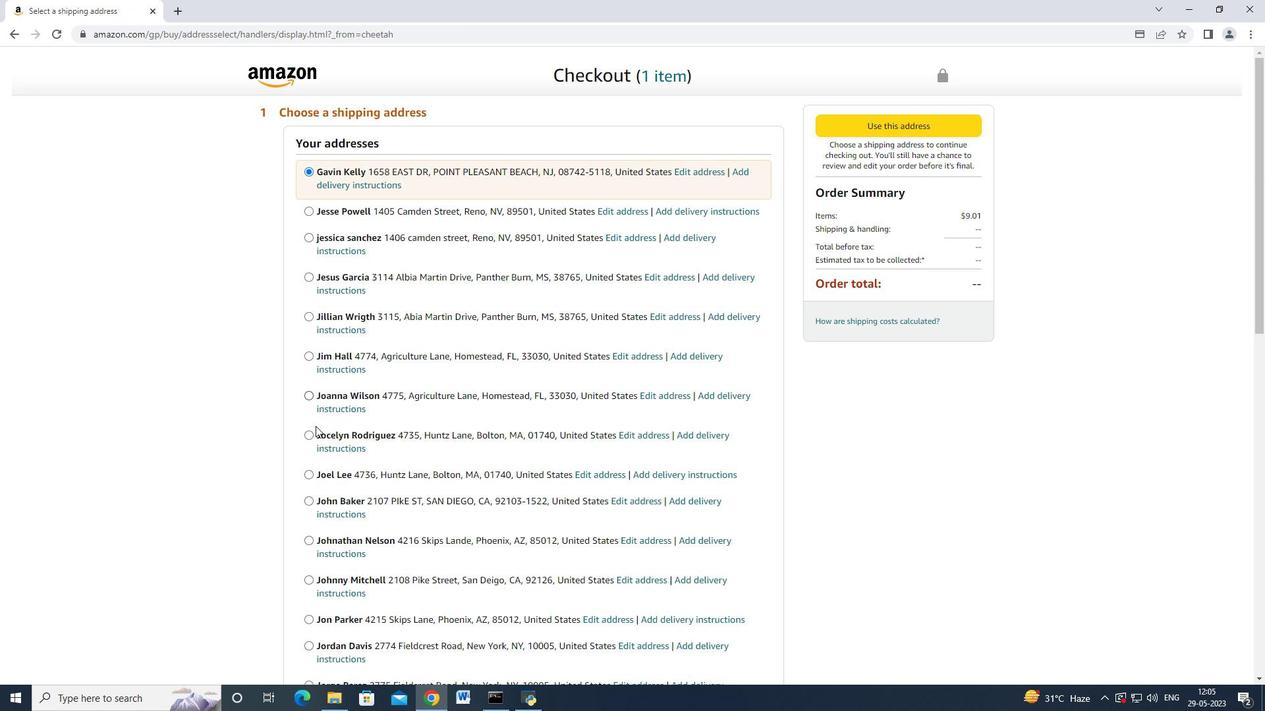 
Action: Mouse scrolled (306, 437) with delta (0, 0)
Screenshot: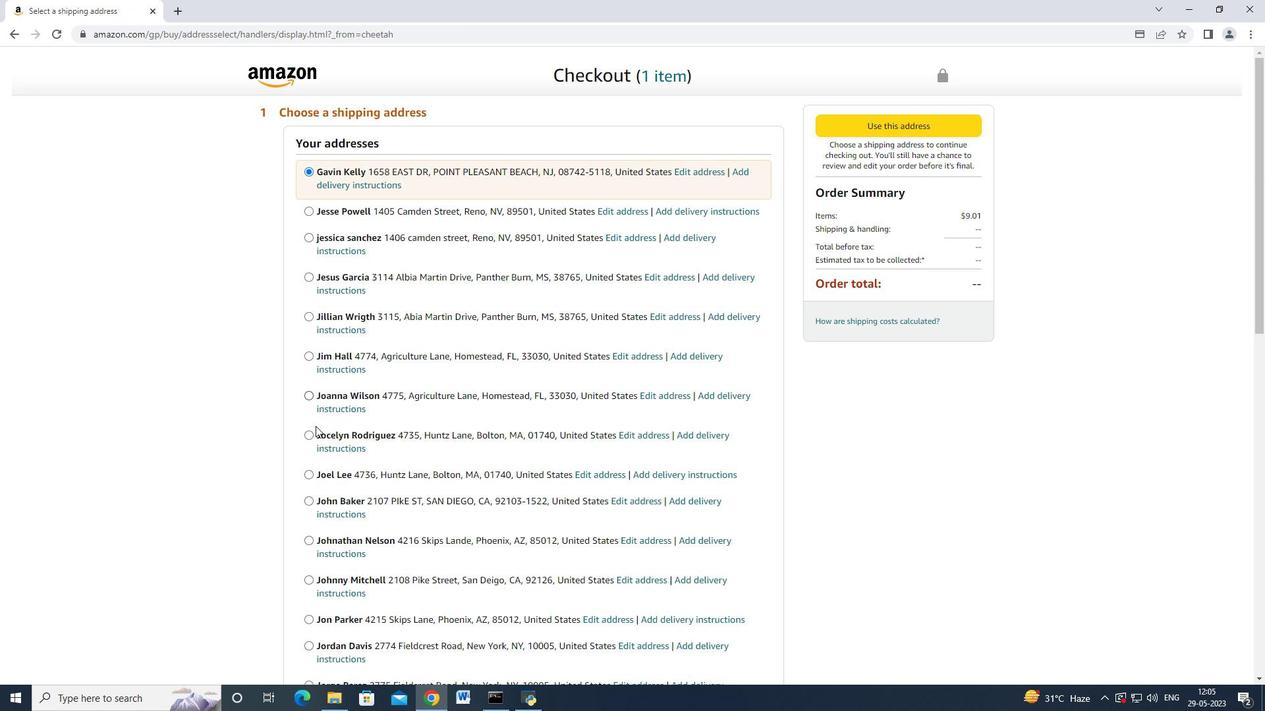 
Action: Mouse scrolled (306, 437) with delta (0, 0)
Screenshot: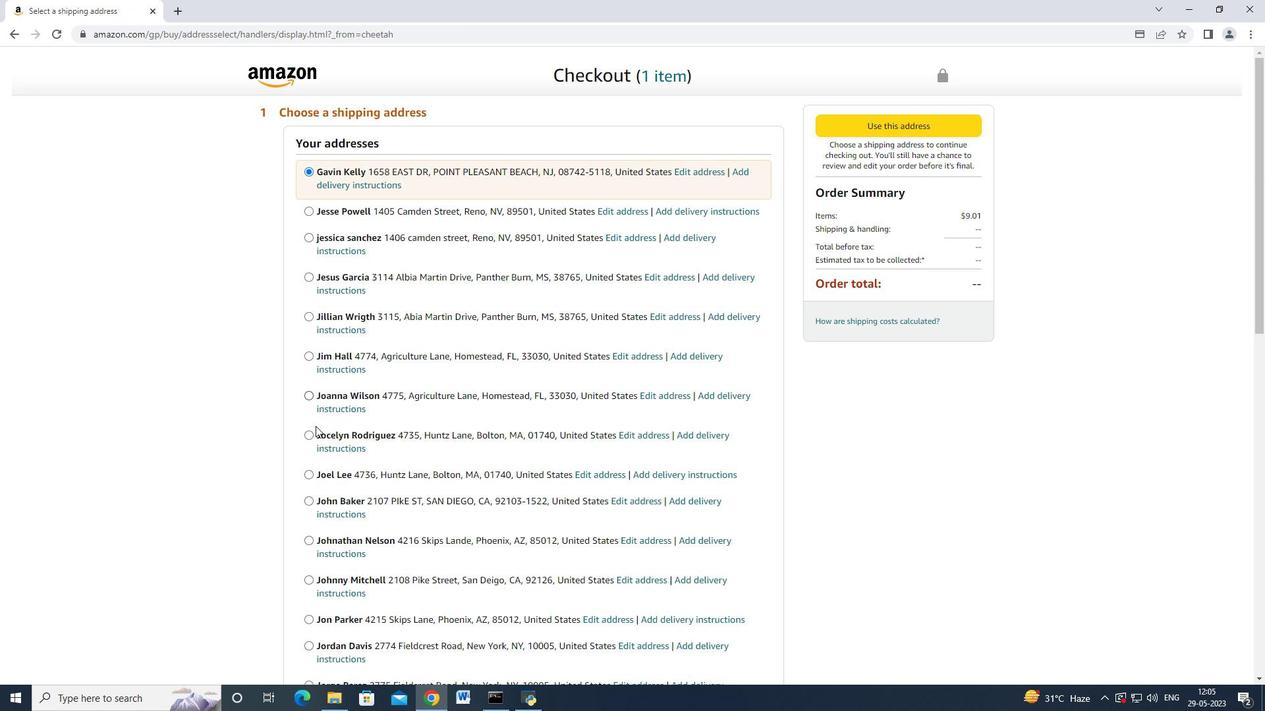 
Action: Mouse scrolled (306, 437) with delta (0, 0)
Screenshot: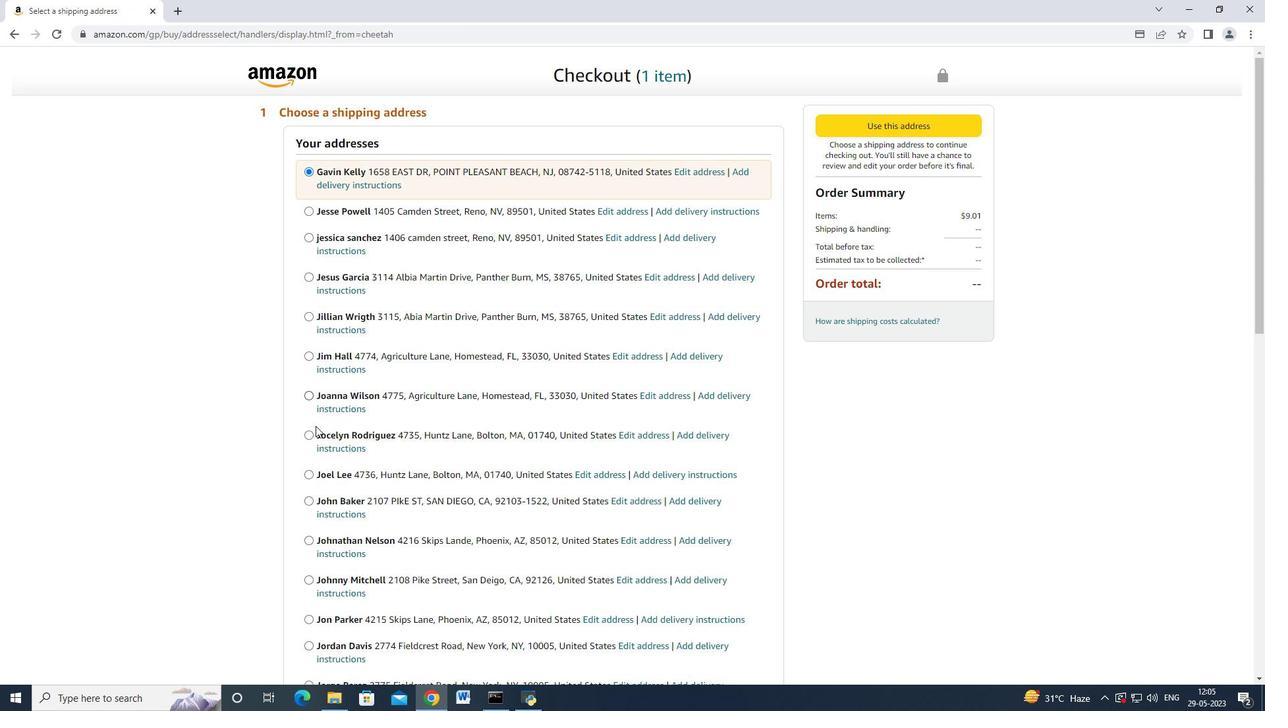
Action: Mouse moved to (340, 529)
Screenshot: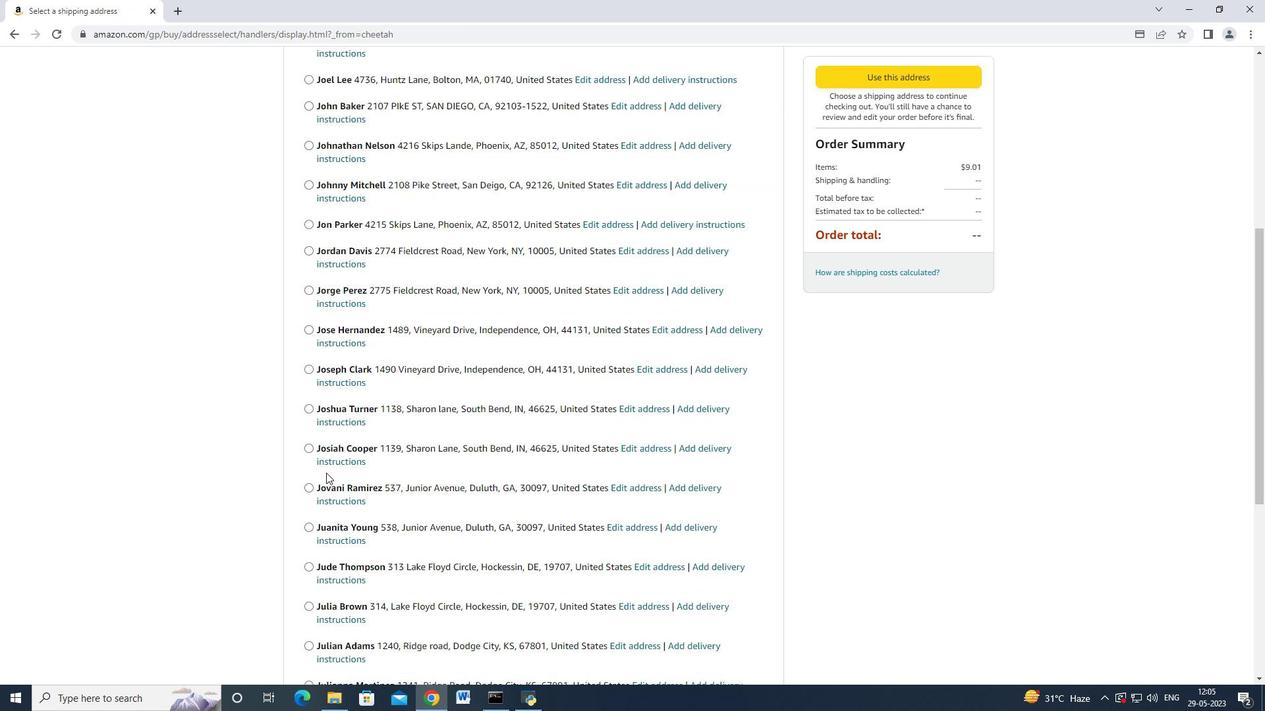 
Action: Mouse scrolled (340, 528) with delta (0, 0)
Screenshot: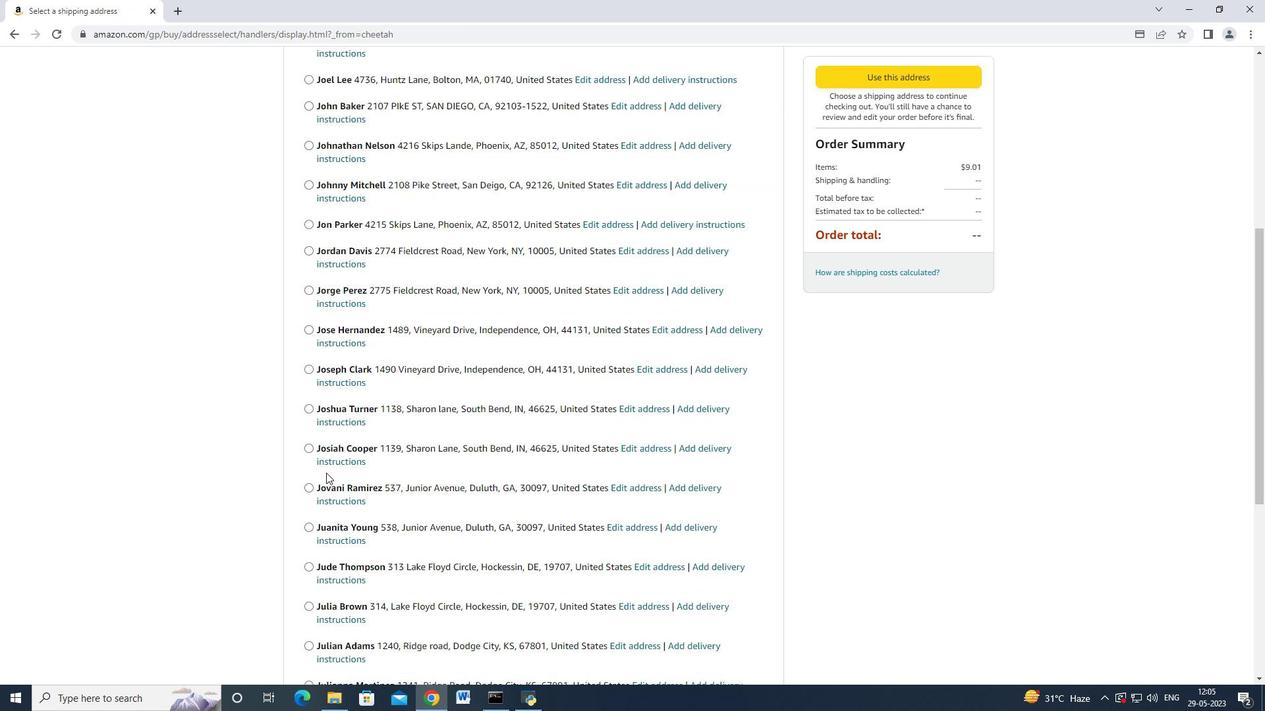 
Action: Mouse moved to (340, 529)
Screenshot: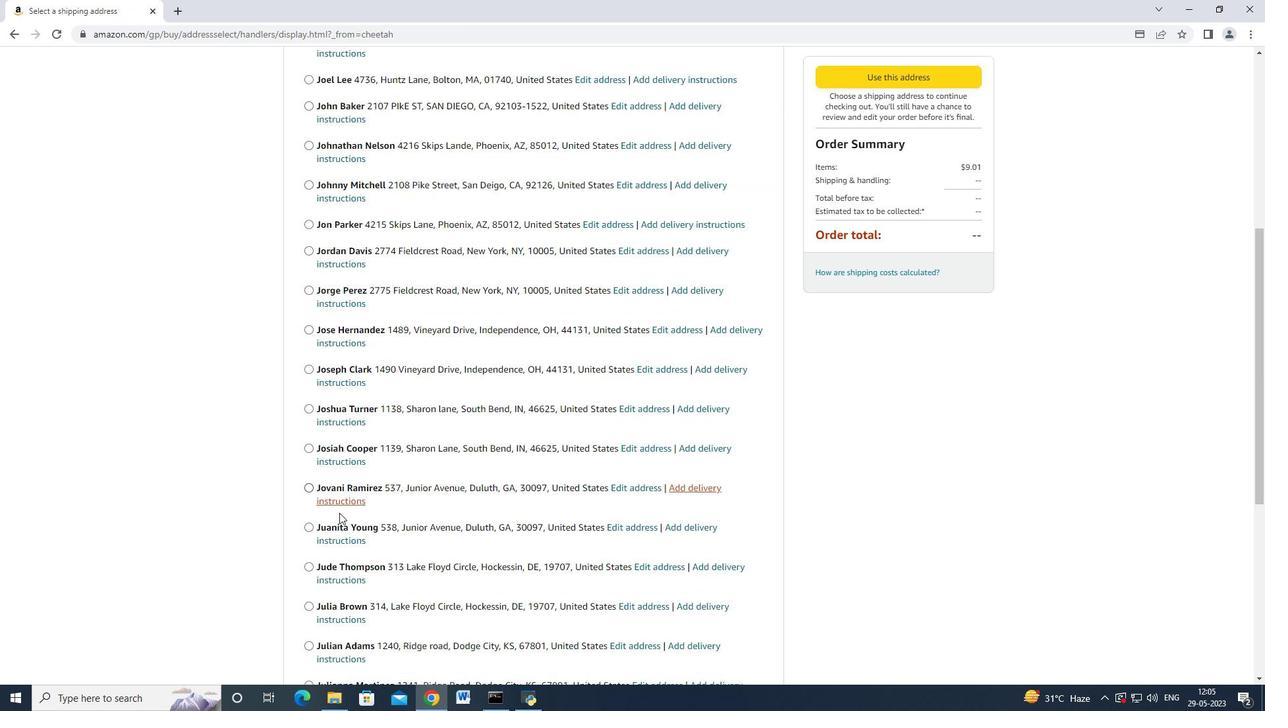 
Action: Mouse scrolled (340, 529) with delta (0, 0)
Screenshot: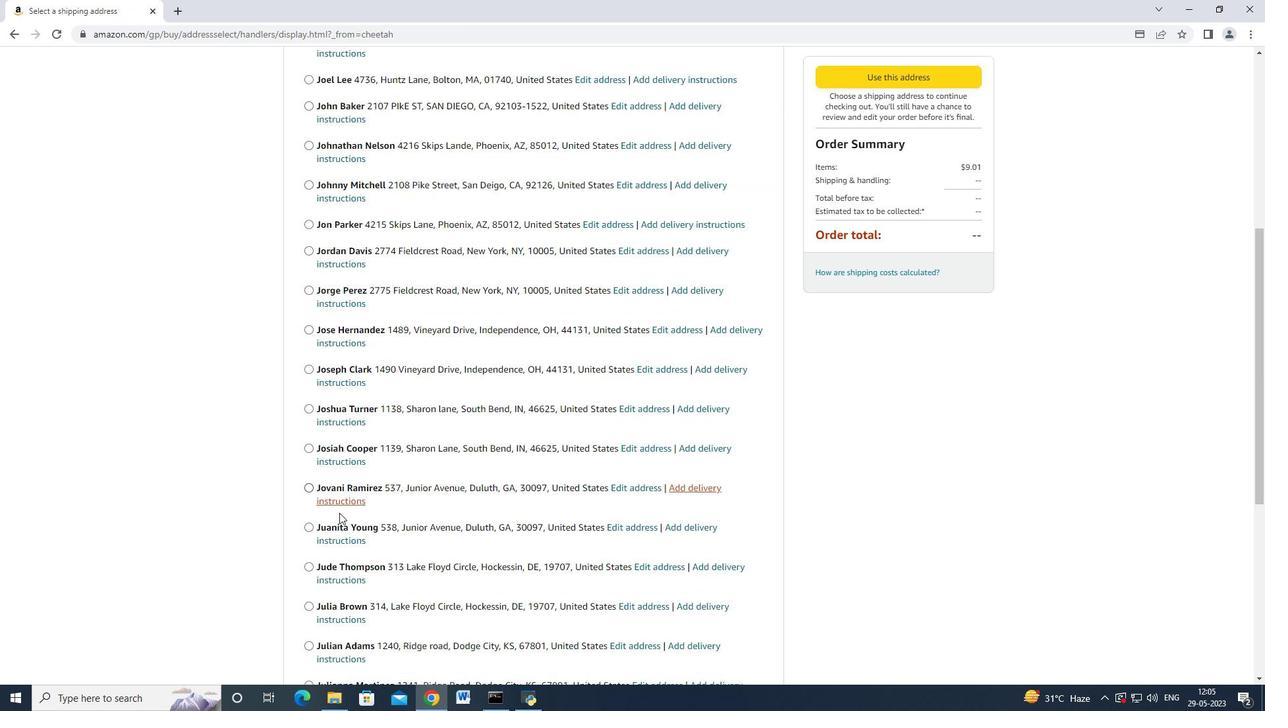 
Action: Mouse scrolled (340, 529) with delta (0, 0)
Screenshot: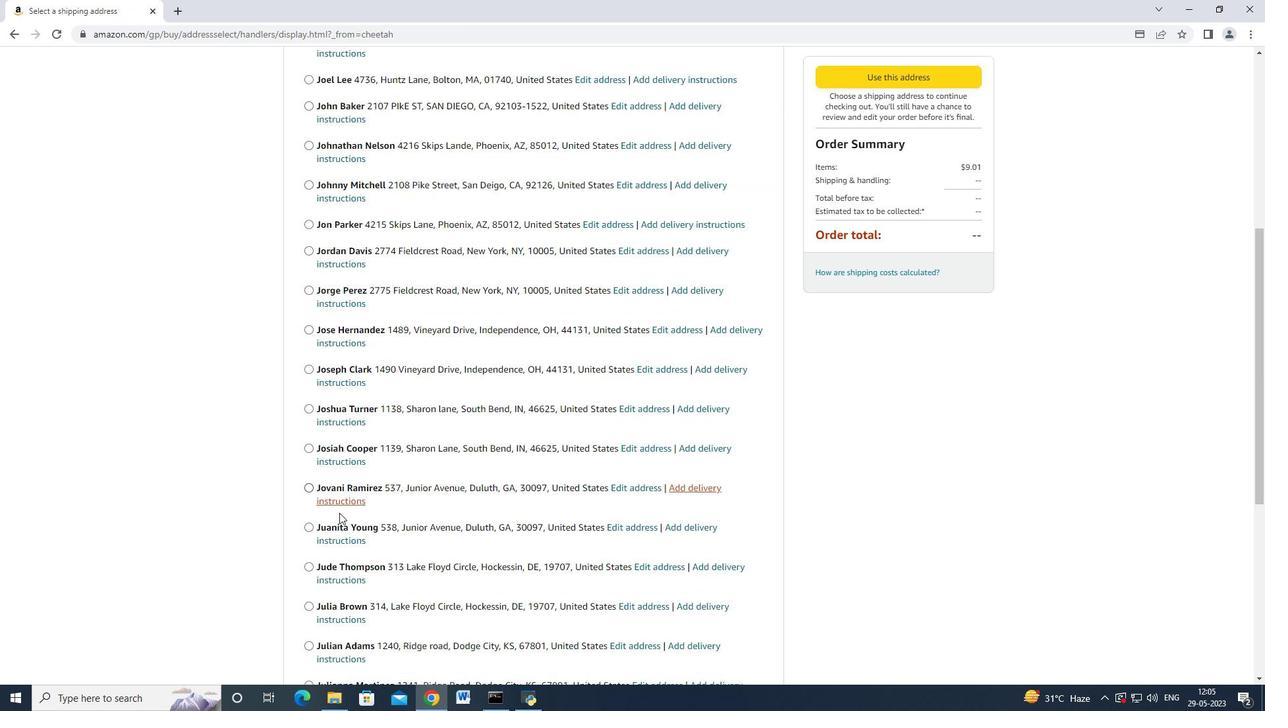 
Action: Mouse scrolled (340, 529) with delta (0, 0)
Screenshot: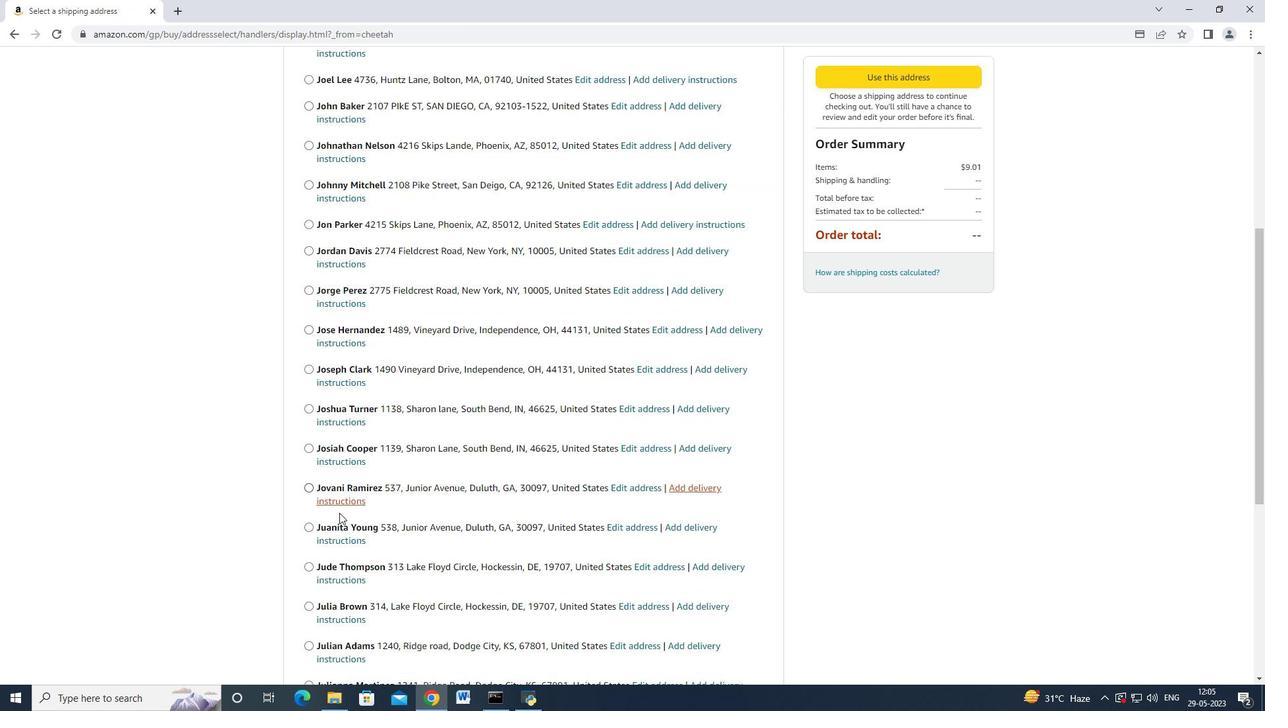 
Action: Mouse scrolled (340, 529) with delta (0, 0)
Screenshot: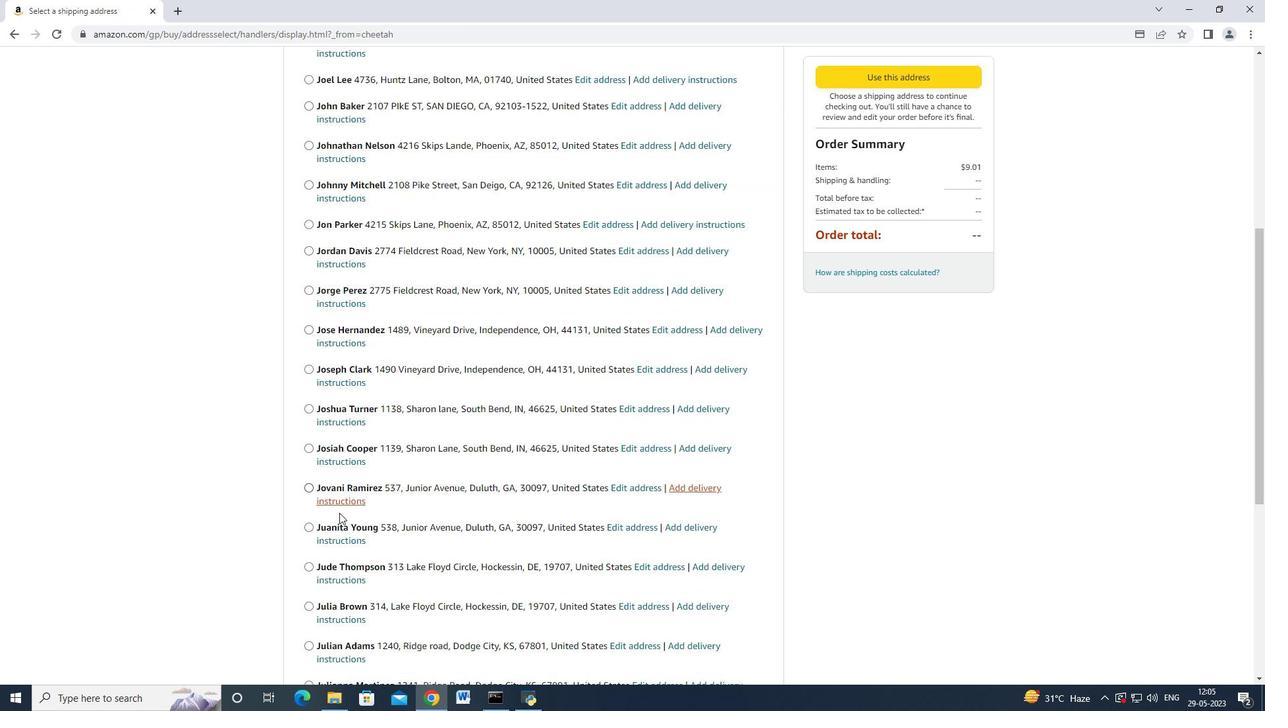 
Action: Mouse moved to (340, 529)
Screenshot: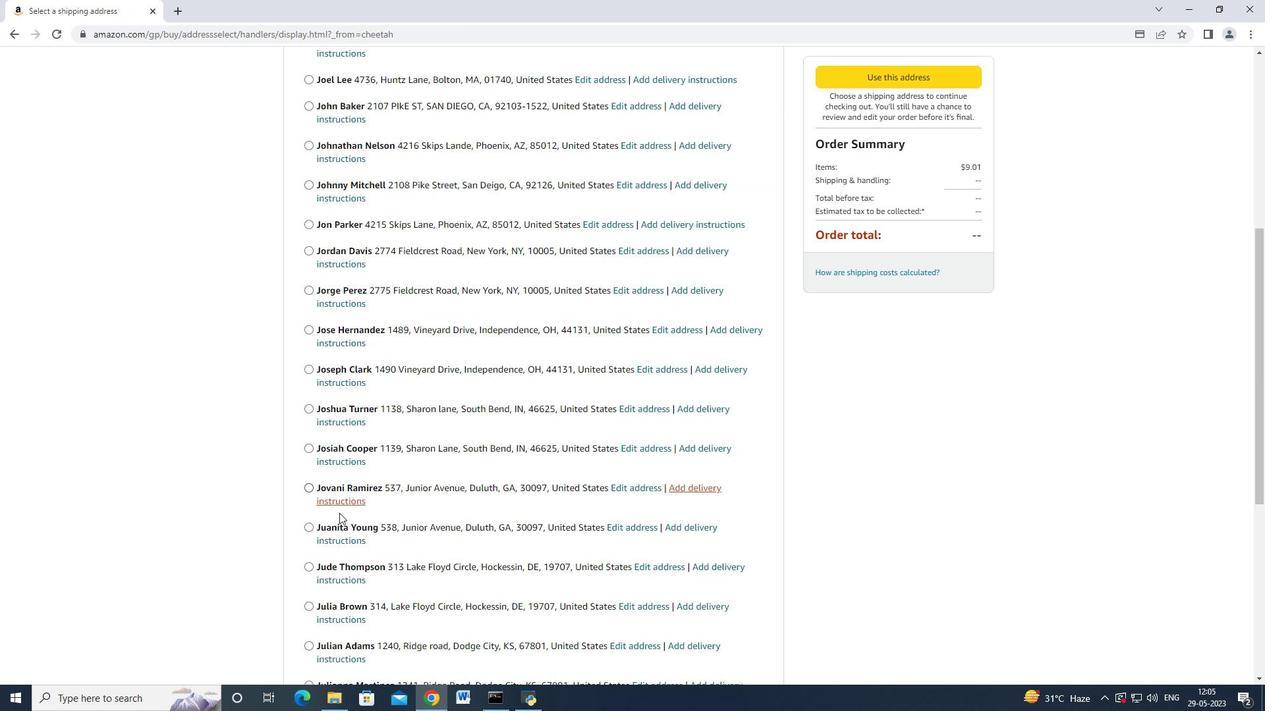 
Action: Mouse scrolled (340, 529) with delta (0, 0)
Screenshot: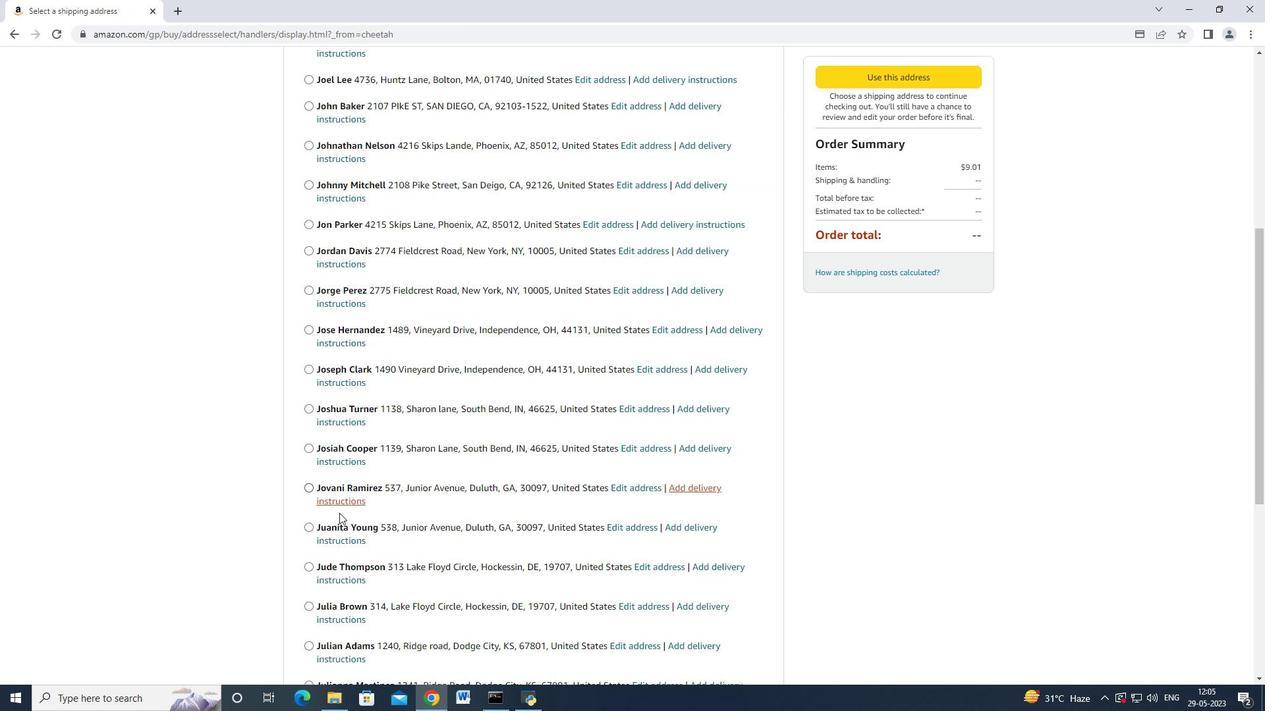
Action: Mouse moved to (342, 527)
Screenshot: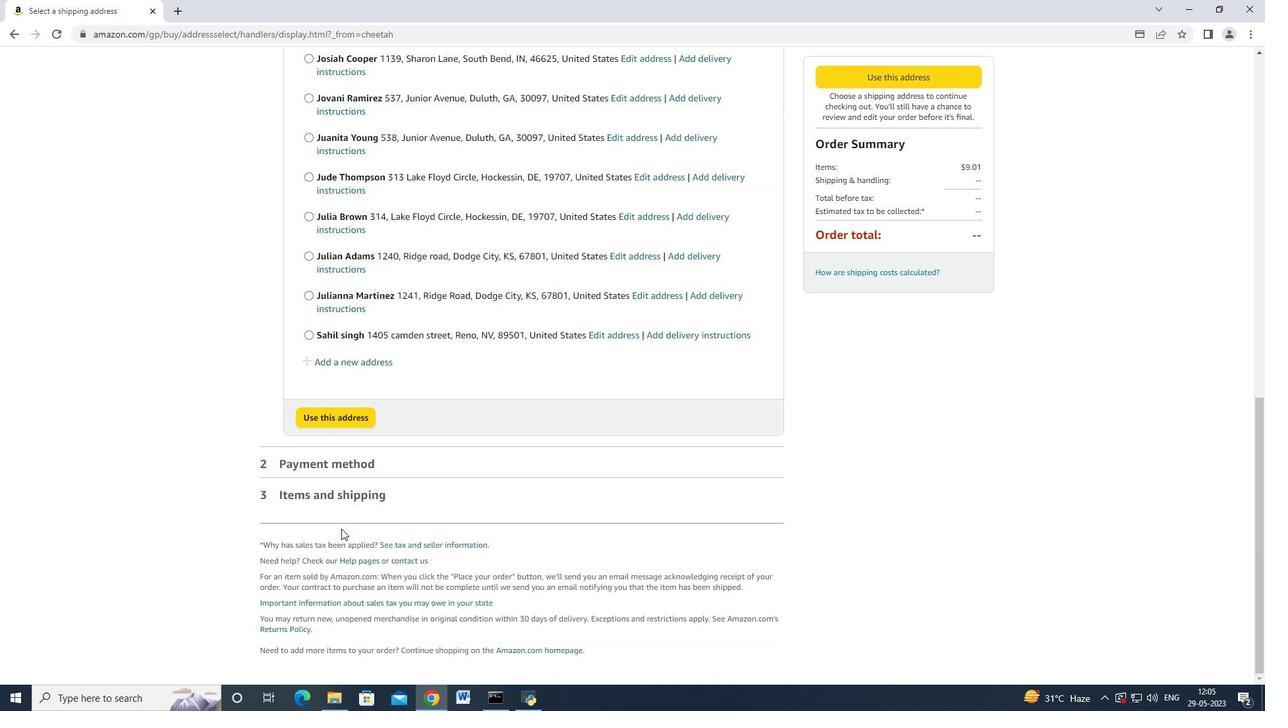 
Action: Mouse scrolled (342, 527) with delta (0, 0)
Screenshot: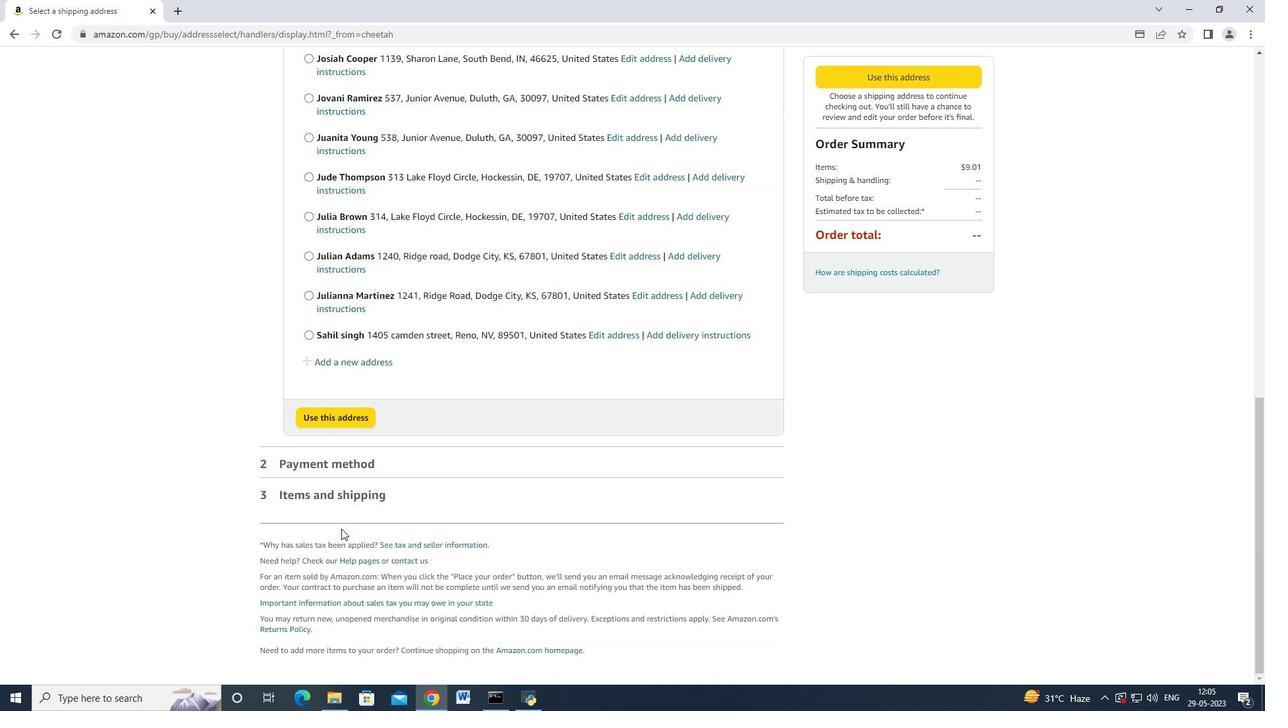 
Action: Mouse scrolled (342, 527) with delta (0, 0)
Screenshot: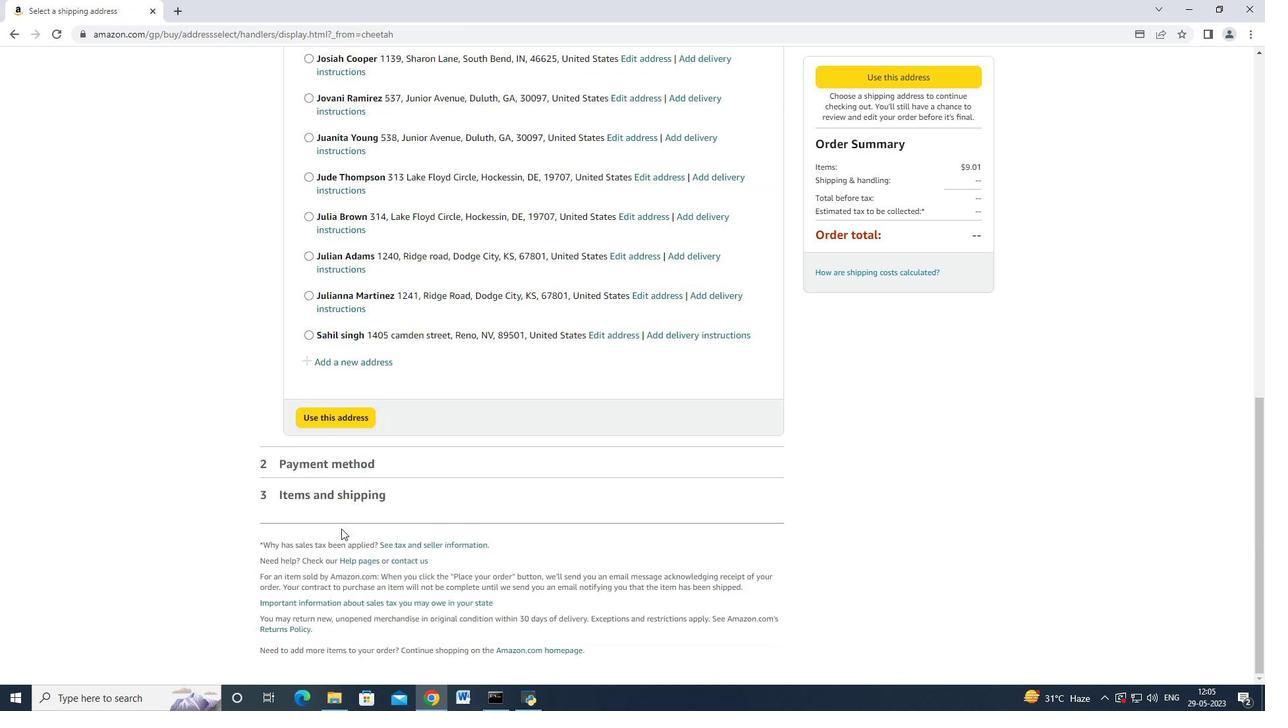 
Action: Mouse moved to (361, 361)
Screenshot: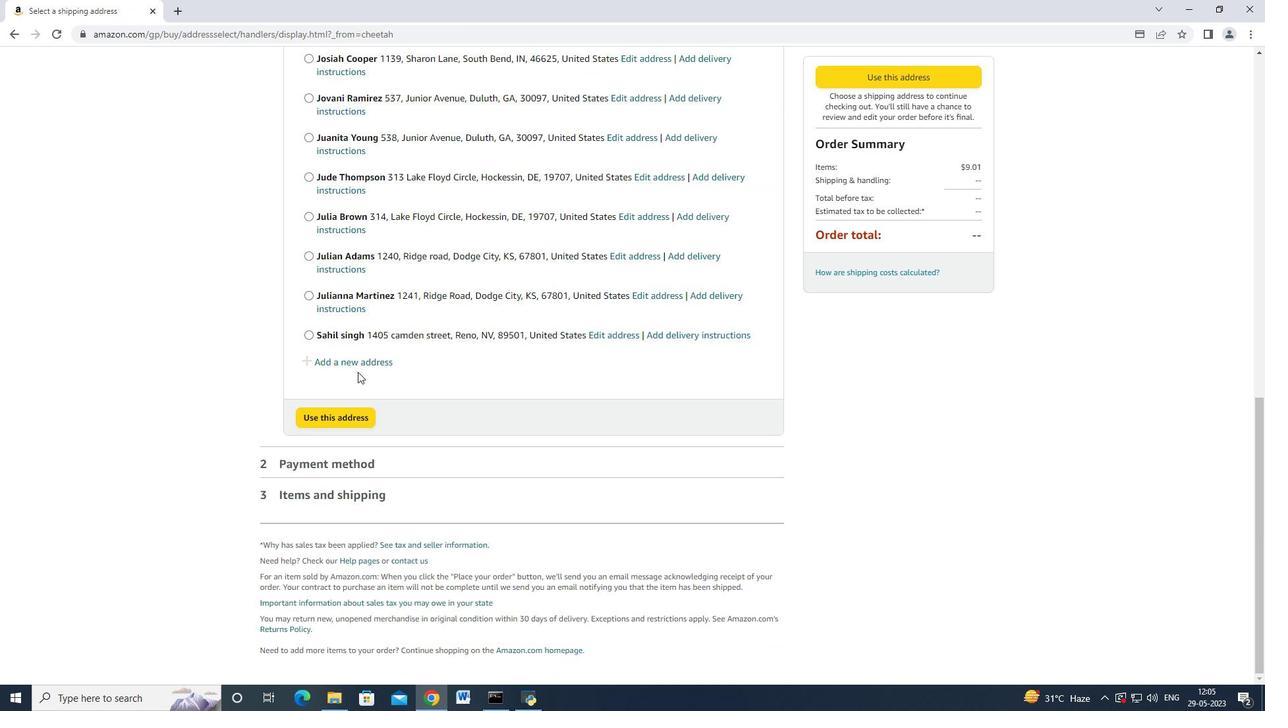 
Action: Mouse pressed left at (361, 361)
Screenshot: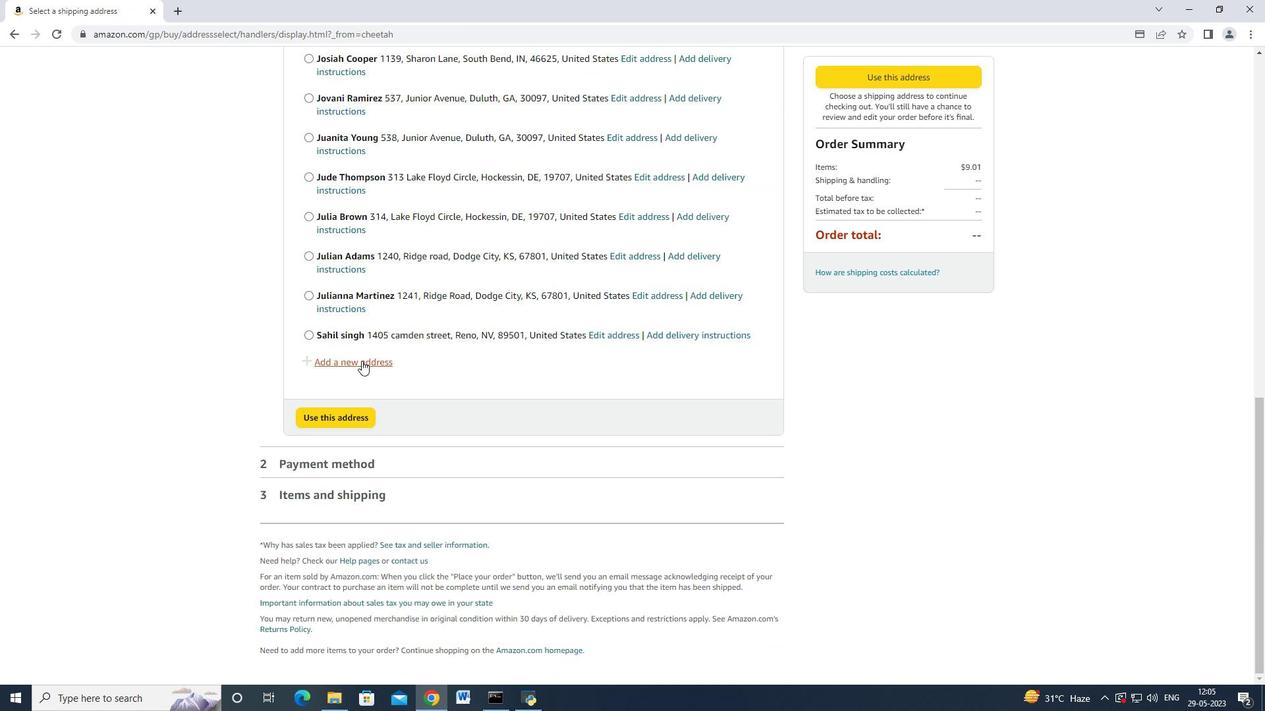 
Action: Mouse moved to (448, 318)
Screenshot: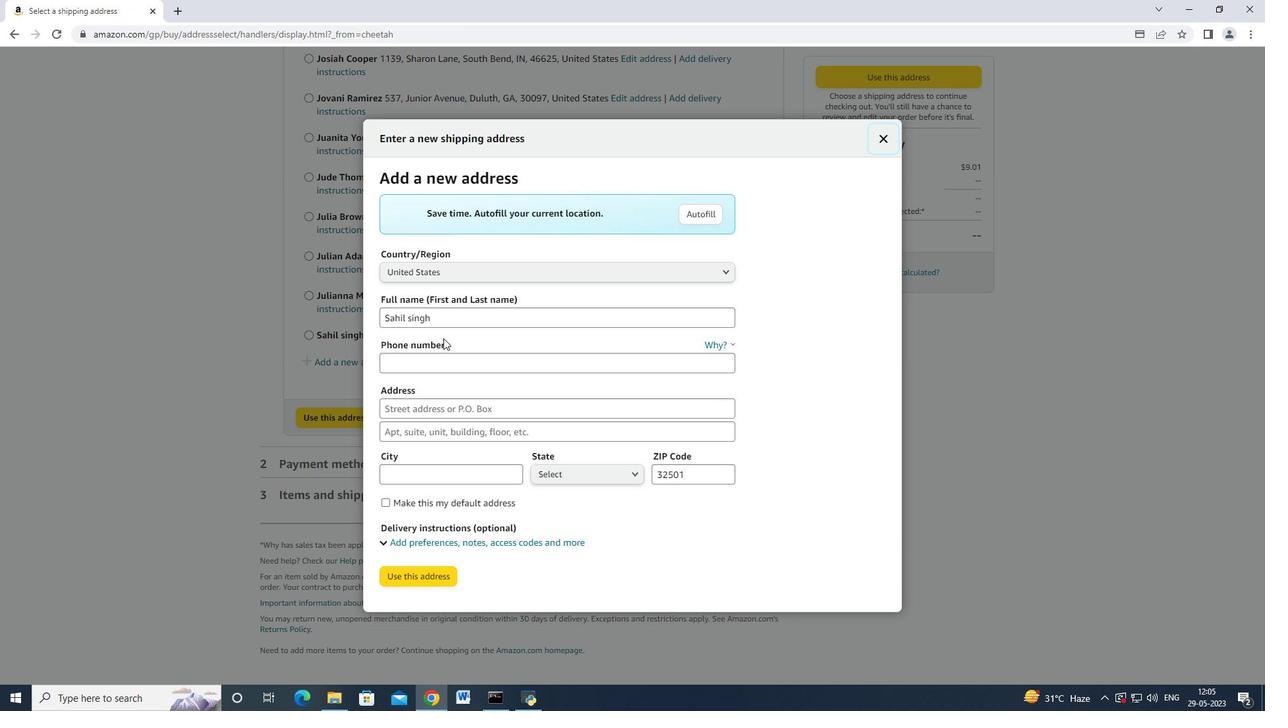 
Action: Mouse pressed left at (448, 318)
Screenshot: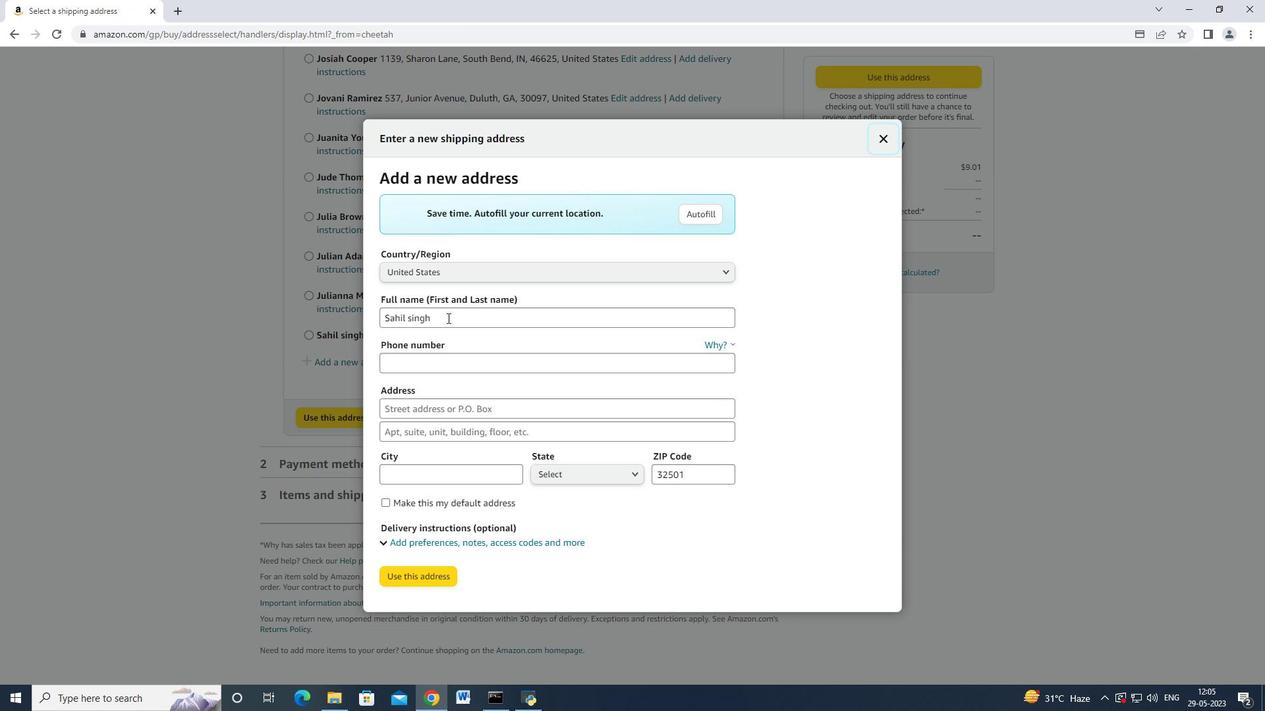 
Action: Mouse moved to (446, 319)
Screenshot: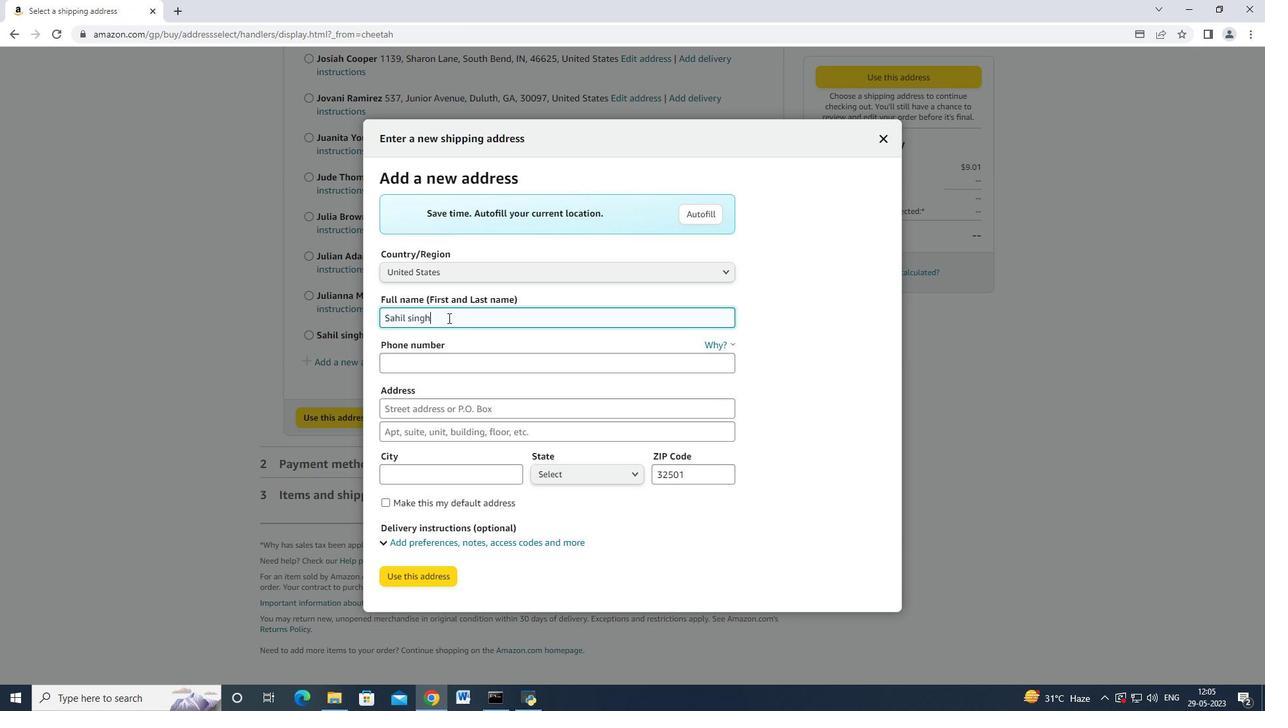 
Action: Key pressed <Key.backspace><Key.backspace><Key.backspace><Key.backspace><Key.backspace><Key.backspace><Key.backspace><Key.backspace><Key.backspace><Key.backspace><Key.backspace><Key.shift_r>Adam<Key.space><Key.shift_r>Smith<Key.tab><Key.tab>6823131<Key.backspace>4501<Key.tab>319.<Key.backspace><Key.space><Key.shift_r>c<Key.backspace>chandan<Key.space>way<Key.down><Key.enter><Key.tab><Key.tab><Key.tab><Key.tab><Key.tab><Key.tab><Key.tab><Key.enter>
Screenshot: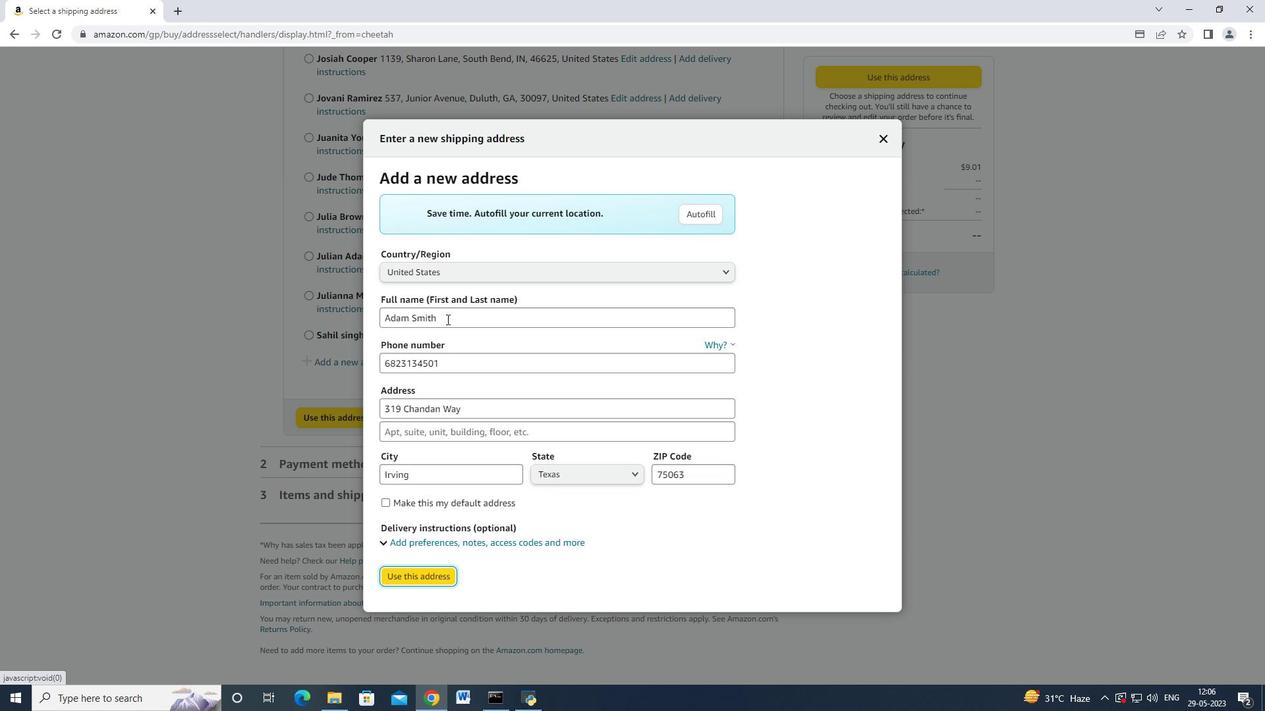 
Action: Mouse moved to (375, 286)
Screenshot: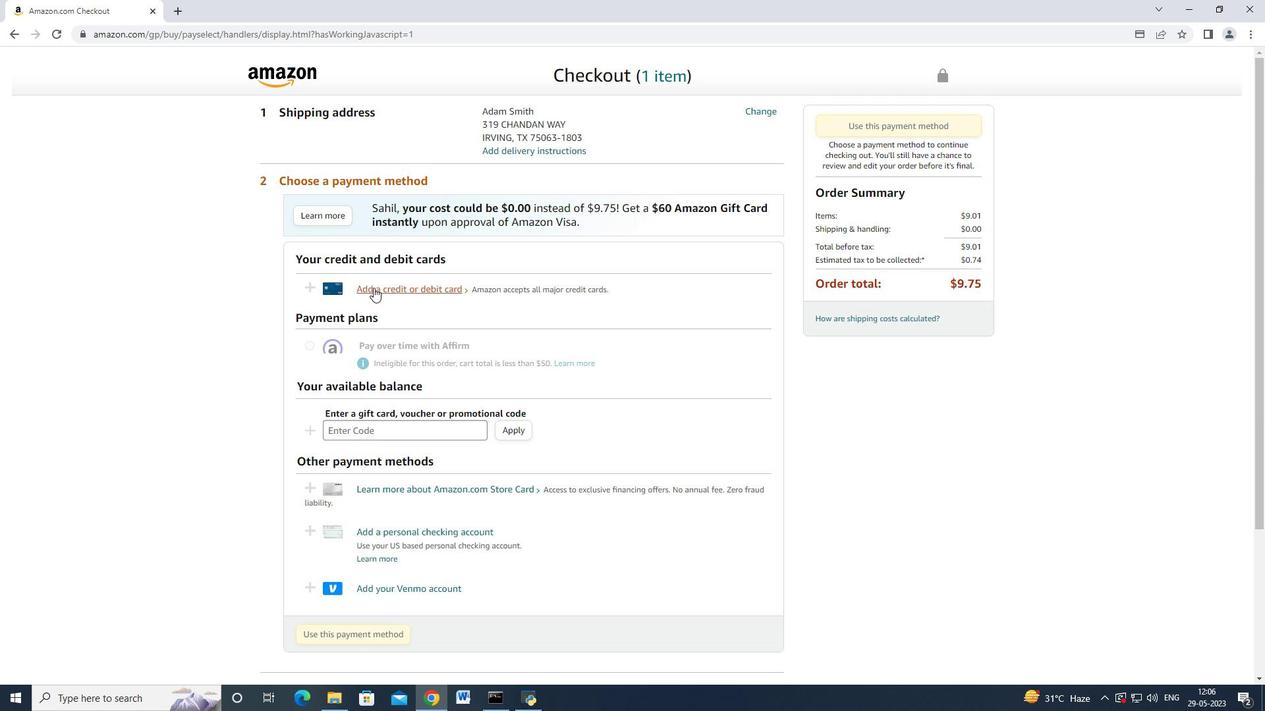 
Action: Mouse pressed left at (375, 286)
Screenshot: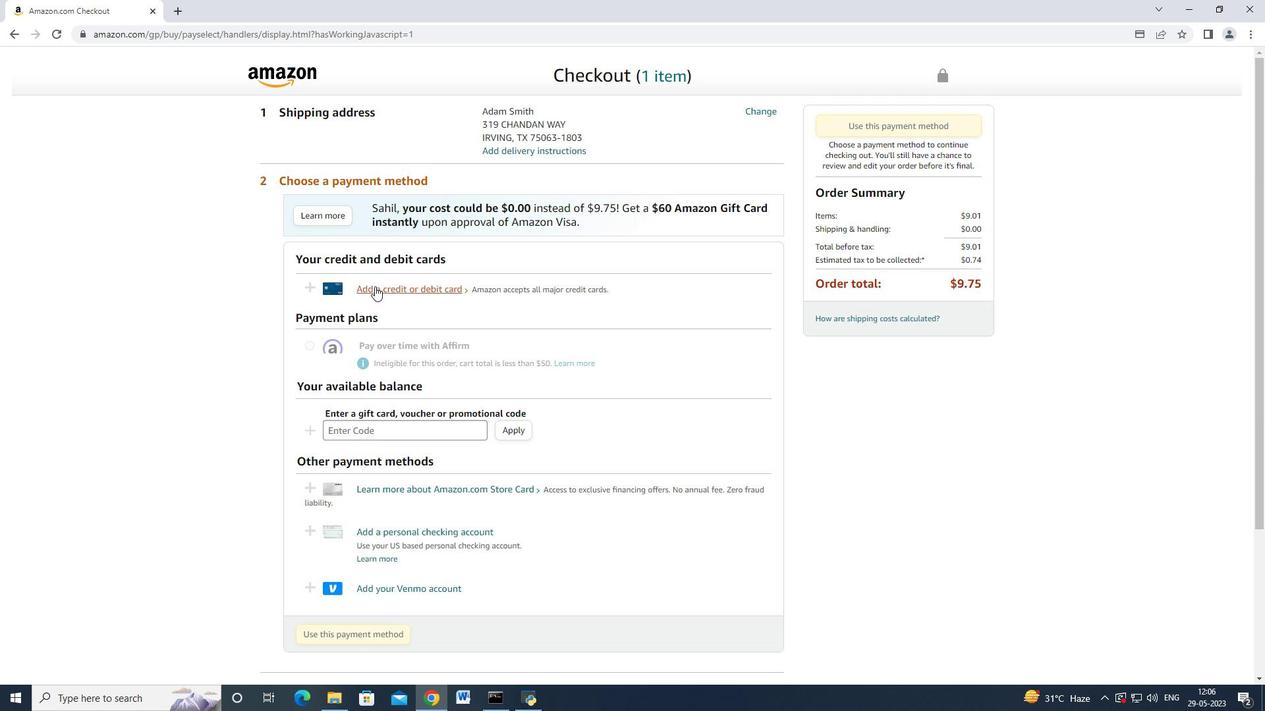 
Action: Mouse moved to (529, 297)
Screenshot: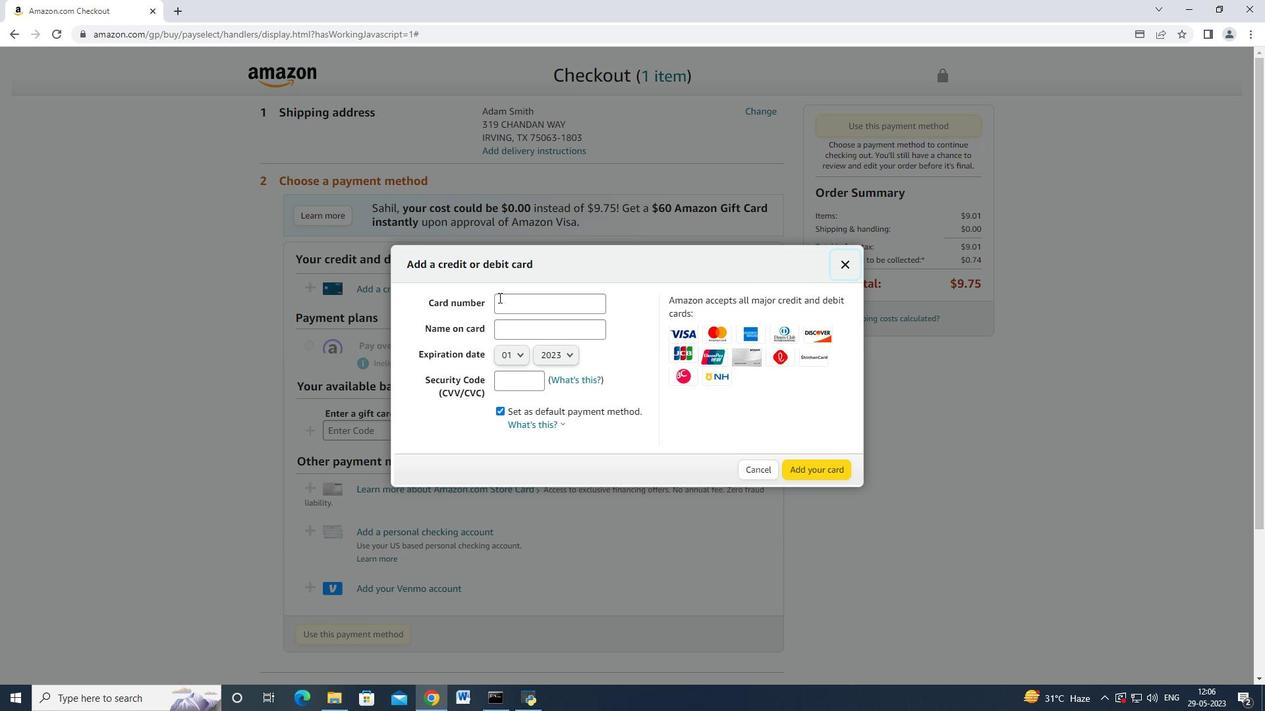 
Action: Mouse pressed left at (529, 297)
Screenshot: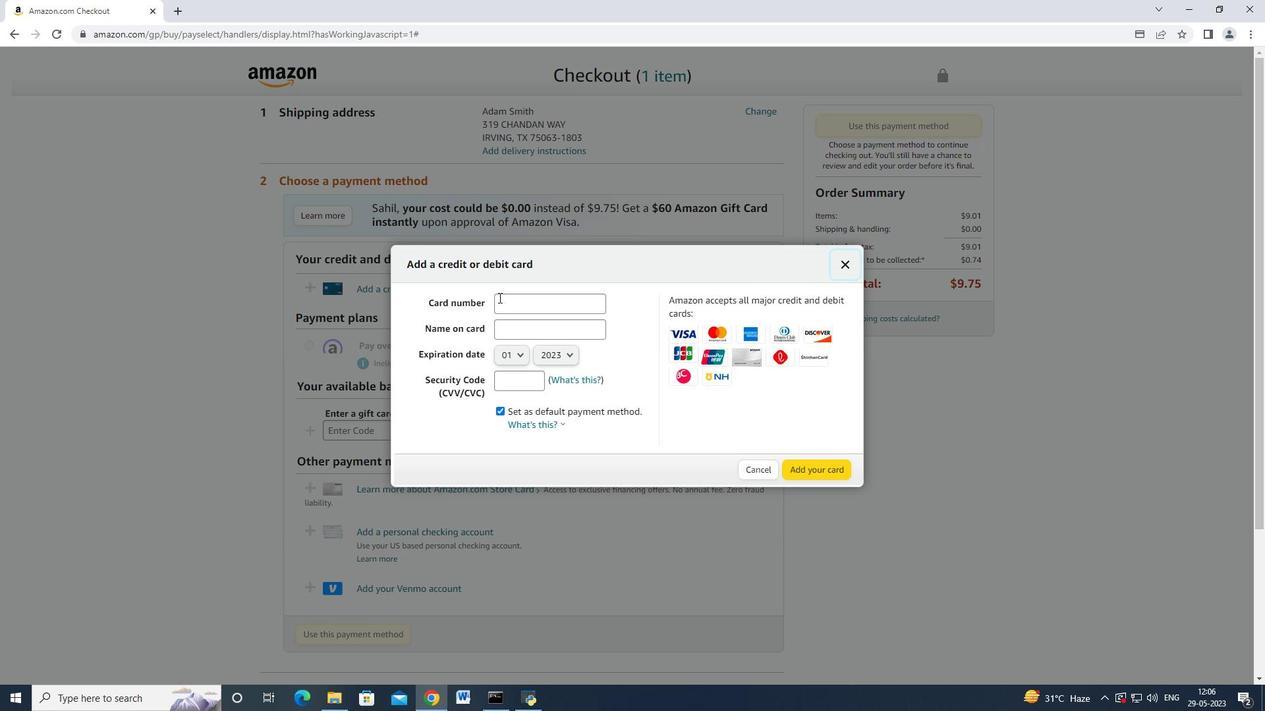 
Action: Mouse moved to (530, 299)
Screenshot: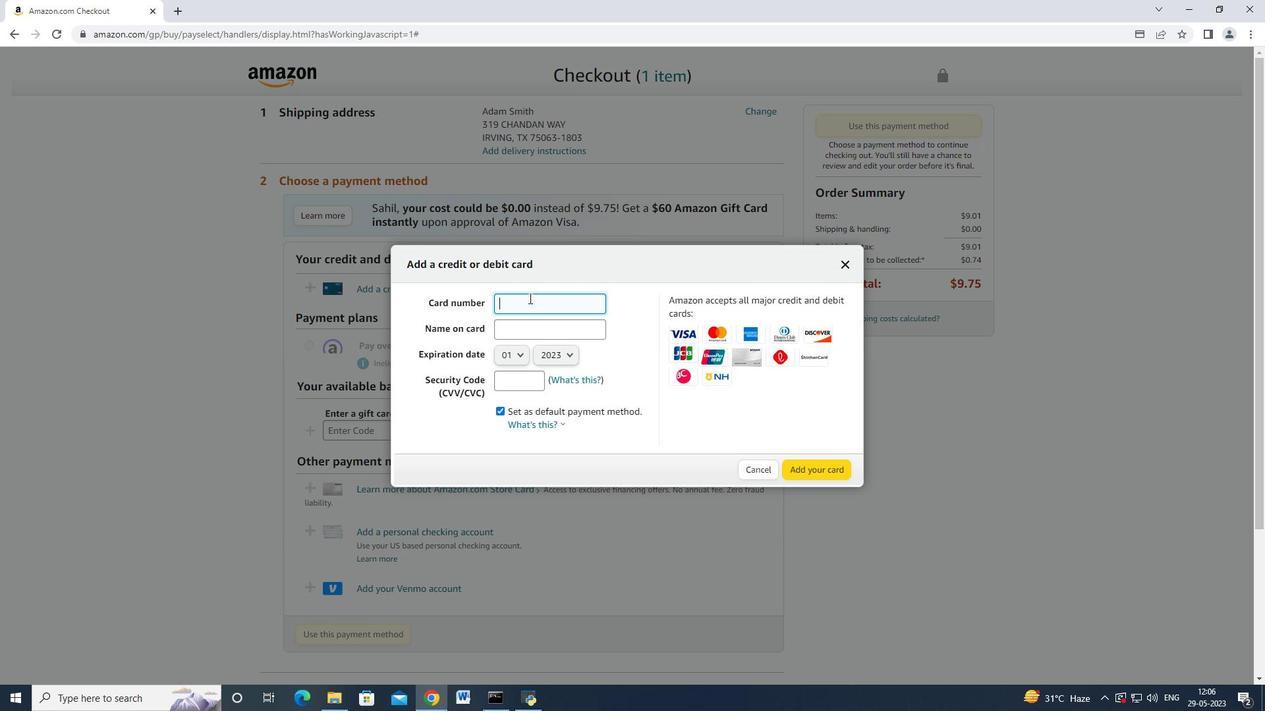 
Action: Key pressed 4726664277526010<Key.tab><Key.shift>Ri<Key.backspace><Key.backspace><Key.shift>Mark<Key.space><Key.shift_r>Adama<Key.backspace>s<Key.tab><Key.enter><Key.down><Key.down><Key.down><Key.enter><Key.tab><Key.tab><Key.enter><Key.down><Key.down><Key.enter><Key.tab><Key.tab>682
Screenshot: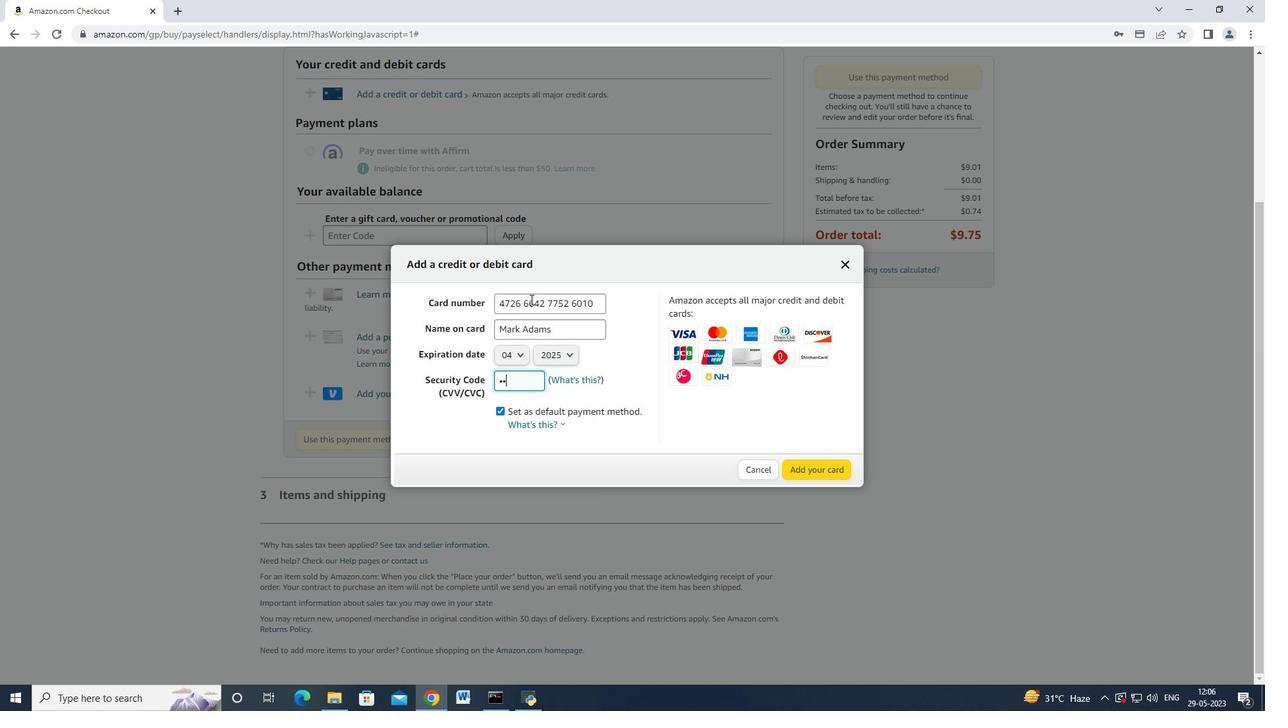 
Action: Mouse moved to (565, 423)
Screenshot: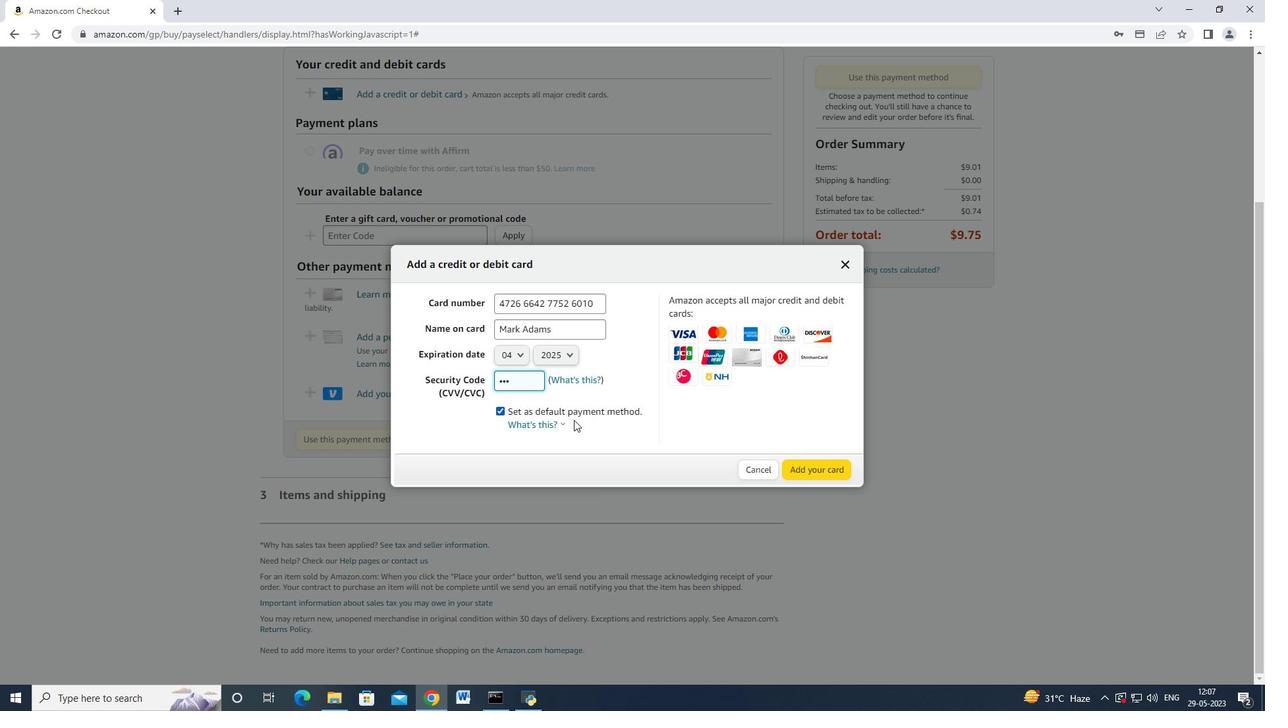 
